 Task: Buy 1 Ring & Pinion Gears from Transmission & Drive Train section under best seller category for shipping address: Andrew Lee, 3630 Station Street, Austin, Texas 78702, Cell Number 5122113583. Pay from credit card ending with 5759, CVV 953
Action: Key pressed amazon.com<Key.enter>
Screenshot: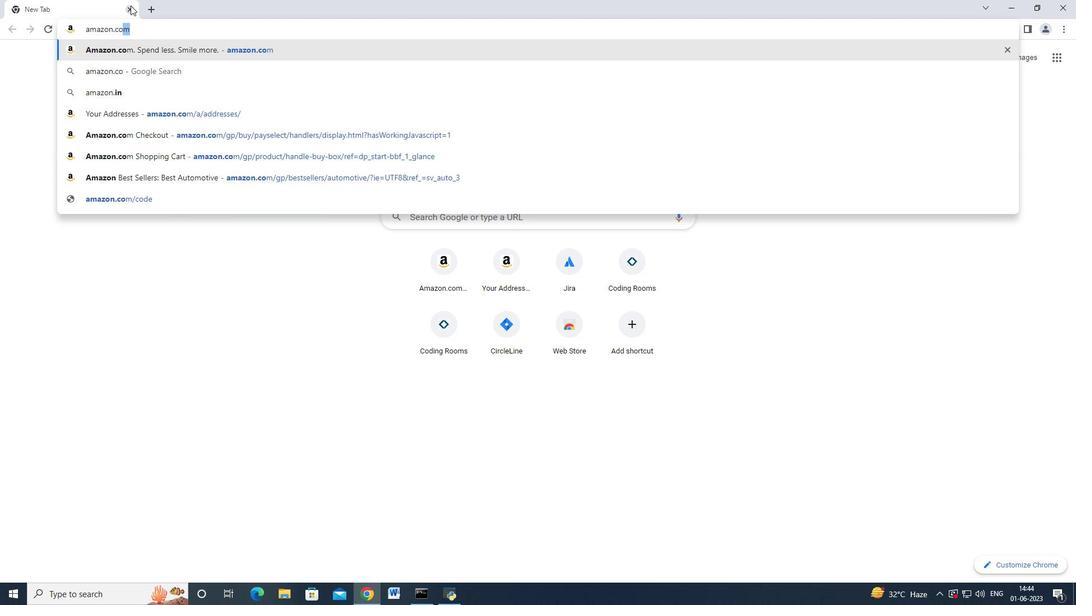 
Action: Mouse moved to (17, 84)
Screenshot: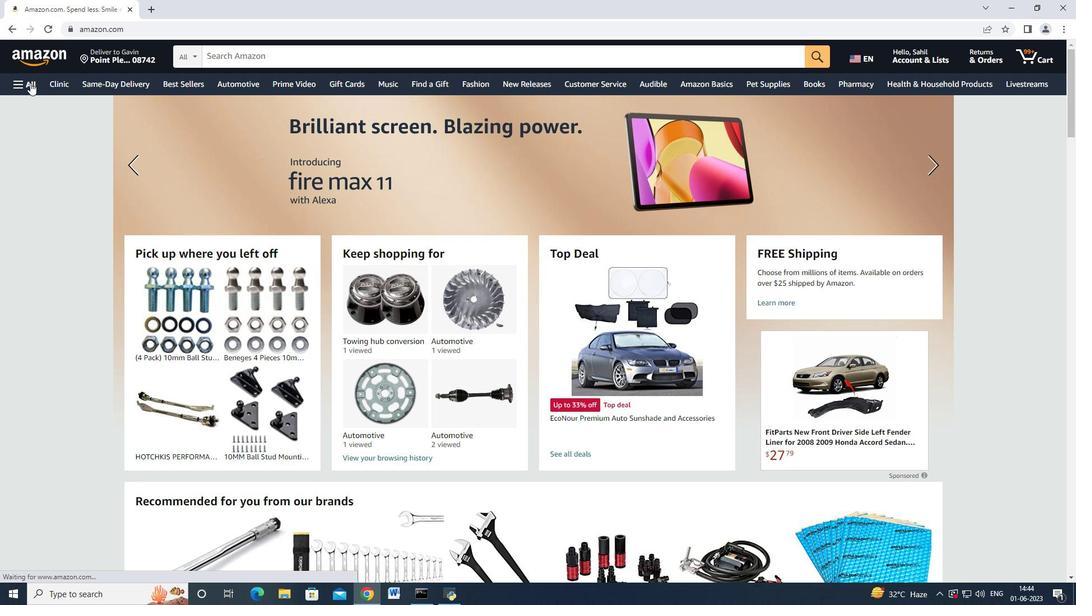 
Action: Mouse pressed left at (17, 84)
Screenshot: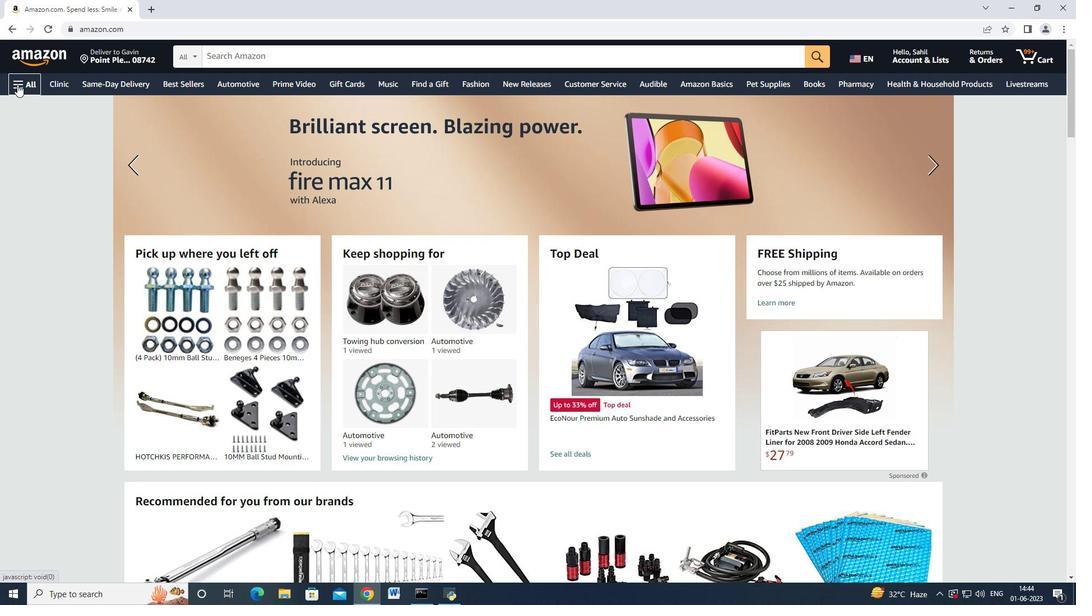 
Action: Mouse moved to (33, 255)
Screenshot: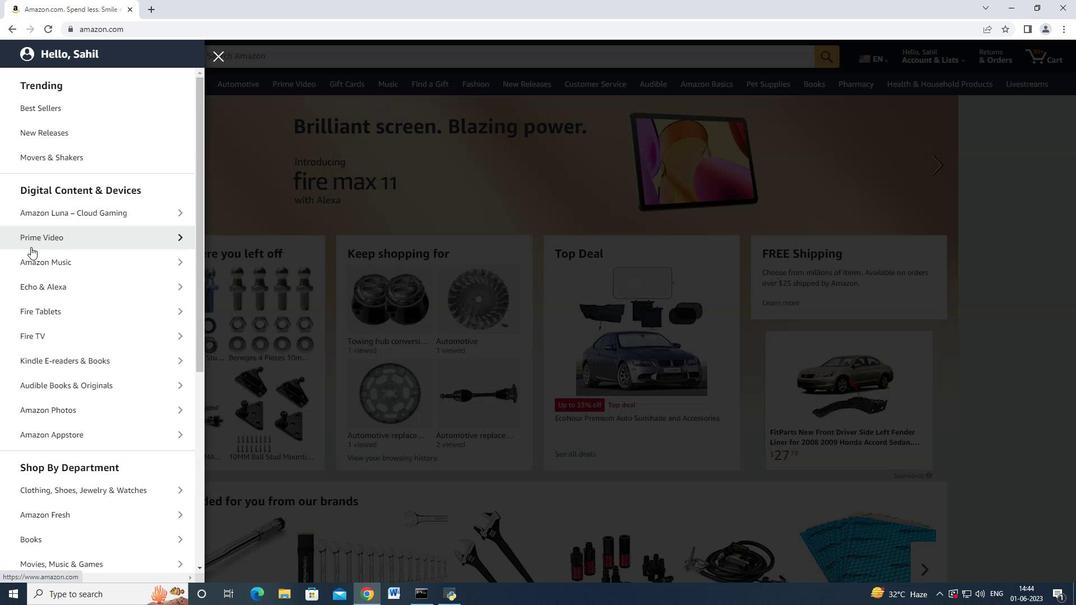 
Action: Mouse scrolled (33, 254) with delta (0, 0)
Screenshot: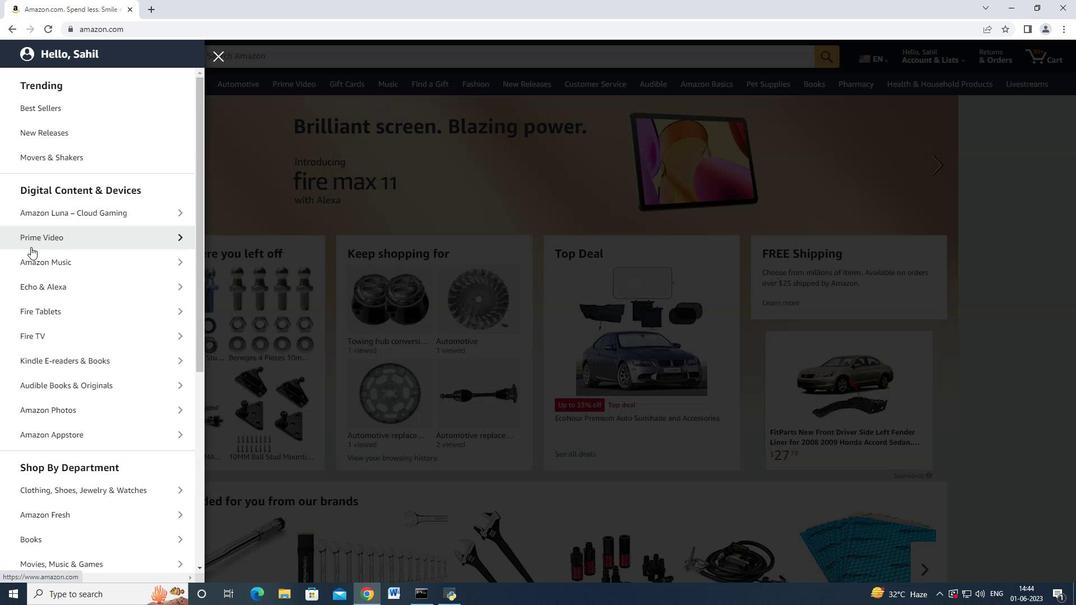 
Action: Mouse moved to (34, 255)
Screenshot: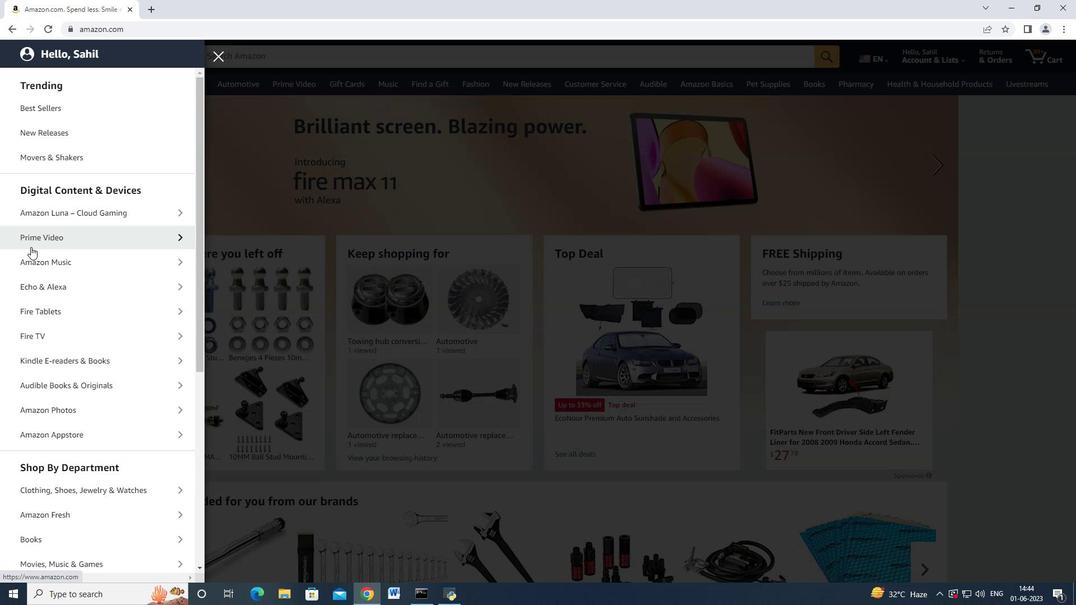 
Action: Mouse scrolled (34, 254) with delta (0, 0)
Screenshot: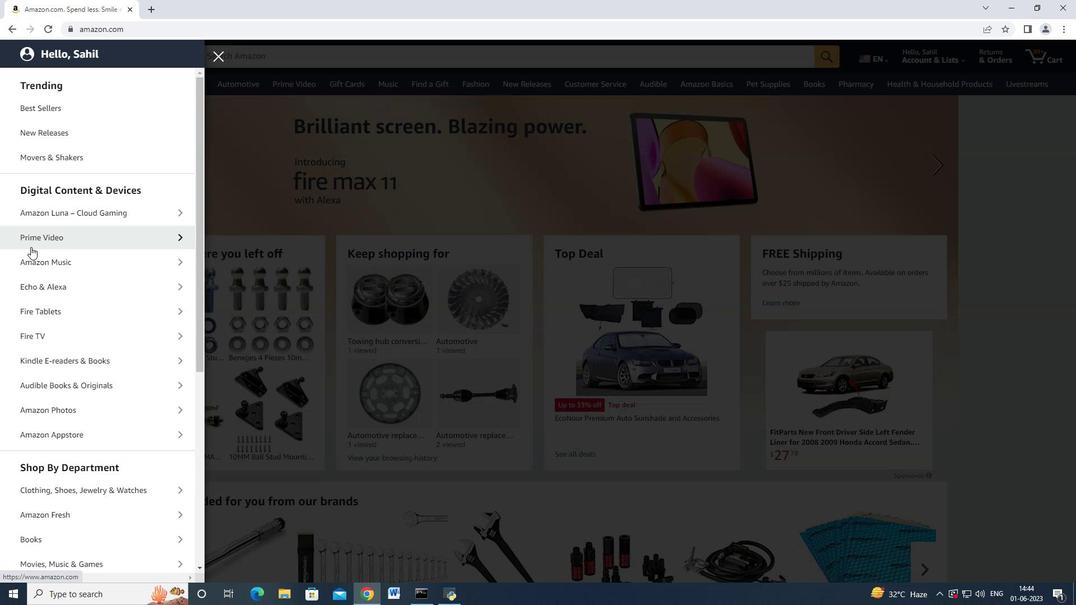 
Action: Mouse moved to (34, 257)
Screenshot: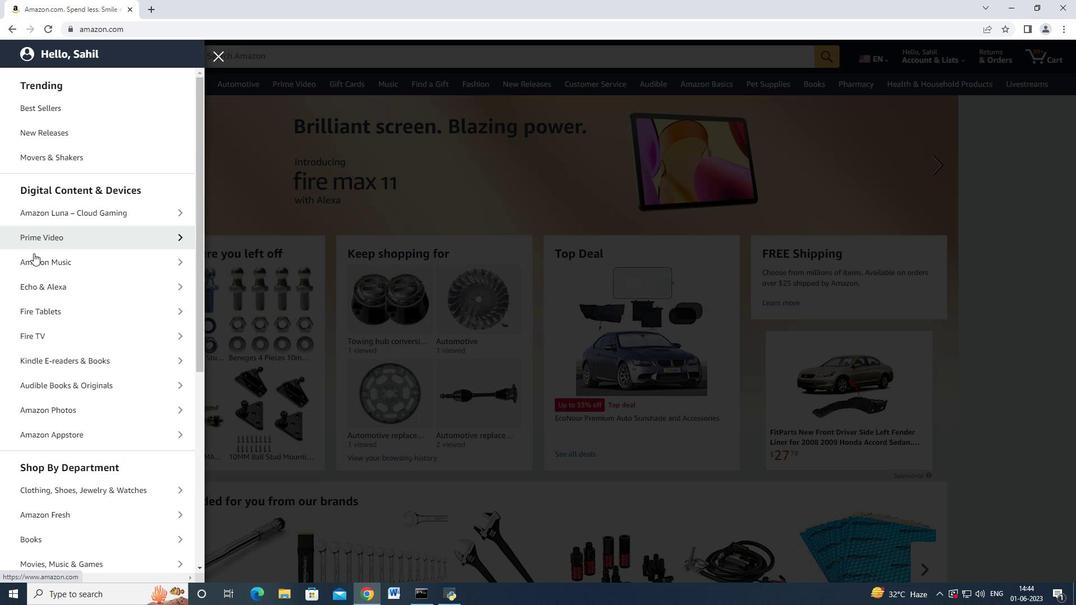 
Action: Mouse scrolled (34, 256) with delta (0, 0)
Screenshot: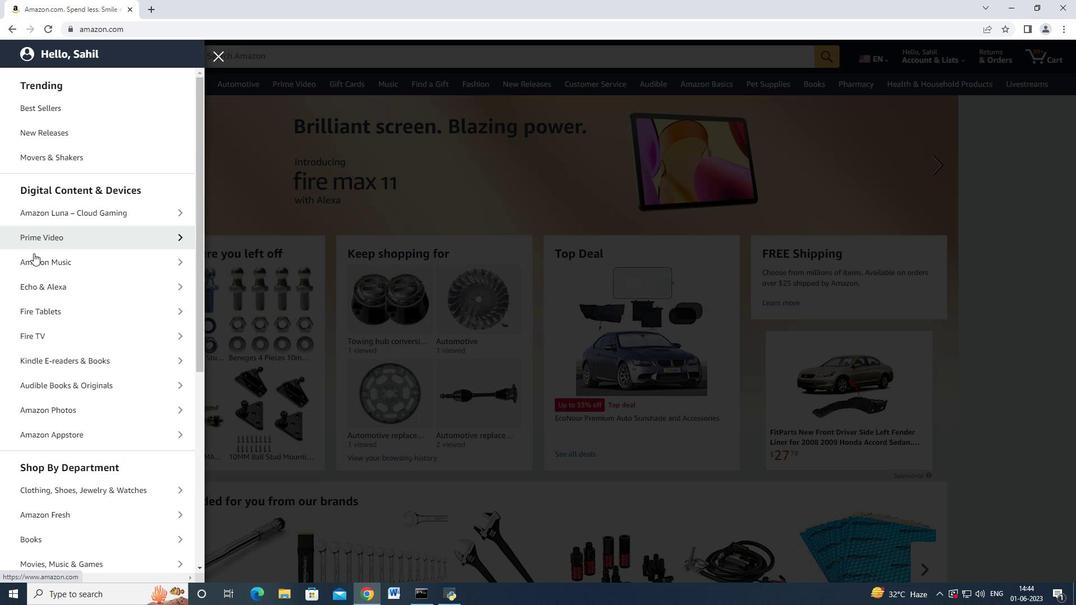 
Action: Mouse moved to (34, 258)
Screenshot: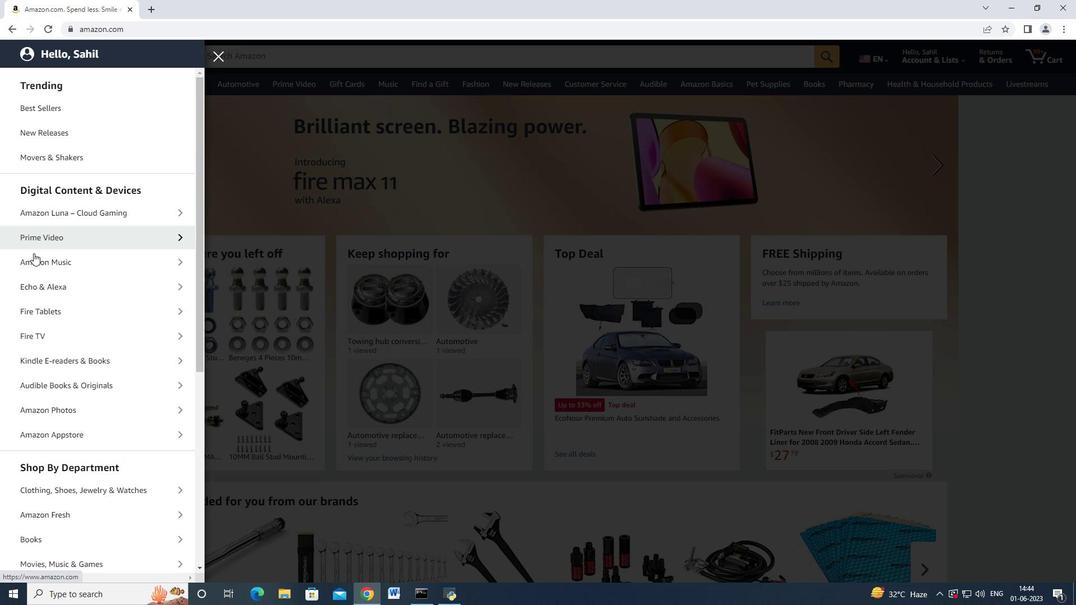 
Action: Mouse scrolled (34, 257) with delta (0, 0)
Screenshot: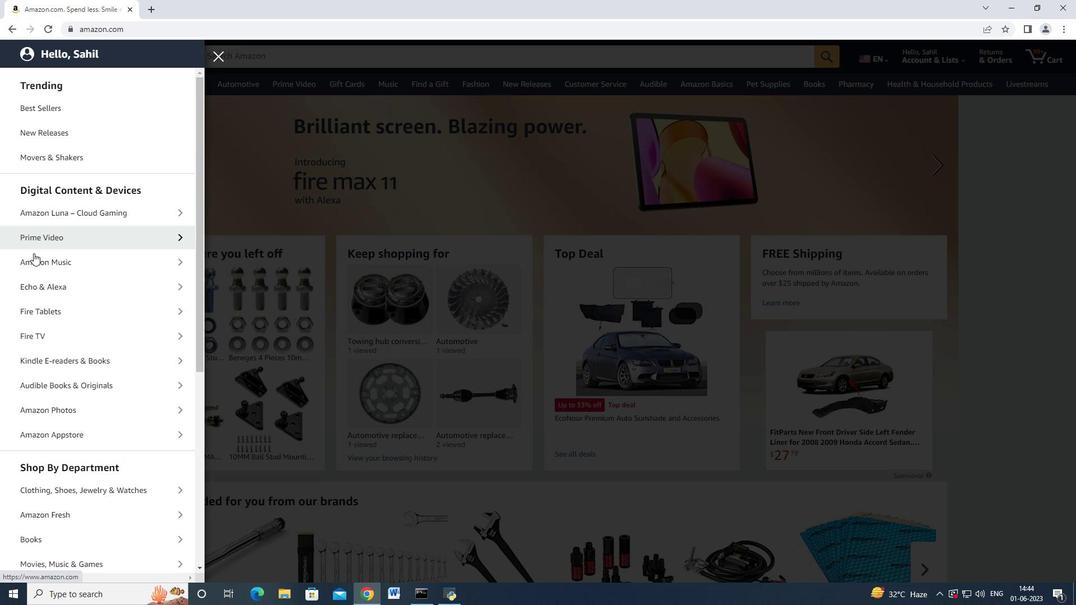 
Action: Mouse moved to (60, 362)
Screenshot: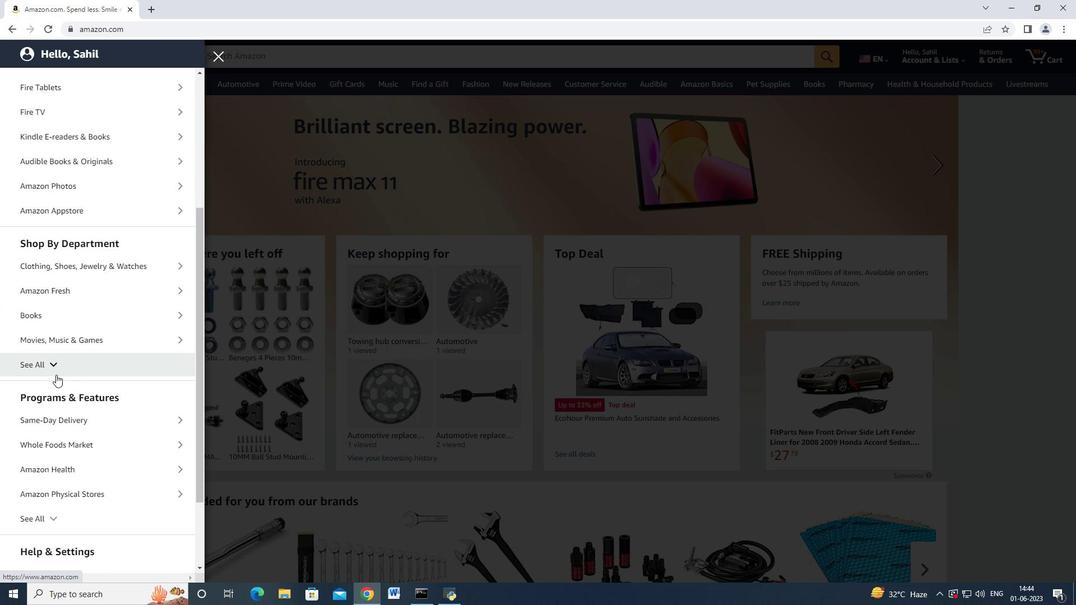 
Action: Mouse pressed left at (60, 362)
Screenshot: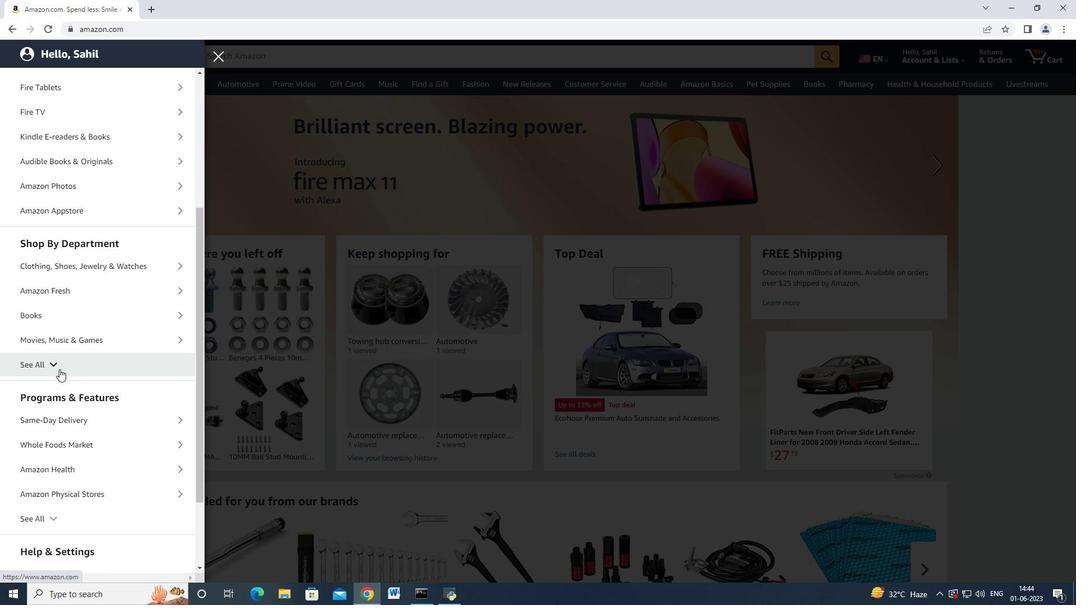 
Action: Mouse scrolled (60, 362) with delta (0, 0)
Screenshot: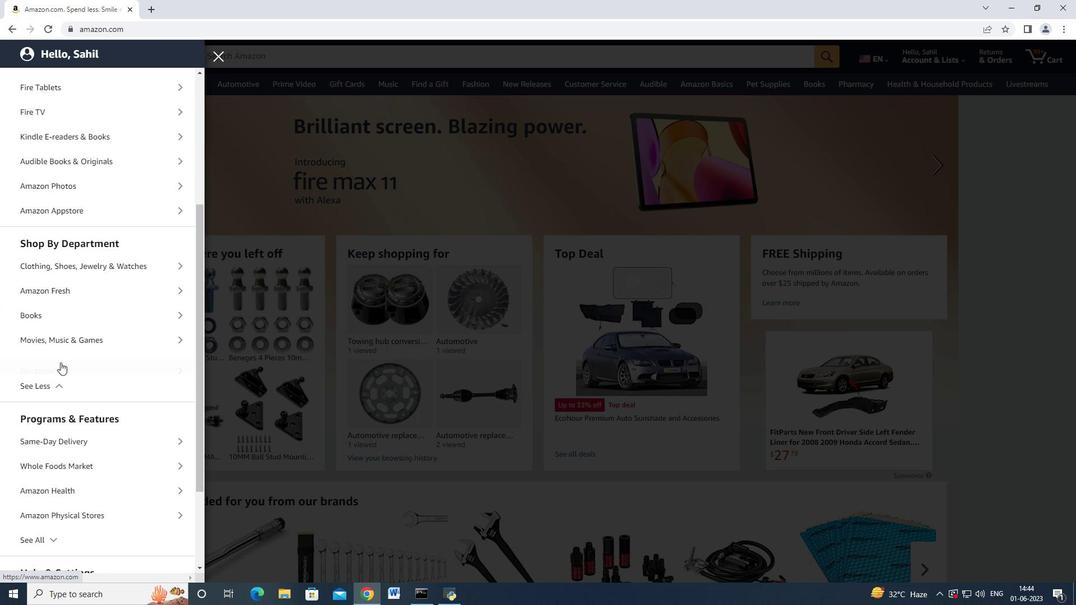 
Action: Mouse scrolled (60, 362) with delta (0, 0)
Screenshot: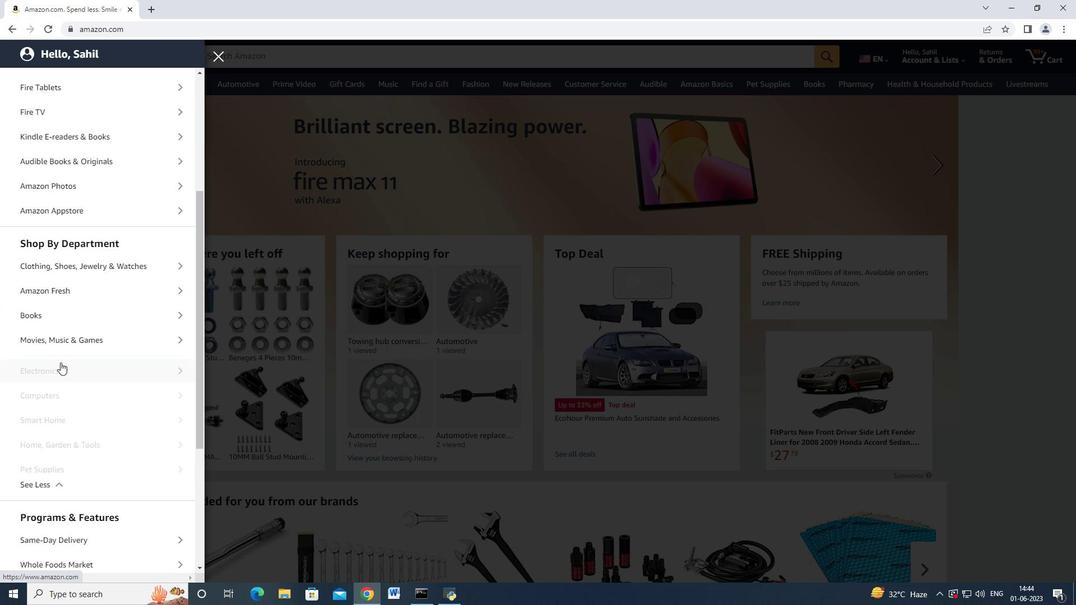
Action: Mouse scrolled (60, 362) with delta (0, 0)
Screenshot: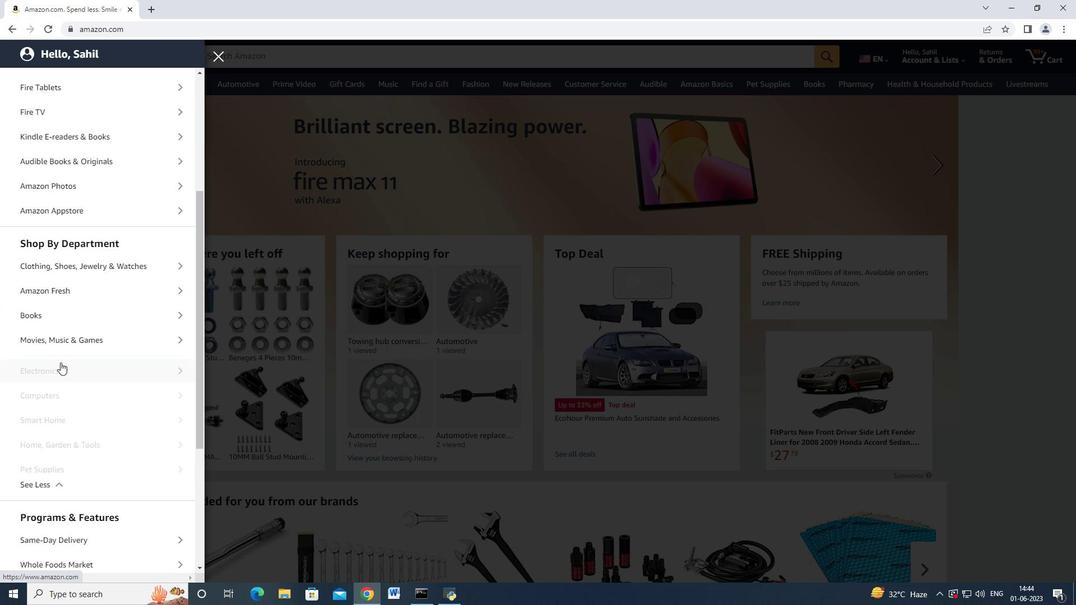 
Action: Mouse scrolled (60, 362) with delta (0, 0)
Screenshot: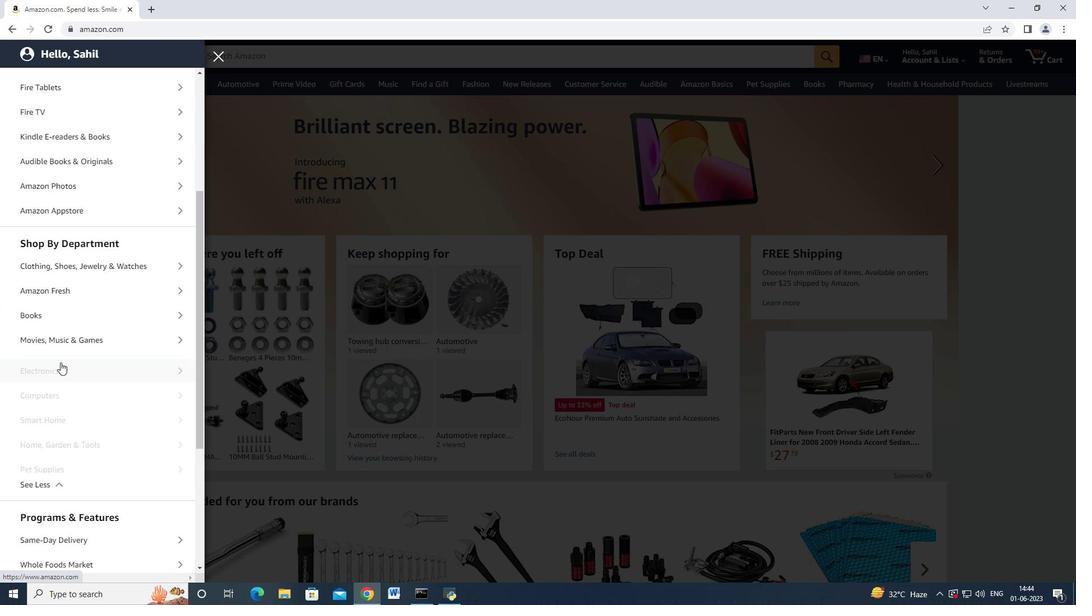 
Action: Mouse scrolled (60, 362) with delta (0, 0)
Screenshot: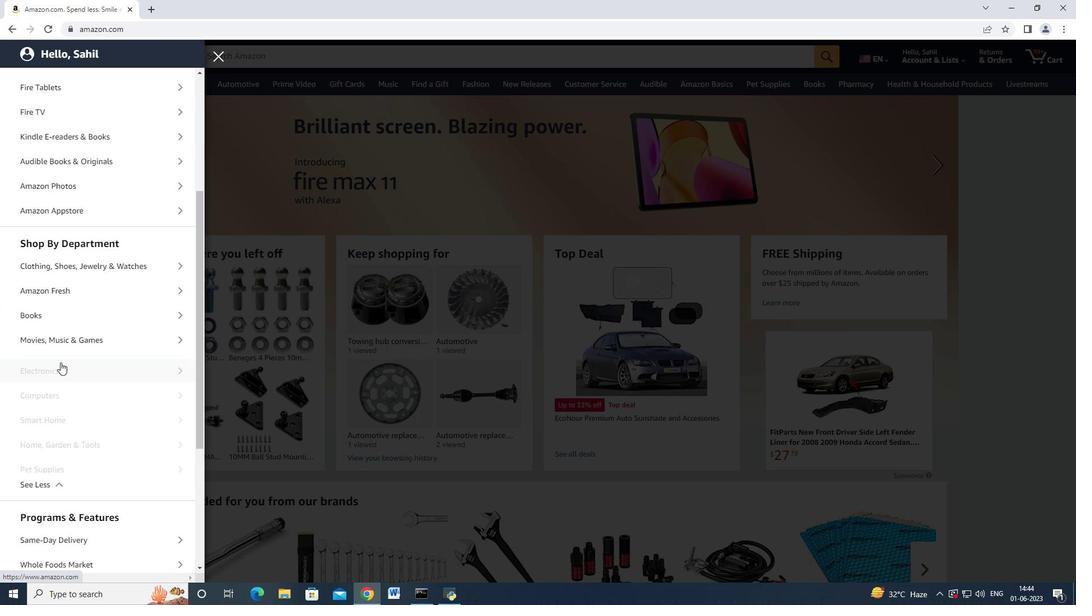 
Action: Mouse scrolled (60, 362) with delta (0, 0)
Screenshot: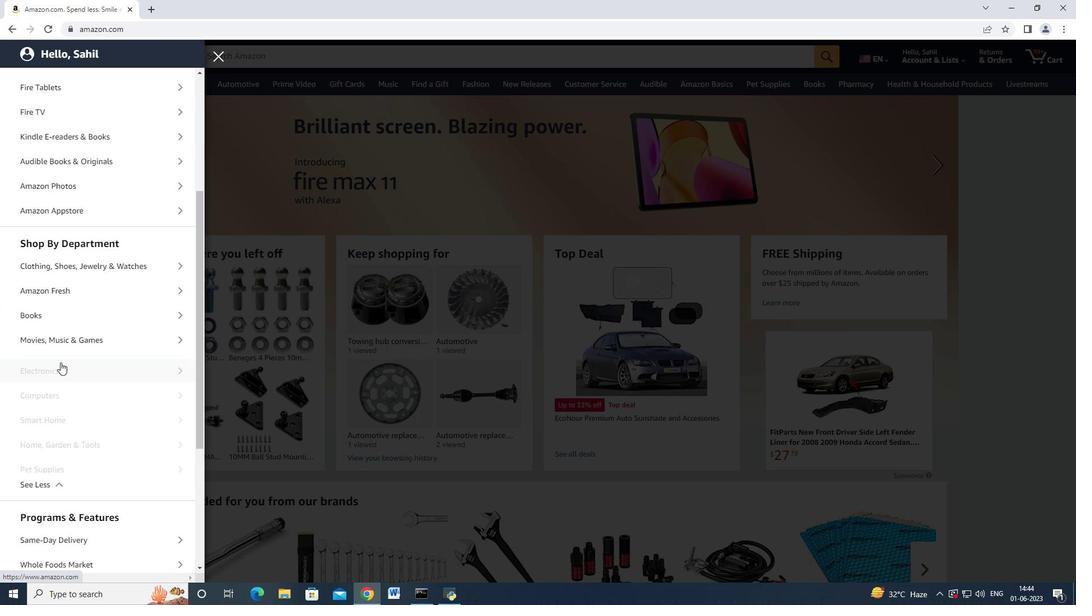 
Action: Mouse moved to (91, 468)
Screenshot: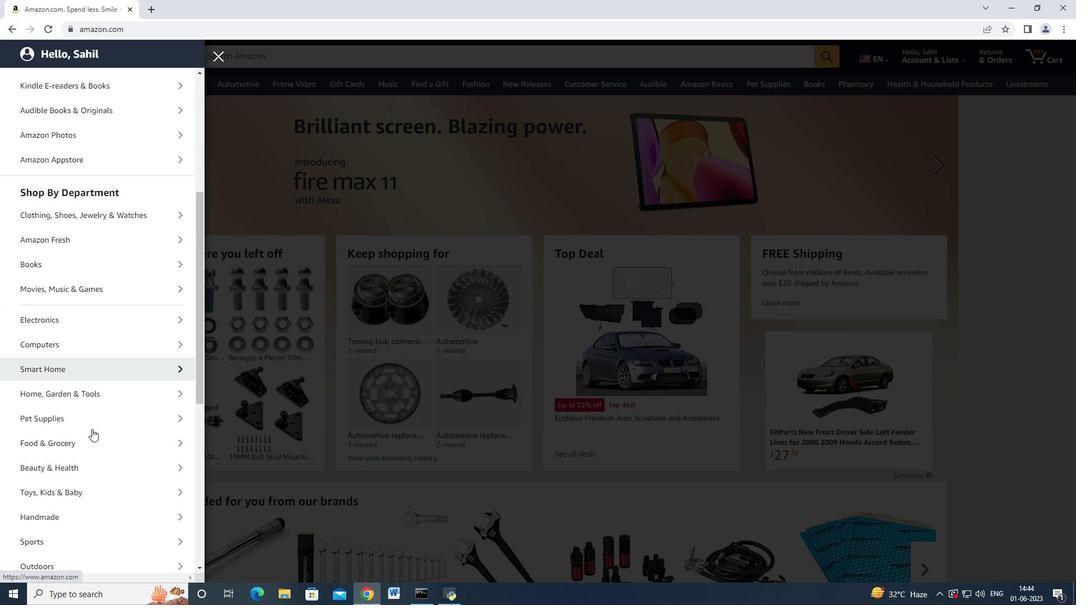 
Action: Mouse scrolled (91, 467) with delta (0, 0)
Screenshot: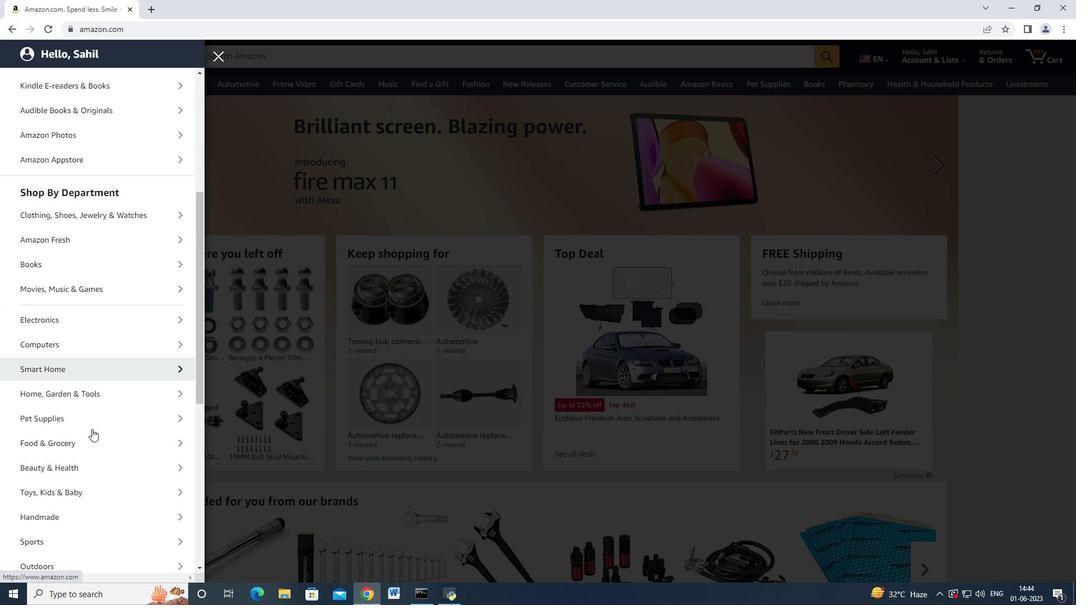 
Action: Mouse scrolled (91, 467) with delta (0, 0)
Screenshot: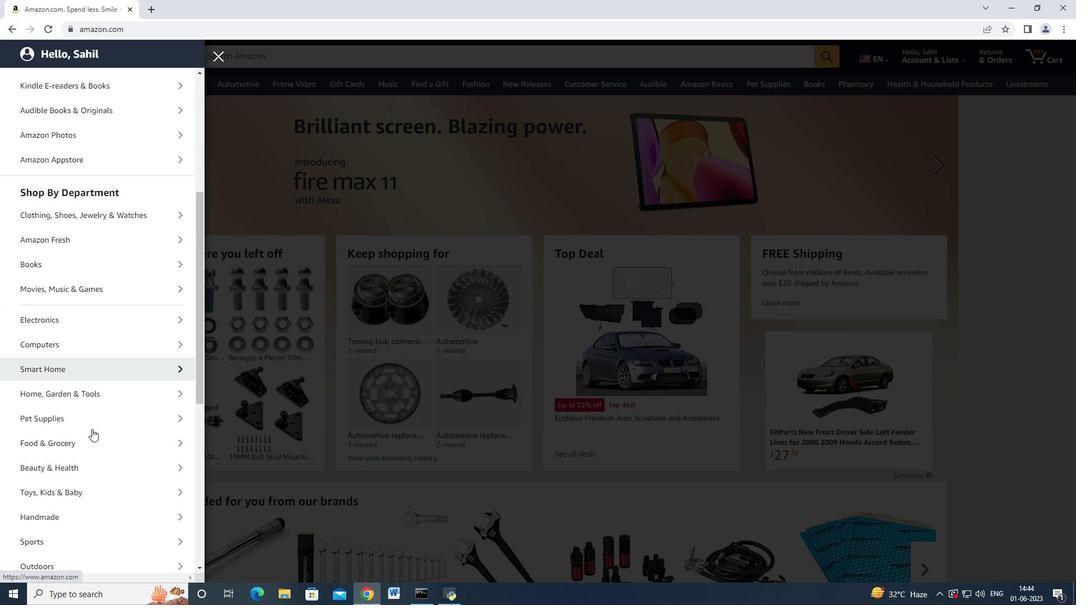 
Action: Mouse scrolled (91, 467) with delta (0, 0)
Screenshot: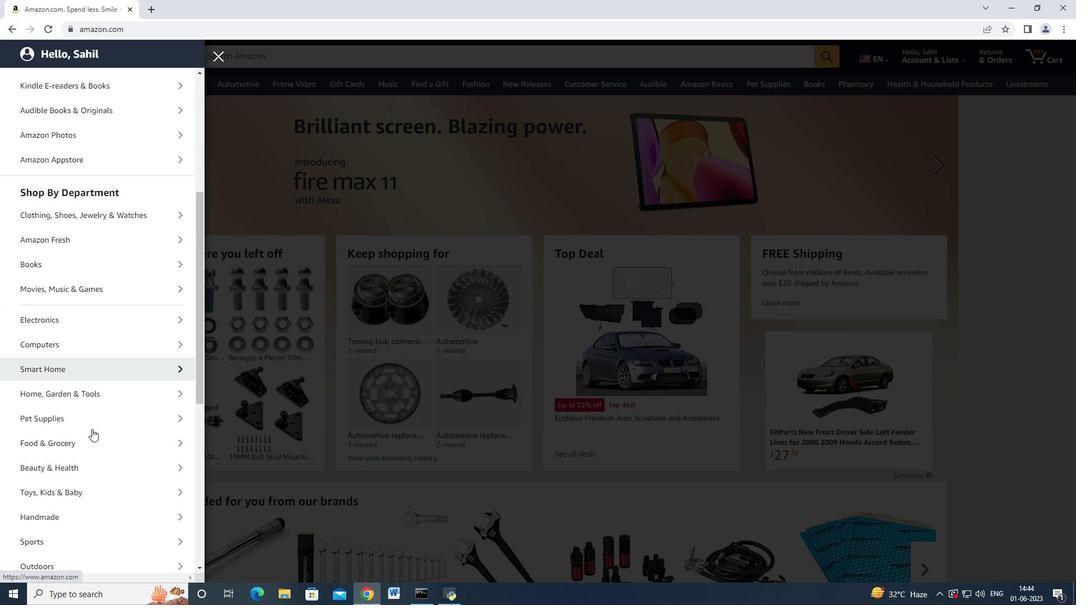 
Action: Mouse scrolled (91, 467) with delta (0, 0)
Screenshot: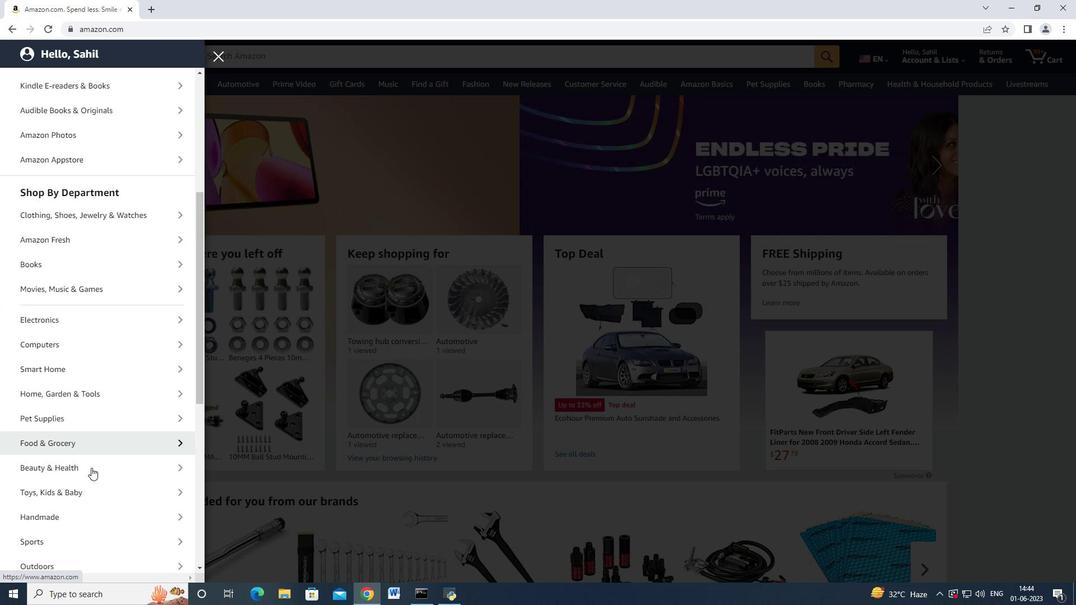 
Action: Mouse moved to (91, 468)
Screenshot: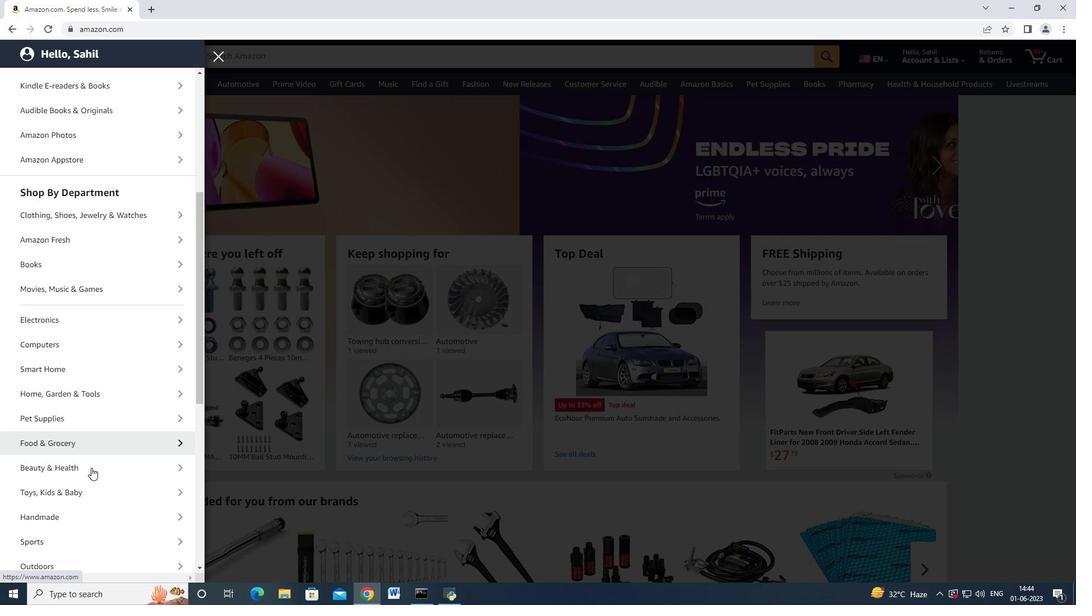 
Action: Mouse scrolled (91, 467) with delta (0, 0)
Screenshot: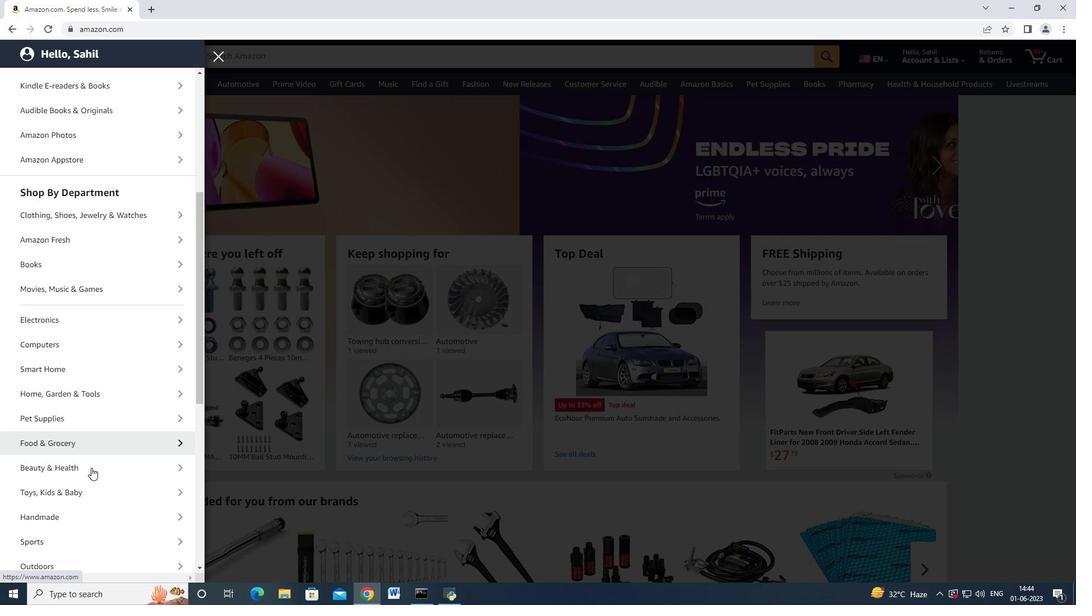 
Action: Mouse moved to (96, 456)
Screenshot: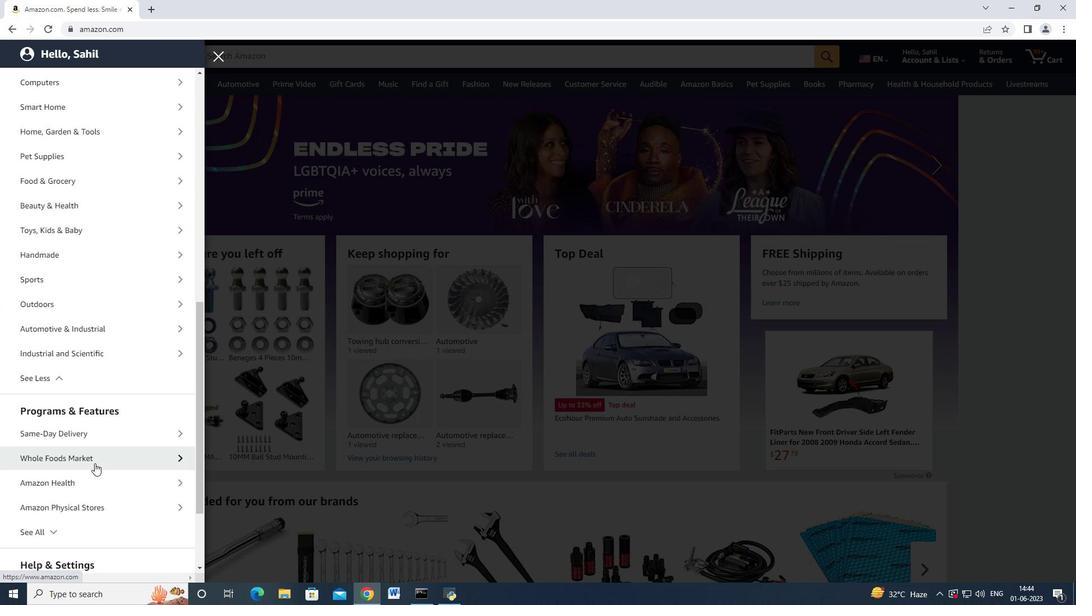 
Action: Mouse scrolled (96, 457) with delta (0, 0)
Screenshot: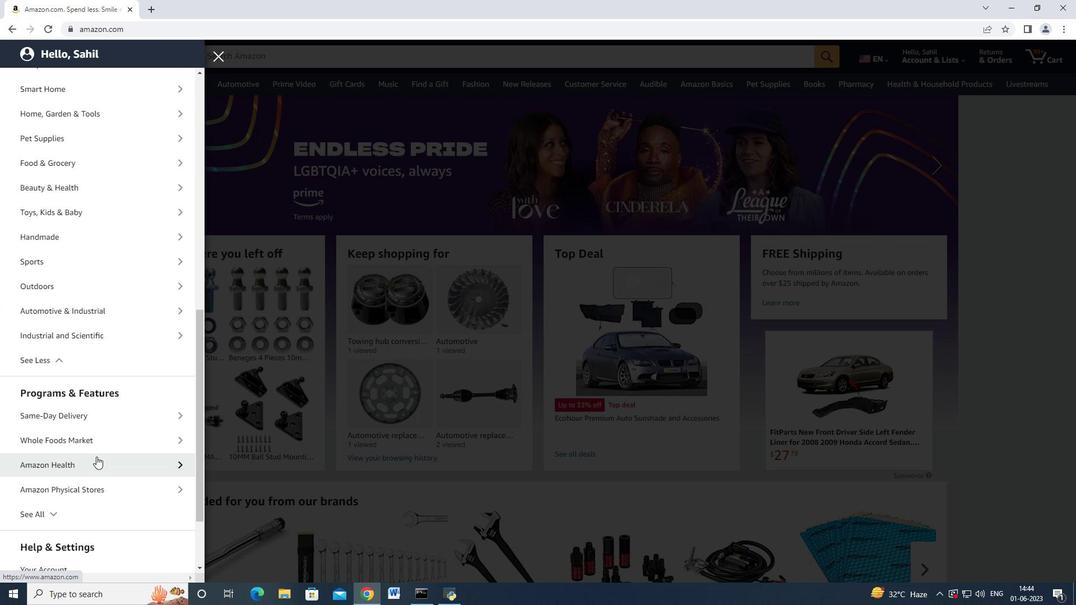 
Action: Mouse scrolled (96, 457) with delta (0, 0)
Screenshot: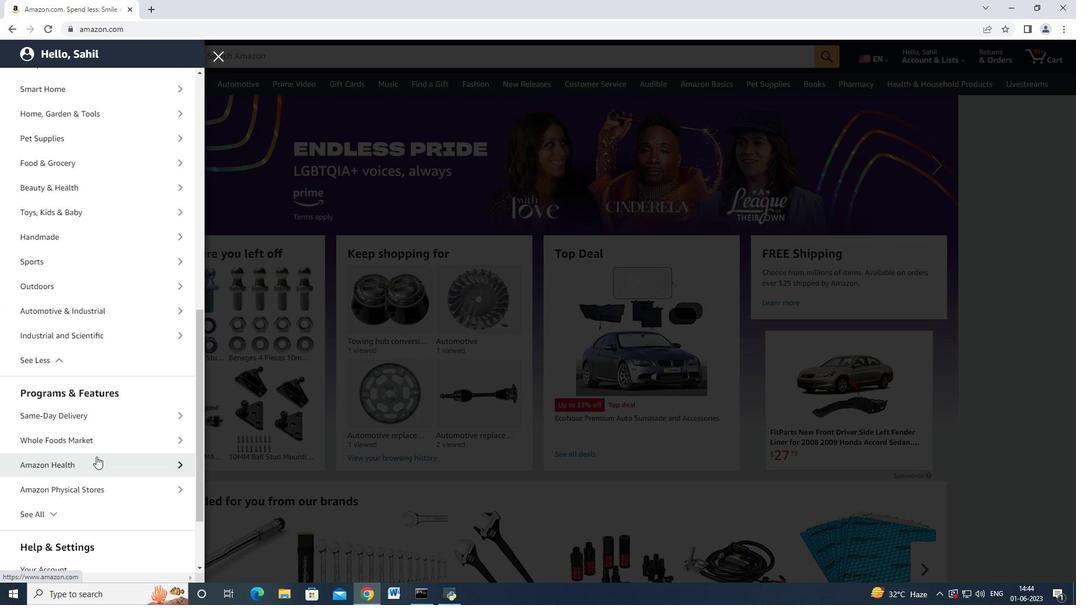 
Action: Mouse moved to (101, 430)
Screenshot: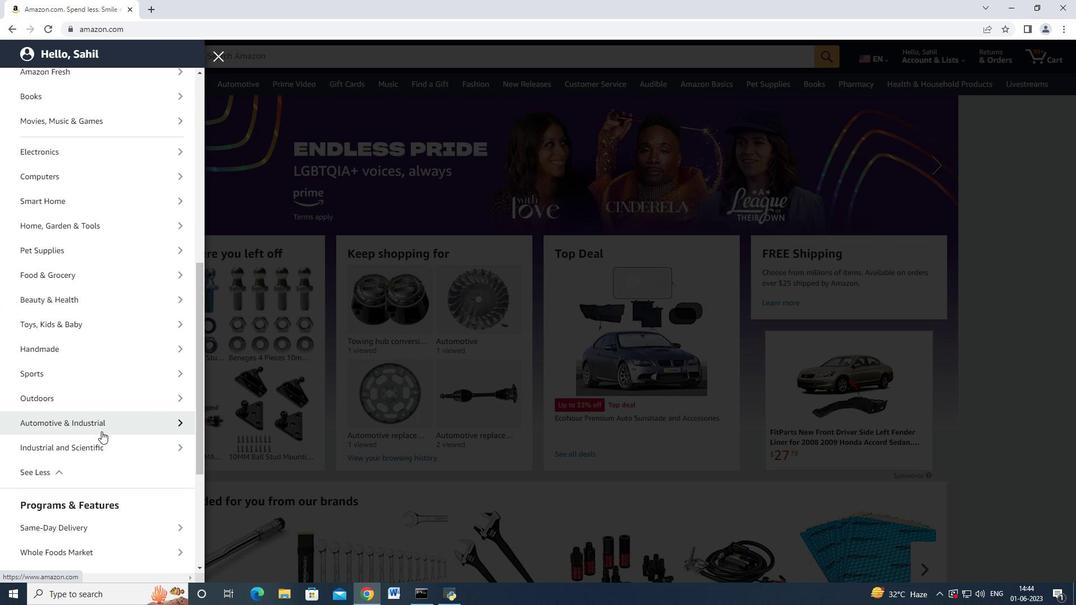 
Action: Mouse pressed left at (101, 430)
Screenshot: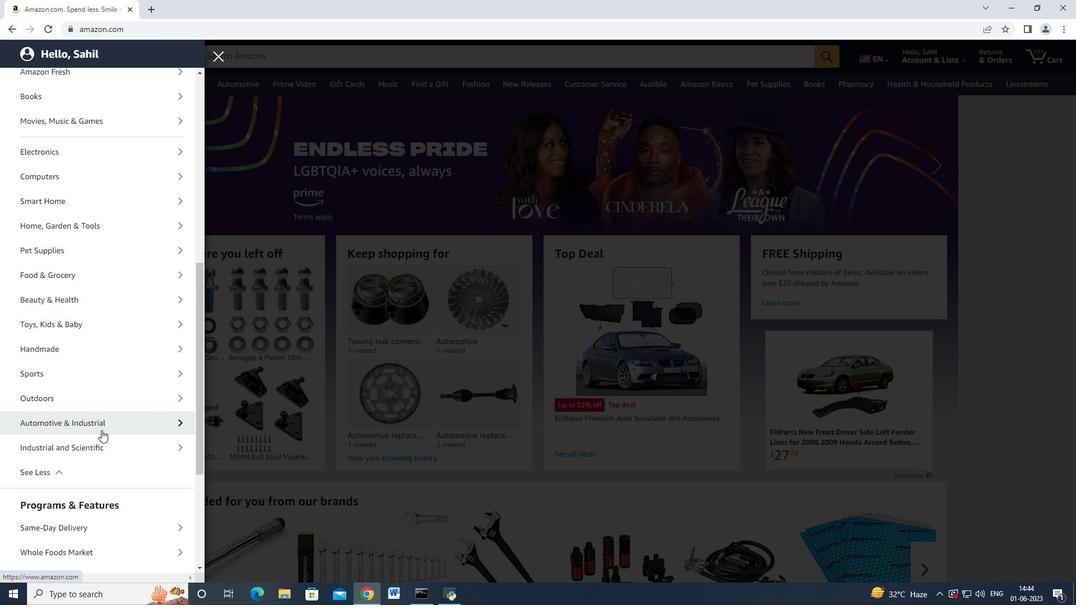 
Action: Mouse moved to (103, 137)
Screenshot: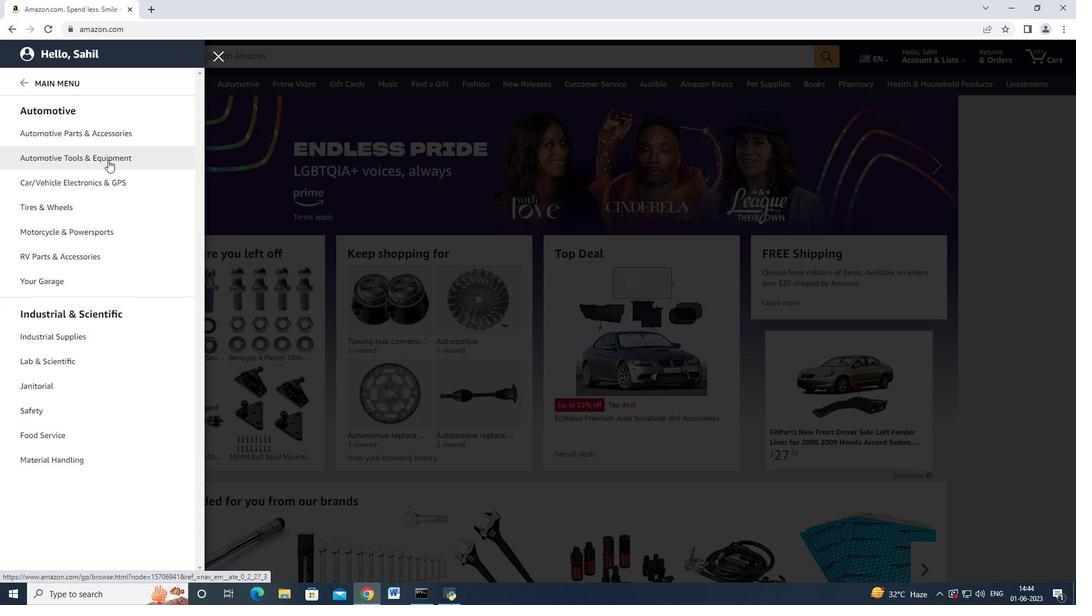 
Action: Mouse pressed left at (103, 137)
Screenshot: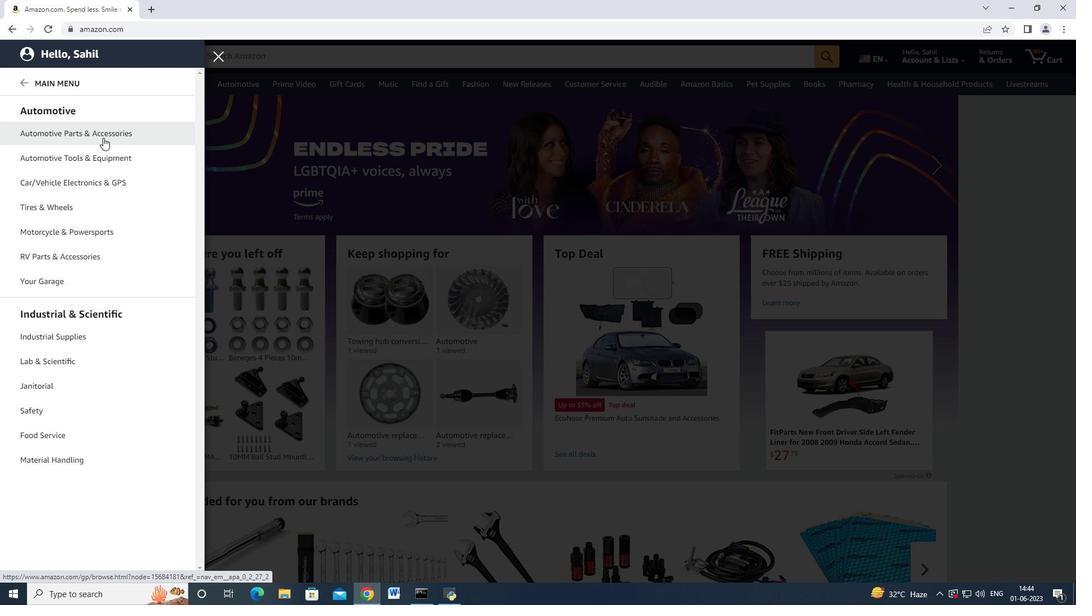 
Action: Mouse moved to (198, 106)
Screenshot: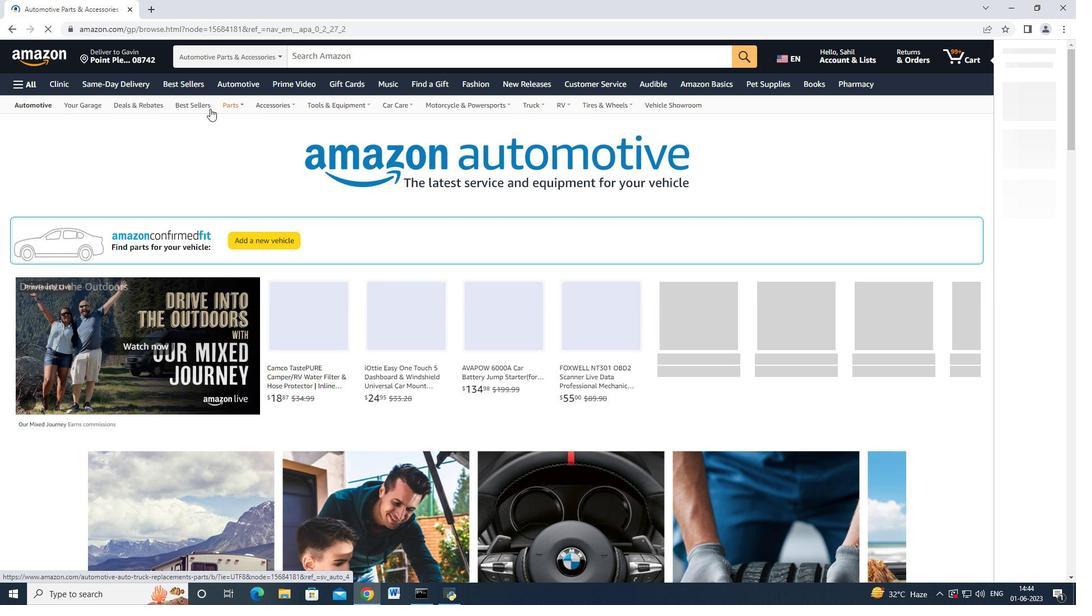 
Action: Mouse pressed left at (198, 106)
Screenshot: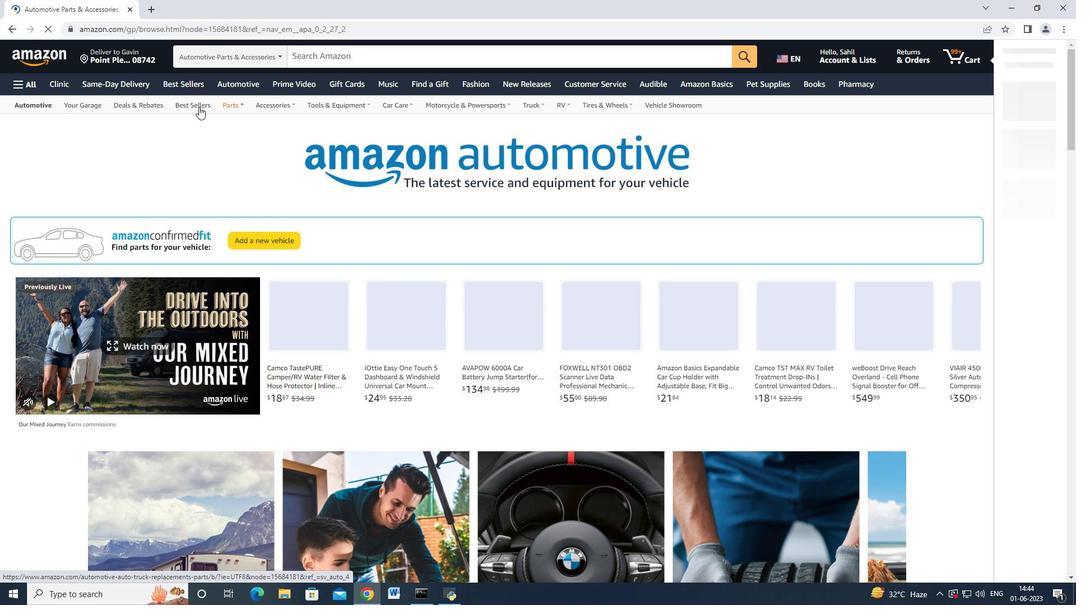 
Action: Mouse moved to (59, 360)
Screenshot: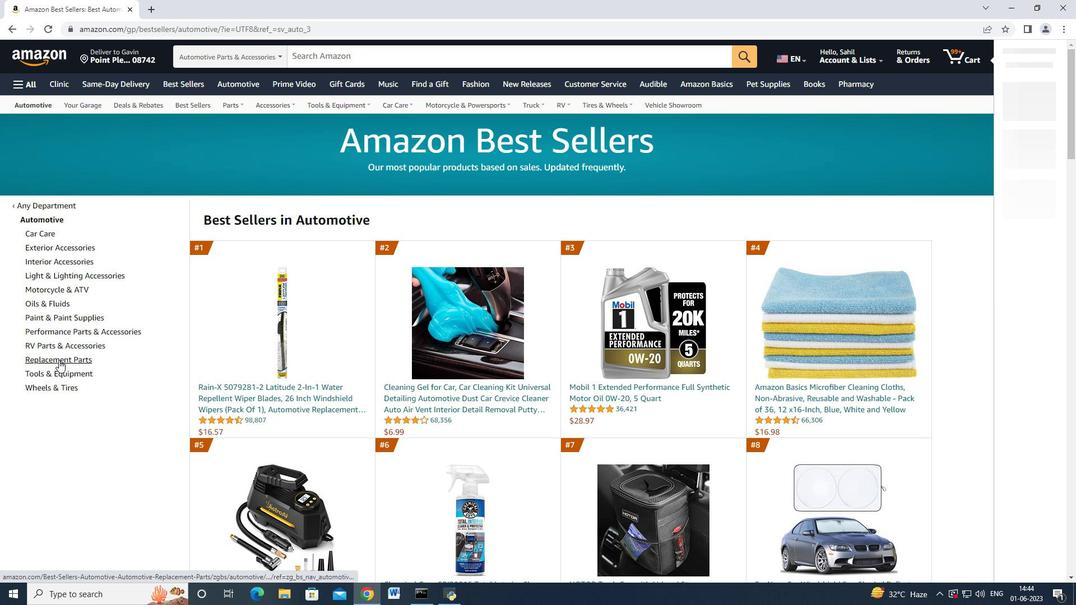 
Action: Mouse pressed left at (59, 360)
Screenshot: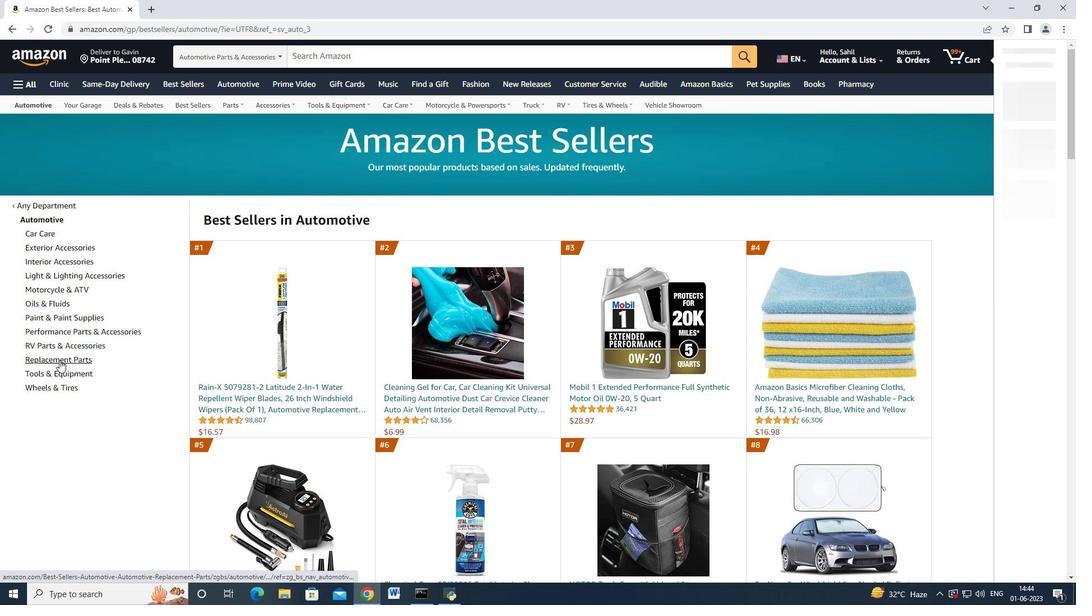 
Action: Mouse moved to (136, 221)
Screenshot: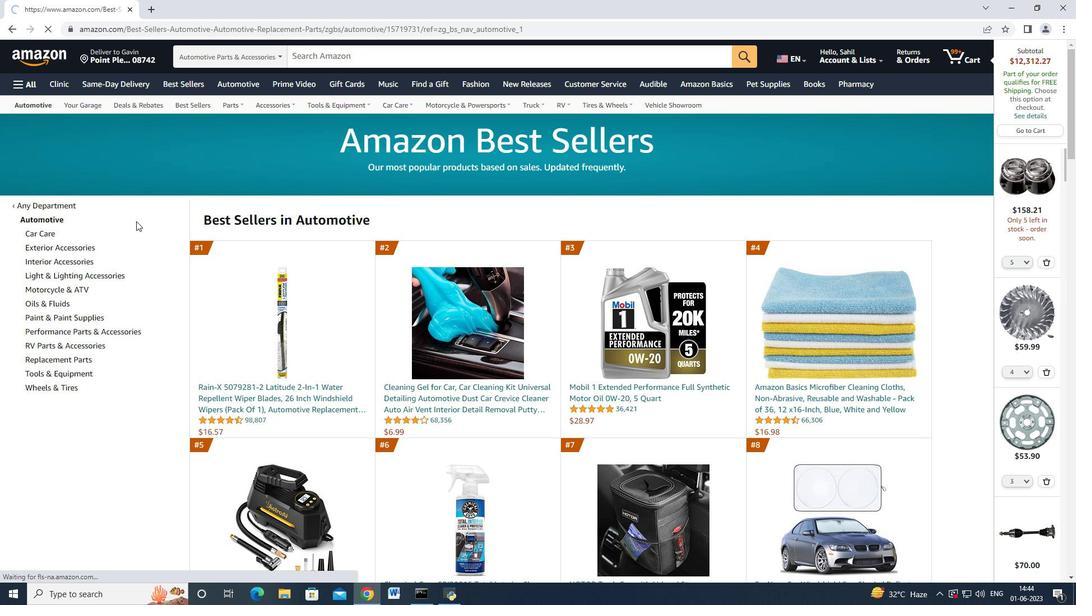 
Action: Mouse scrolled (136, 220) with delta (0, 0)
Screenshot: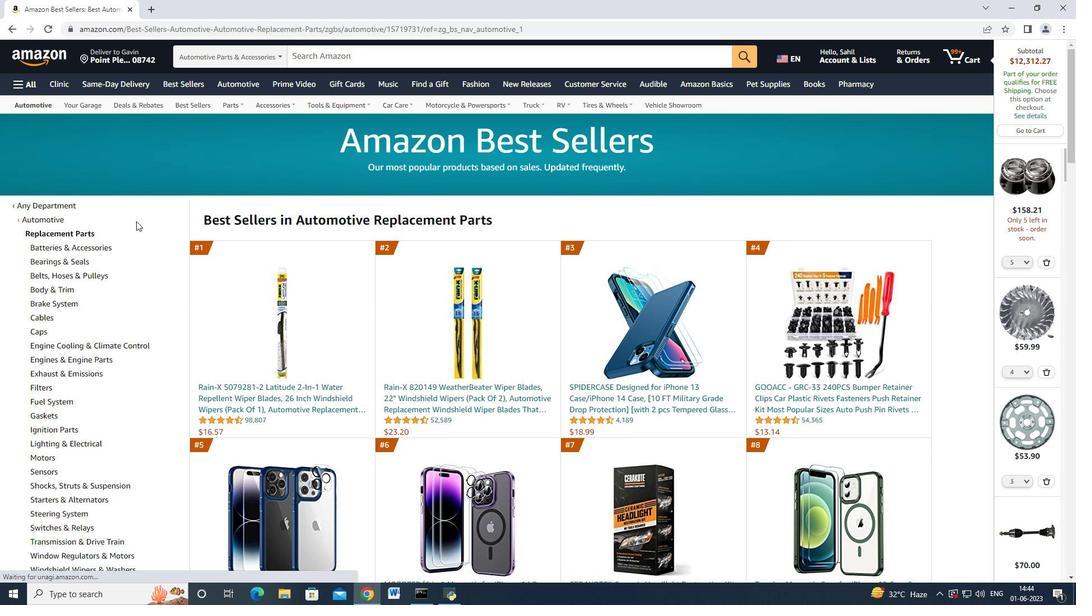 
Action: Mouse scrolled (136, 220) with delta (0, 0)
Screenshot: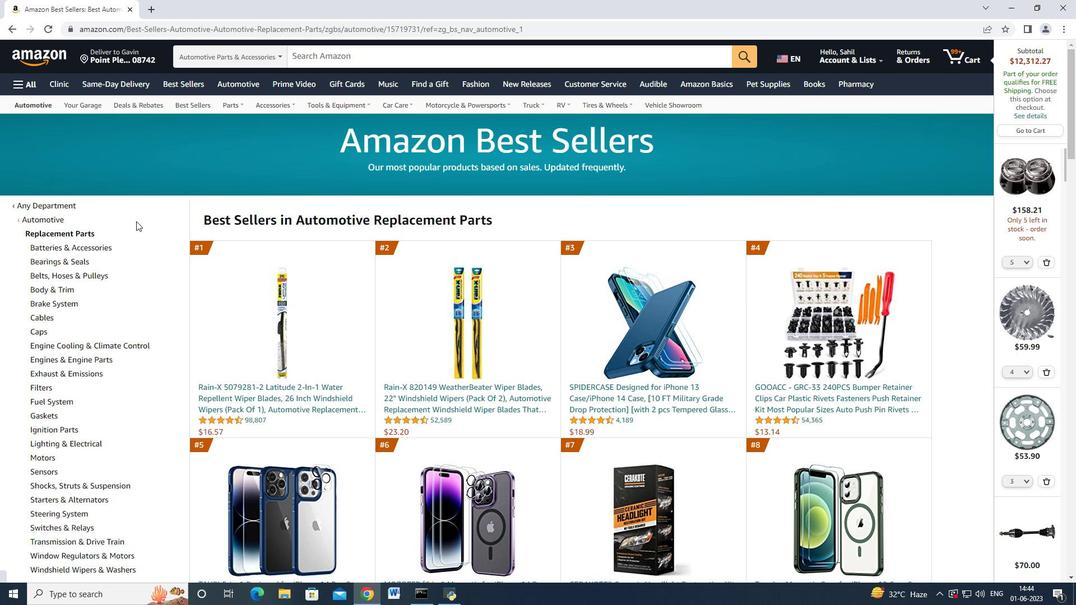 
Action: Mouse scrolled (136, 221) with delta (0, 0)
Screenshot: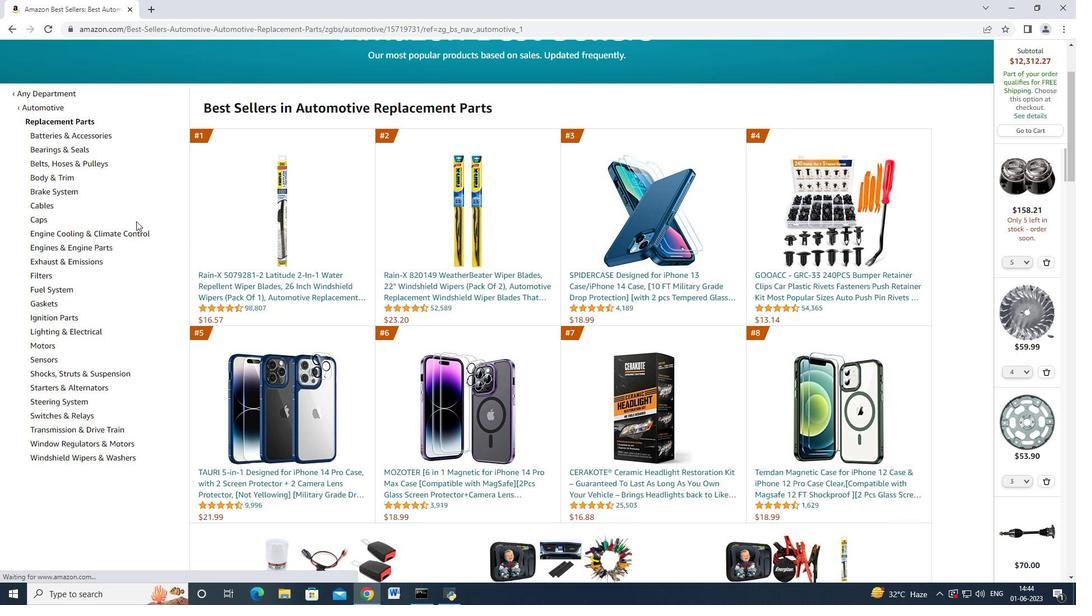 
Action: Mouse moved to (139, 218)
Screenshot: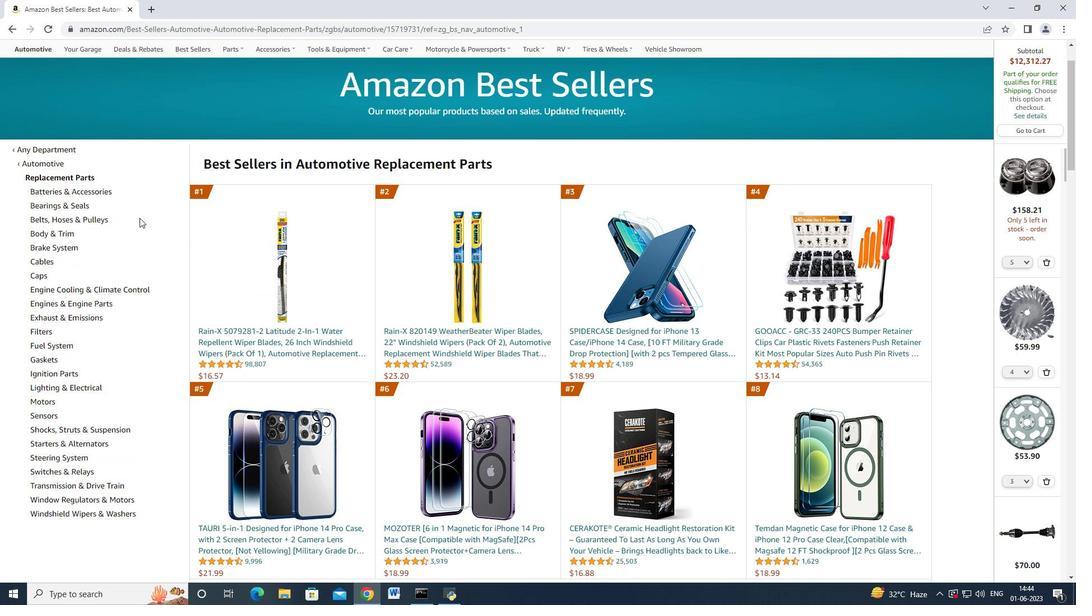 
Action: Mouse scrolled (139, 218) with delta (0, 0)
Screenshot: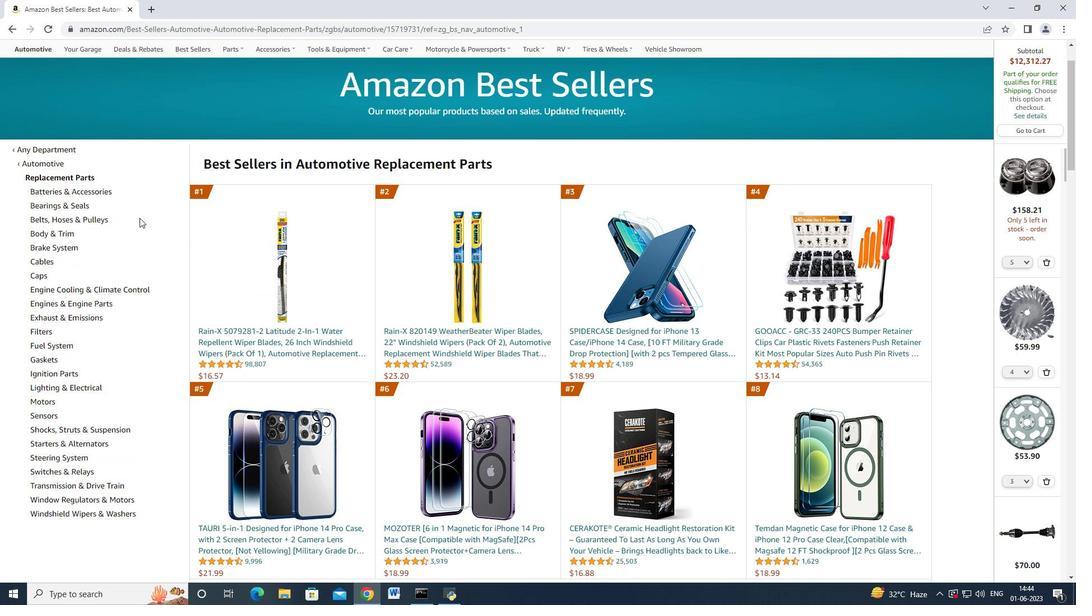 
Action: Mouse moved to (183, 103)
Screenshot: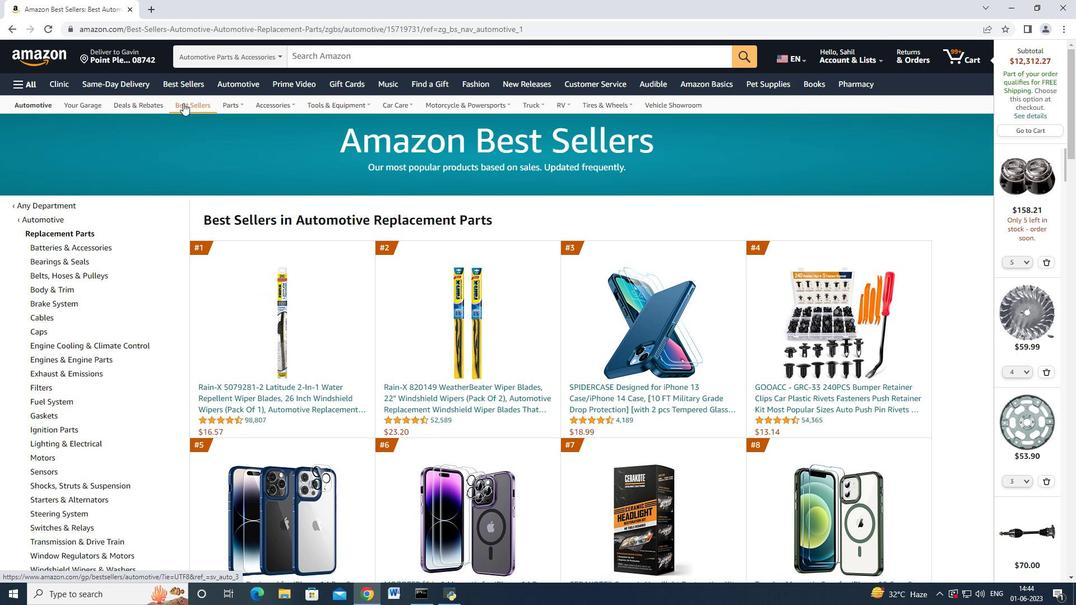 
Action: Mouse pressed left at (183, 103)
Screenshot: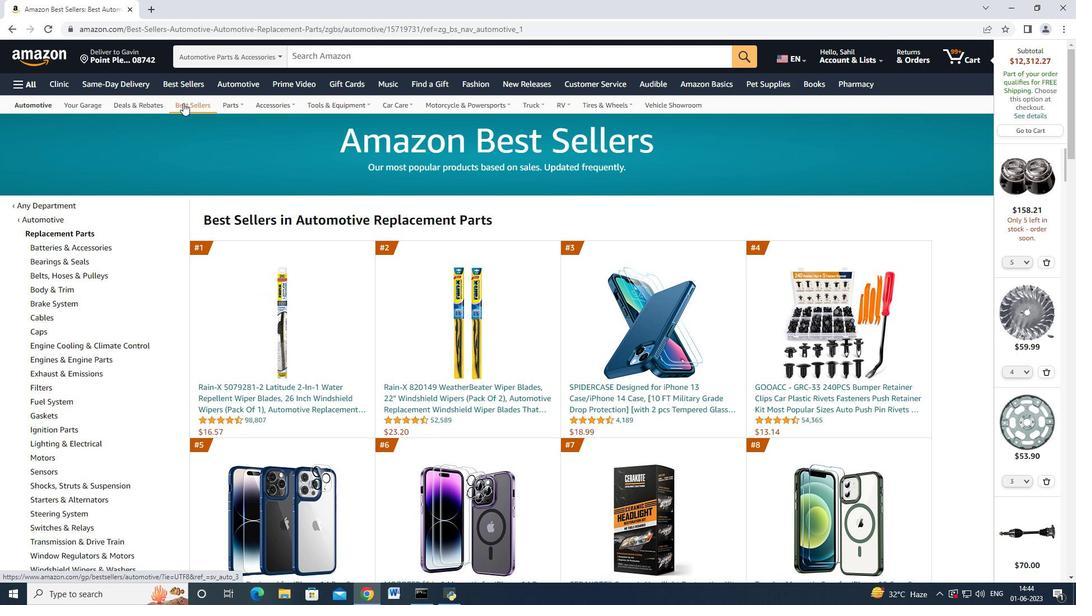 
Action: Mouse moved to (136, 210)
Screenshot: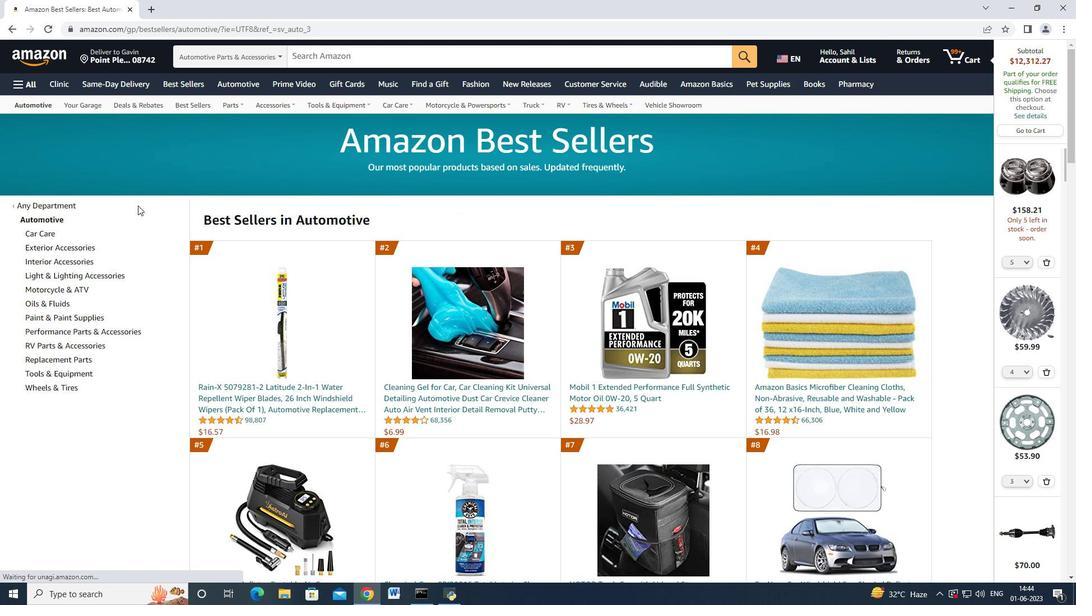 
Action: Mouse scrolled (136, 209) with delta (0, 0)
Screenshot: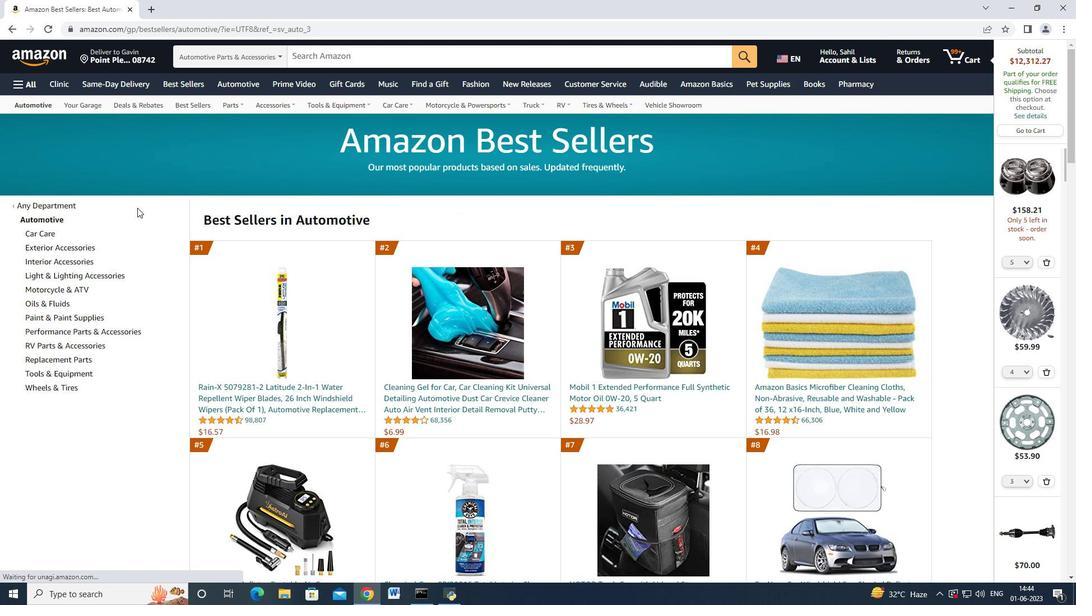 
Action: Mouse moved to (79, 303)
Screenshot: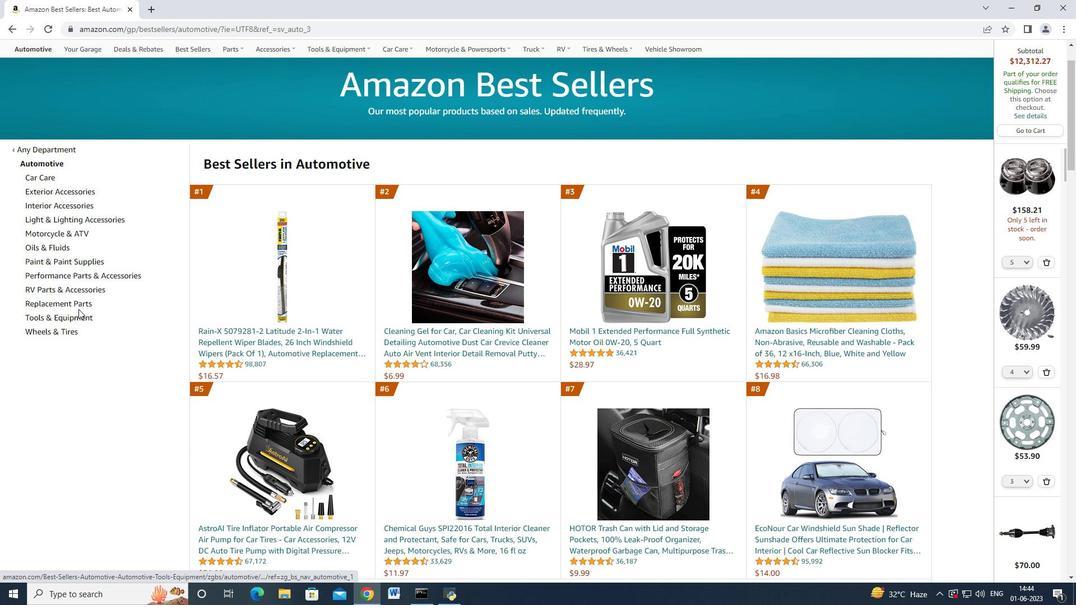 
Action: Mouse pressed left at (79, 303)
Screenshot: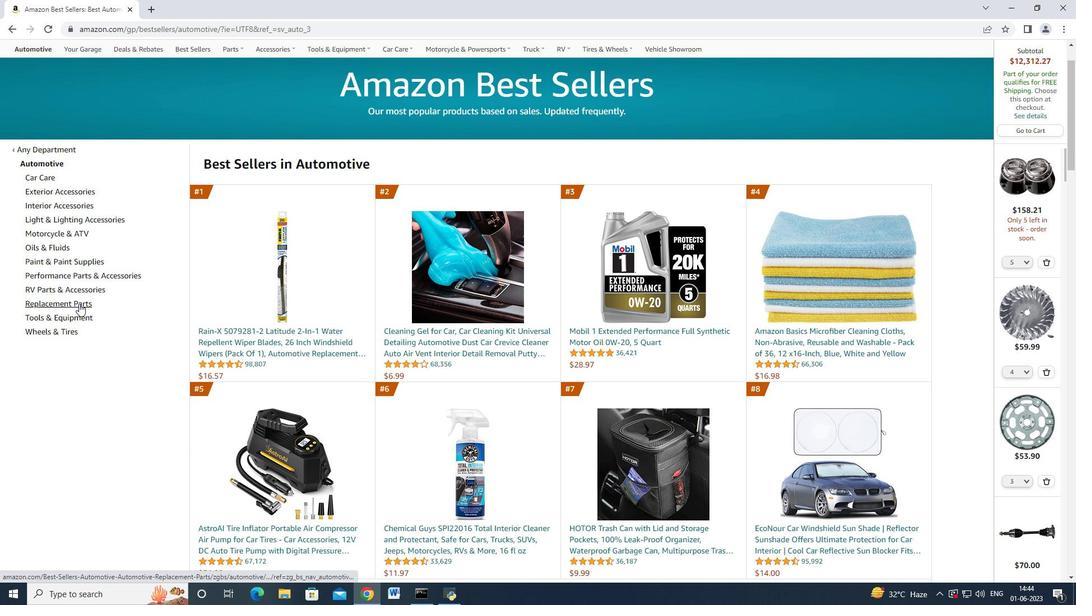 
Action: Mouse moved to (118, 284)
Screenshot: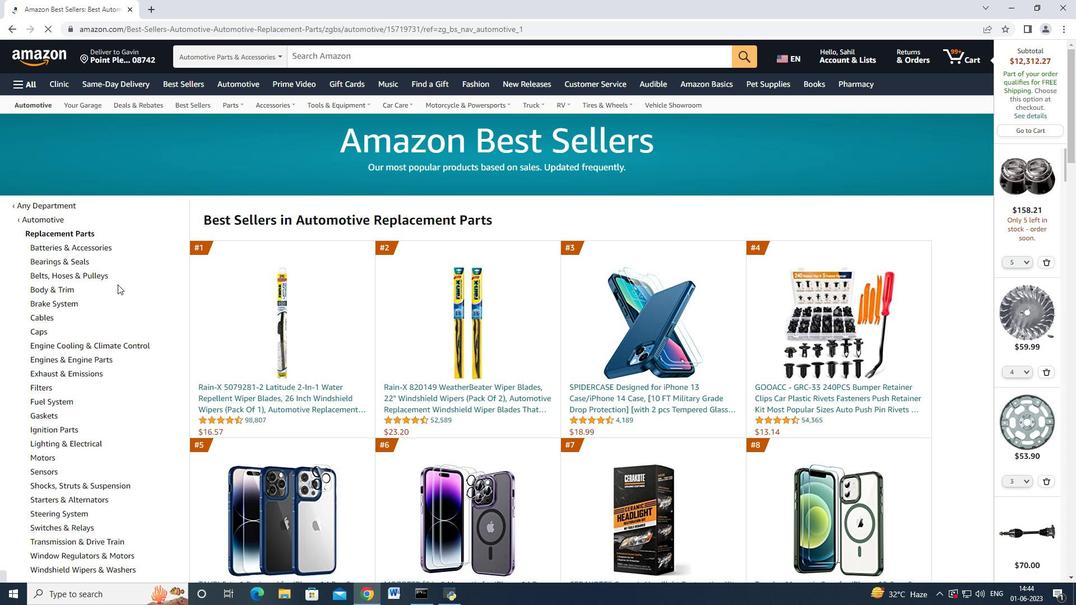 
Action: Mouse scrolled (118, 283) with delta (0, 0)
Screenshot: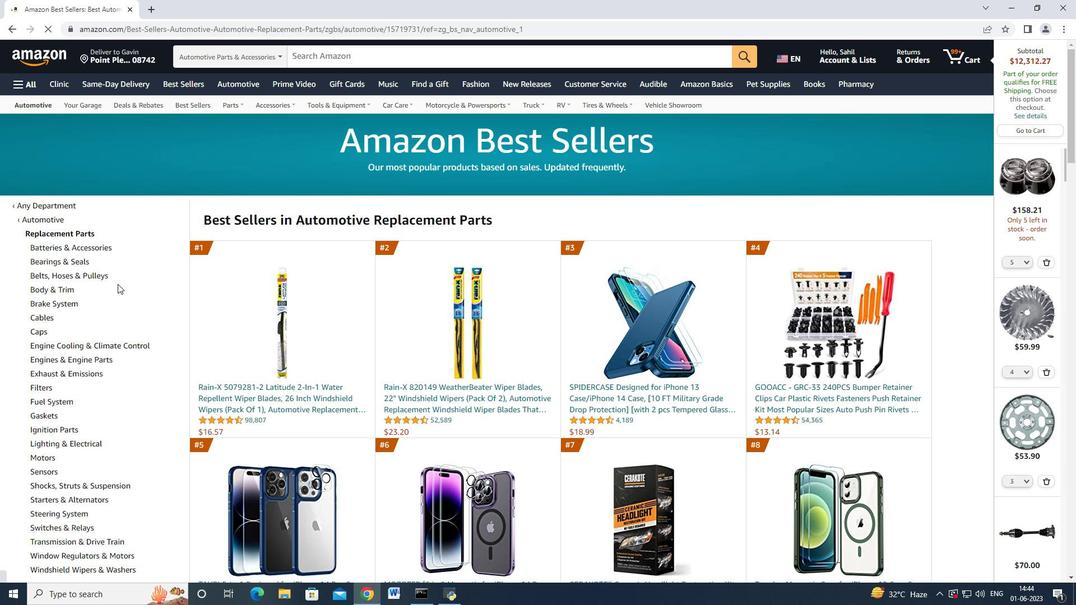 
Action: Mouse scrolled (118, 283) with delta (0, 0)
Screenshot: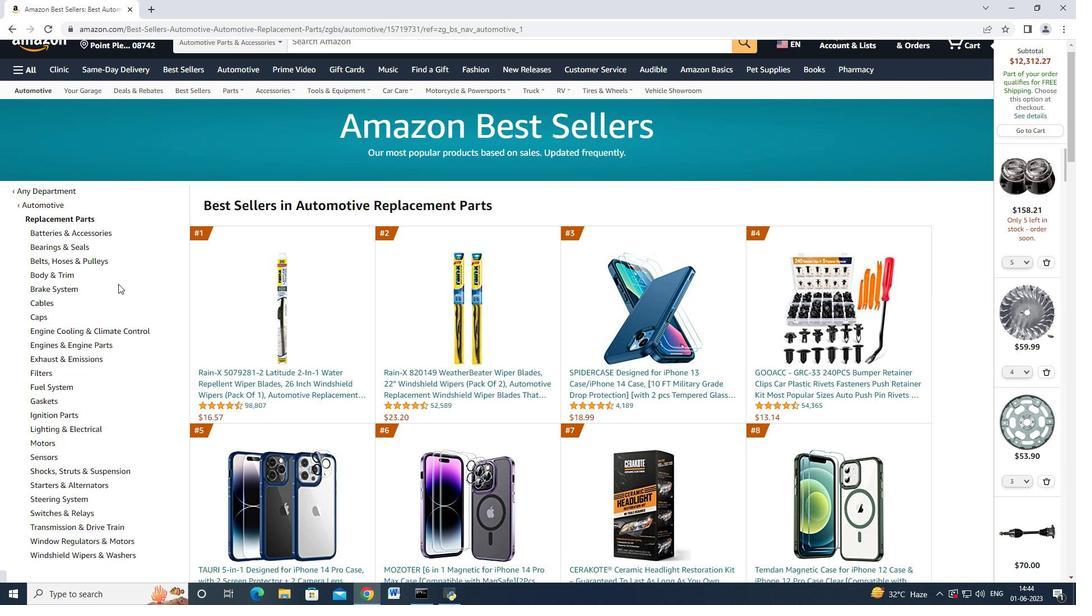 
Action: Mouse scrolled (118, 283) with delta (0, 0)
Screenshot: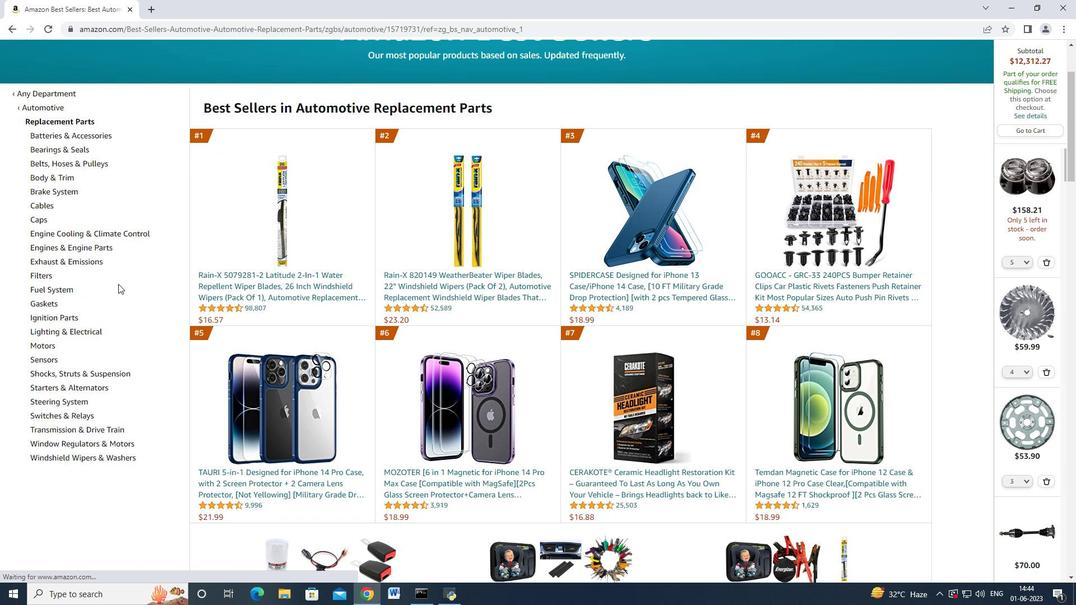 
Action: Mouse moved to (104, 371)
Screenshot: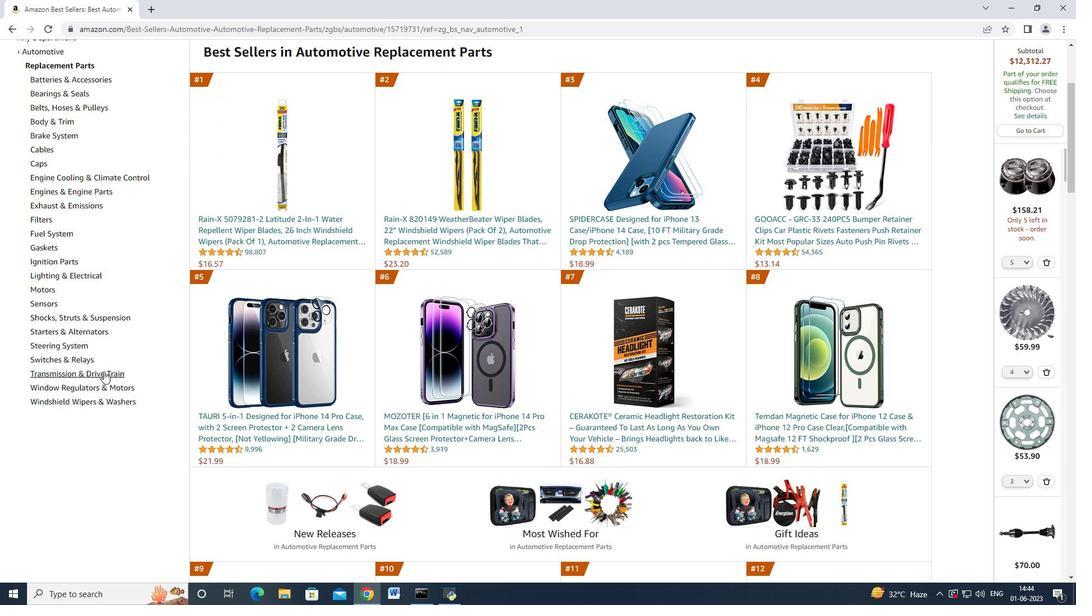 
Action: Mouse pressed left at (104, 371)
Screenshot: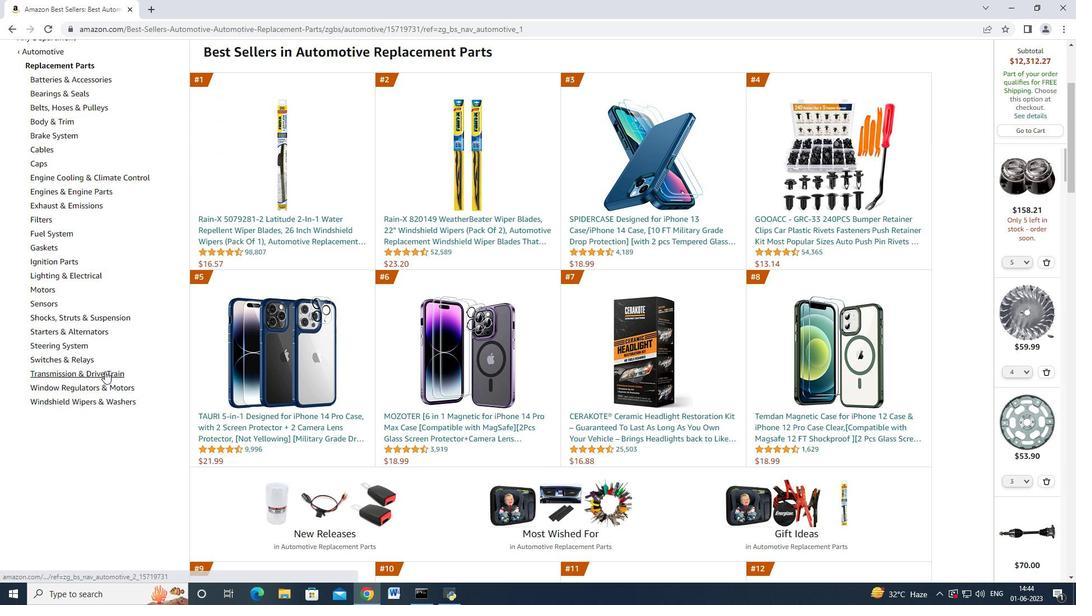 
Action: Mouse moved to (96, 314)
Screenshot: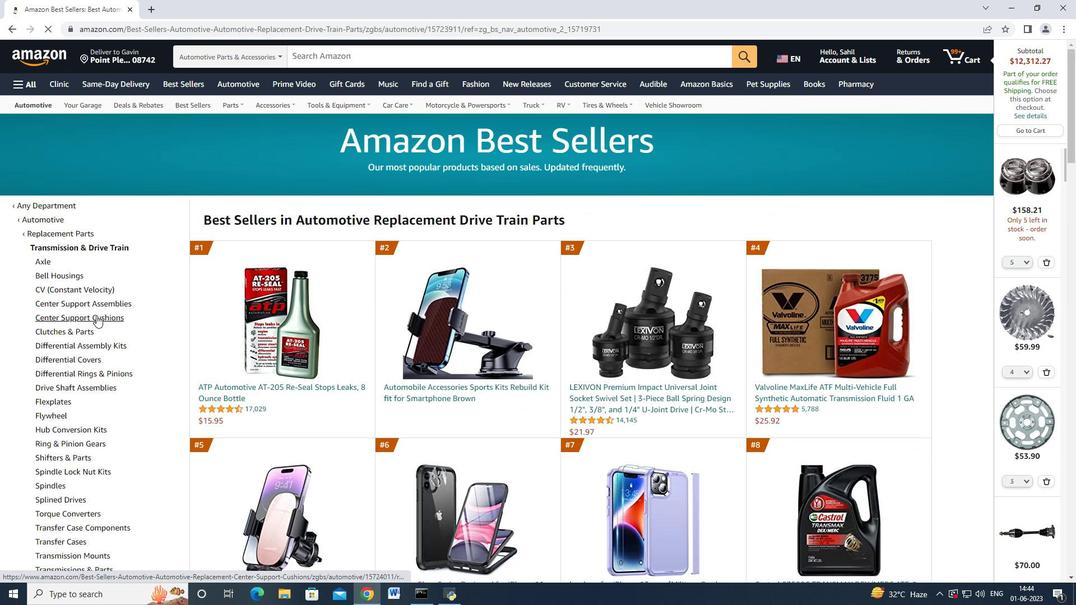 
Action: Mouse scrolled (96, 313) with delta (0, 0)
Screenshot: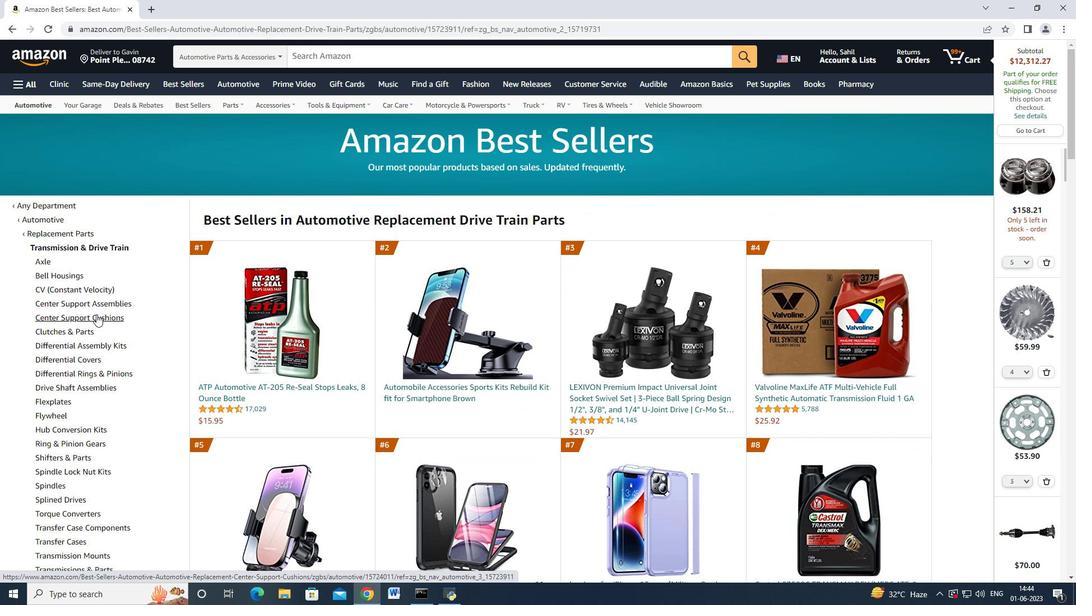 
Action: Mouse scrolled (96, 313) with delta (0, 0)
Screenshot: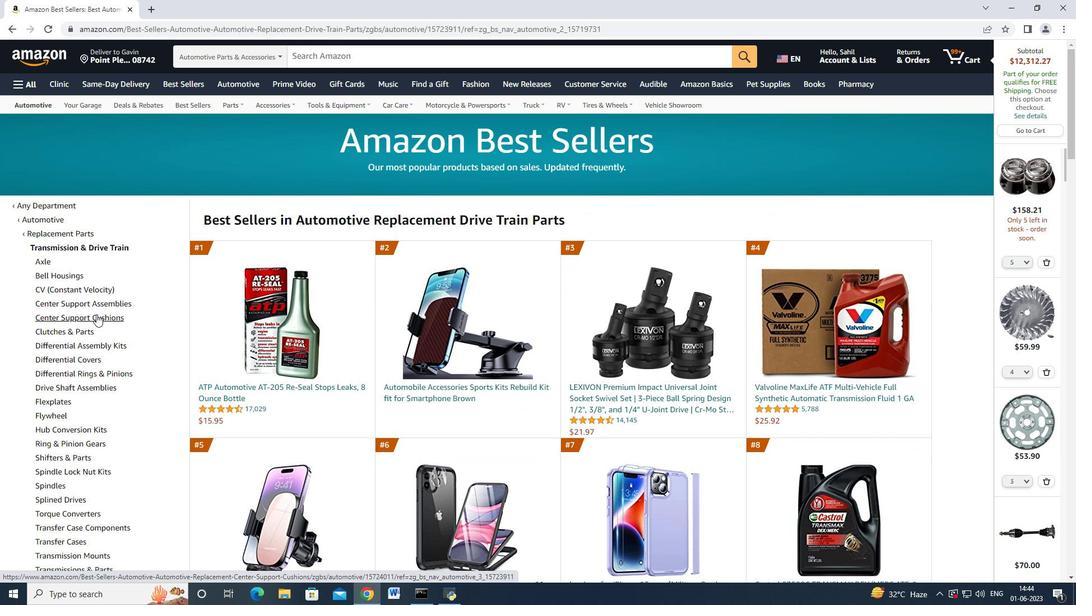 
Action: Mouse scrolled (96, 313) with delta (0, 0)
Screenshot: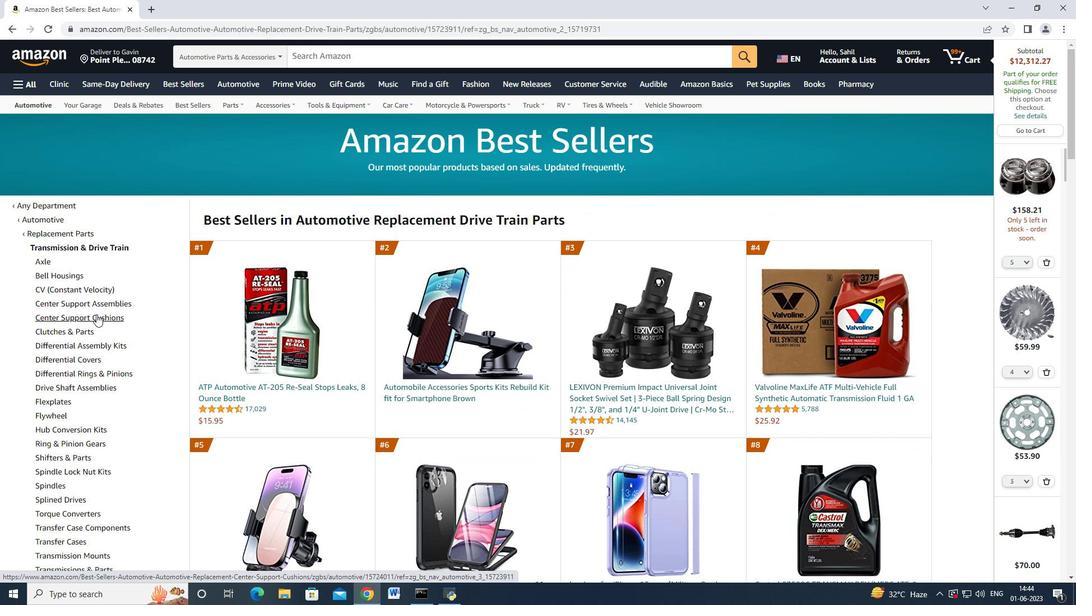 
Action: Mouse scrolled (96, 313) with delta (0, 0)
Screenshot: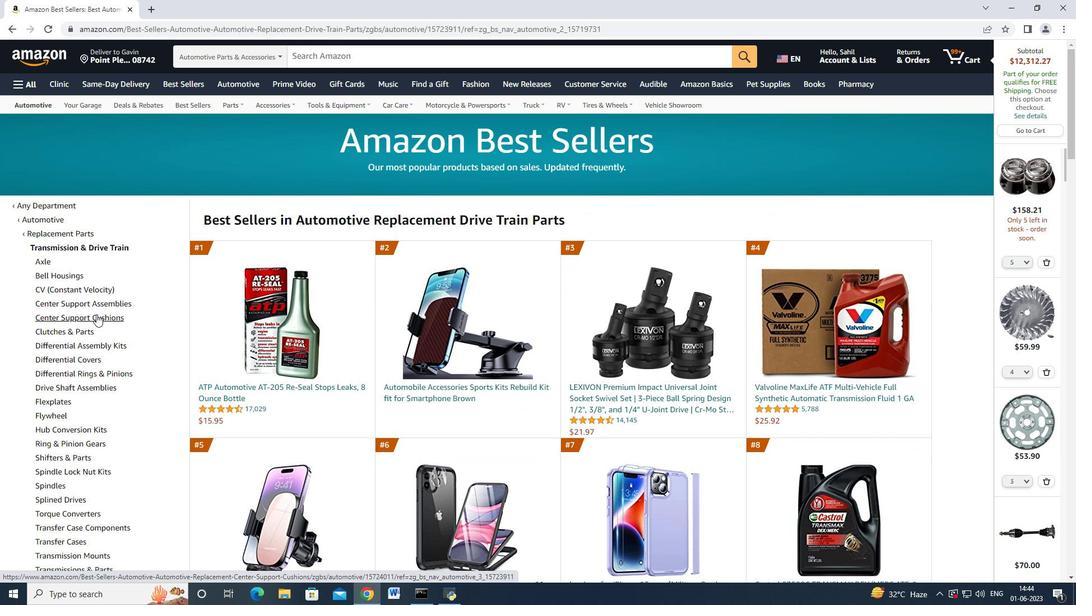 
Action: Mouse scrolled (96, 313) with delta (0, 0)
Screenshot: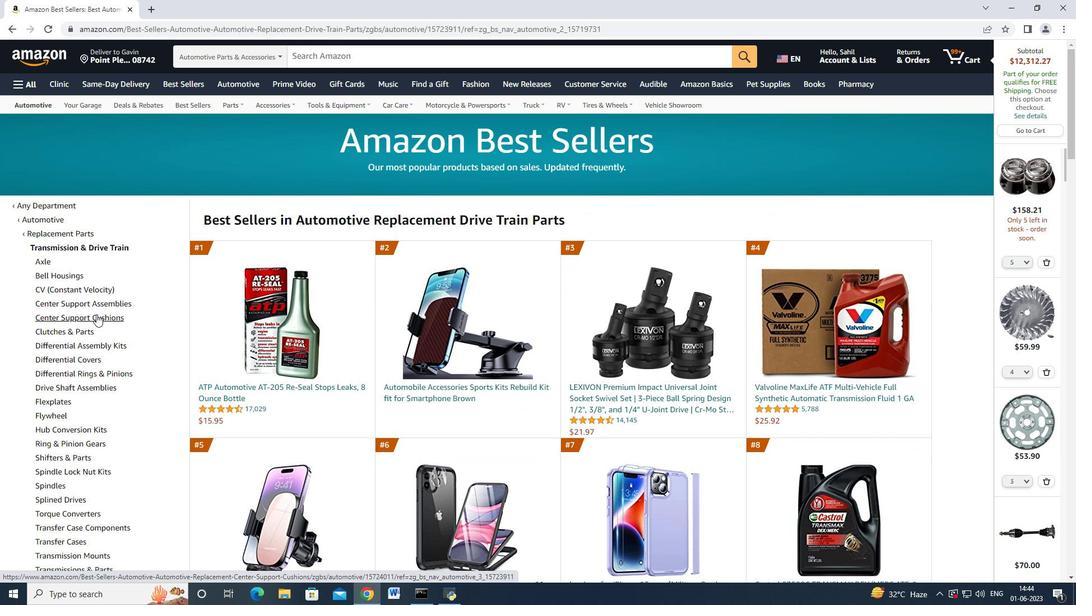
Action: Mouse scrolled (96, 314) with delta (0, 0)
Screenshot: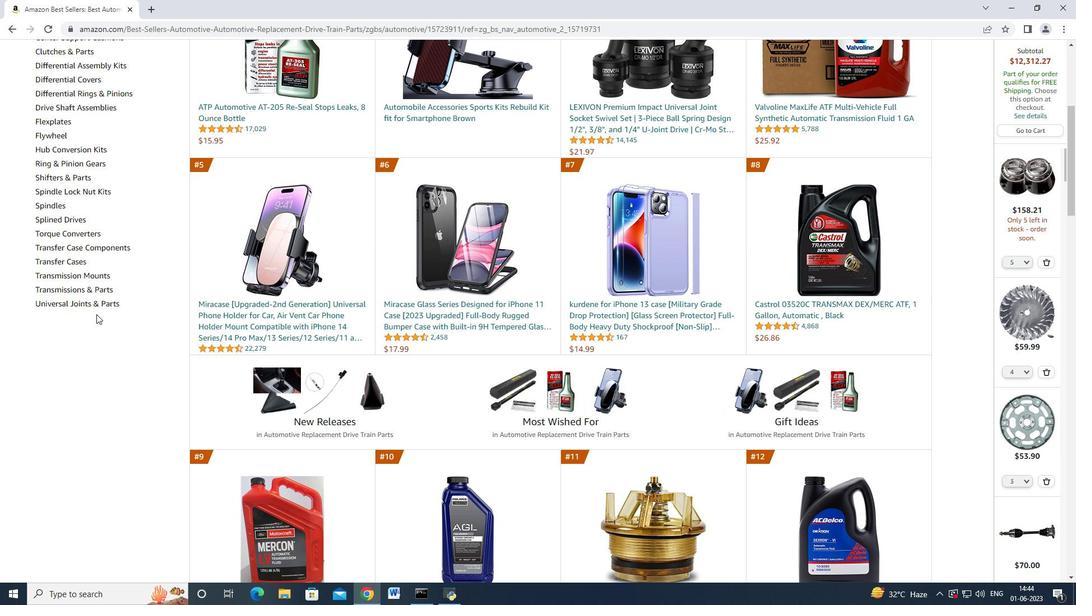 
Action: Mouse scrolled (96, 314) with delta (0, 0)
Screenshot: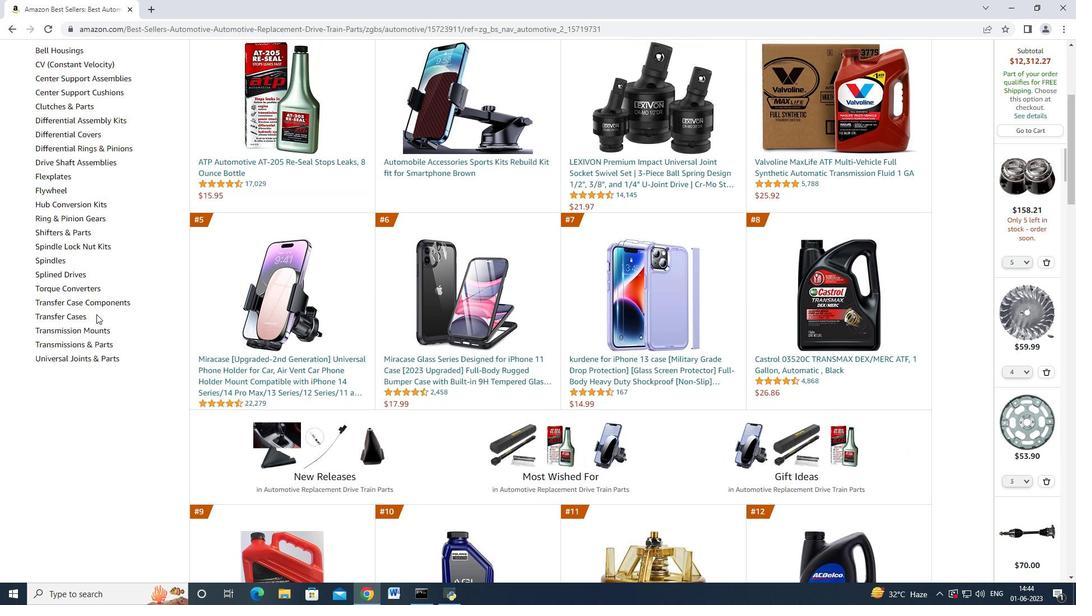 
Action: Mouse moved to (70, 277)
Screenshot: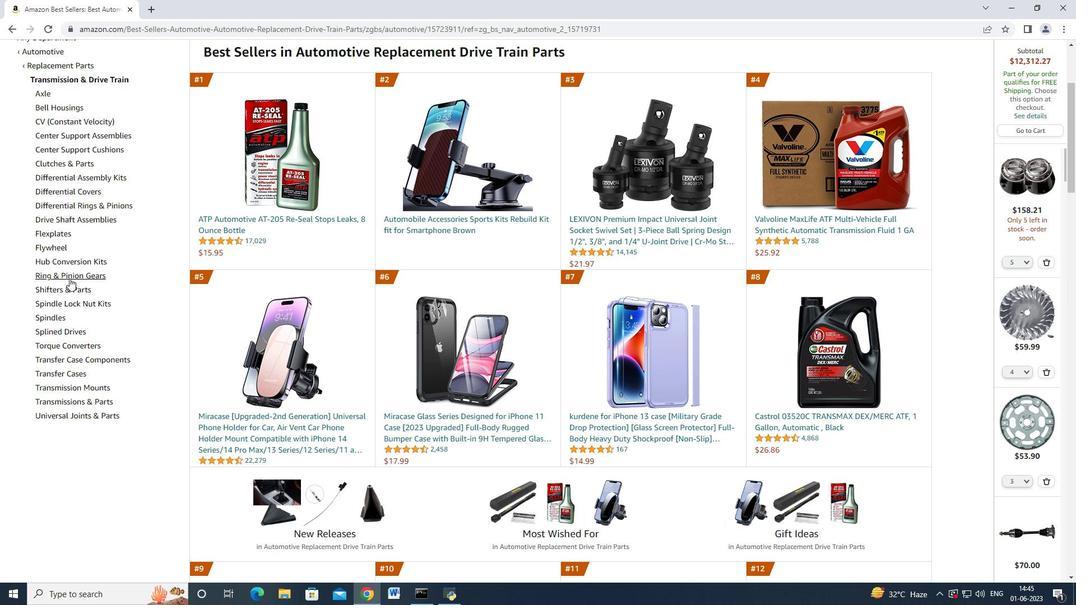 
Action: Mouse pressed left at (70, 277)
Screenshot: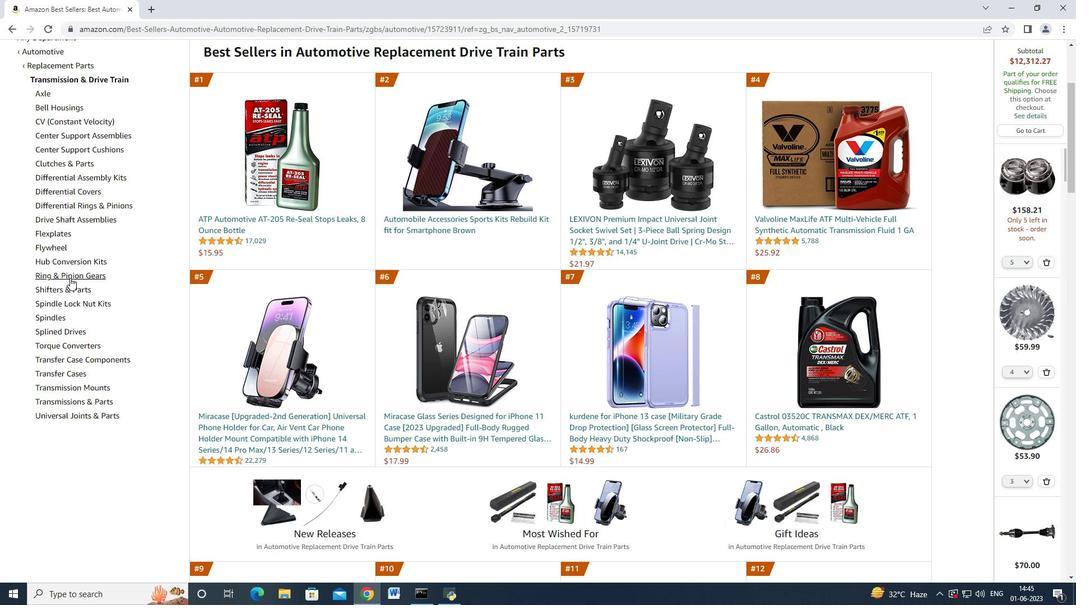 
Action: Mouse moved to (74, 285)
Screenshot: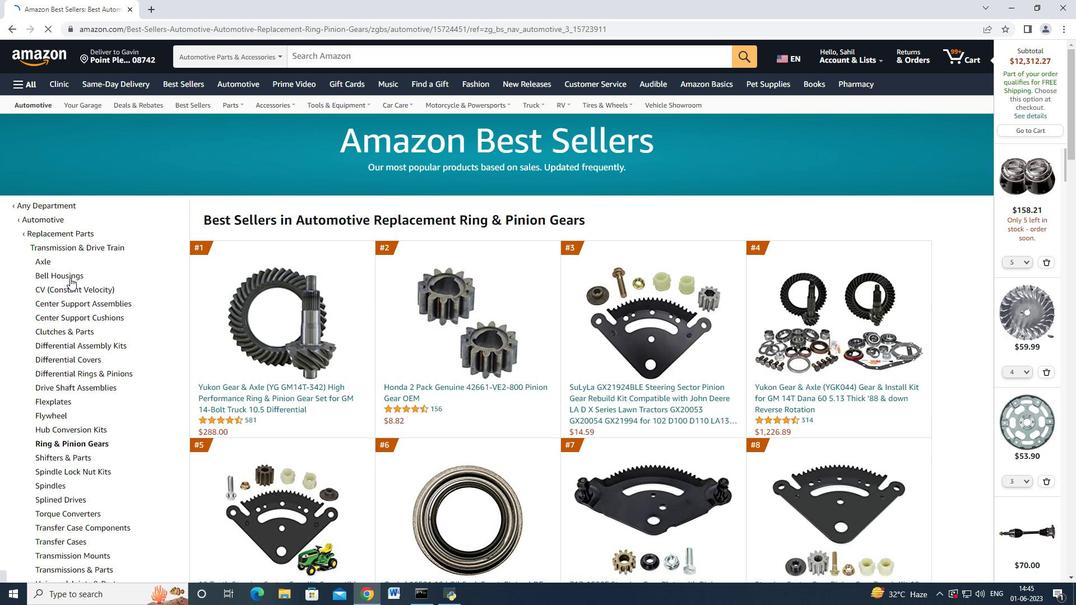 
Action: Mouse scrolled (74, 284) with delta (0, 0)
Screenshot: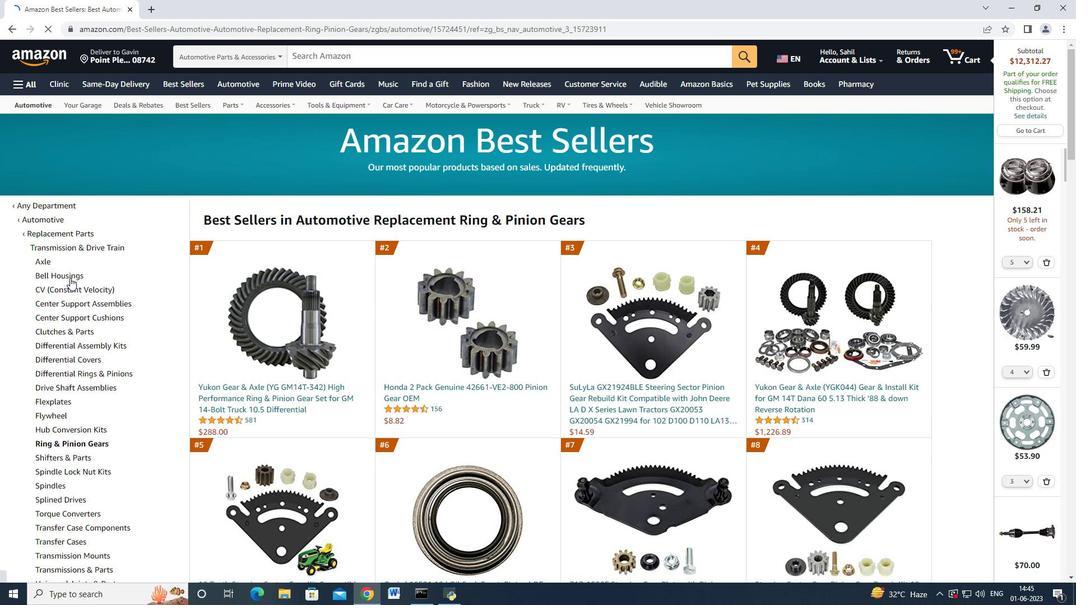 
Action: Mouse moved to (280, 346)
Screenshot: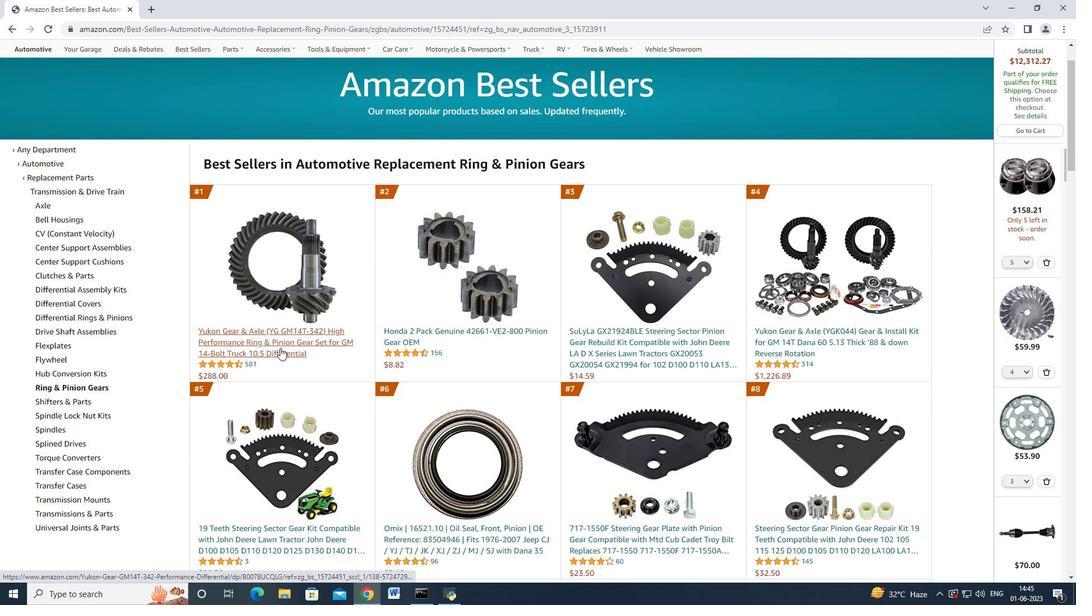 
Action: Mouse pressed left at (280, 346)
Screenshot: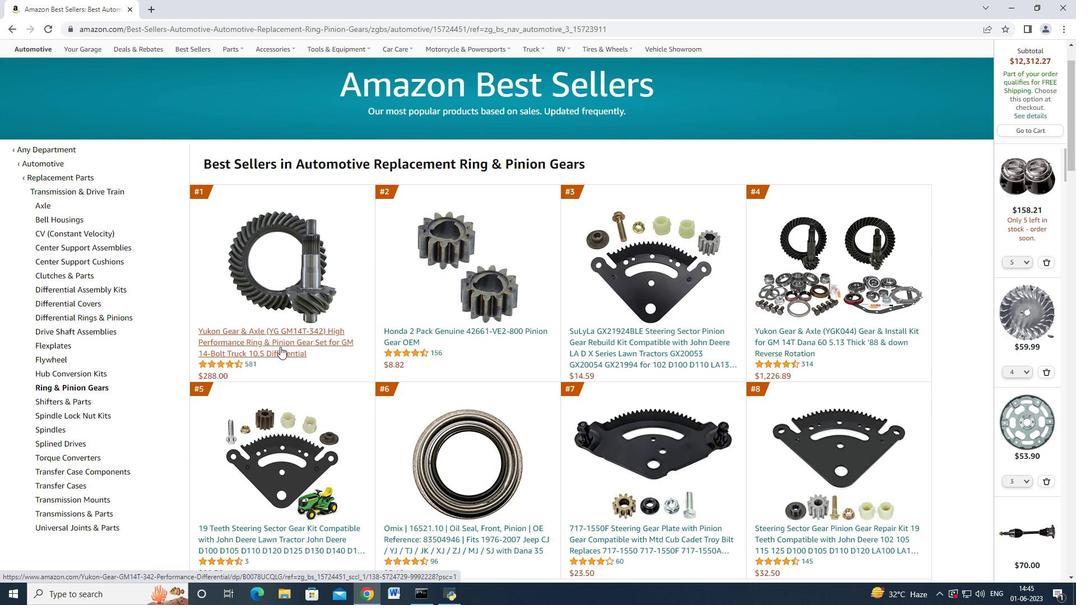 
Action: Mouse moved to (819, 480)
Screenshot: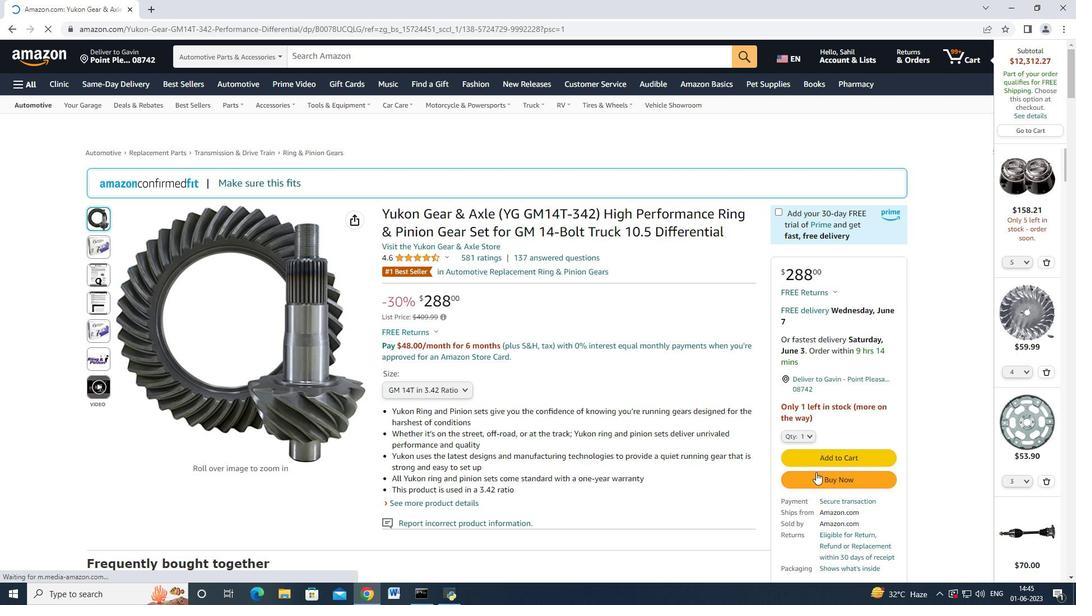 
Action: Mouse pressed left at (819, 480)
Screenshot: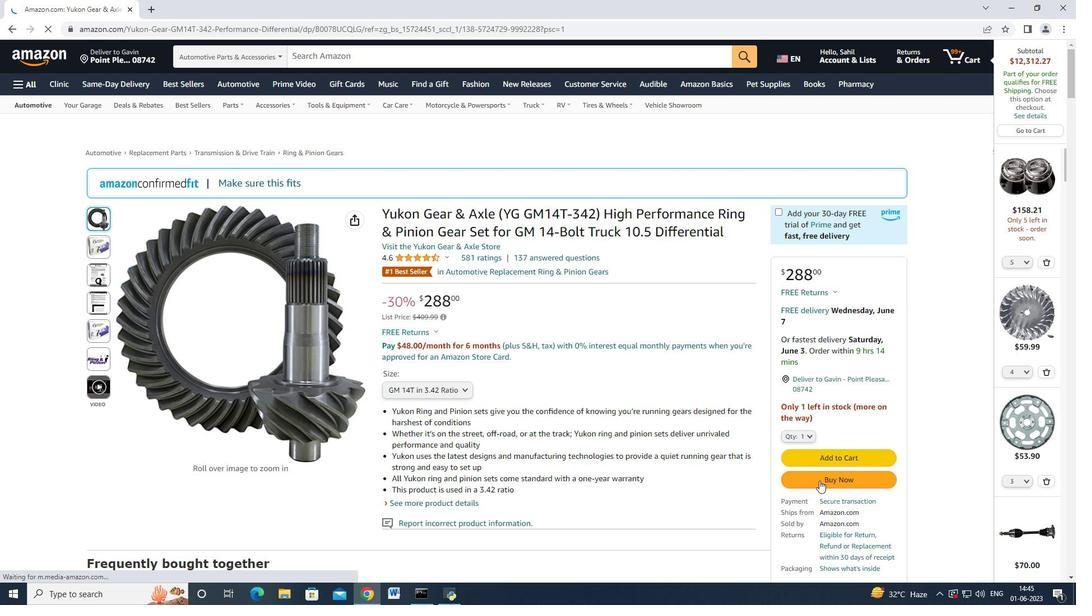 
Action: Mouse moved to (645, 96)
Screenshot: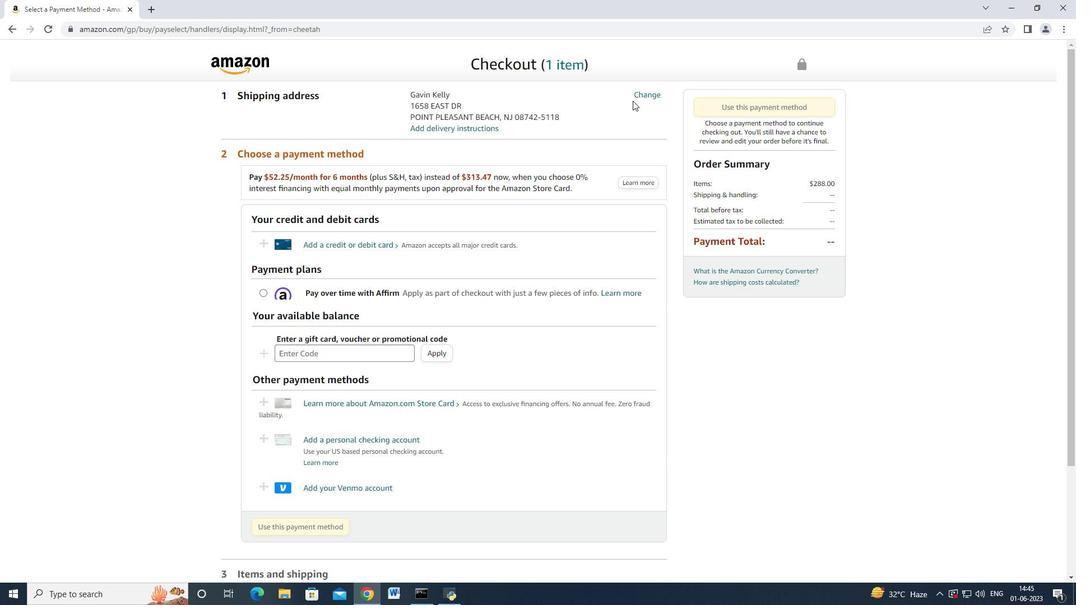 
Action: Mouse pressed left at (645, 96)
Screenshot: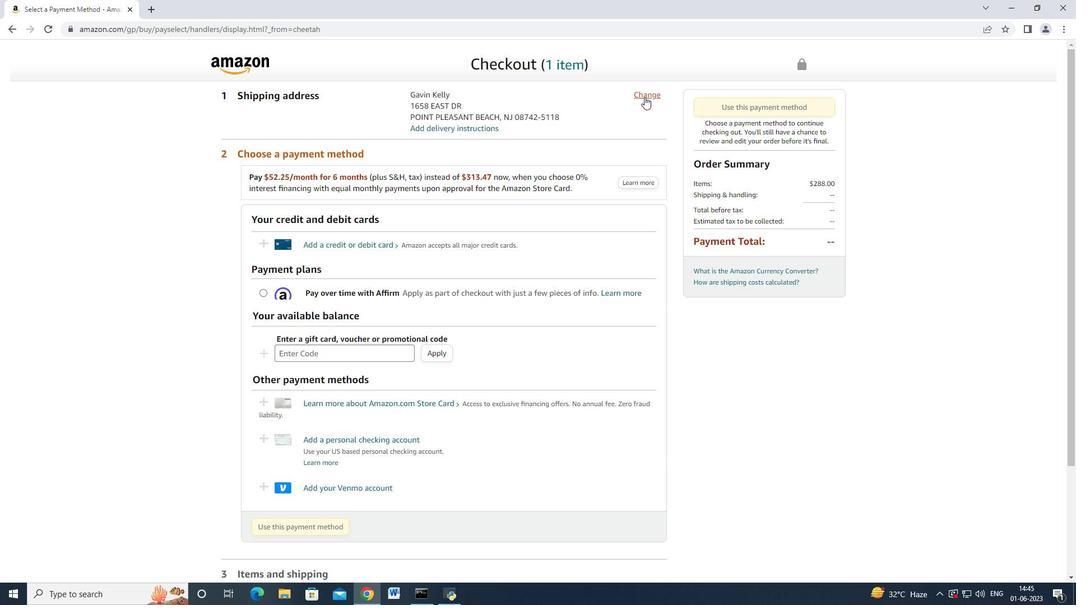 
Action: Mouse moved to (465, 186)
Screenshot: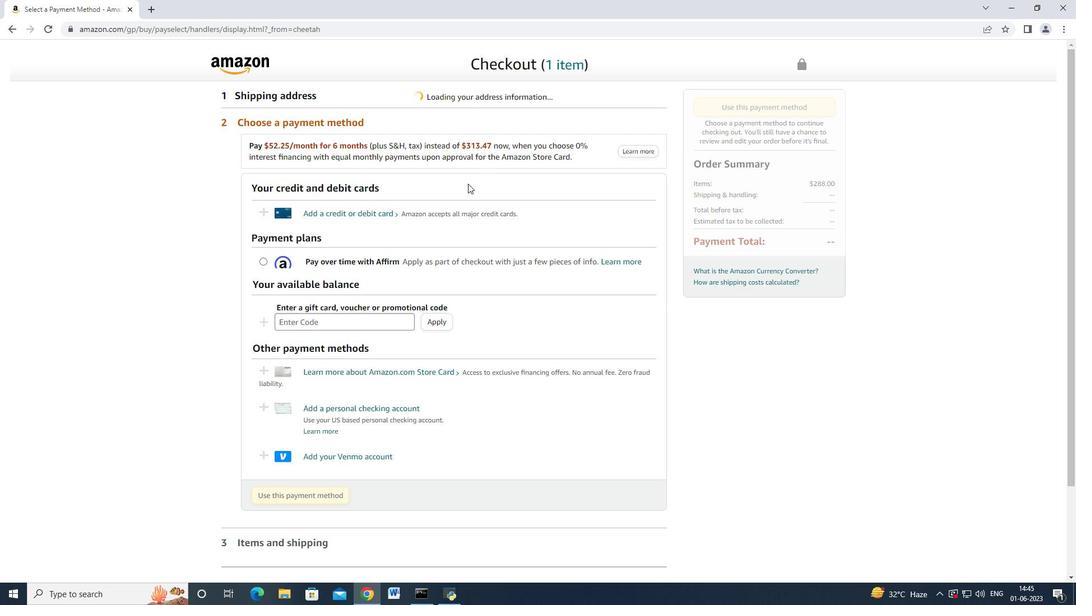 
Action: Mouse scrolled (465, 187) with delta (0, 0)
Screenshot: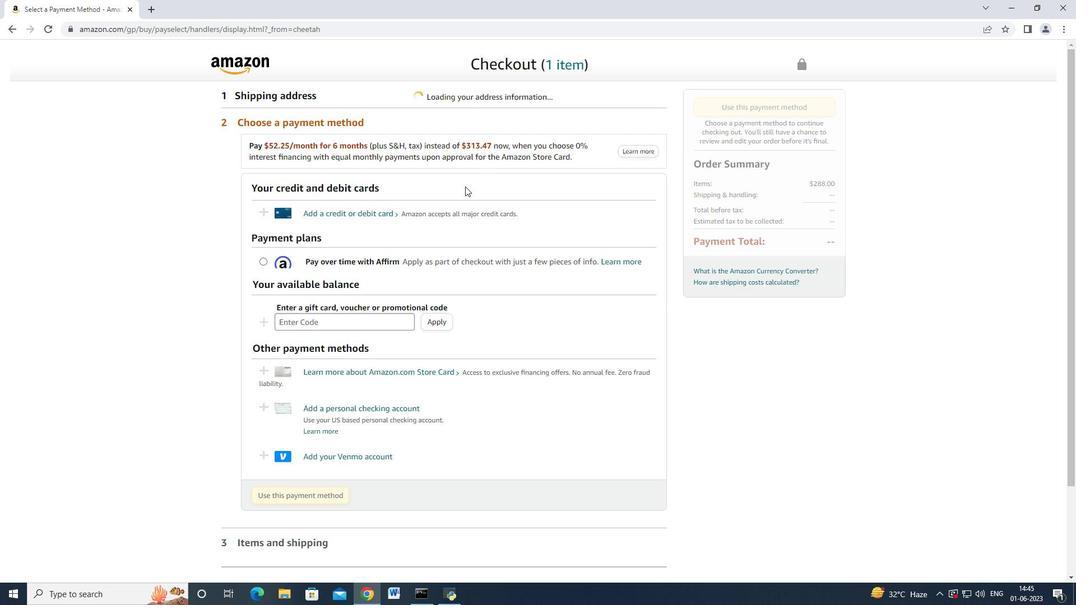 
Action: Mouse scrolled (465, 186) with delta (0, 0)
Screenshot: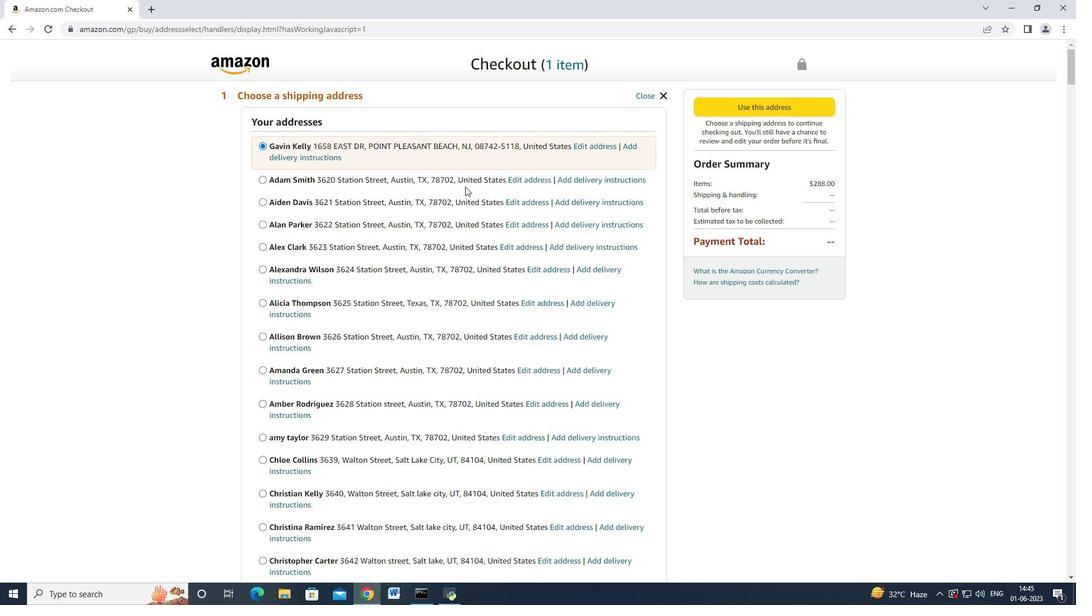 
Action: Mouse scrolled (465, 186) with delta (0, 0)
Screenshot: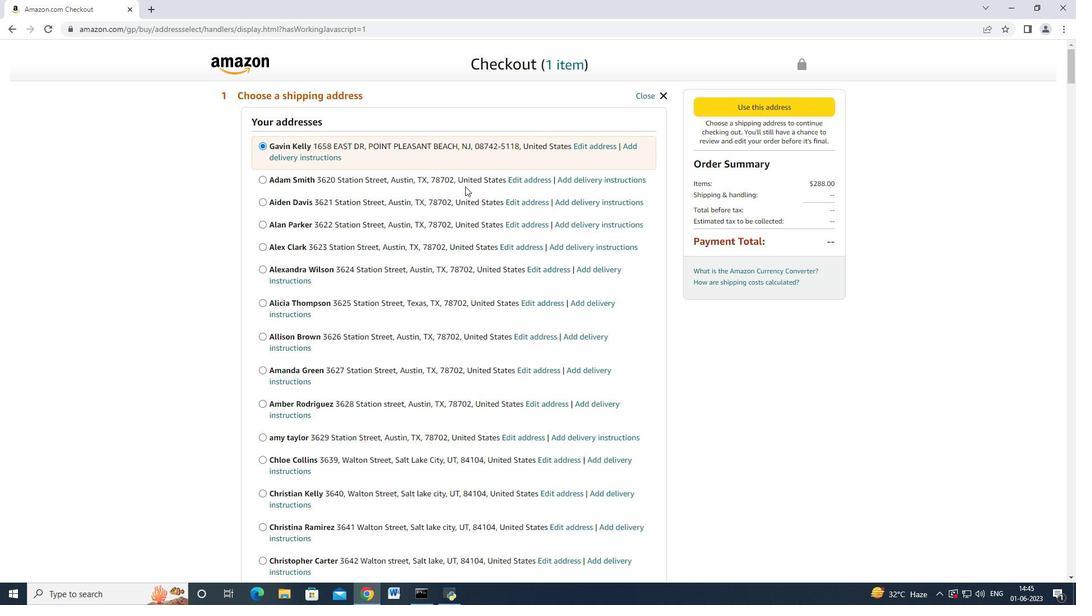 
Action: Mouse scrolled (465, 186) with delta (0, 0)
Screenshot: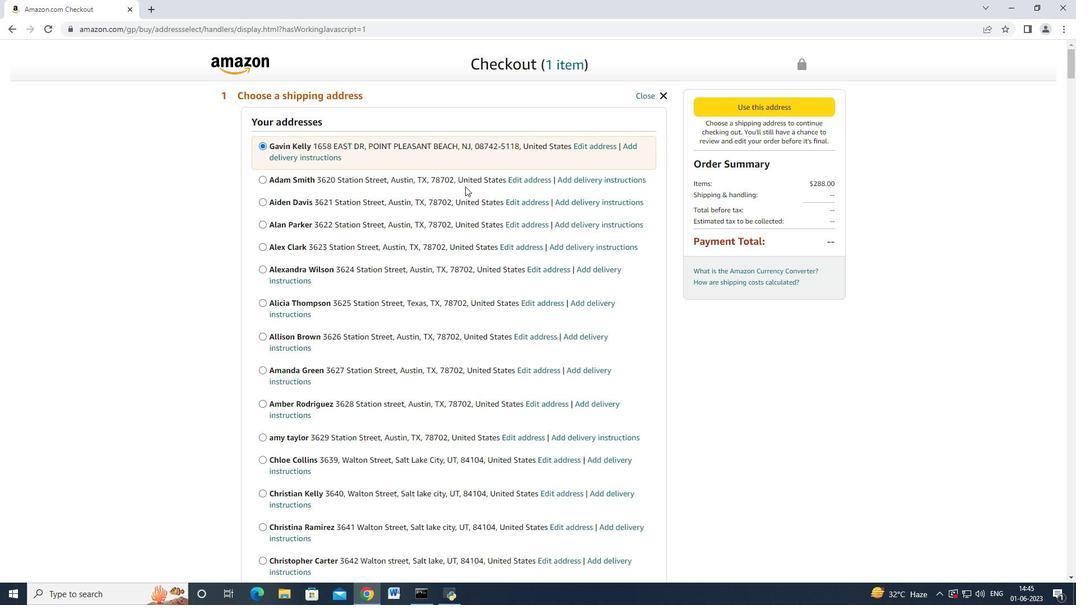 
Action: Mouse scrolled (465, 186) with delta (0, 0)
Screenshot: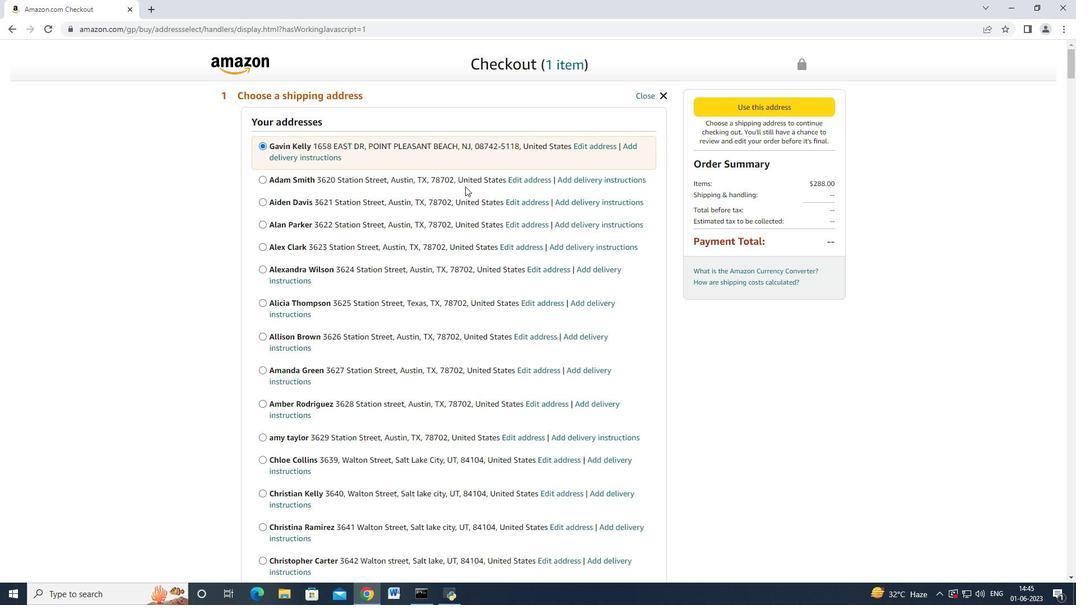 
Action: Mouse scrolled (465, 186) with delta (0, 0)
Screenshot: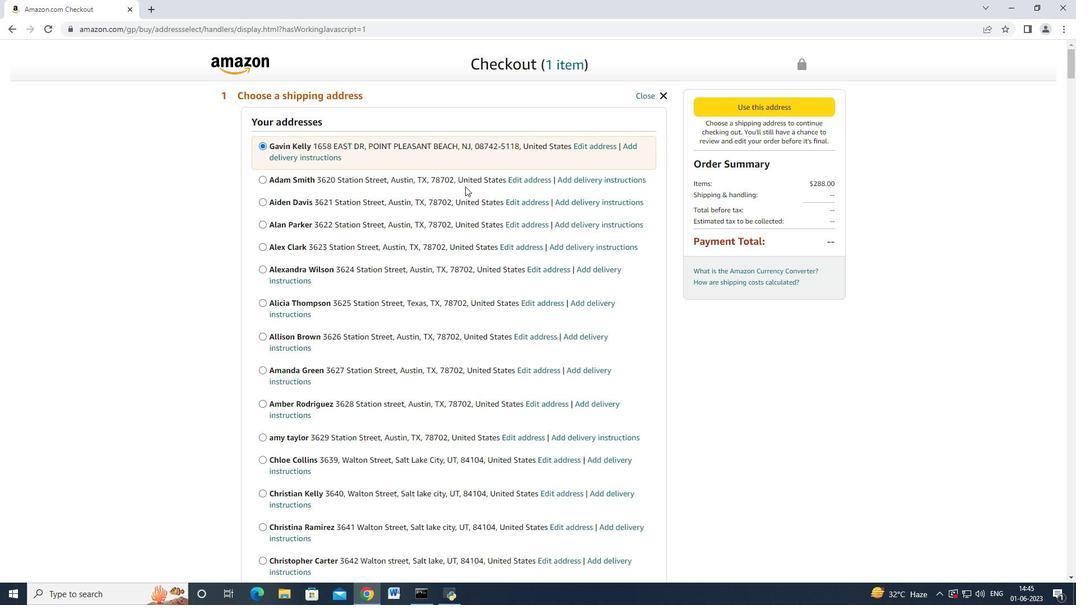 
Action: Mouse scrolled (465, 186) with delta (0, 0)
Screenshot: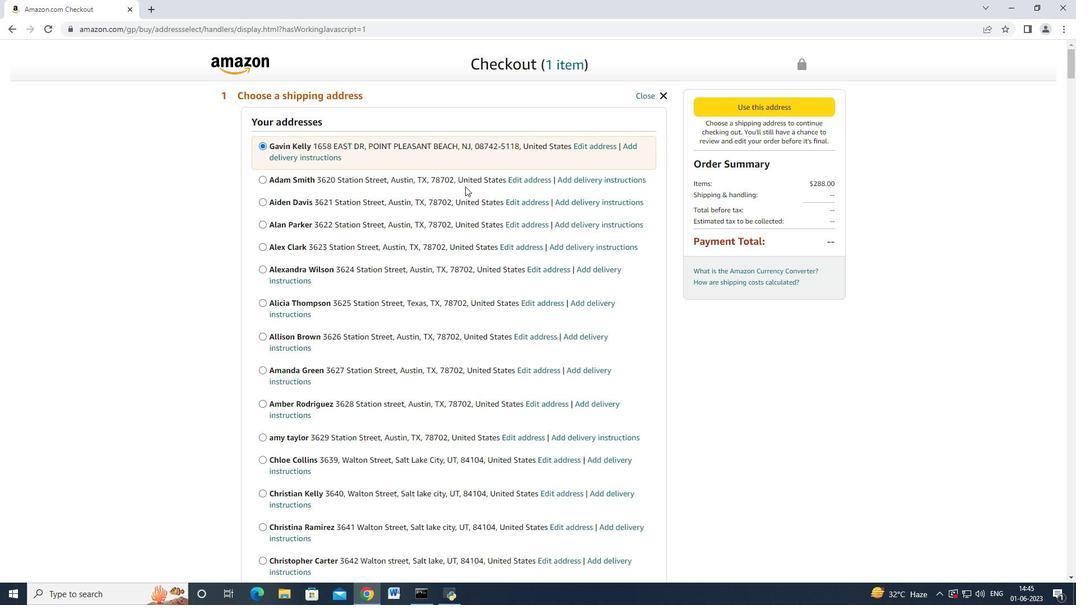 
Action: Mouse scrolled (465, 186) with delta (0, 0)
Screenshot: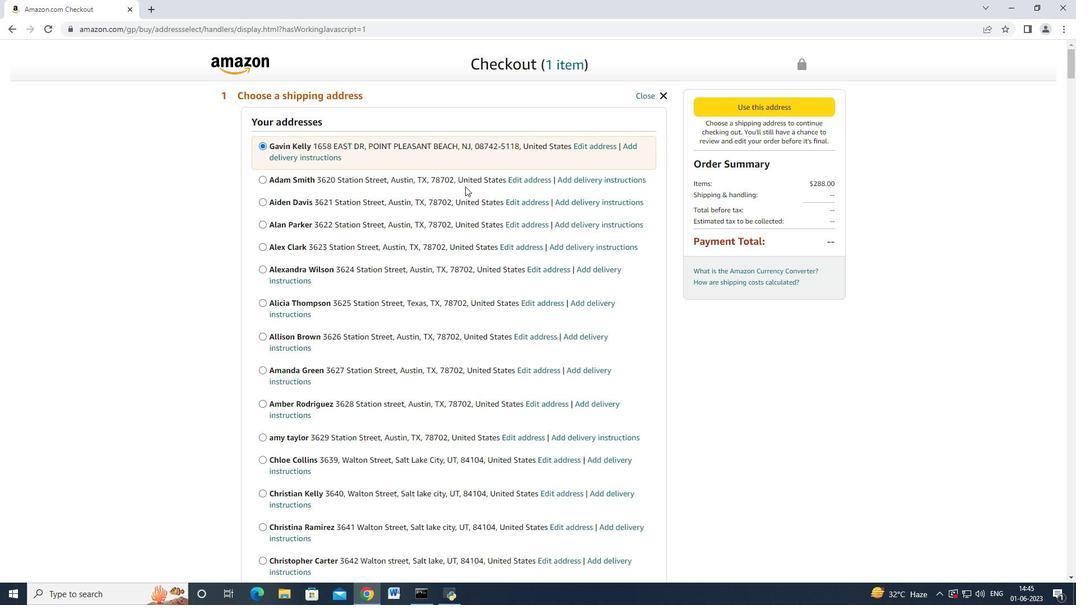 
Action: Mouse scrolled (465, 186) with delta (0, 0)
Screenshot: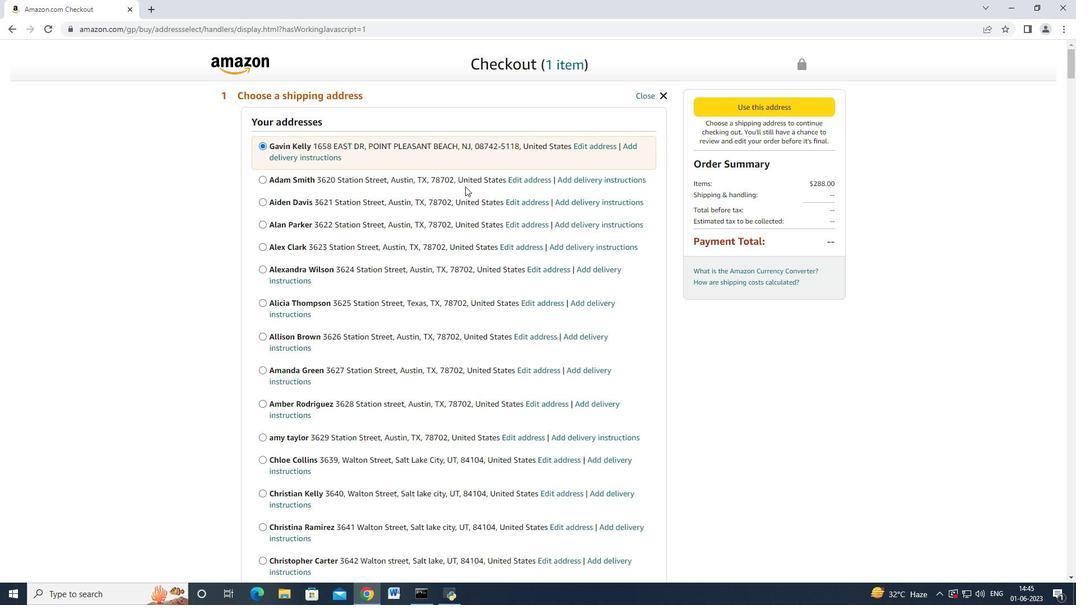
Action: Mouse scrolled (465, 186) with delta (0, 0)
Screenshot: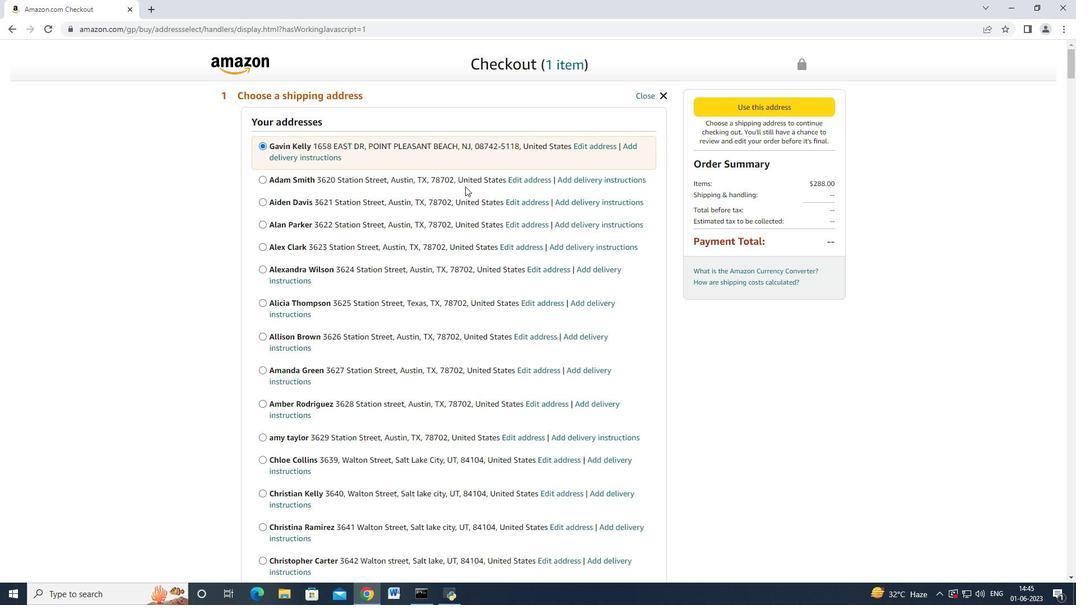
Action: Mouse moved to (436, 209)
Screenshot: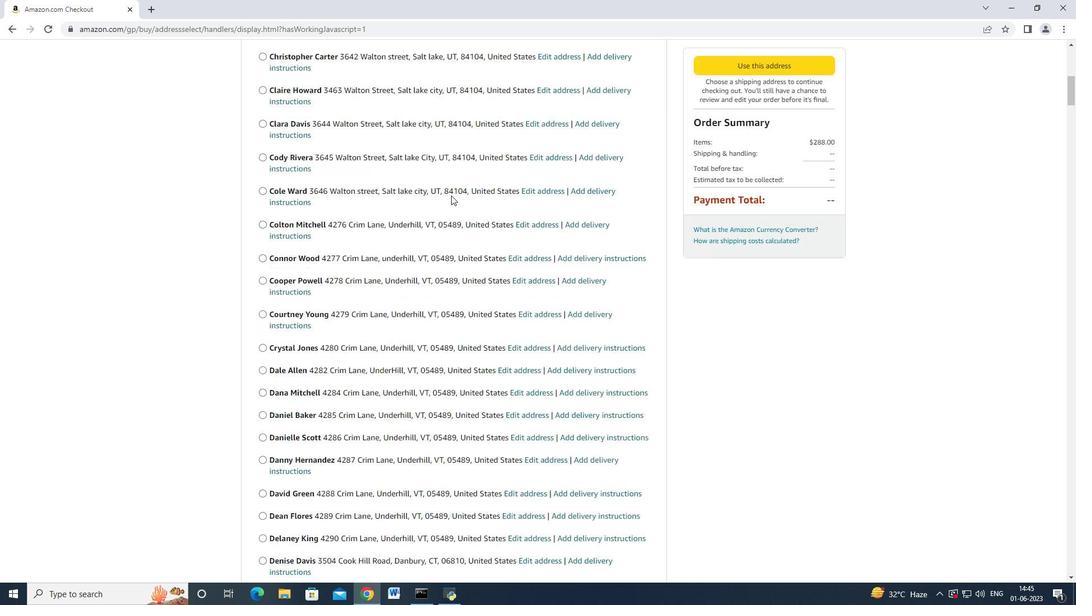 
Action: Mouse scrolled (436, 208) with delta (0, 0)
Screenshot: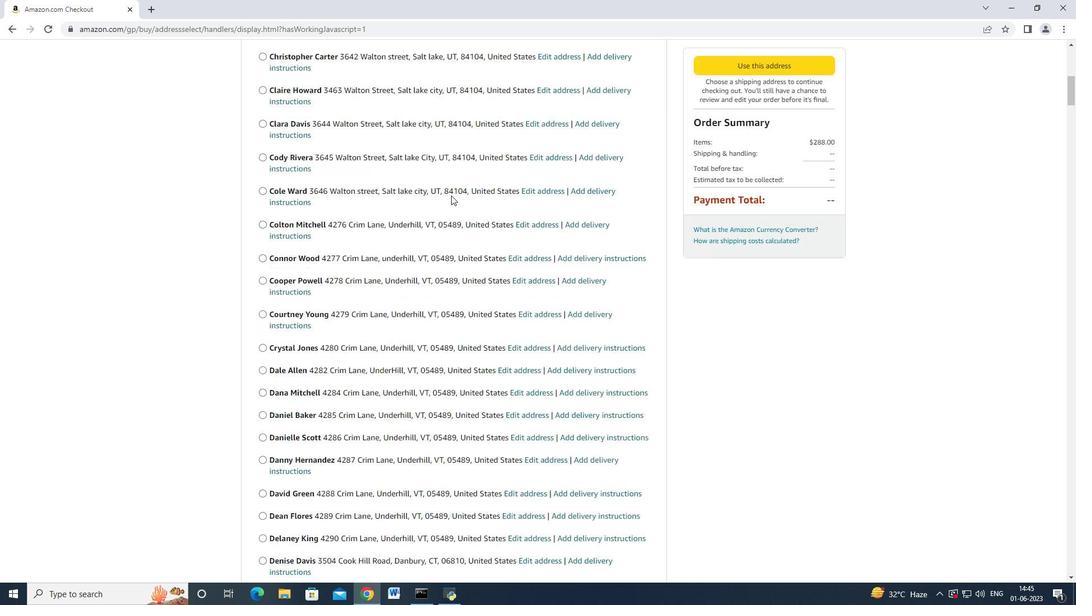 
Action: Mouse moved to (433, 212)
Screenshot: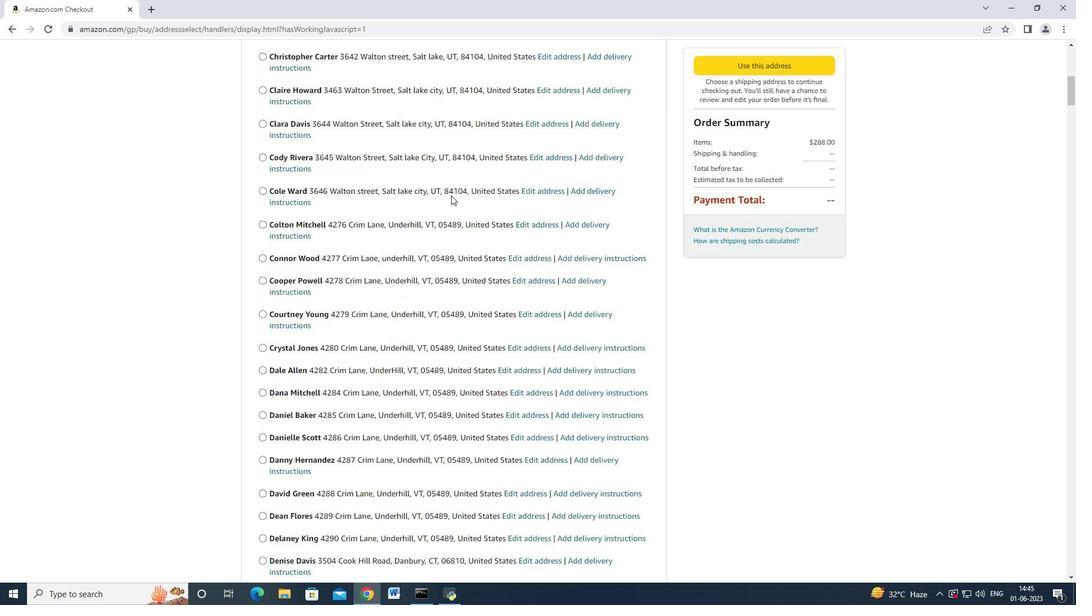
Action: Mouse scrolled (433, 212) with delta (0, 0)
Screenshot: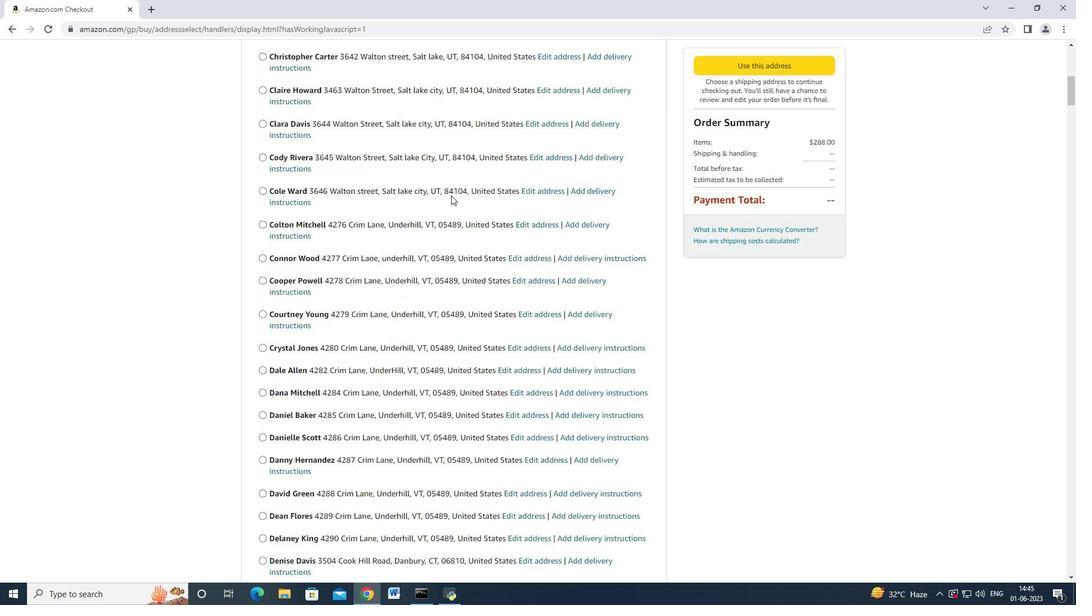 
Action: Mouse moved to (431, 215)
Screenshot: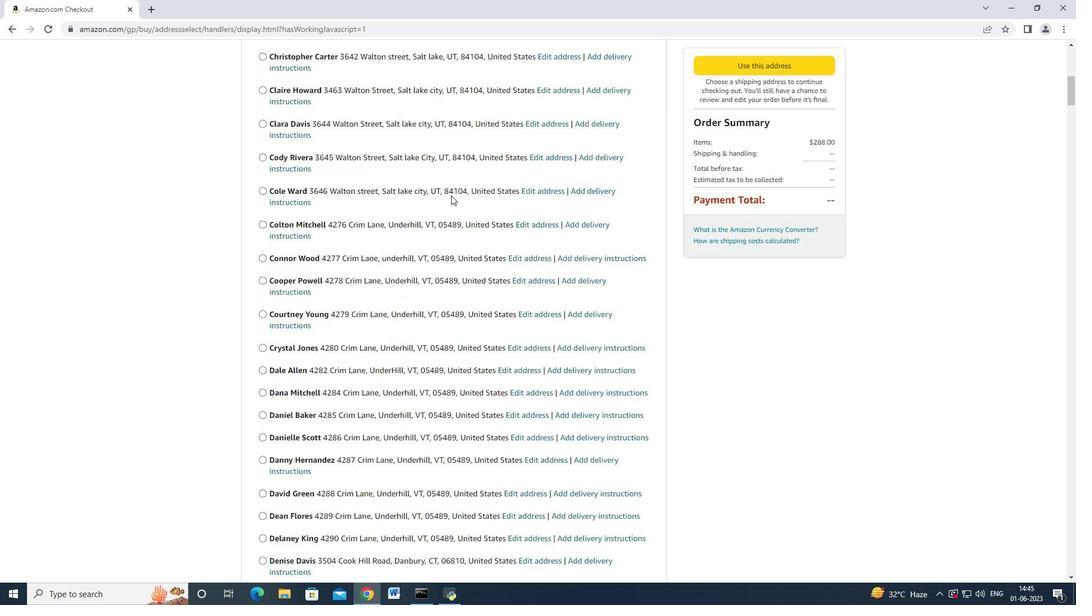 
Action: Mouse scrolled (431, 215) with delta (0, 0)
Screenshot: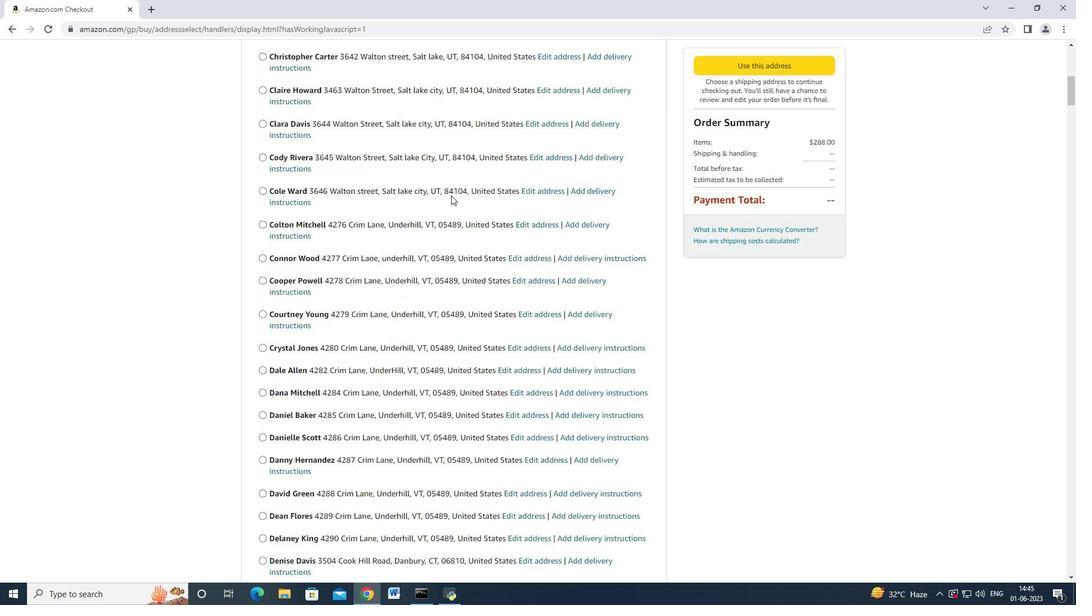 
Action: Mouse moved to (429, 218)
Screenshot: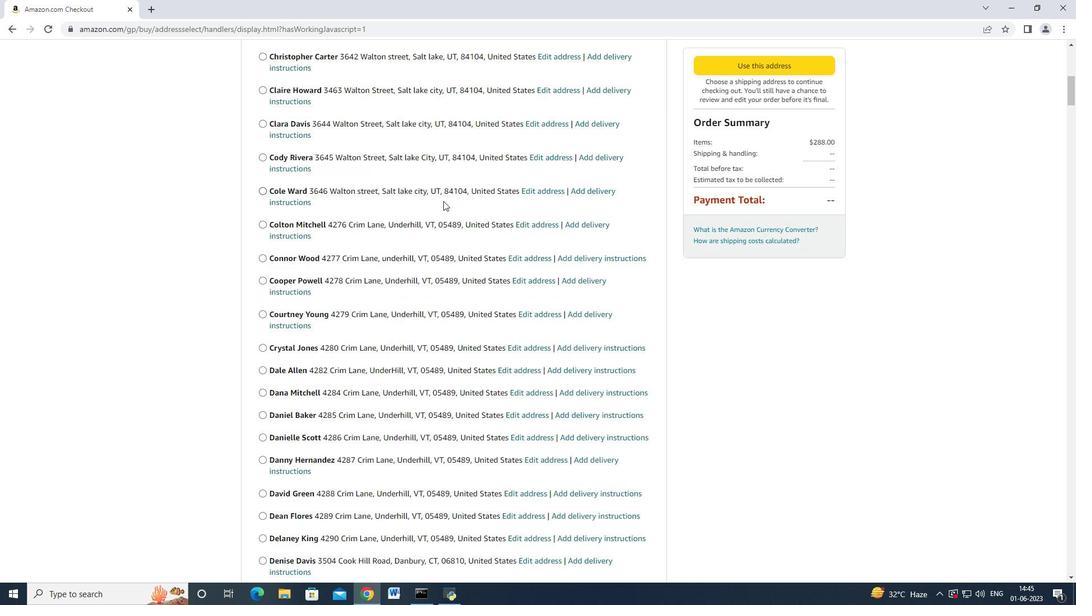 
Action: Mouse scrolled (429, 216) with delta (0, 0)
Screenshot: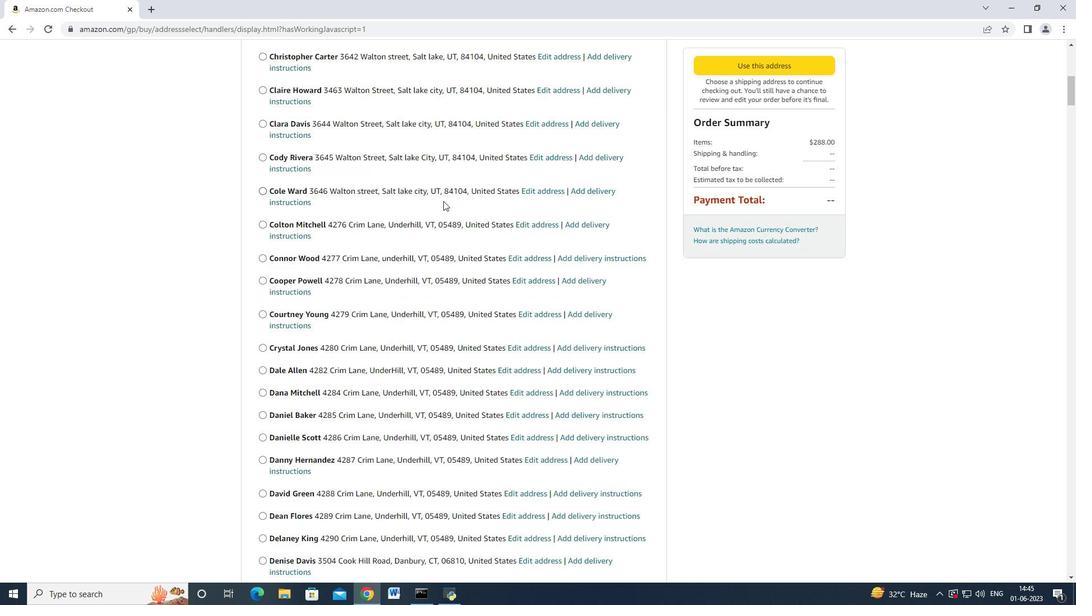 
Action: Mouse moved to (428, 218)
Screenshot: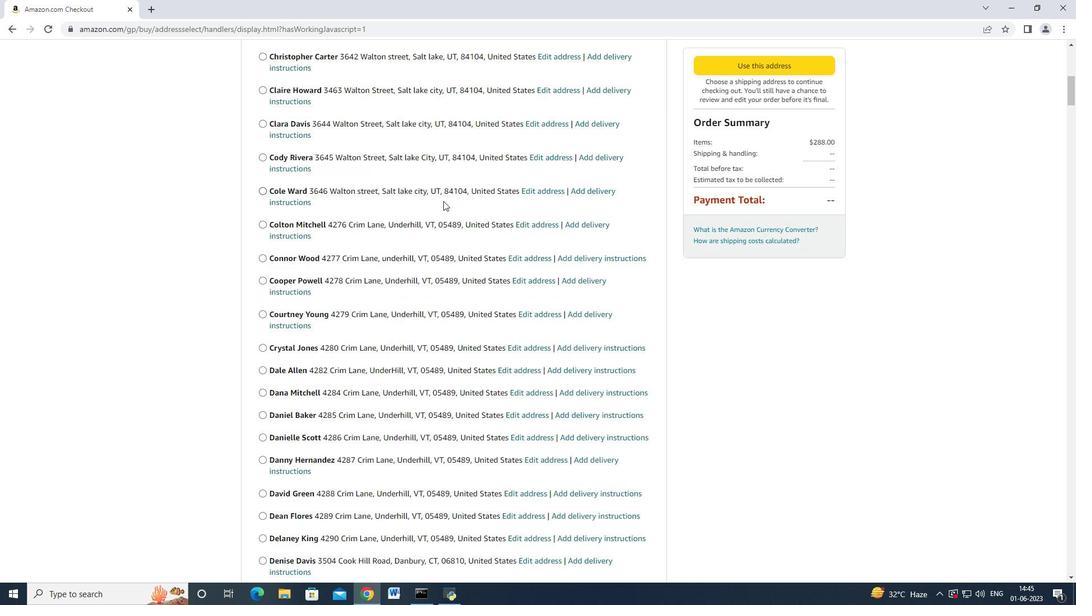 
Action: Mouse scrolled (429, 218) with delta (0, 0)
Screenshot: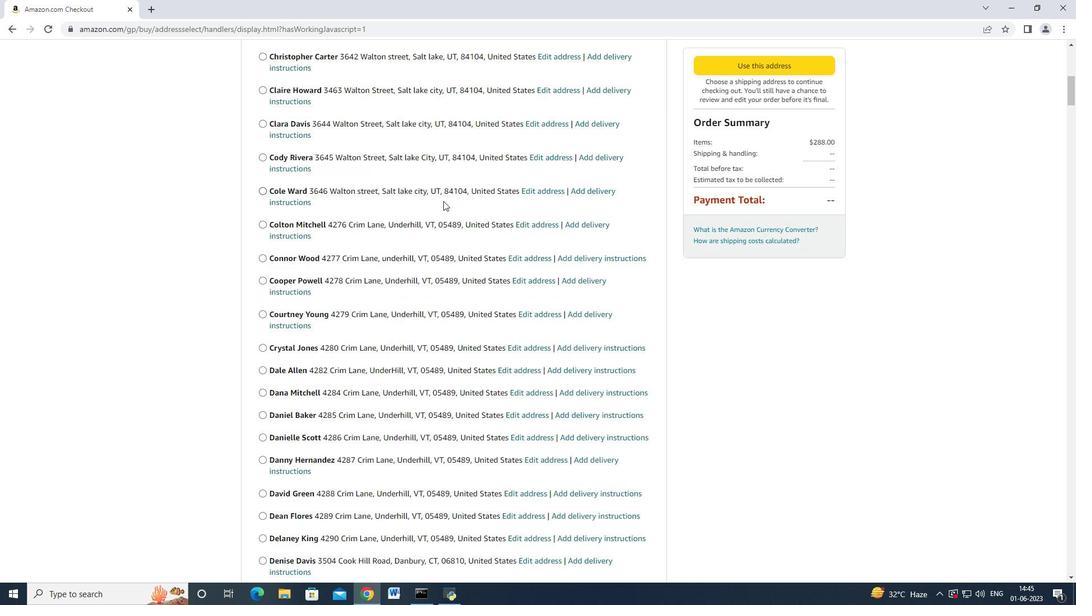 
Action: Mouse moved to (428, 218)
Screenshot: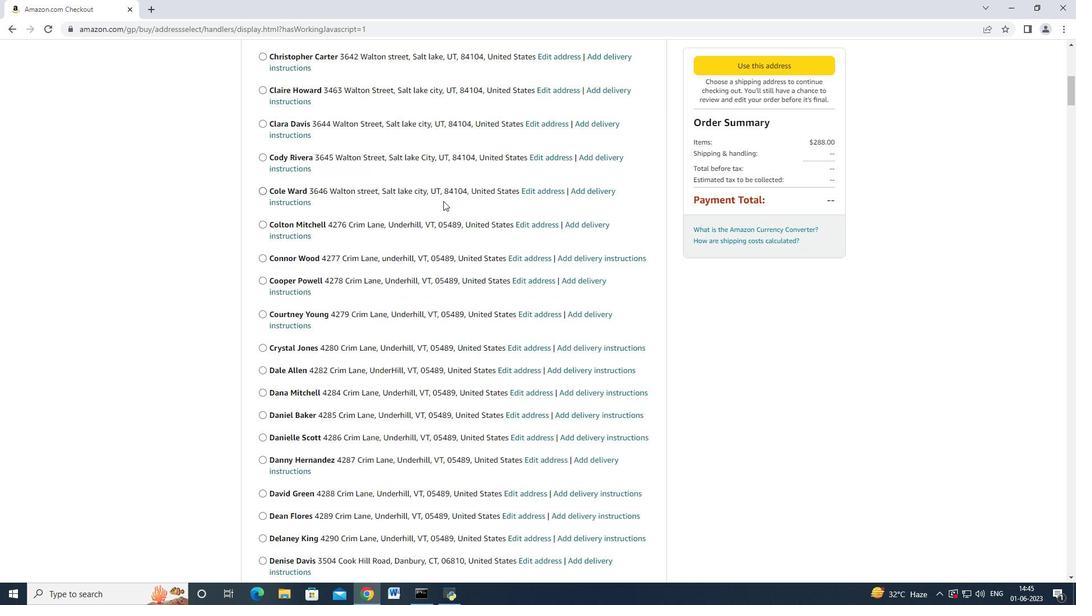 
Action: Mouse scrolled (428, 218) with delta (0, 0)
Screenshot: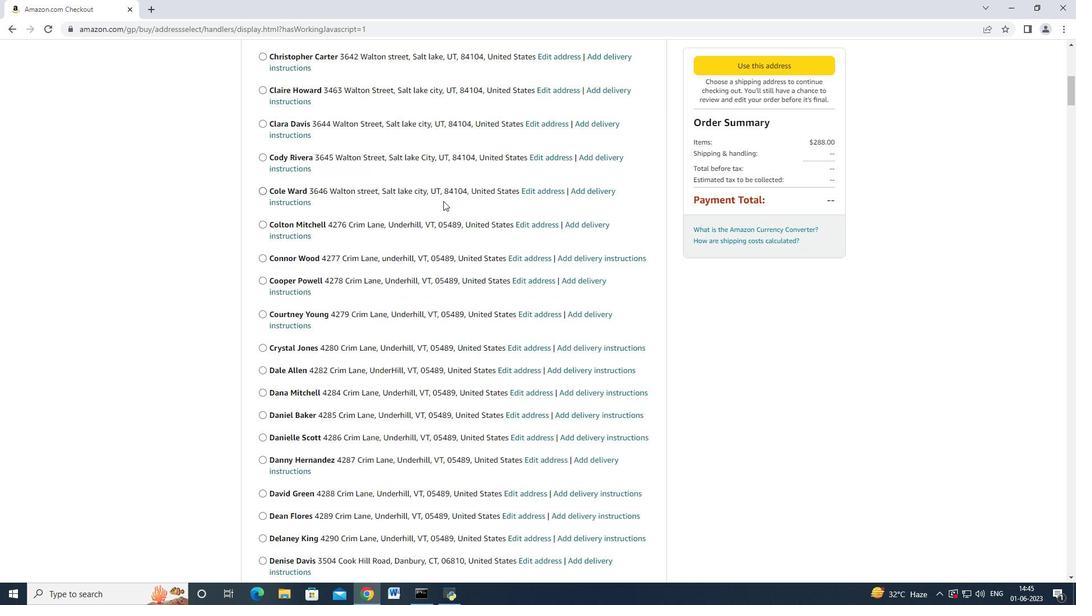 
Action: Mouse scrolled (428, 218) with delta (0, 0)
Screenshot: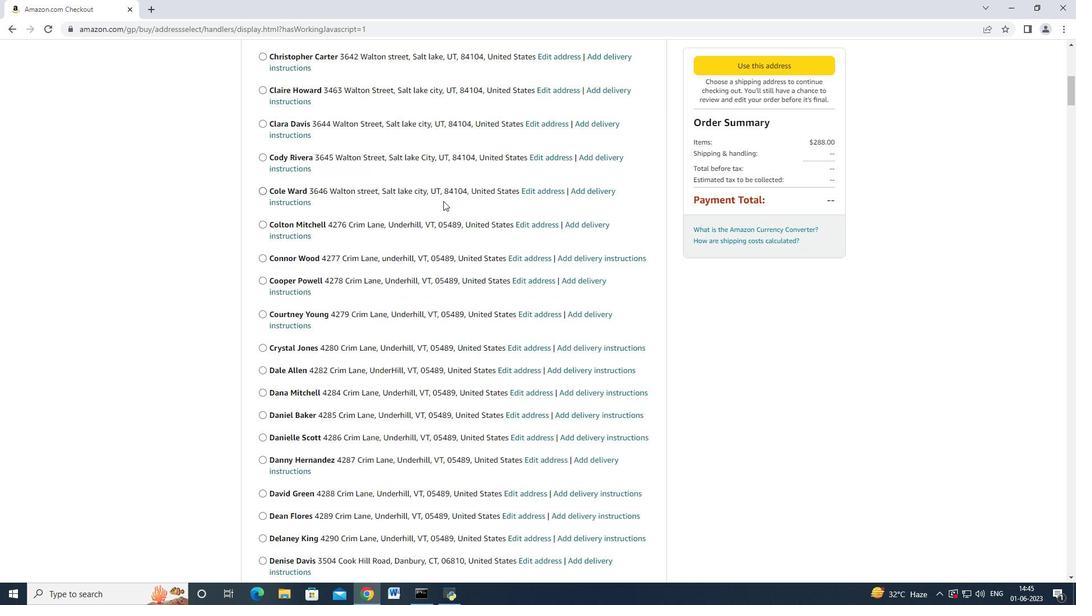 
Action: Mouse moved to (428, 218)
Screenshot: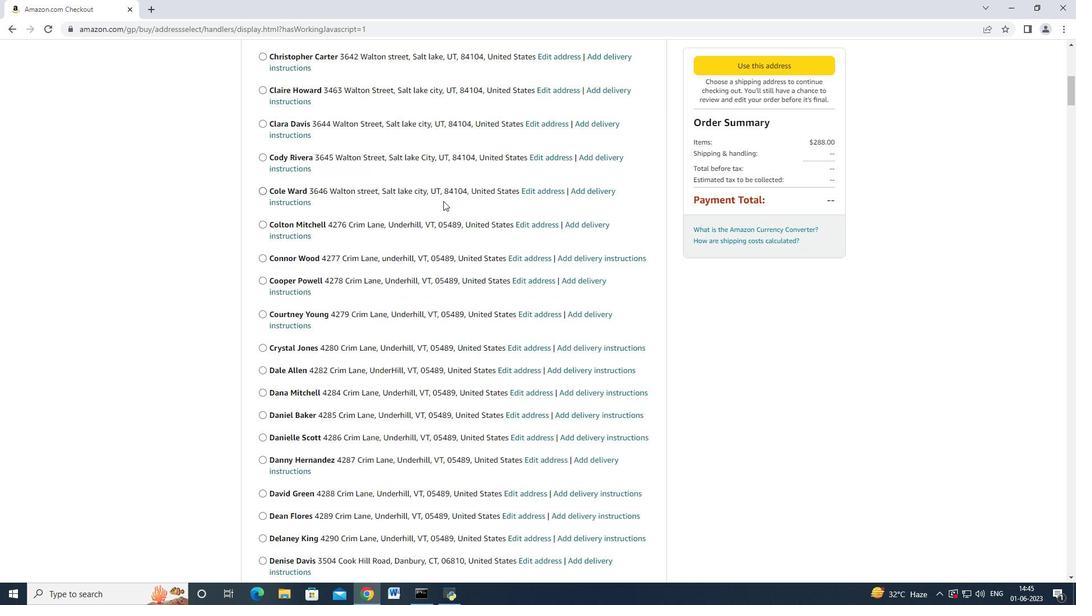 
Action: Mouse scrolled (428, 218) with delta (0, 0)
Screenshot: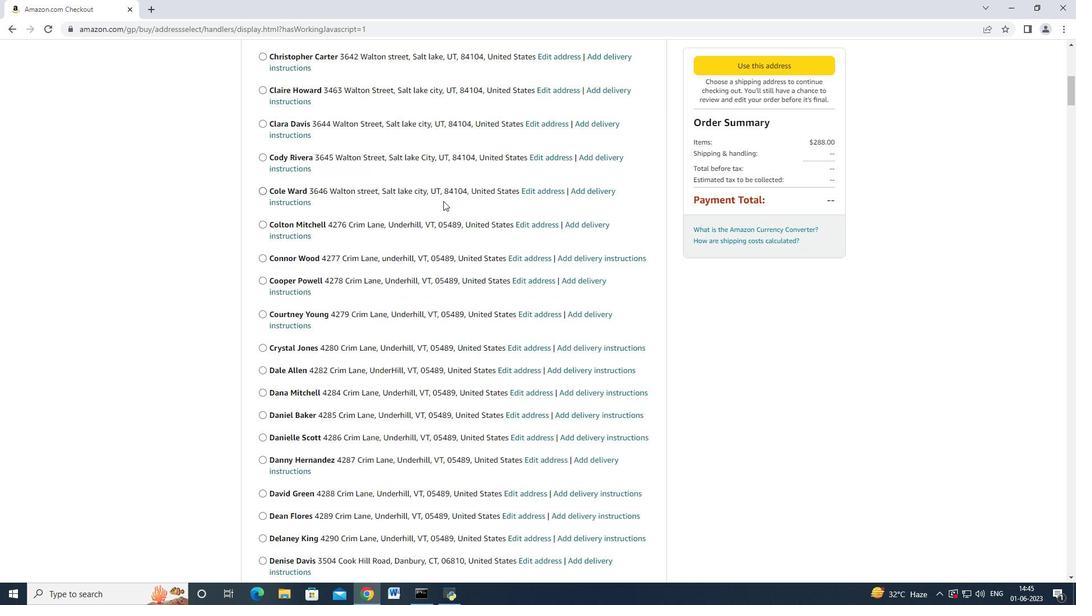 
Action: Mouse moved to (427, 218)
Screenshot: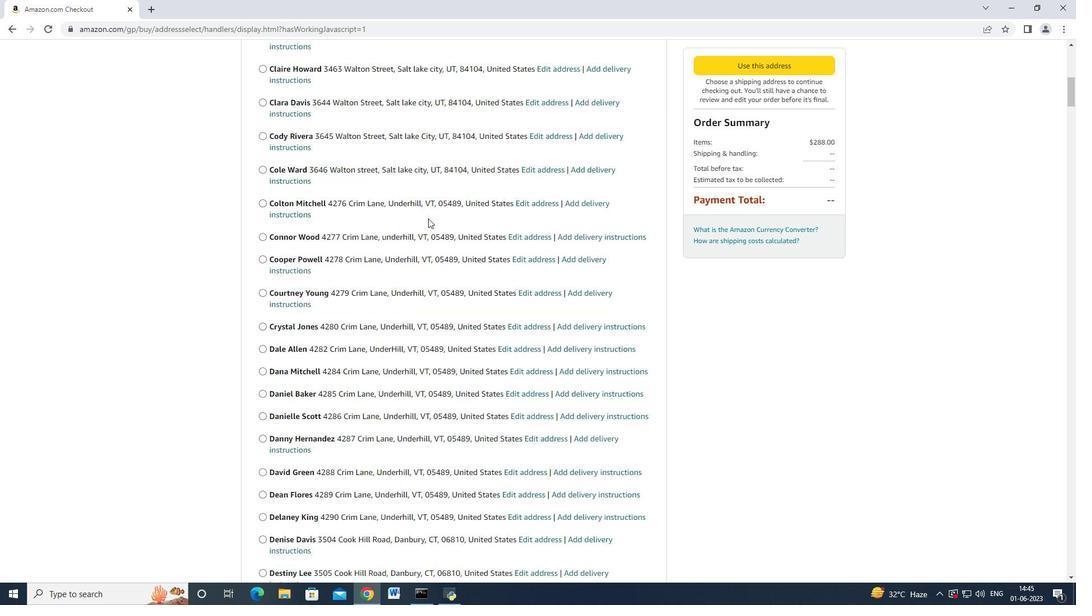 
Action: Mouse scrolled (427, 218) with delta (0, 0)
Screenshot: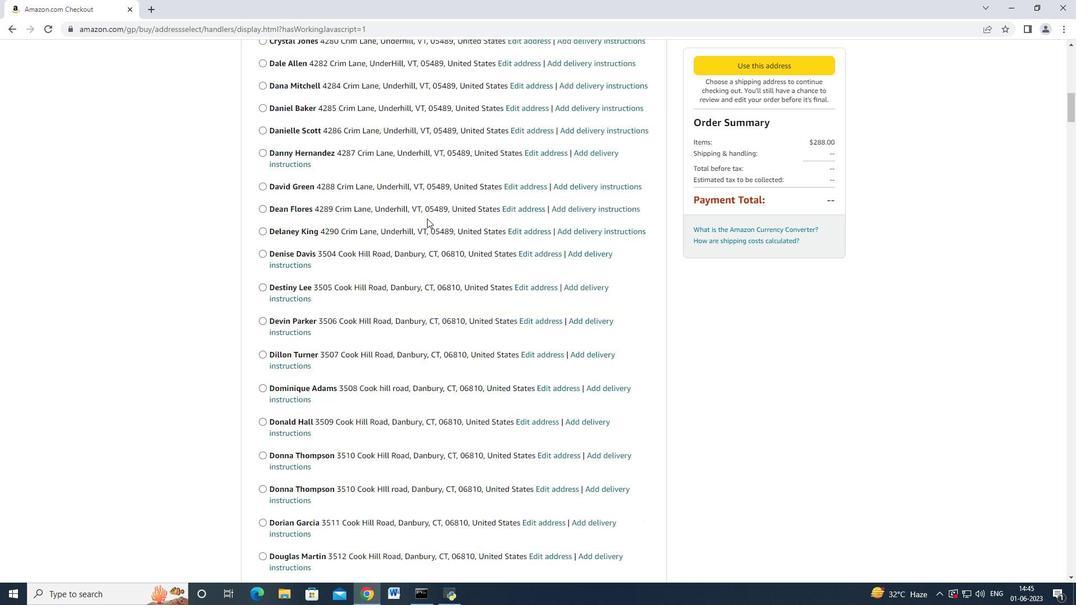
Action: Mouse scrolled (427, 218) with delta (0, 0)
Screenshot: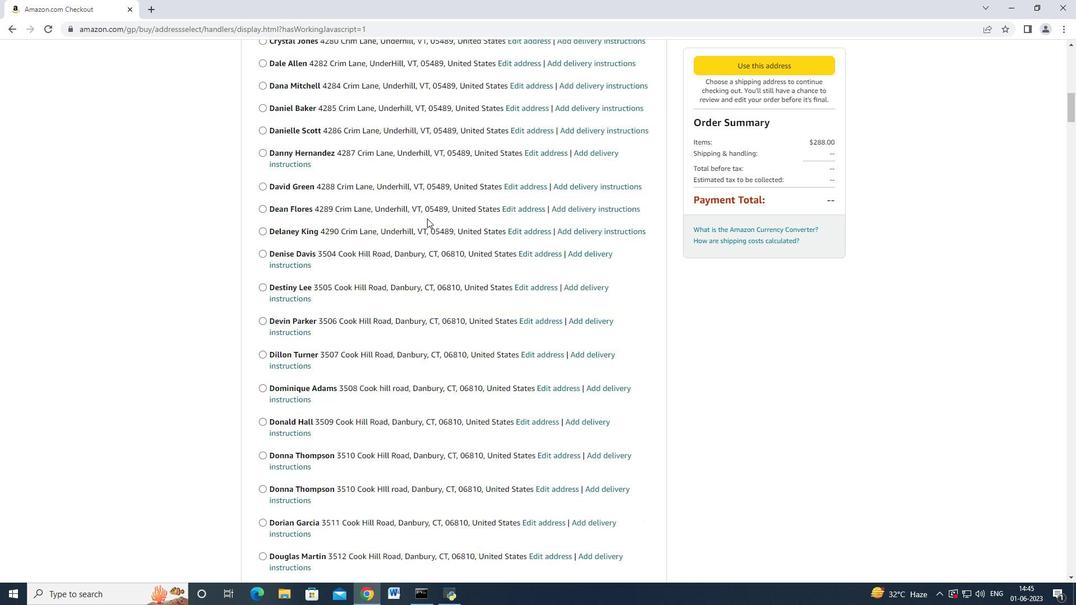 
Action: Mouse moved to (427, 219)
Screenshot: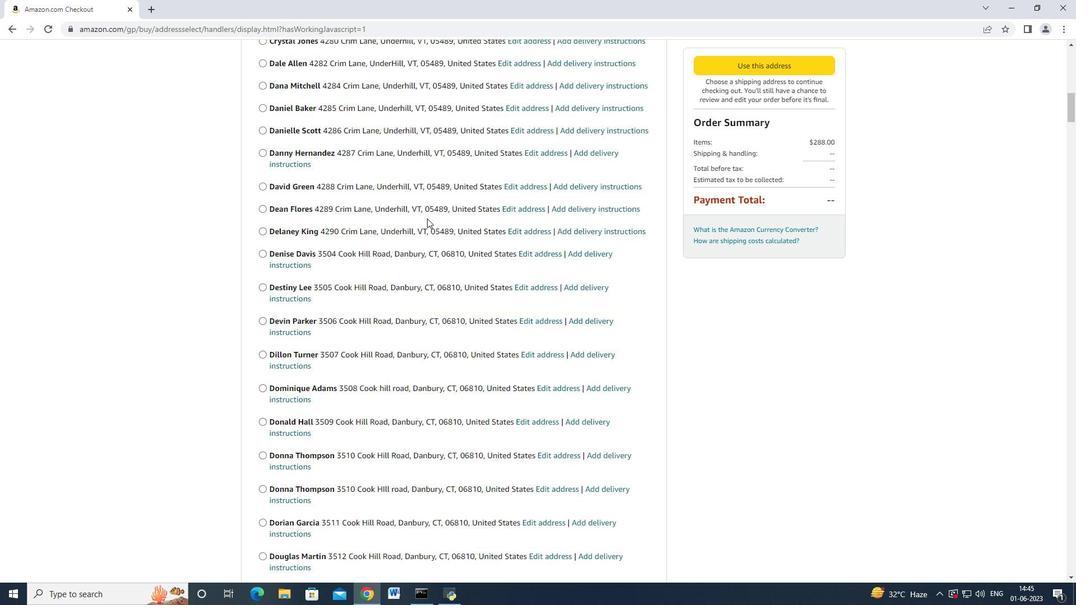 
Action: Mouse scrolled (427, 218) with delta (0, 0)
Screenshot: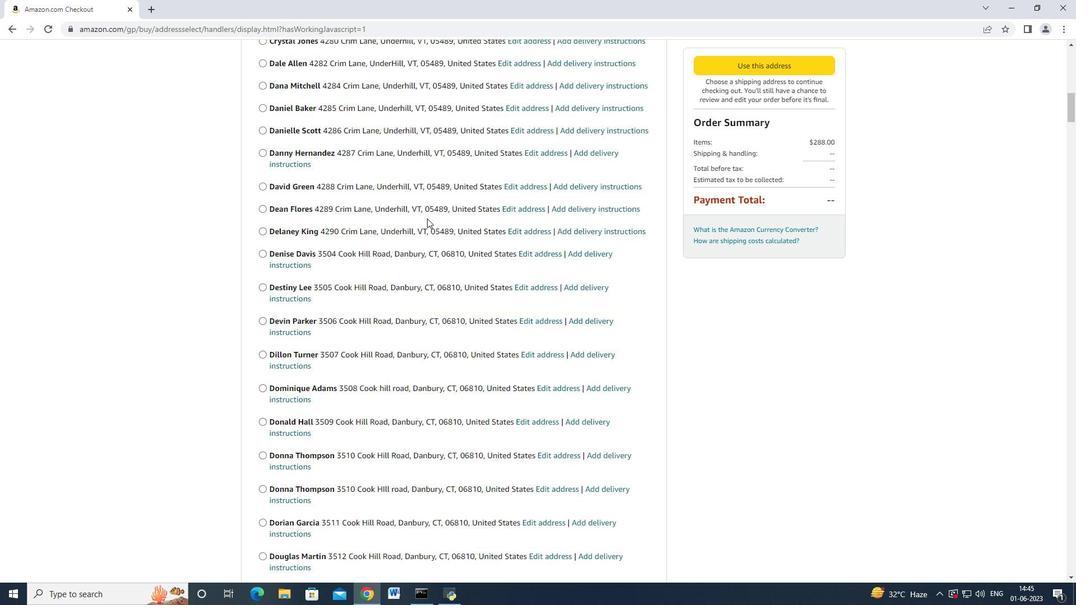 
Action: Mouse moved to (426, 219)
Screenshot: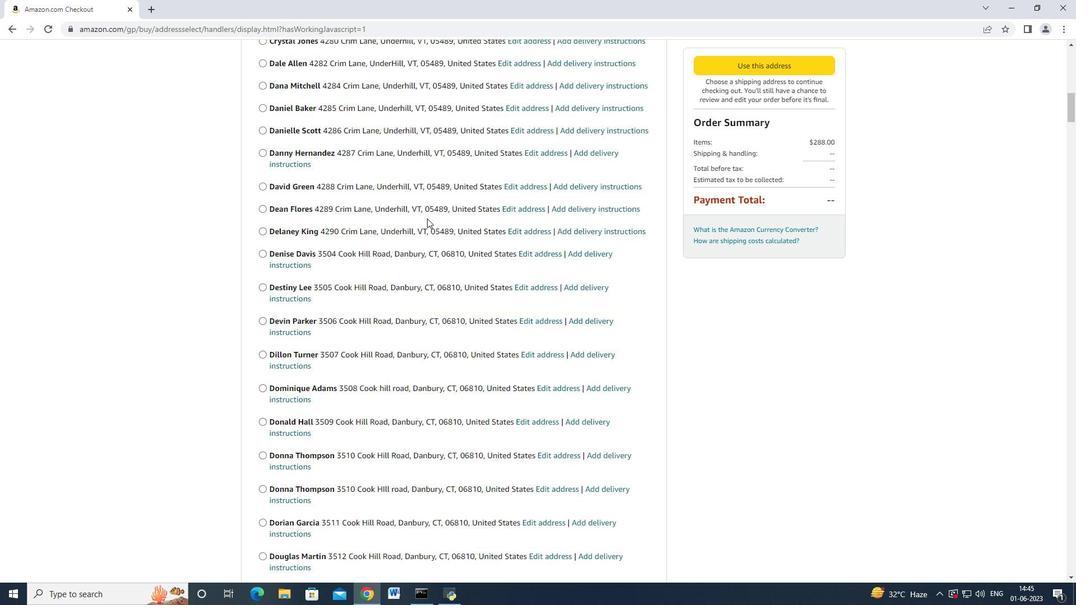 
Action: Mouse scrolled (426, 218) with delta (0, 0)
Screenshot: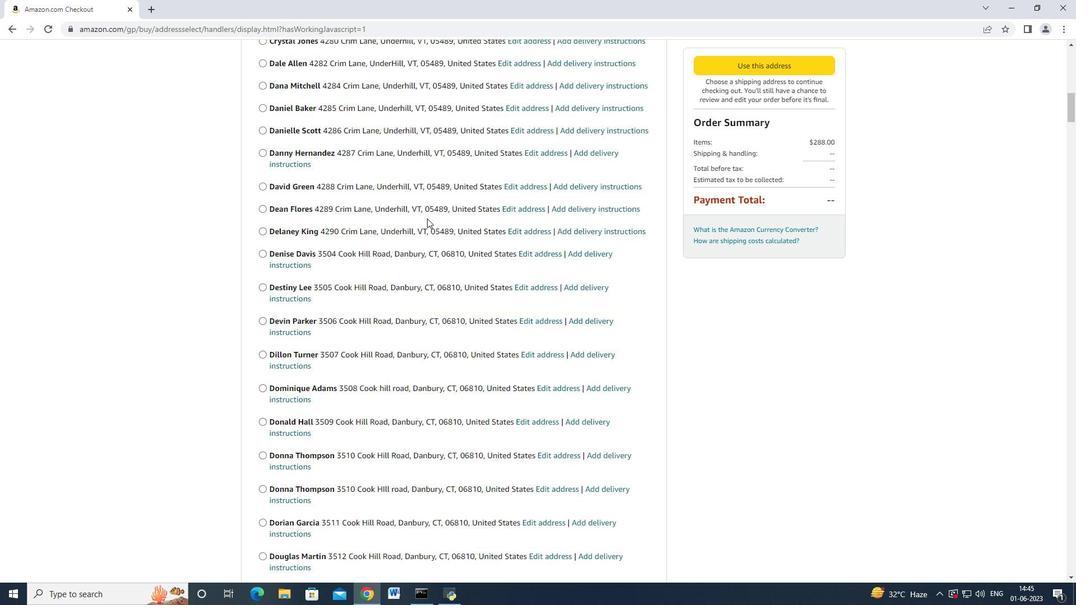 
Action: Mouse scrolled (426, 218) with delta (0, -1)
Screenshot: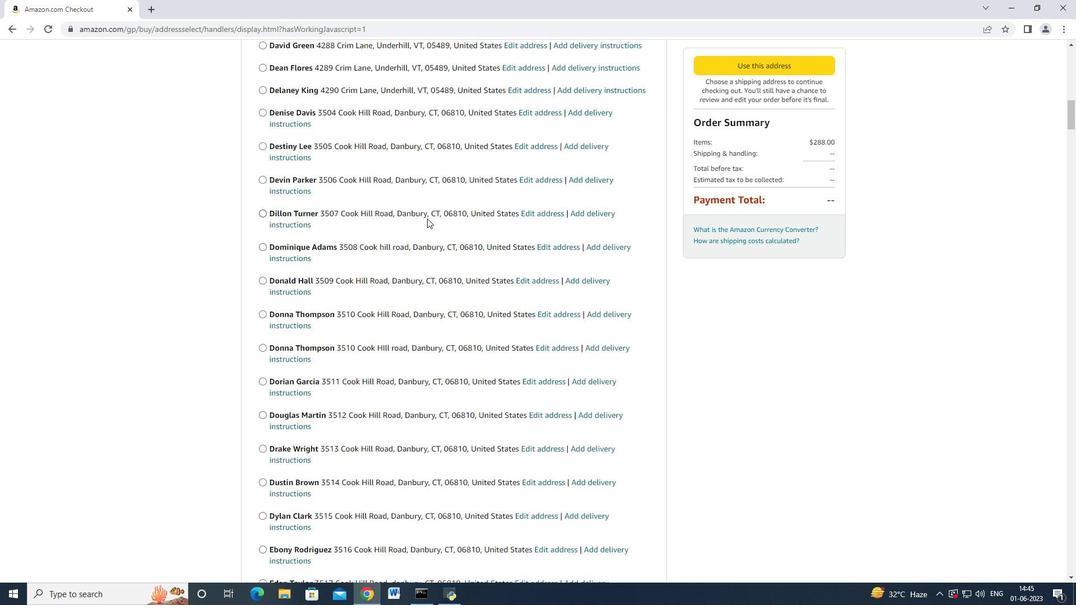 
Action: Mouse scrolled (426, 219) with delta (0, 0)
Screenshot: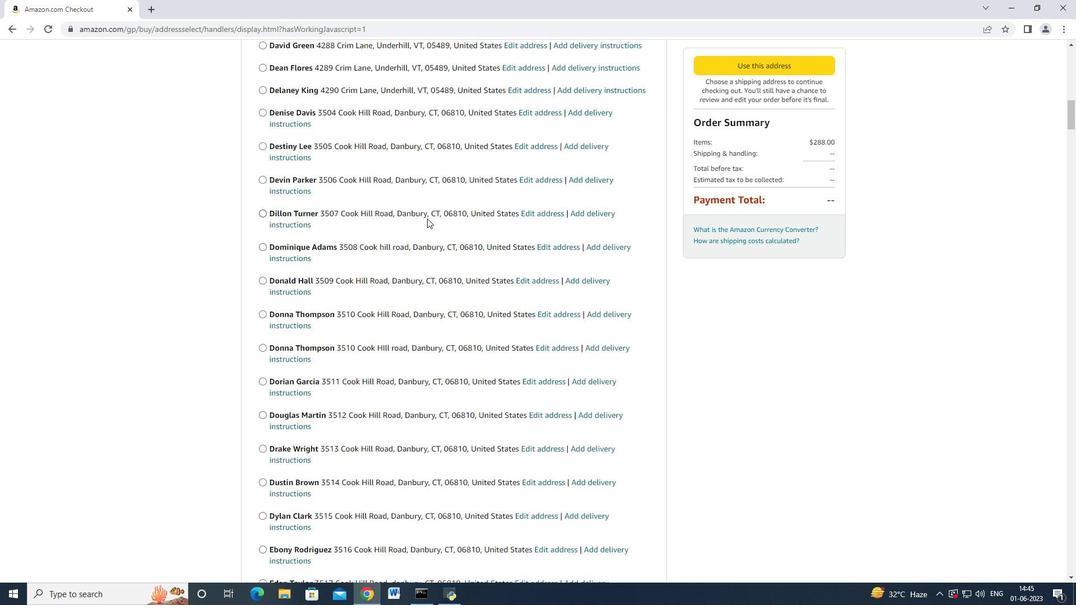 
Action: Mouse scrolled (426, 219) with delta (0, 0)
Screenshot: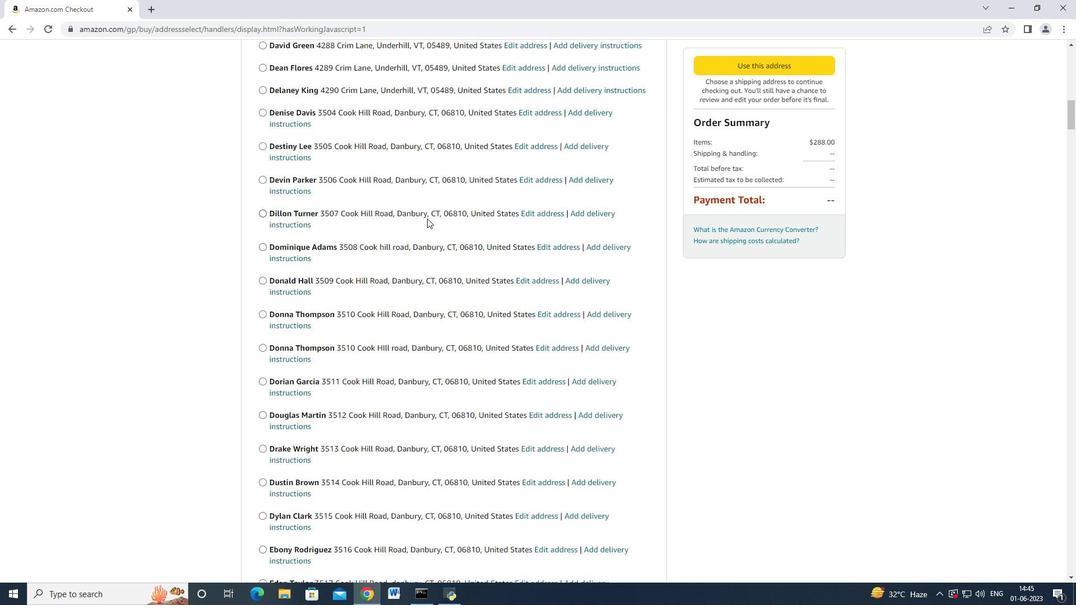 
Action: Mouse scrolled (426, 219) with delta (0, 0)
Screenshot: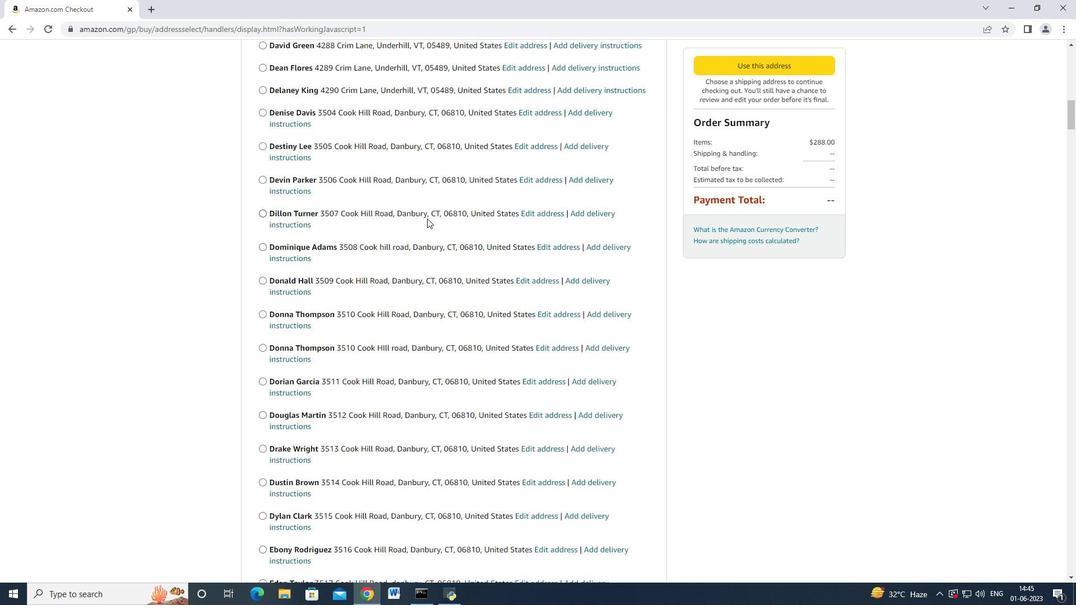 
Action: Mouse moved to (424, 219)
Screenshot: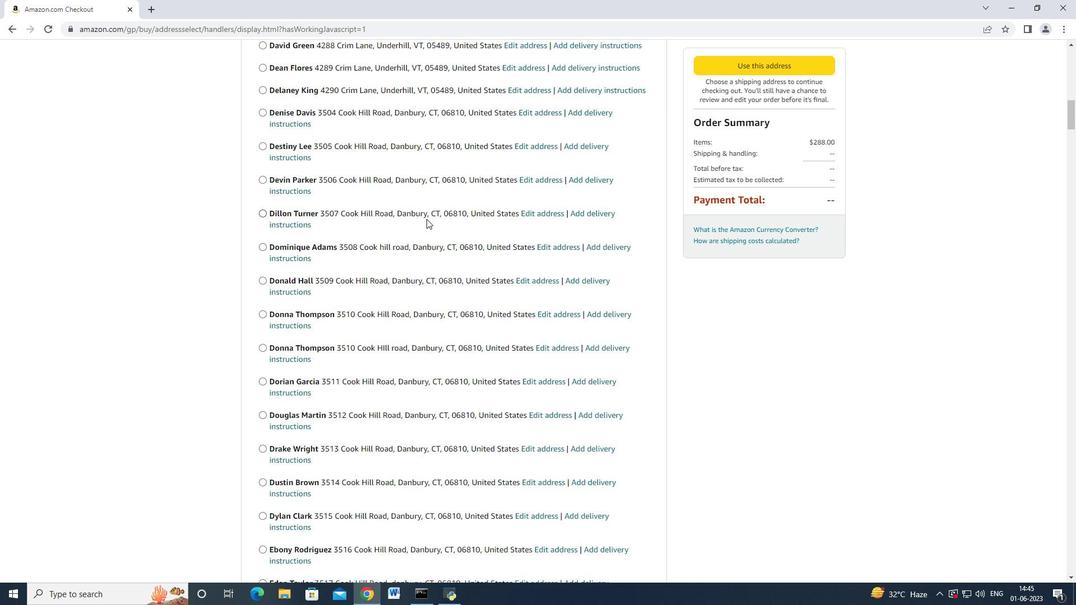 
Action: Mouse scrolled (424, 218) with delta (0, 0)
Screenshot: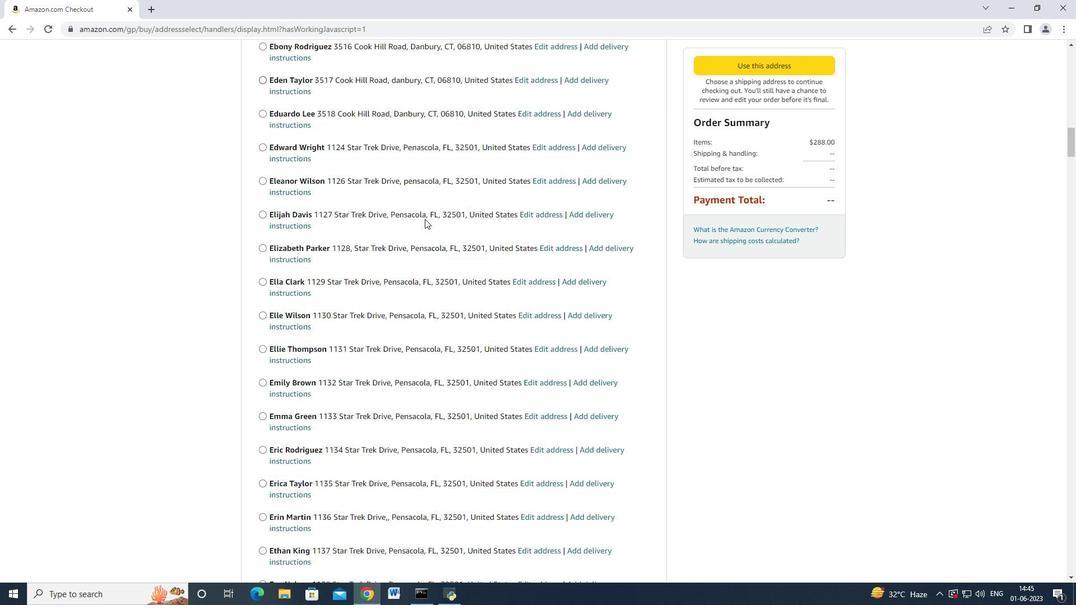 
Action: Mouse scrolled (424, 218) with delta (0, -1)
Screenshot: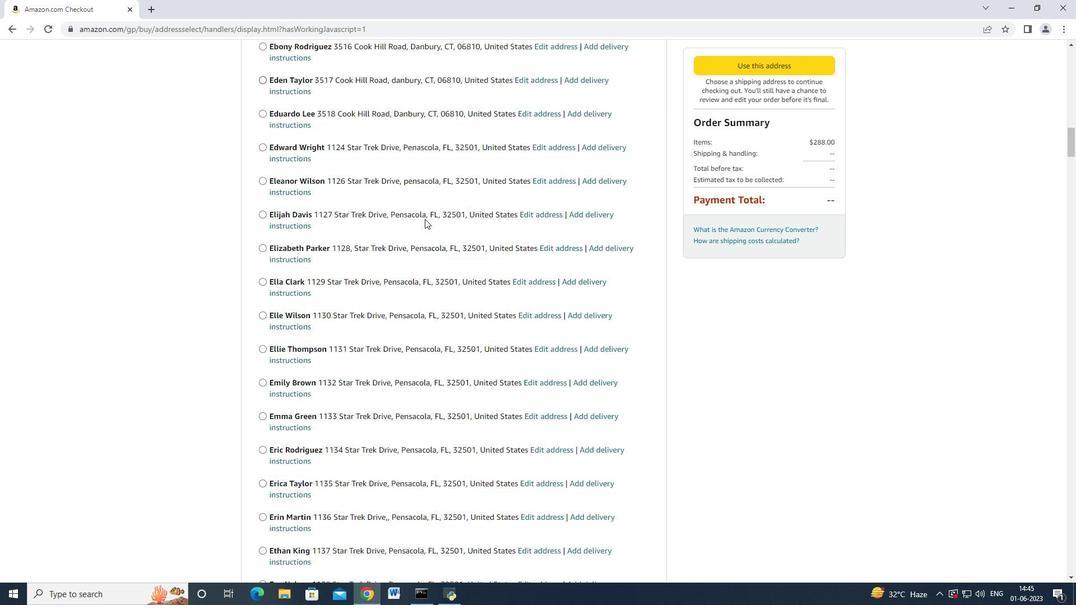 
Action: Mouse scrolled (424, 218) with delta (0, 0)
Screenshot: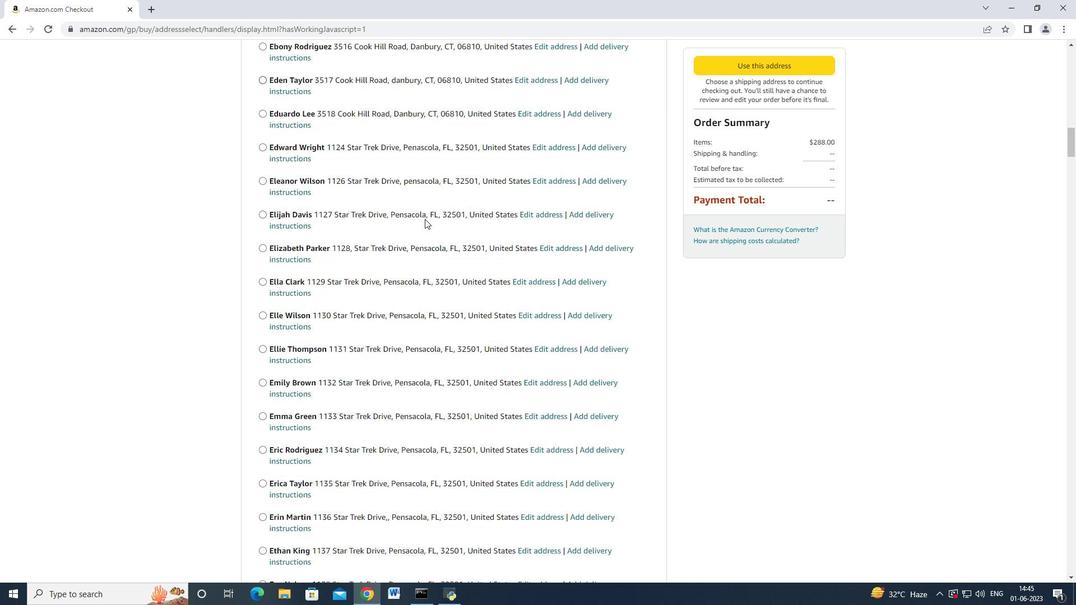 
Action: Mouse scrolled (424, 218) with delta (0, 0)
Screenshot: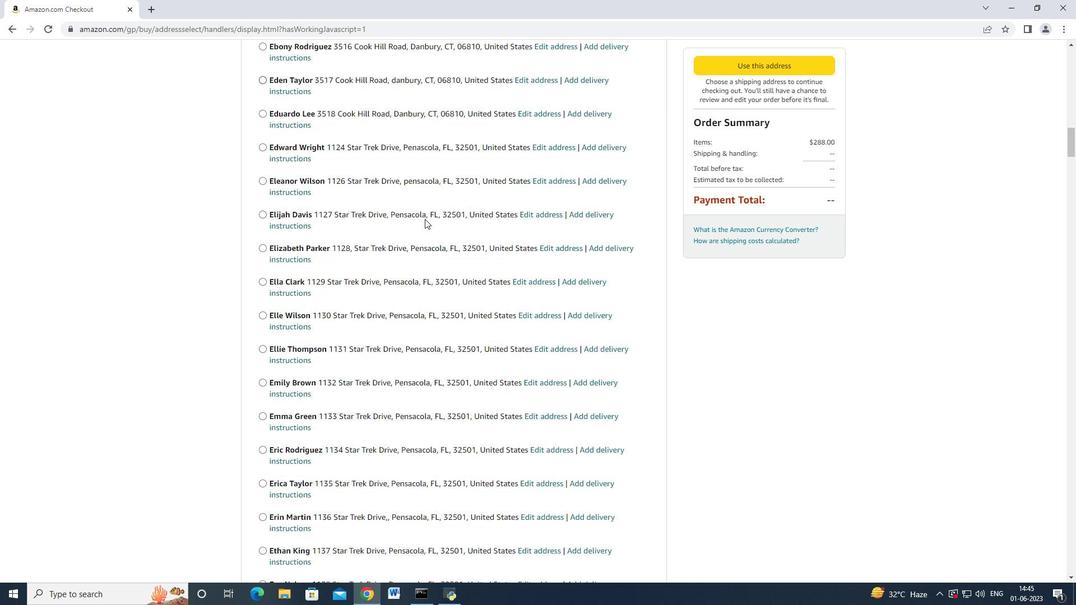 
Action: Mouse scrolled (424, 218) with delta (0, -1)
Screenshot: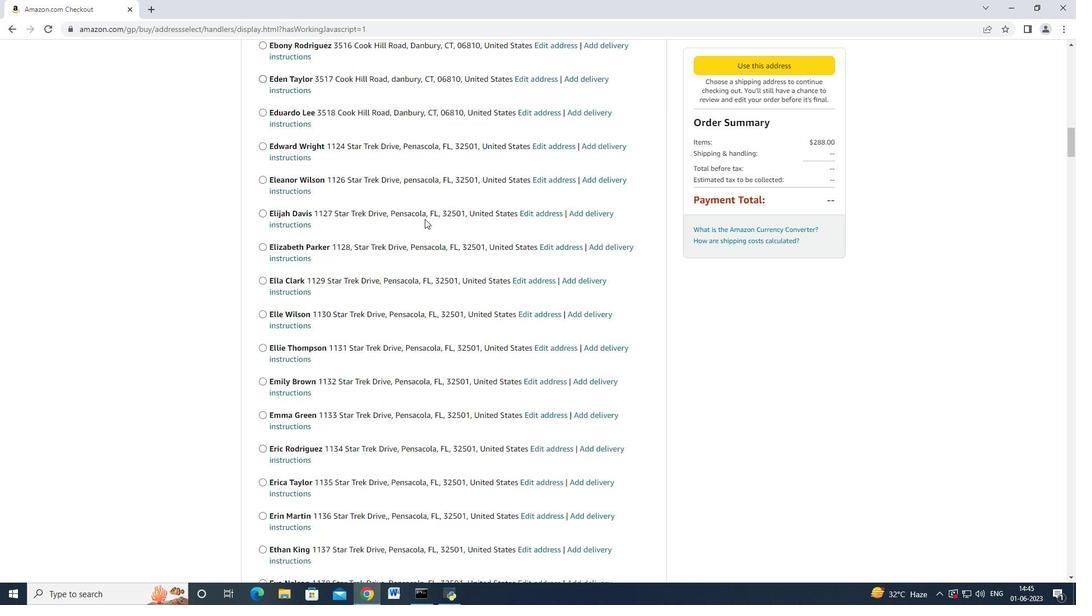 
Action: Mouse scrolled (424, 218) with delta (0, 0)
Screenshot: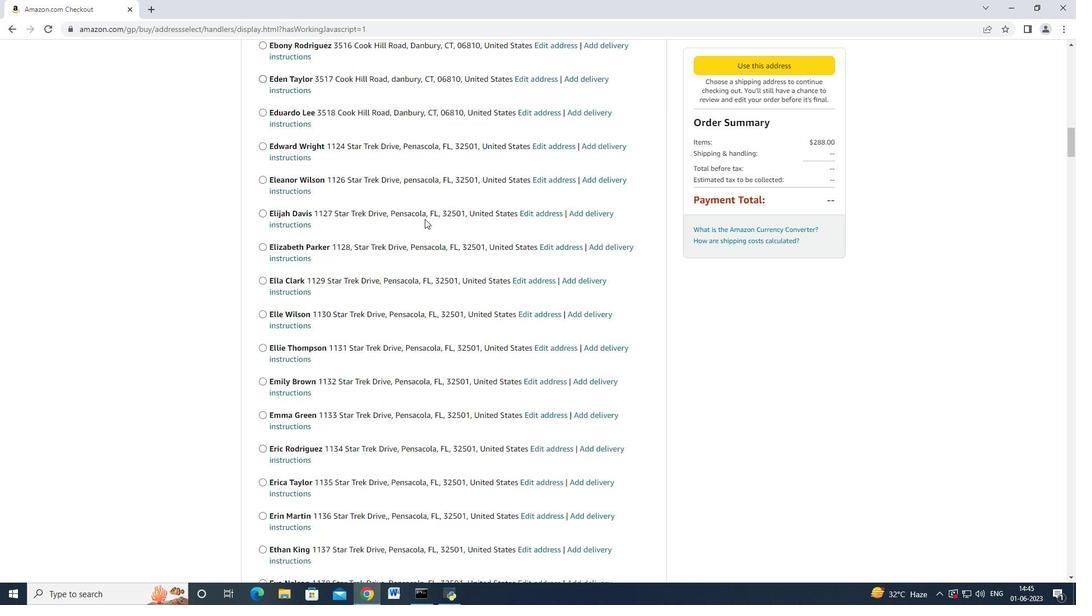 
Action: Mouse scrolled (424, 218) with delta (0, 0)
Screenshot: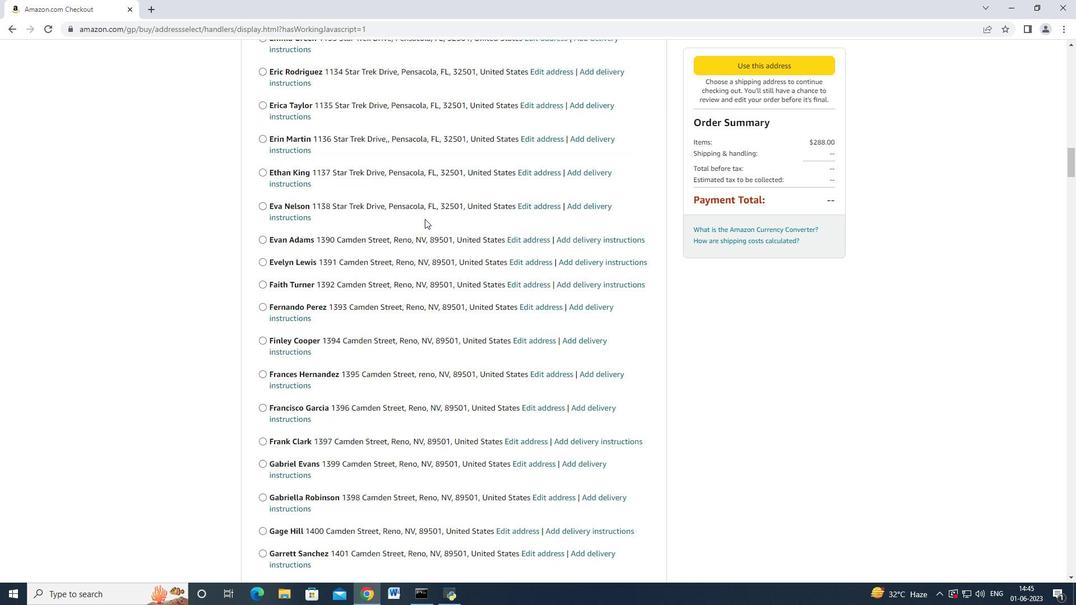 
Action: Mouse scrolled (424, 218) with delta (0, 0)
Screenshot: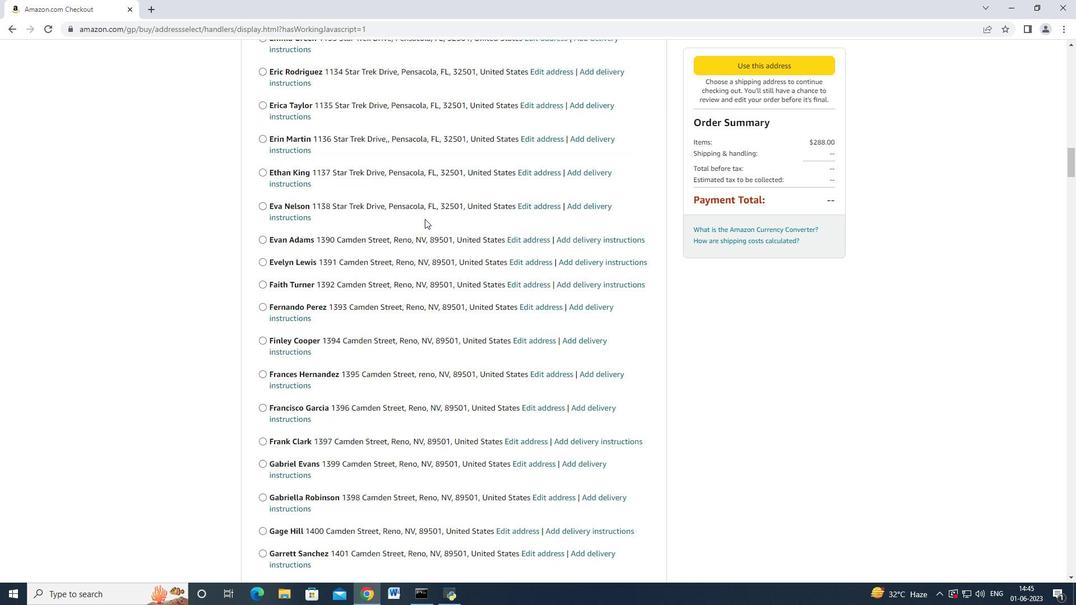 
Action: Mouse scrolled (424, 218) with delta (0, 0)
Screenshot: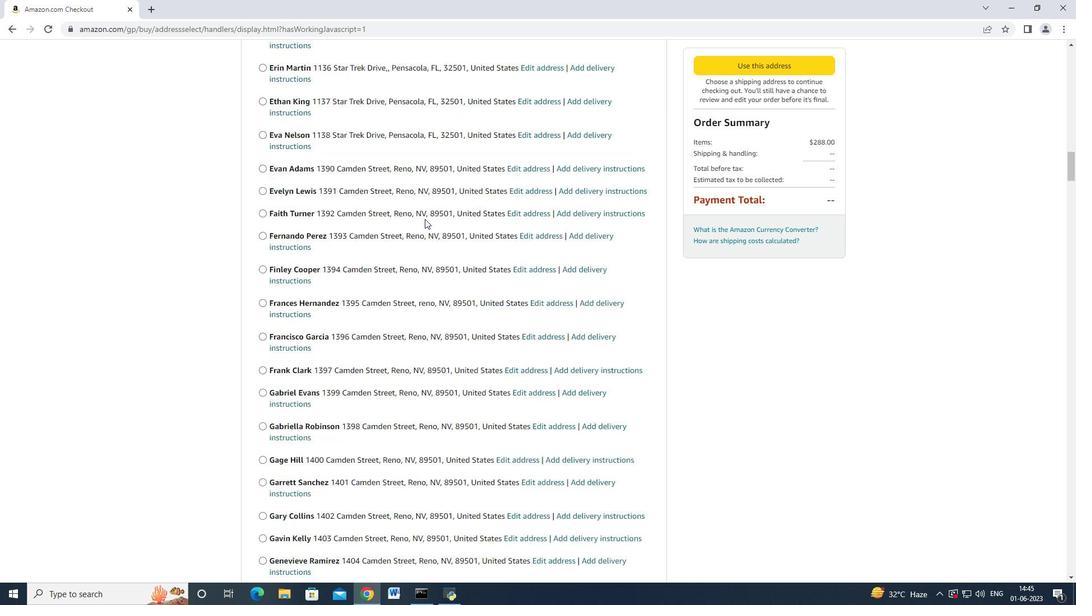 
Action: Mouse scrolled (424, 218) with delta (0, 0)
Screenshot: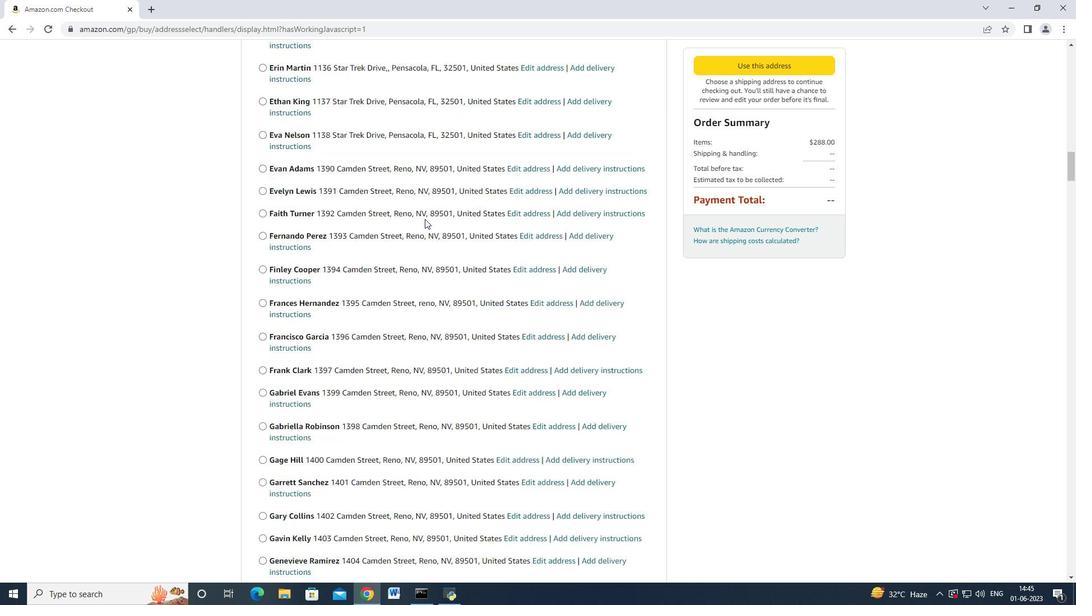 
Action: Mouse scrolled (424, 218) with delta (0, 0)
Screenshot: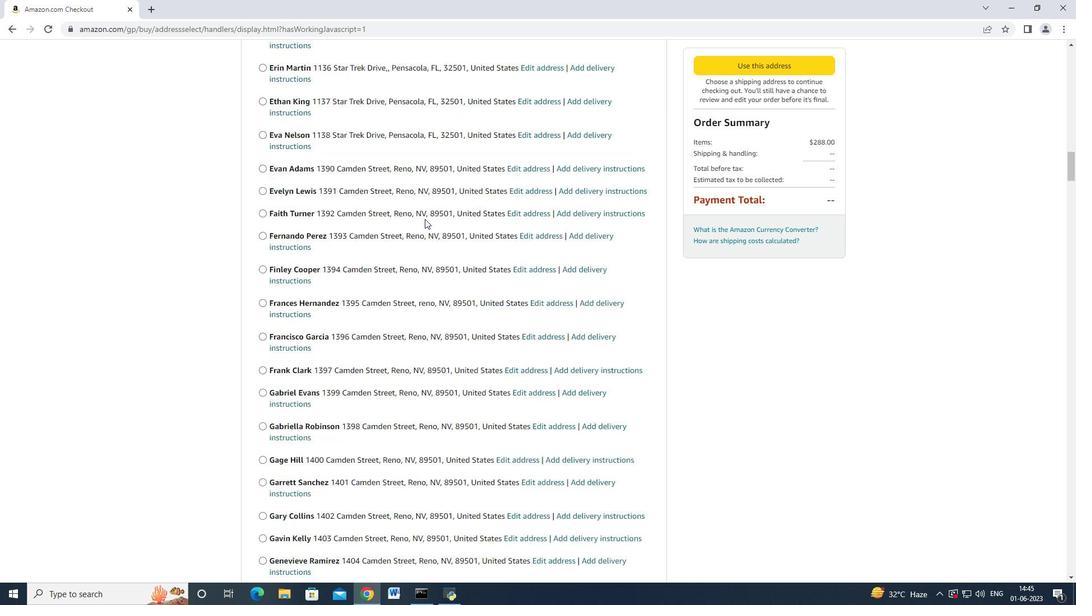 
Action: Mouse scrolled (424, 218) with delta (0, -1)
Screenshot: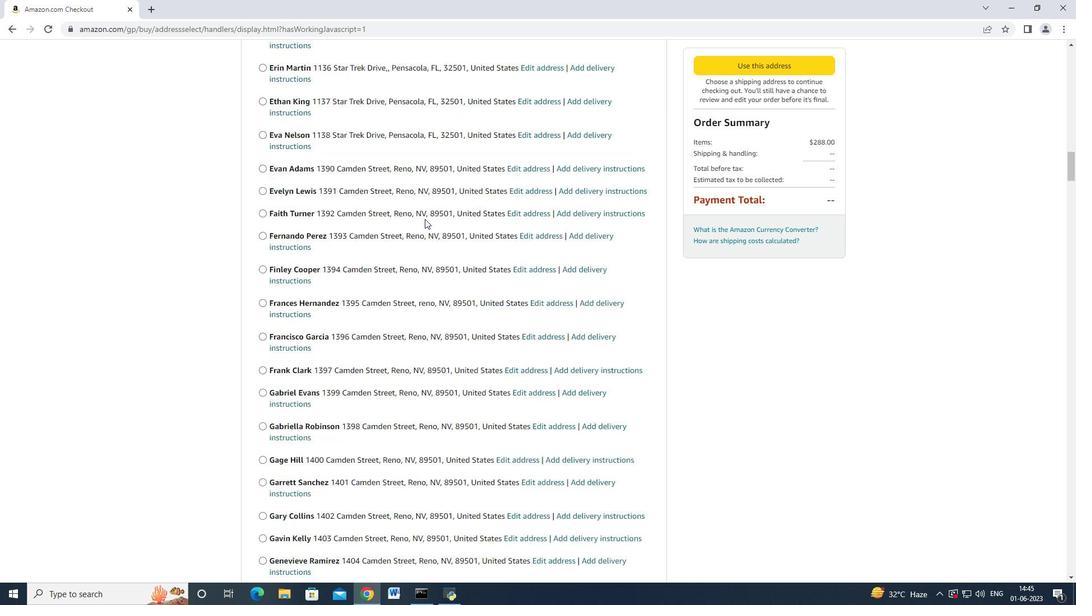 
Action: Mouse scrolled (424, 218) with delta (0, 0)
Screenshot: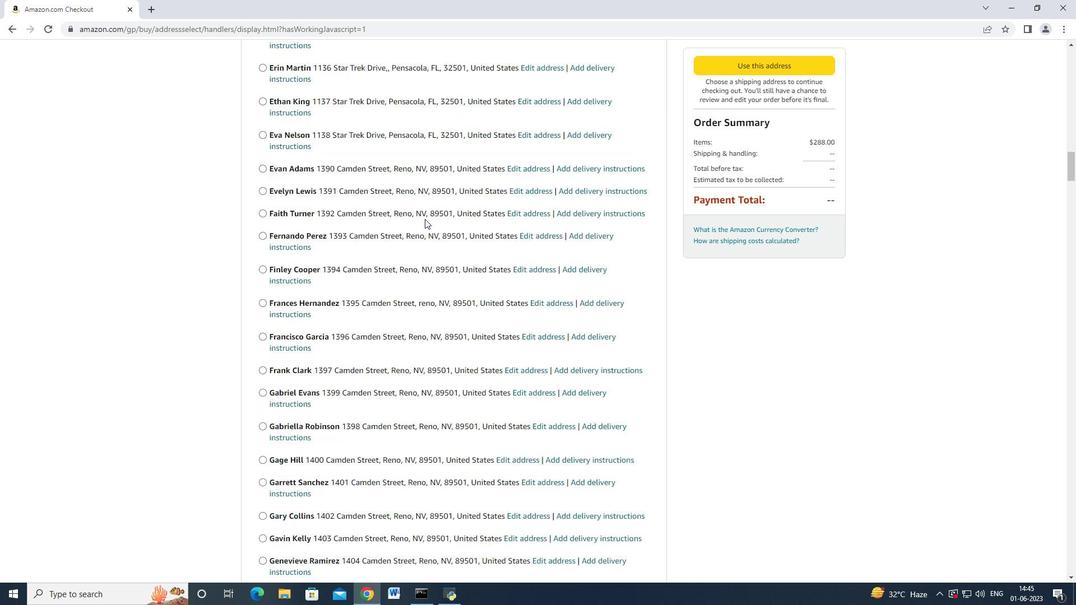 
Action: Mouse scrolled (424, 218) with delta (0, 0)
Screenshot: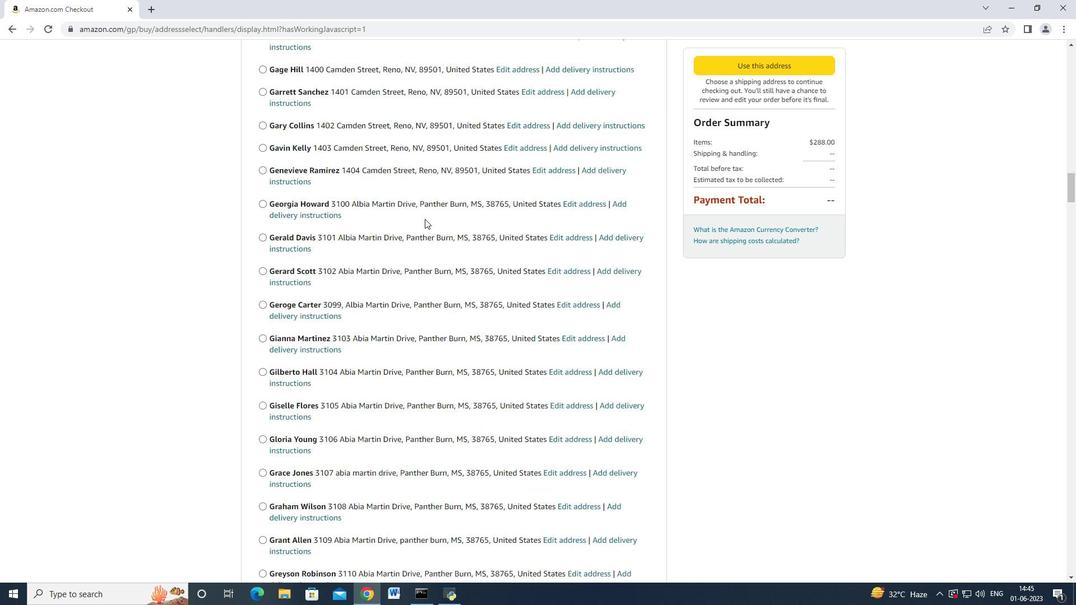 
Action: Mouse scrolled (424, 218) with delta (0, 0)
Screenshot: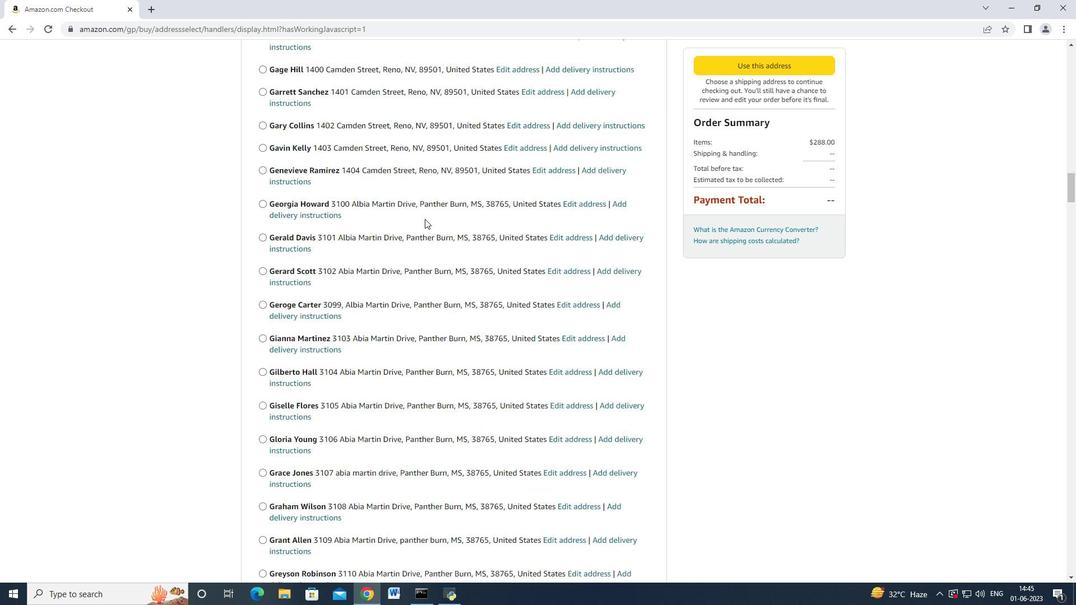 
Action: Mouse scrolled (424, 218) with delta (0, -1)
Screenshot: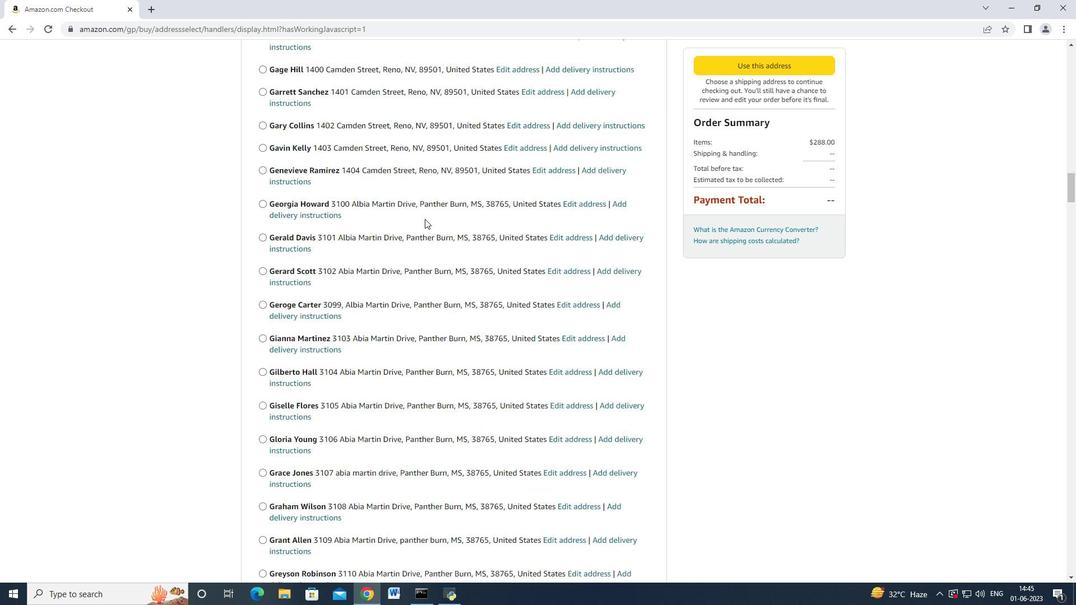 
Action: Mouse scrolled (424, 218) with delta (0, 0)
Screenshot: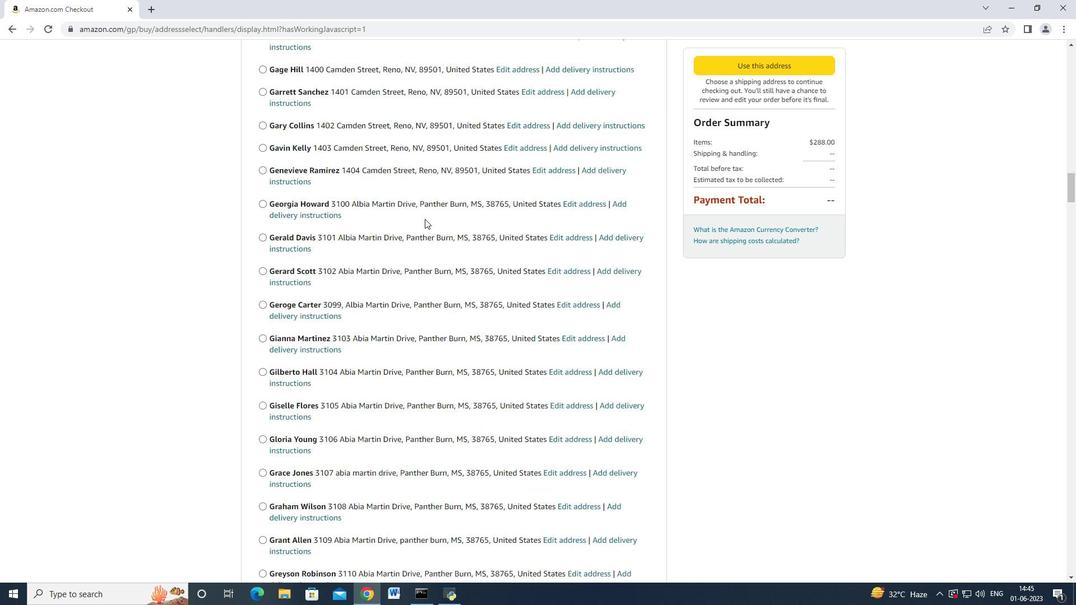 
Action: Mouse scrolled (424, 218) with delta (0, -1)
Screenshot: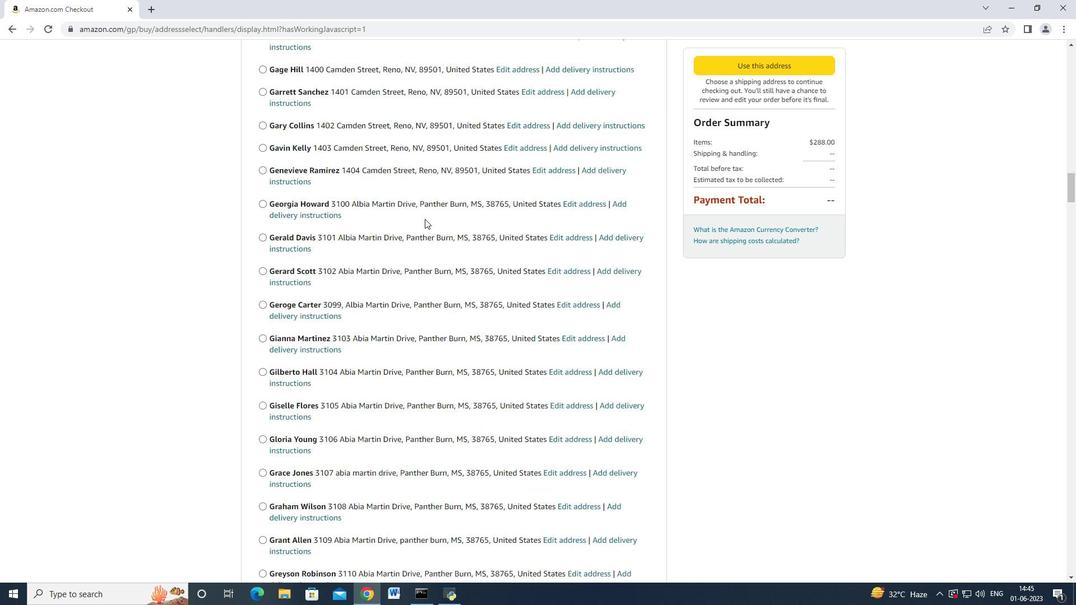
Action: Mouse scrolled (424, 218) with delta (0, 0)
Screenshot: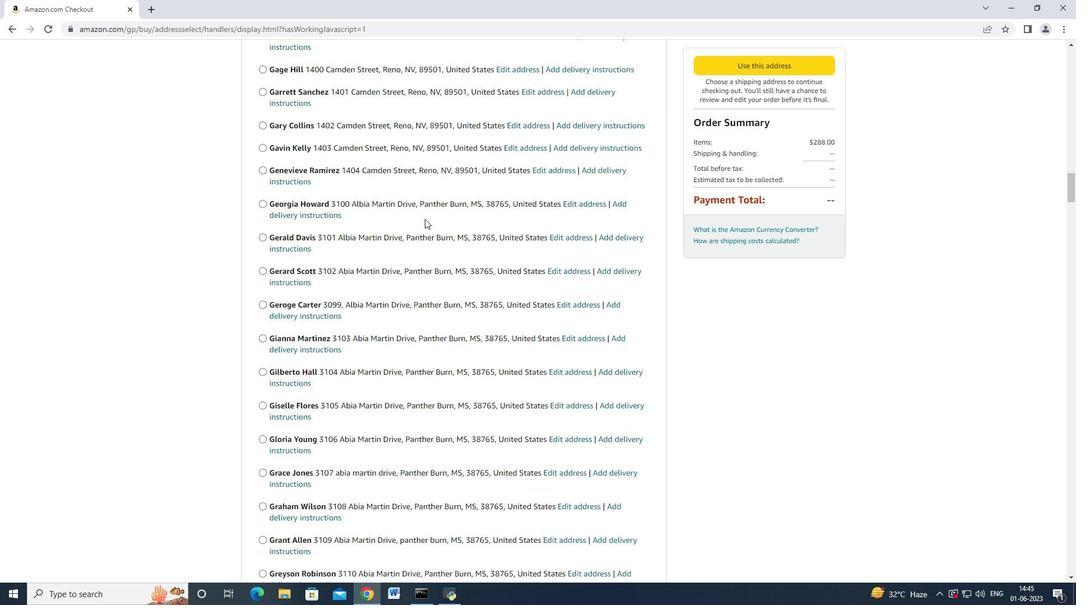 
Action: Mouse scrolled (424, 218) with delta (0, 0)
Screenshot: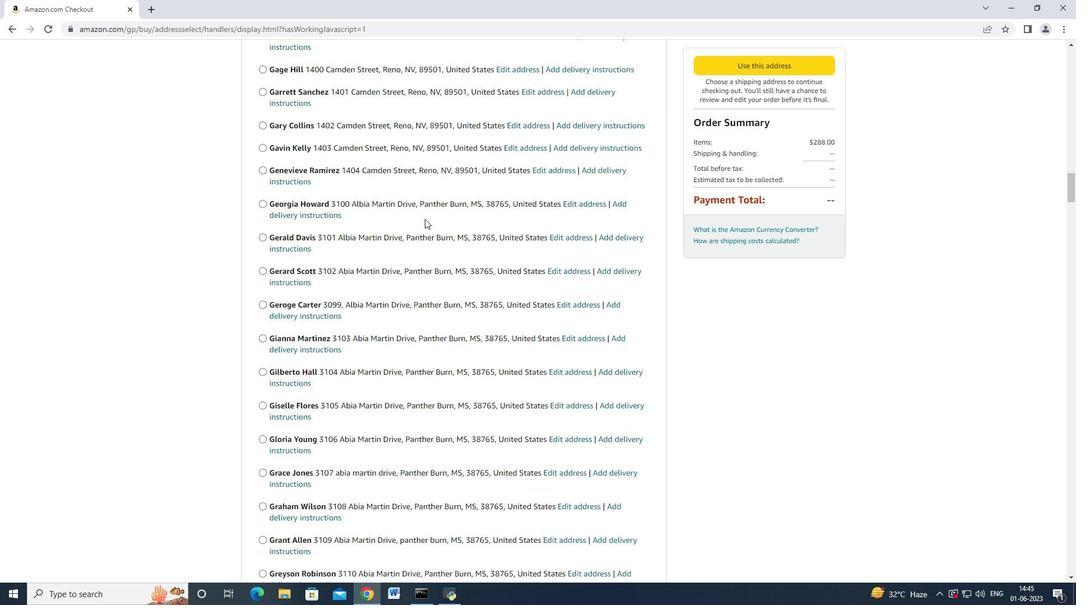 
Action: Mouse scrolled (424, 218) with delta (0, 0)
Screenshot: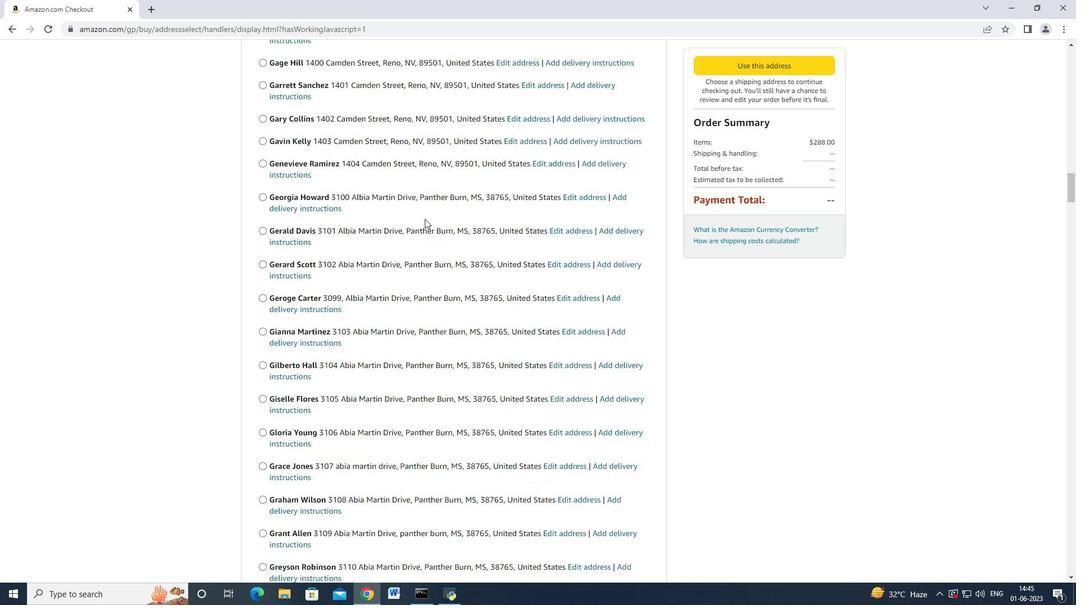 
Action: Mouse scrolled (424, 218) with delta (0, 0)
Screenshot: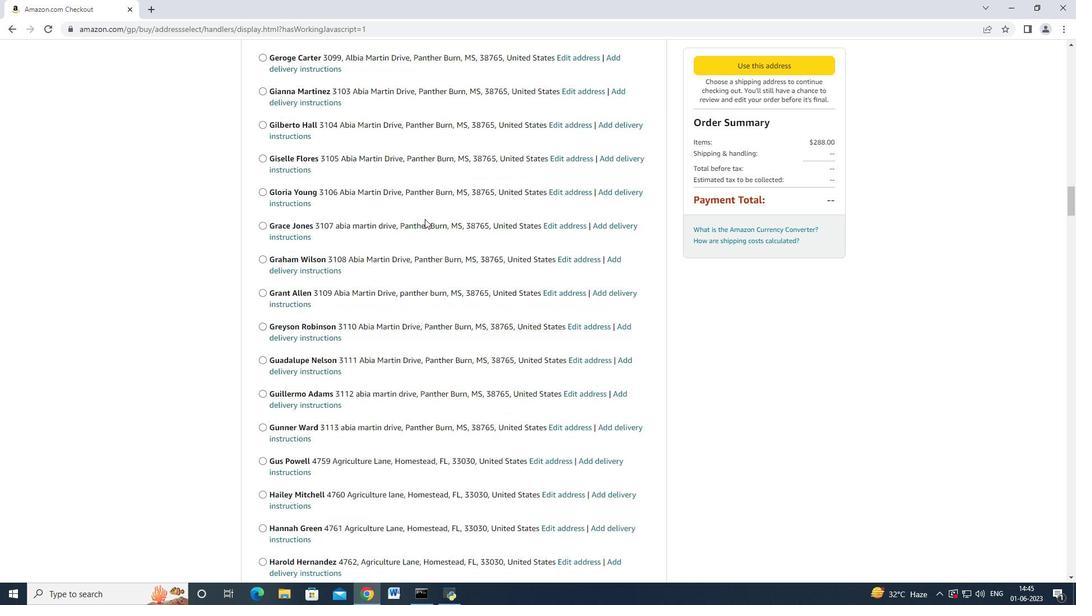 
Action: Mouse scrolled (424, 218) with delta (0, 0)
Screenshot: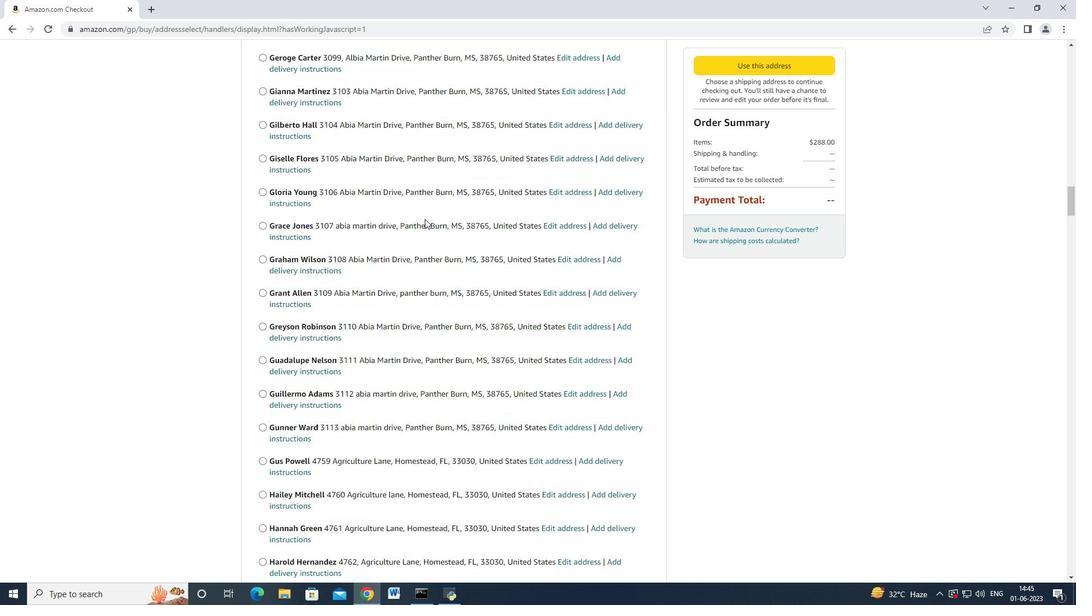 
Action: Mouse scrolled (424, 218) with delta (0, -1)
Screenshot: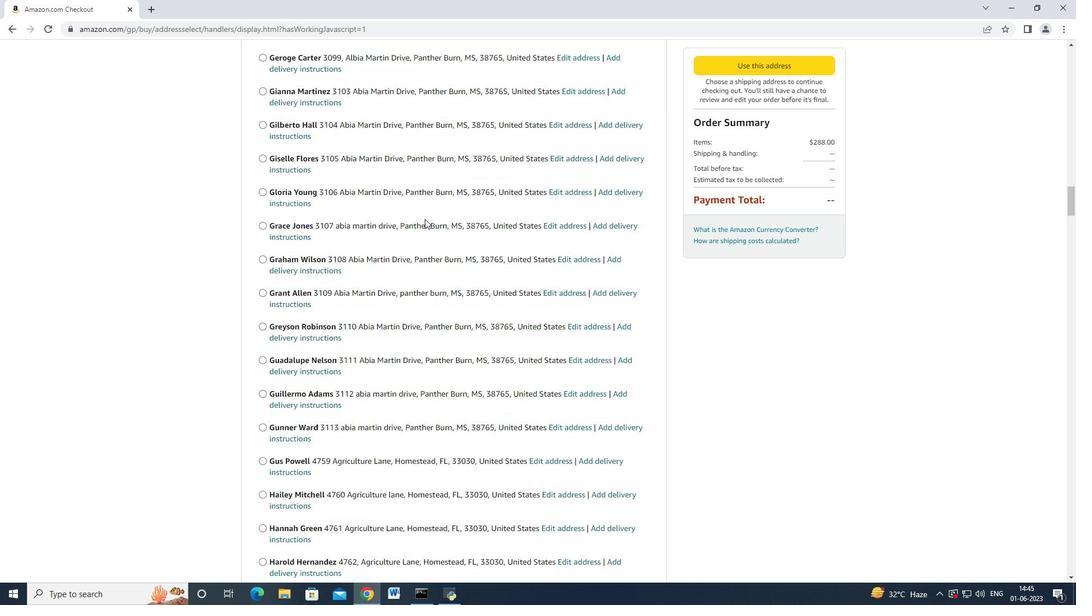 
Action: Mouse scrolled (424, 218) with delta (0, 0)
Screenshot: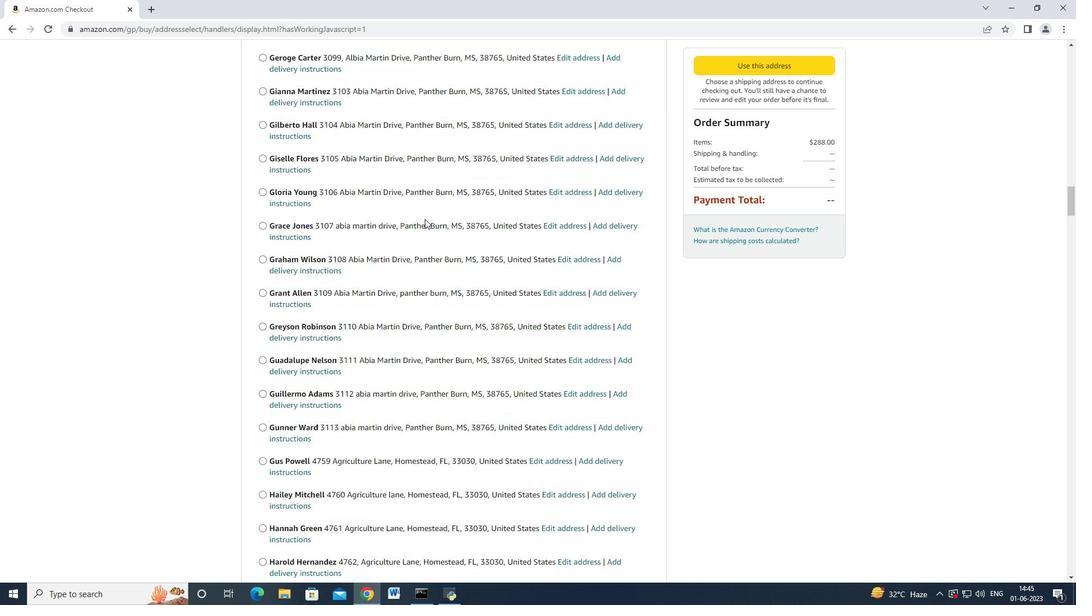 
Action: Mouse scrolled (424, 218) with delta (0, -1)
Screenshot: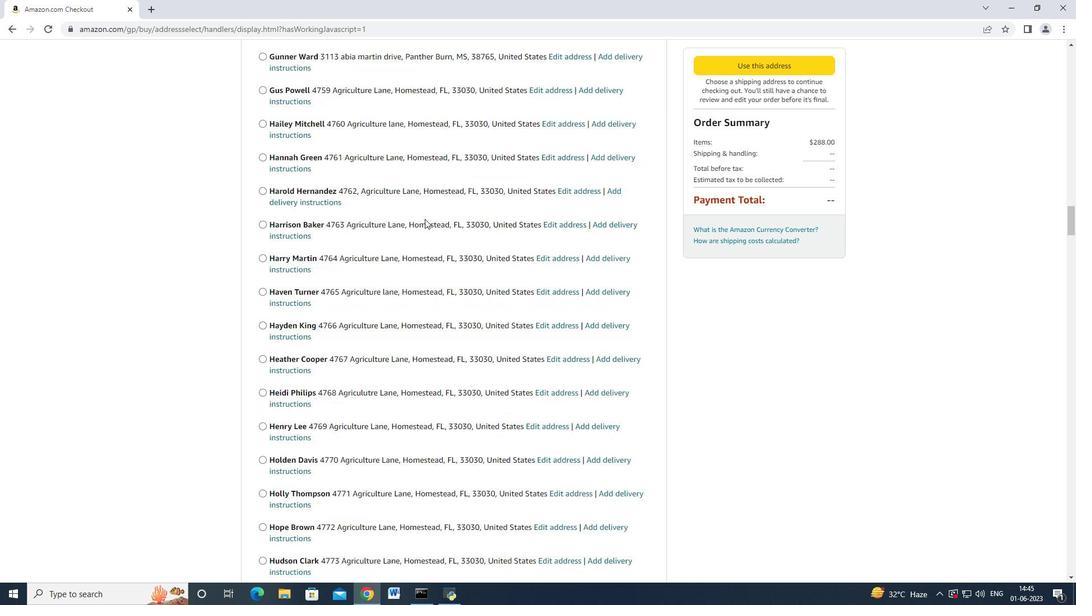 
Action: Mouse scrolled (424, 218) with delta (0, 0)
Screenshot: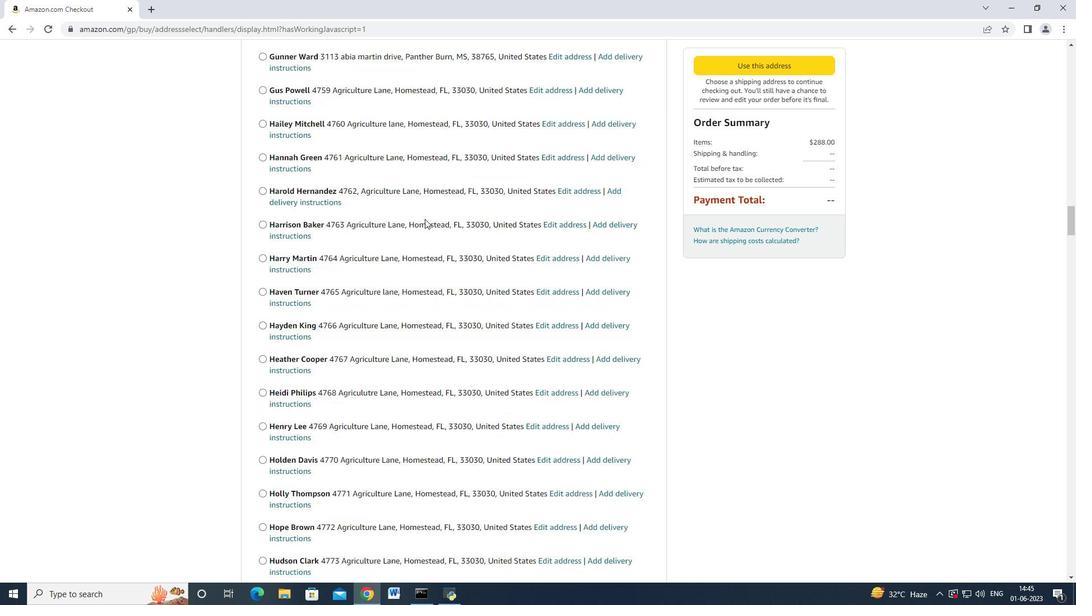 
Action: Mouse scrolled (424, 218) with delta (0, 0)
Screenshot: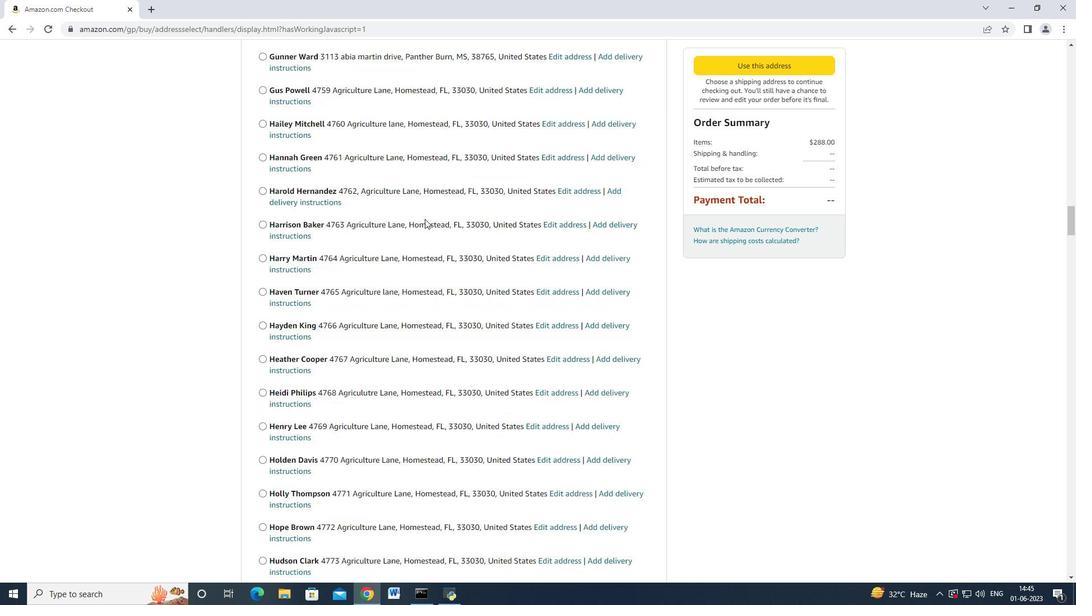 
Action: Mouse scrolled (424, 218) with delta (0, 0)
Screenshot: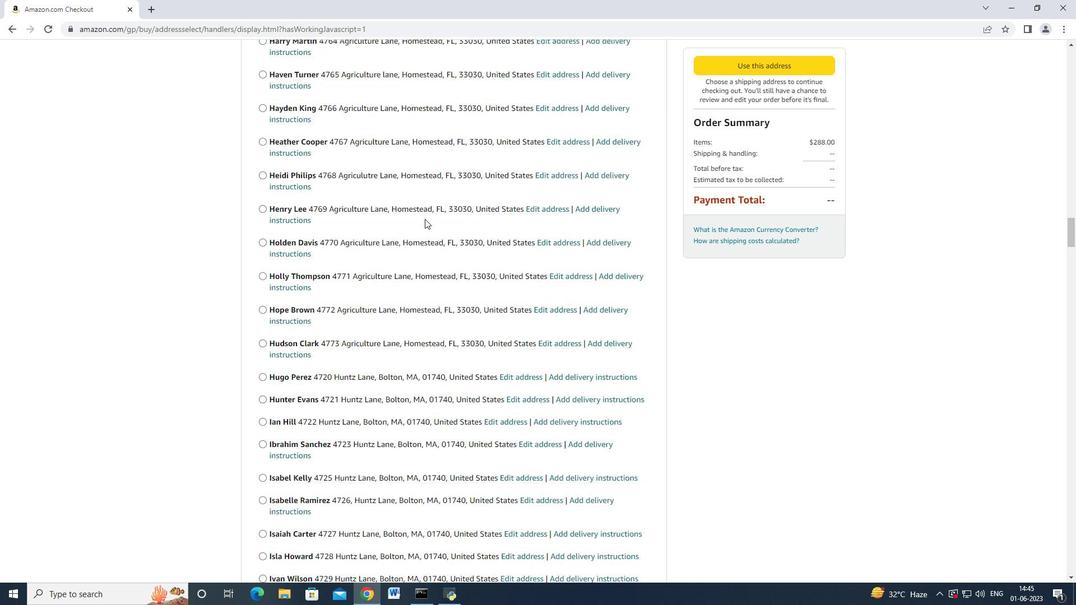 
Action: Mouse scrolled (424, 218) with delta (0, 0)
Screenshot: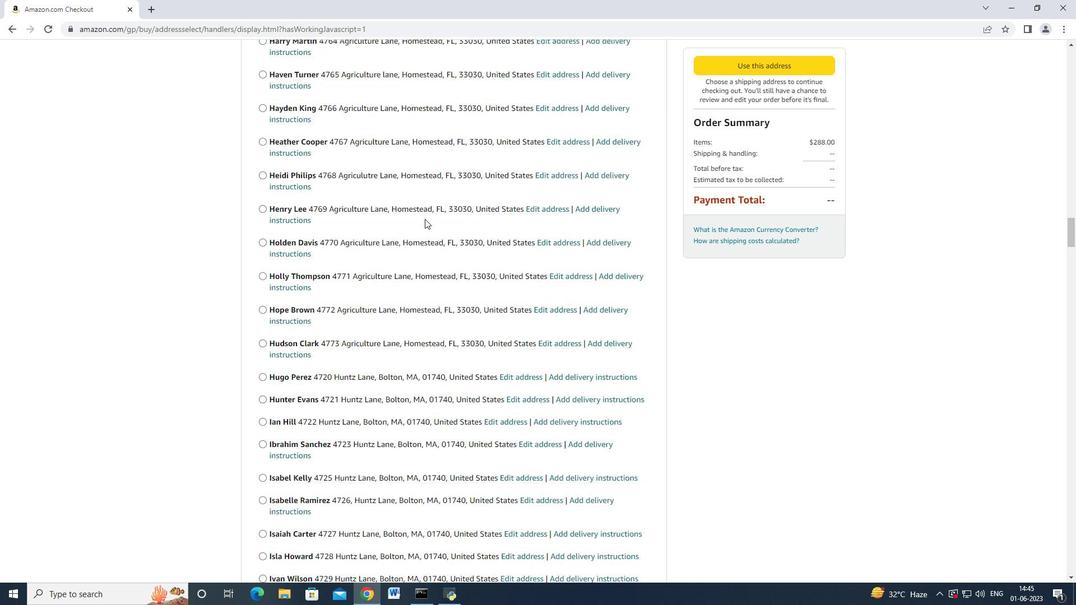 
Action: Mouse scrolled (424, 218) with delta (0, -1)
Screenshot: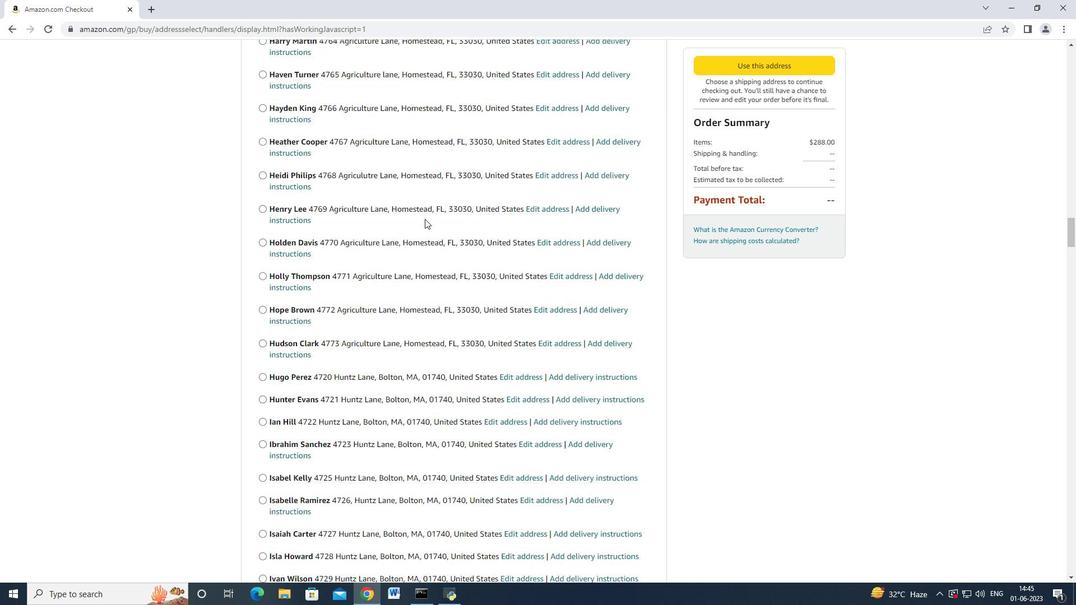 
Action: Mouse scrolled (424, 218) with delta (0, 0)
Screenshot: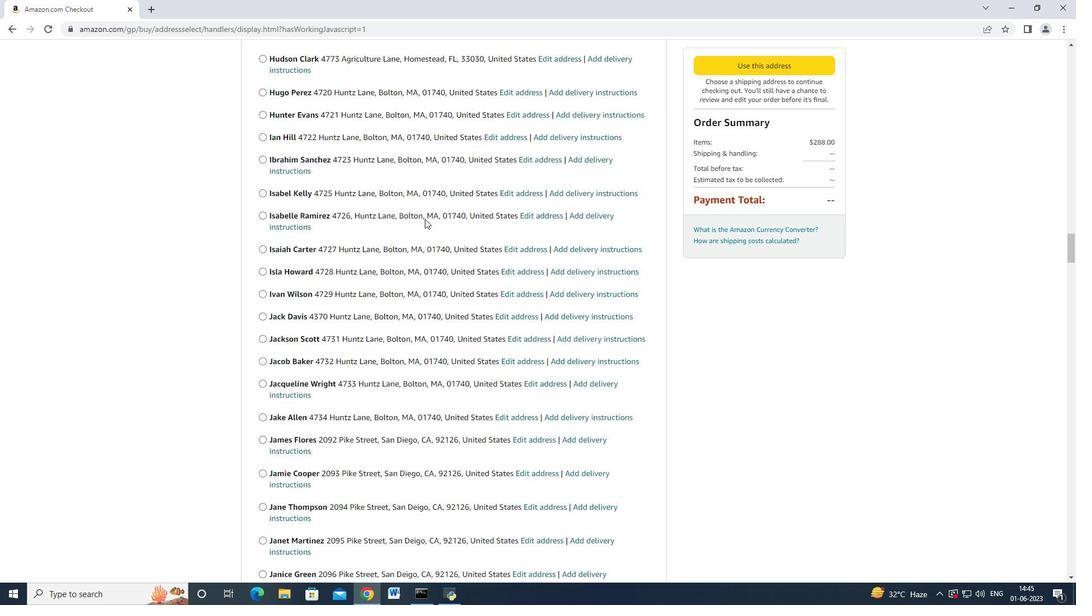 
Action: Mouse scrolled (424, 218) with delta (0, -1)
Screenshot: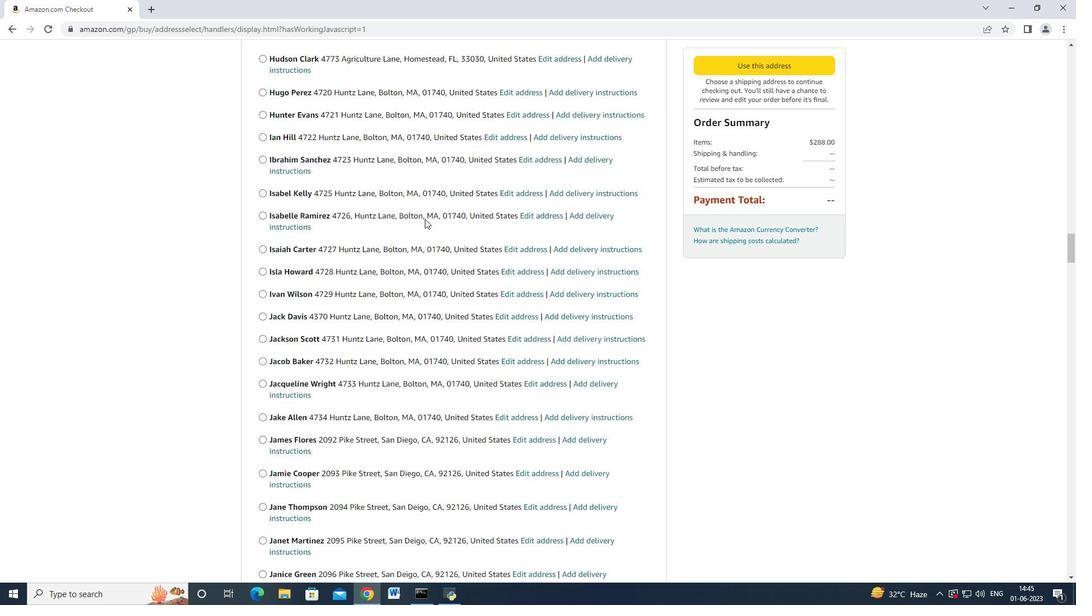 
Action: Mouse scrolled (424, 218) with delta (0, 0)
Screenshot: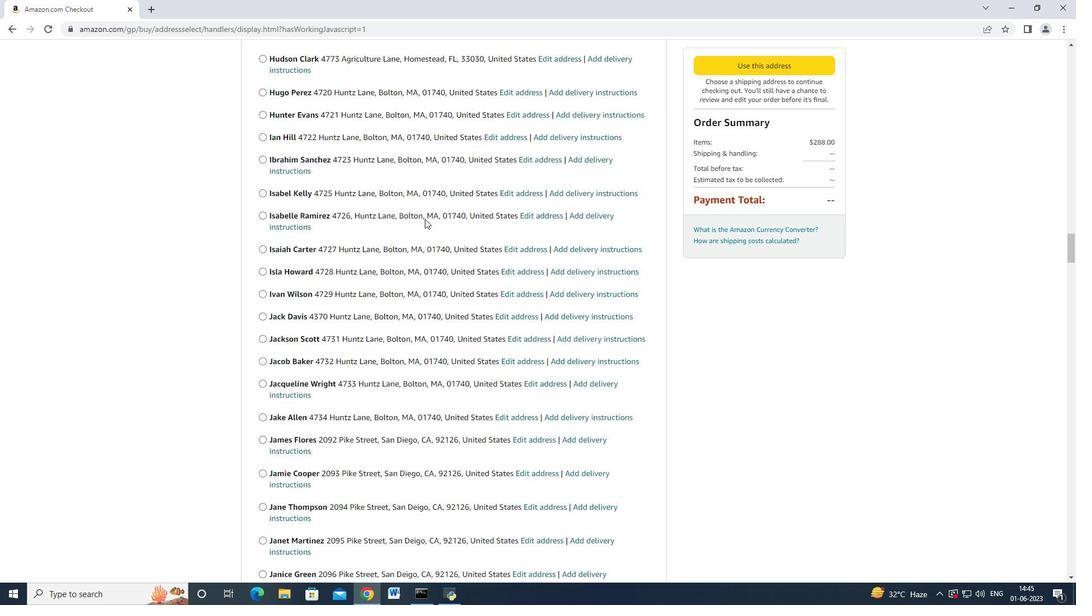 
Action: Mouse scrolled (424, 218) with delta (0, 0)
Screenshot: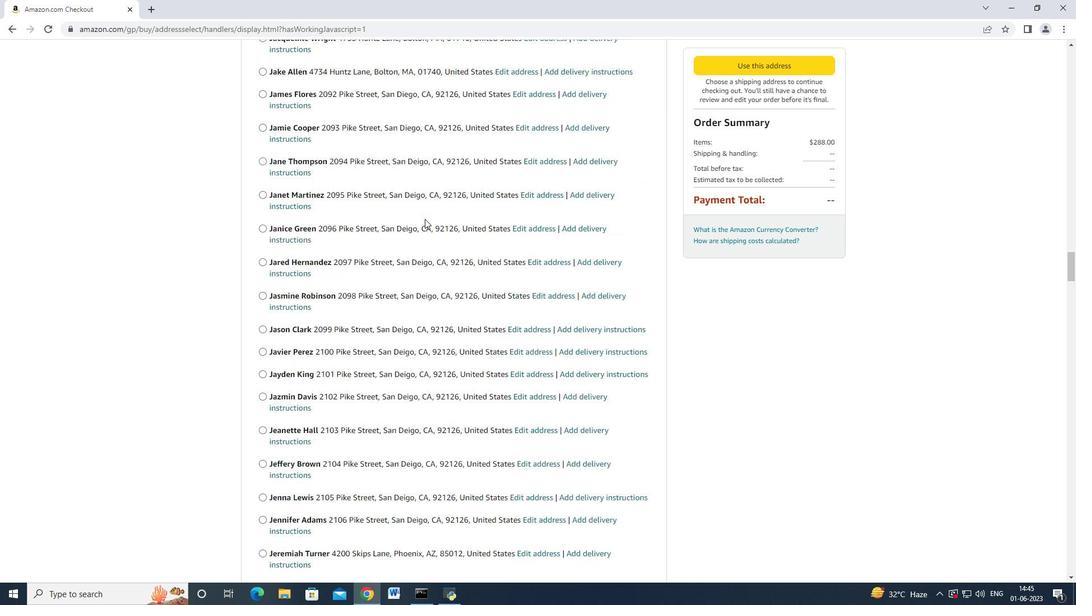 
Action: Mouse scrolled (424, 218) with delta (0, 0)
Screenshot: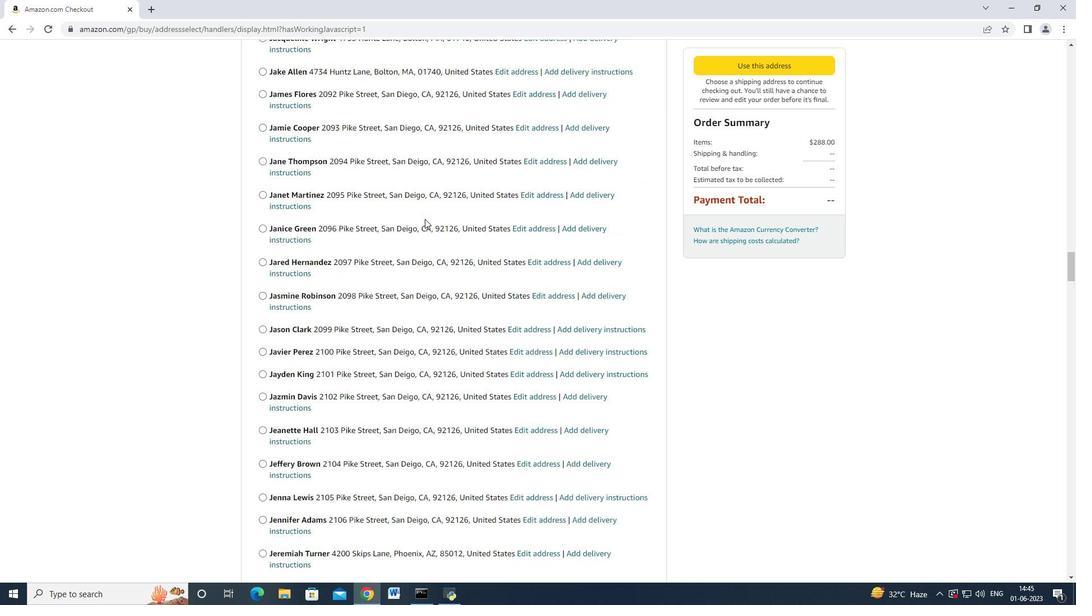 
Action: Mouse scrolled (424, 218) with delta (0, 0)
Screenshot: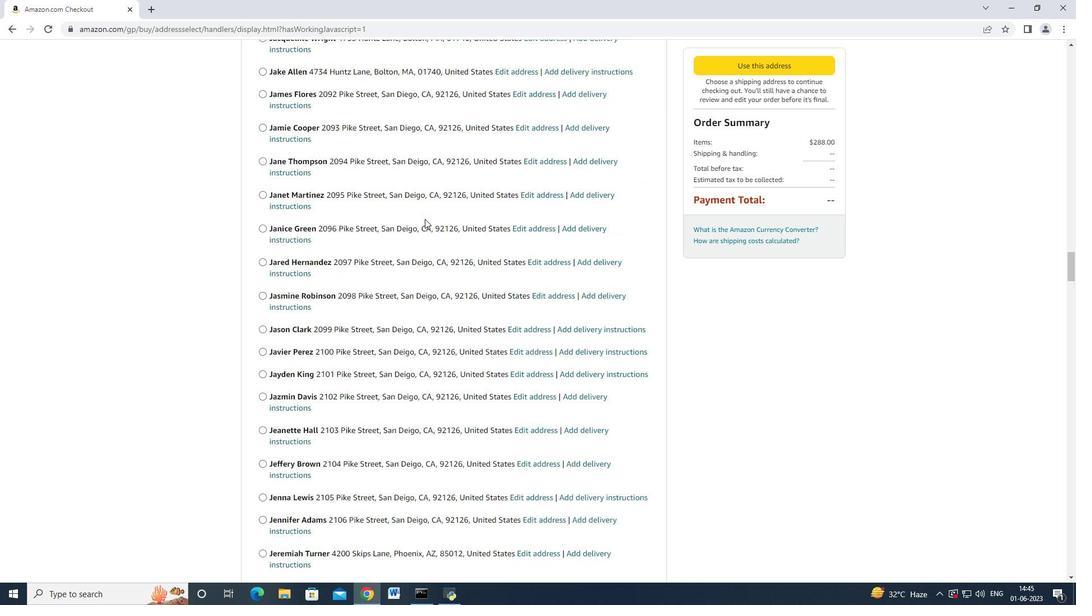 
Action: Mouse scrolled (424, 218) with delta (0, -1)
Screenshot: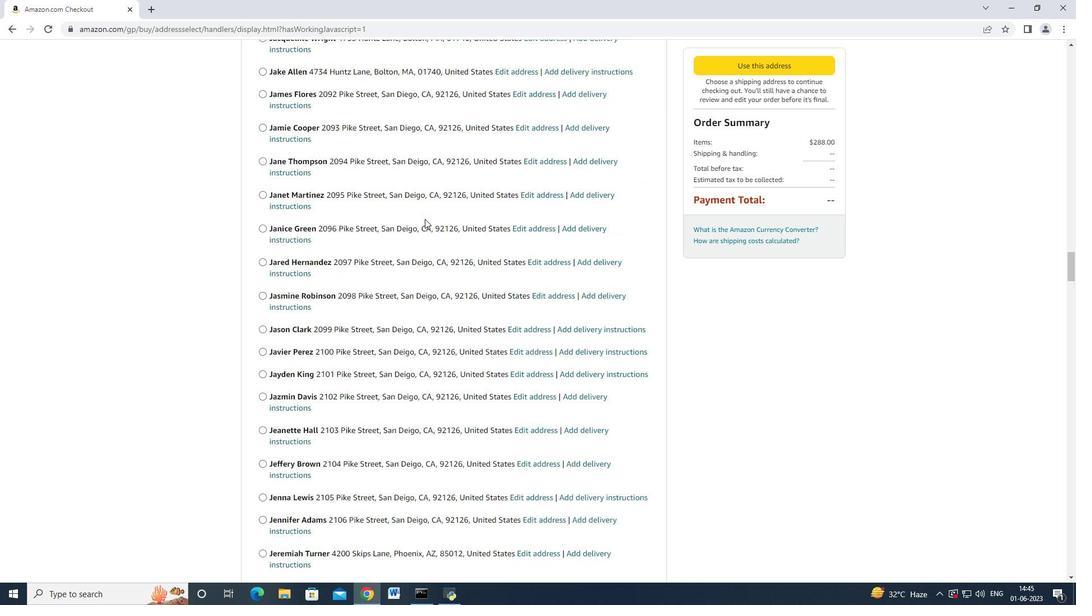 
Action: Mouse scrolled (424, 218) with delta (0, 0)
Screenshot: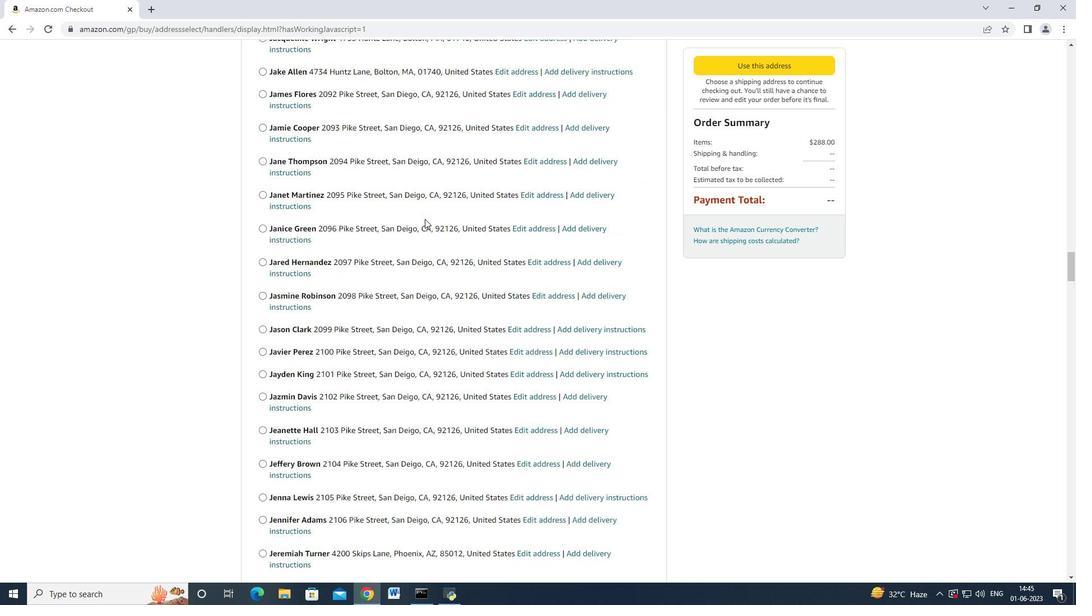 
Action: Mouse scrolled (424, 218) with delta (0, 0)
Screenshot: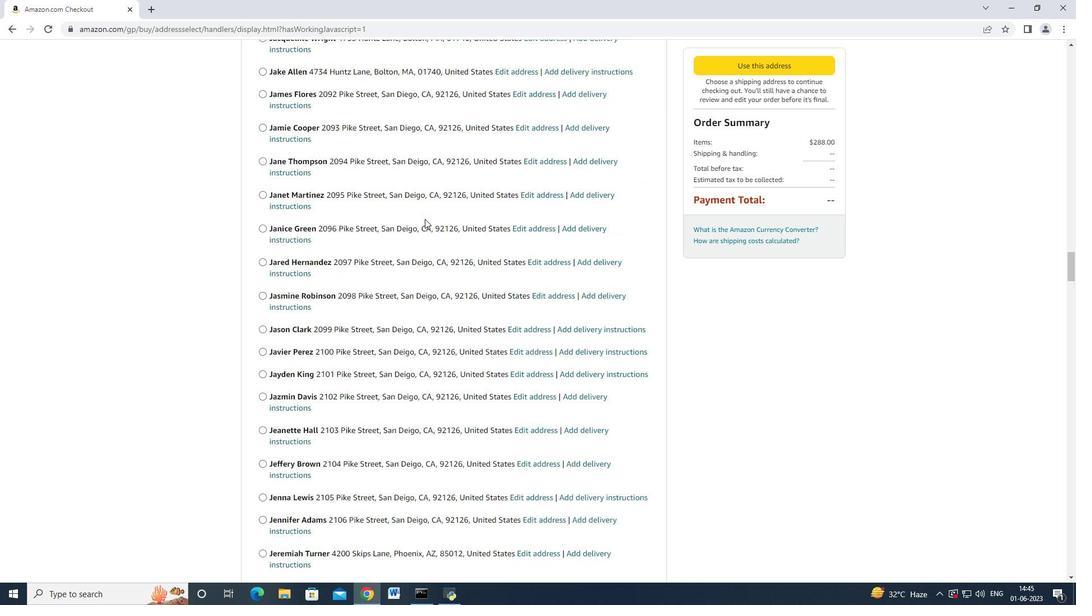 
Action: Mouse scrolled (424, 218) with delta (0, 0)
Screenshot: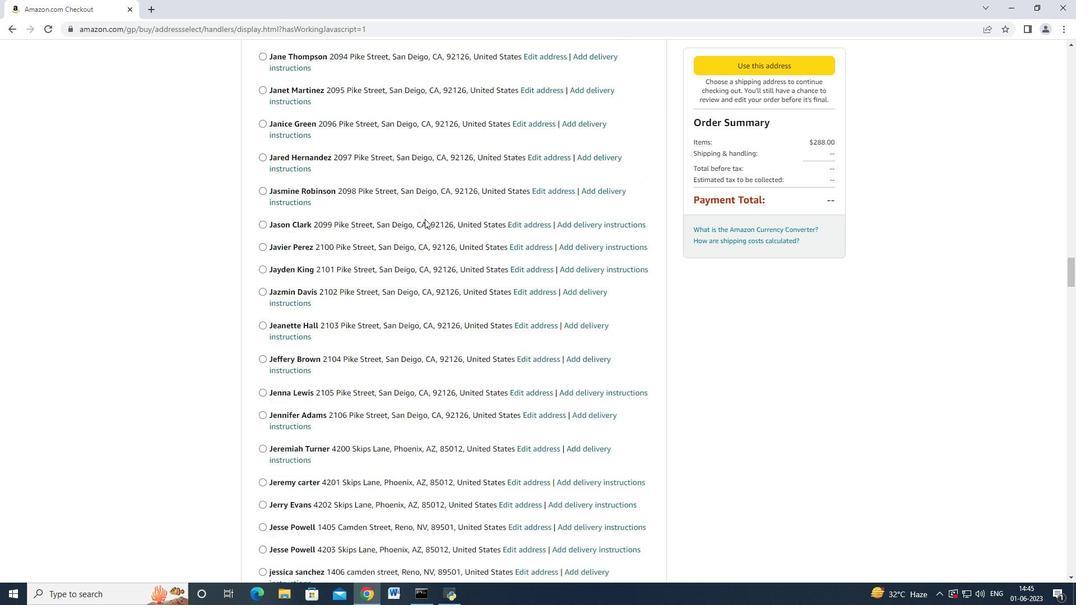 
Action: Mouse scrolled (424, 218) with delta (0, 0)
Screenshot: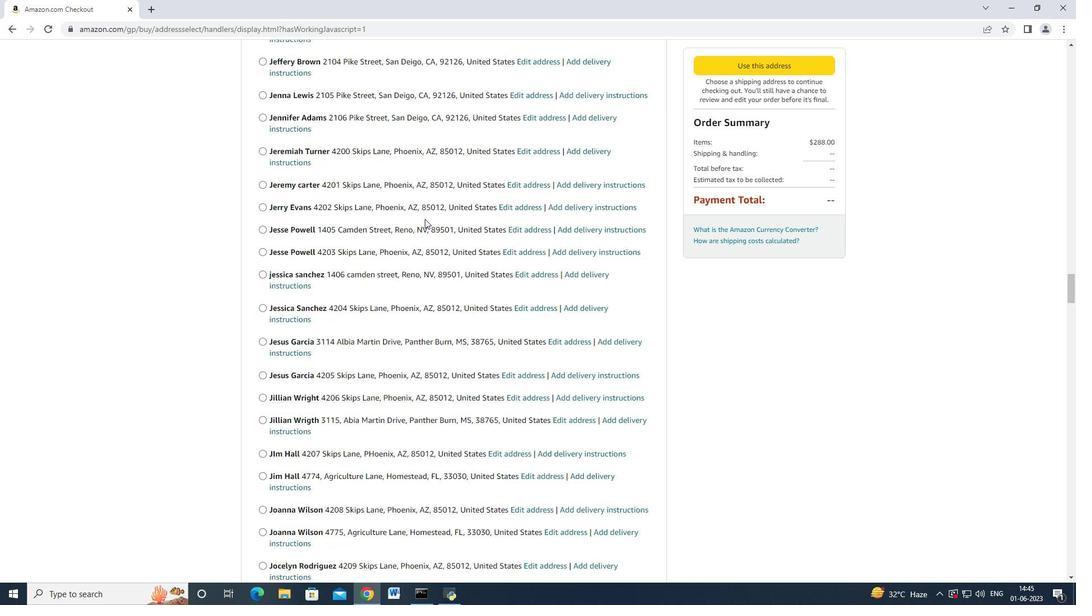 
Action: Mouse scrolled (424, 218) with delta (0, 0)
Screenshot: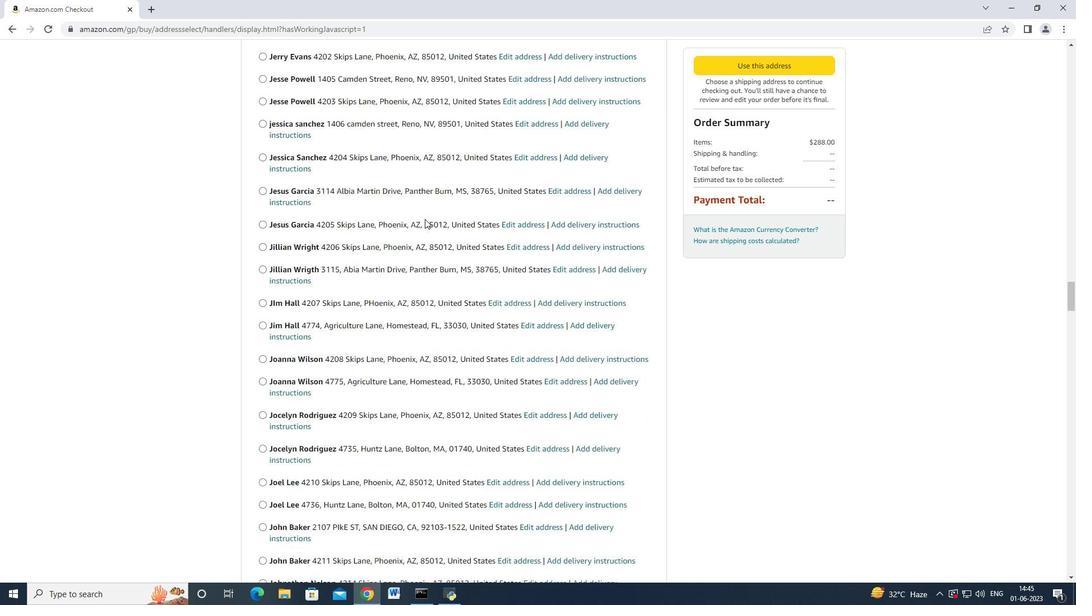 
Action: Mouse scrolled (424, 218) with delta (0, 0)
Screenshot: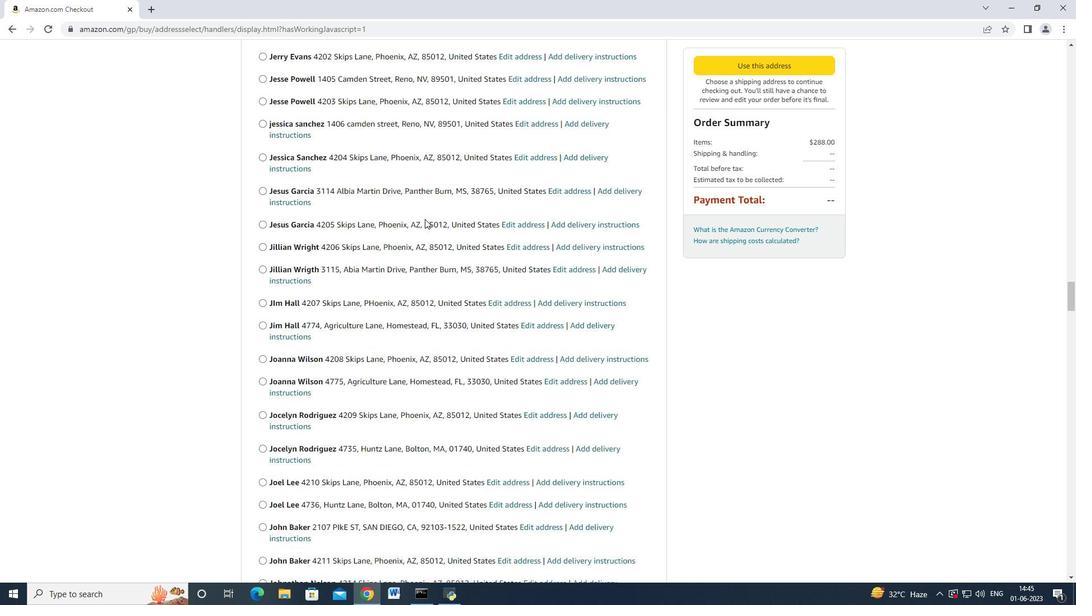 
Action: Mouse scrolled (424, 218) with delta (0, 0)
Screenshot: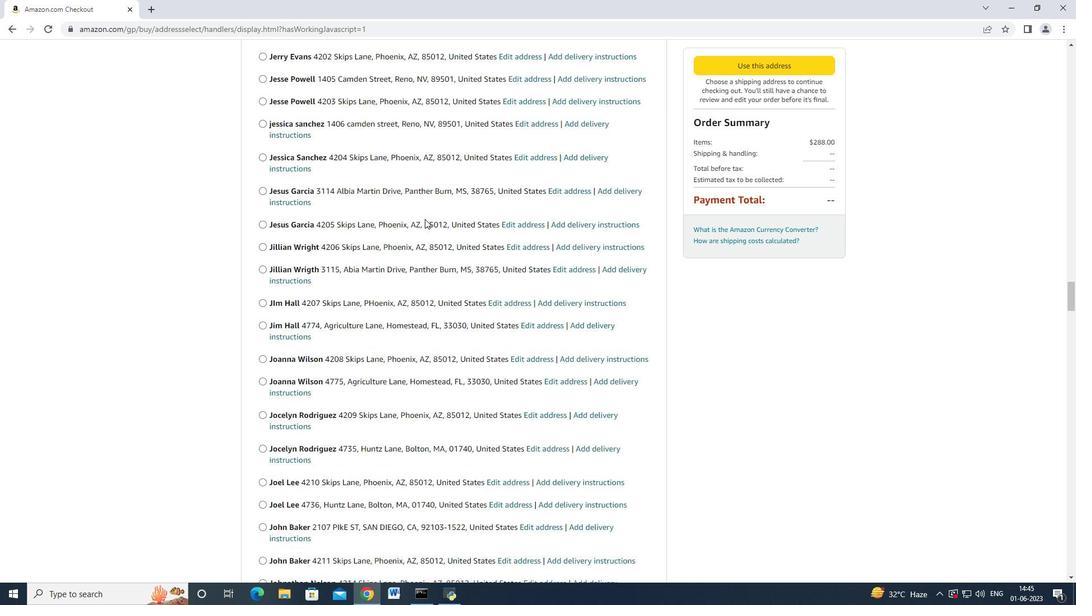 
Action: Mouse scrolled (424, 218) with delta (0, -1)
Screenshot: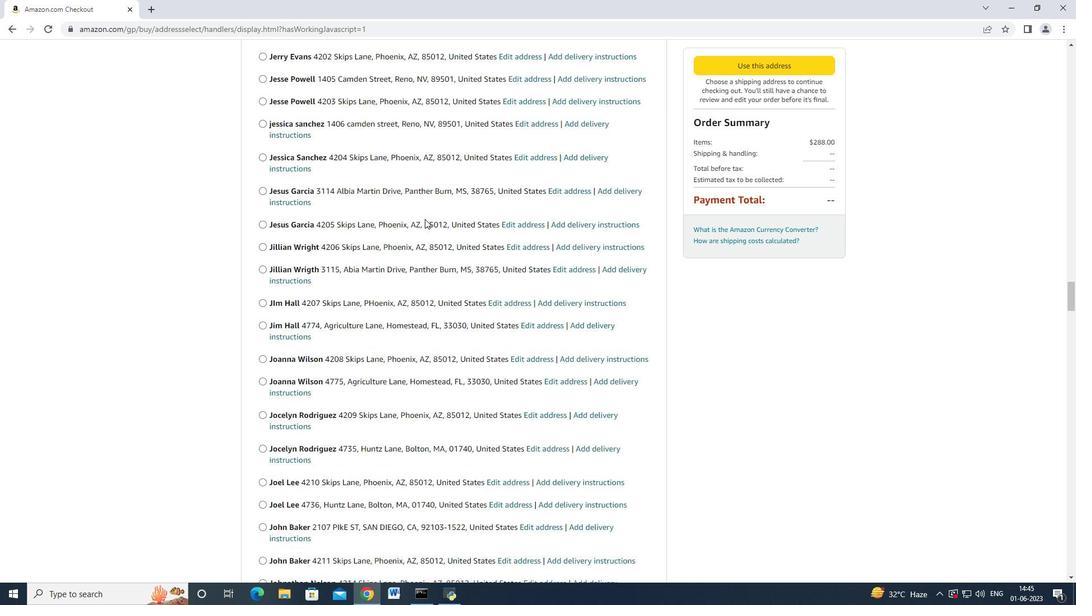 
Action: Mouse scrolled (424, 218) with delta (0, 0)
Screenshot: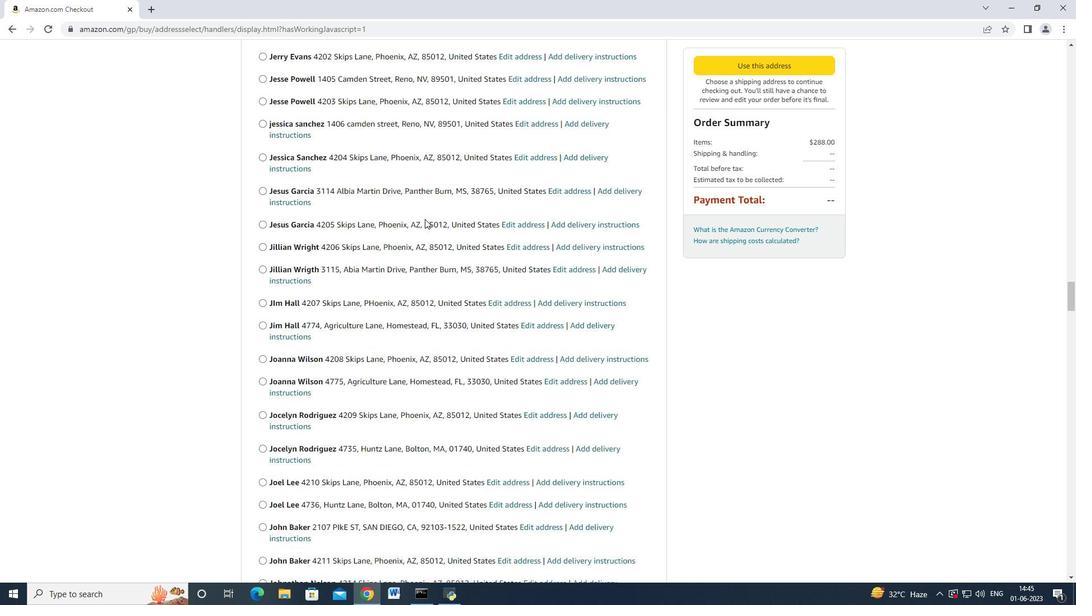 
Action: Mouse scrolled (424, 218) with delta (0, -1)
Screenshot: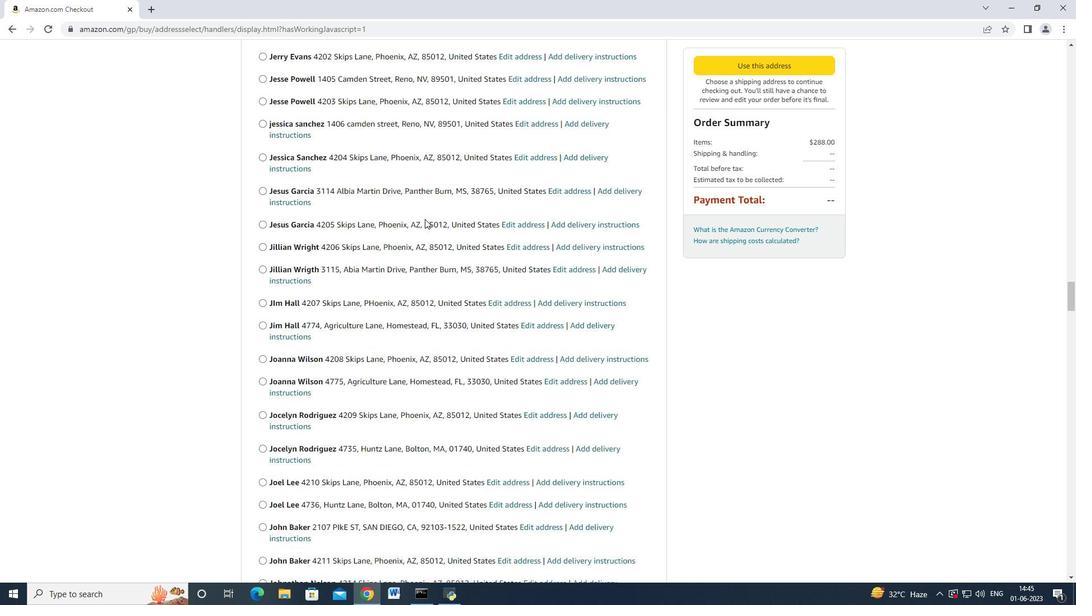 
Action: Mouse scrolled (424, 218) with delta (0, 0)
Screenshot: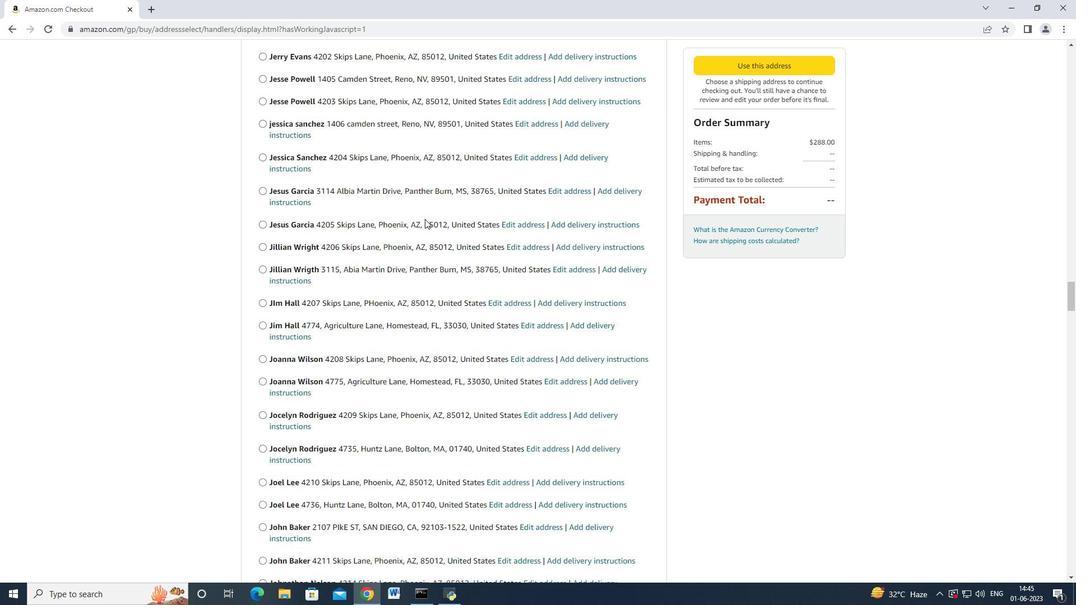 
Action: Mouse scrolled (424, 218) with delta (0, 0)
Screenshot: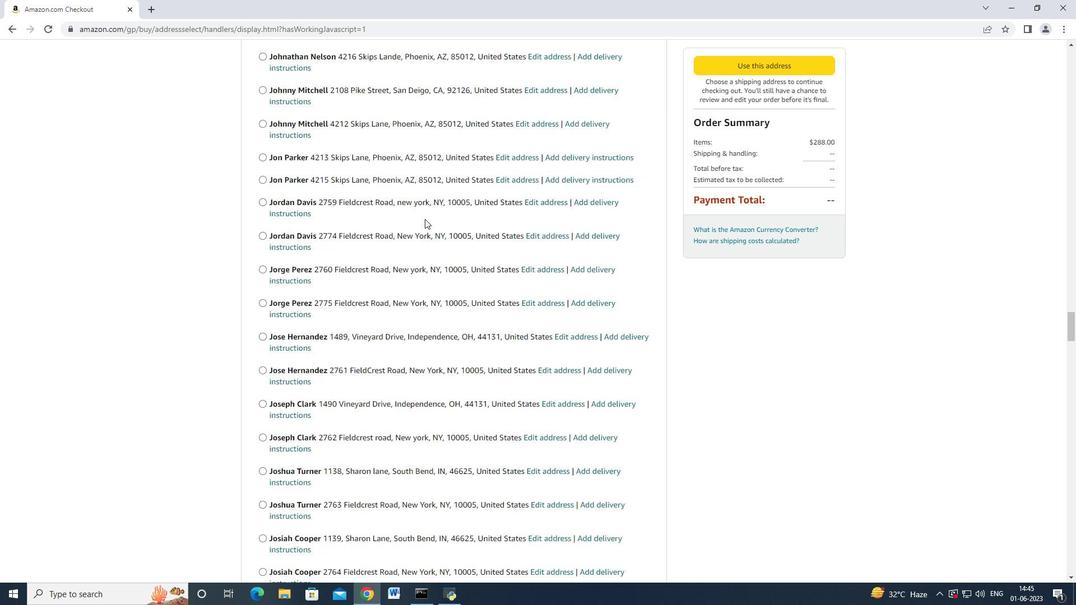 
Action: Mouse scrolled (424, 218) with delta (0, 0)
Screenshot: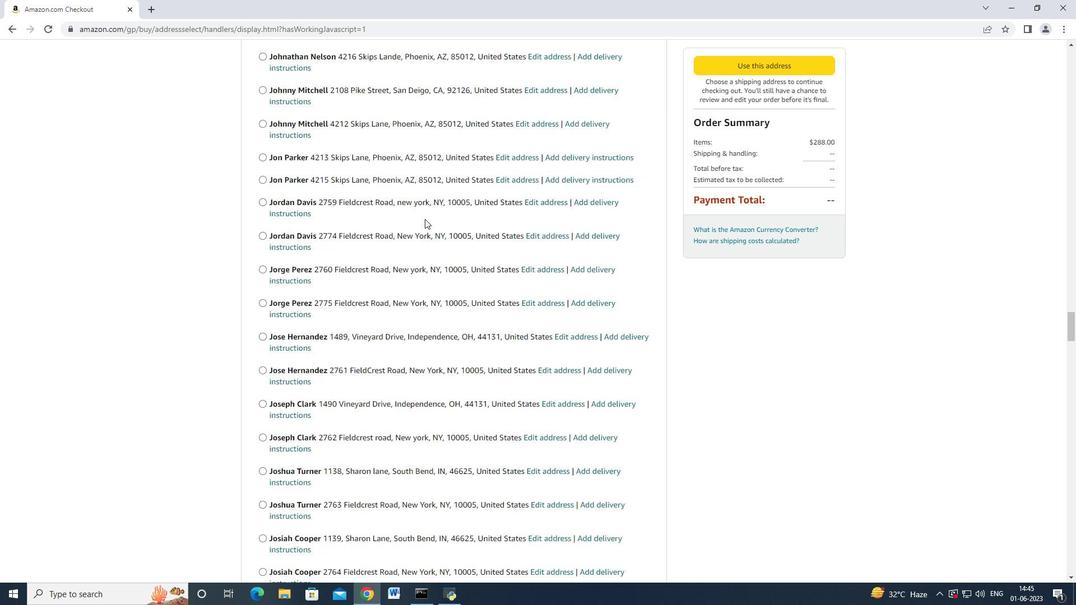 
Action: Mouse scrolled (424, 218) with delta (0, 0)
Screenshot: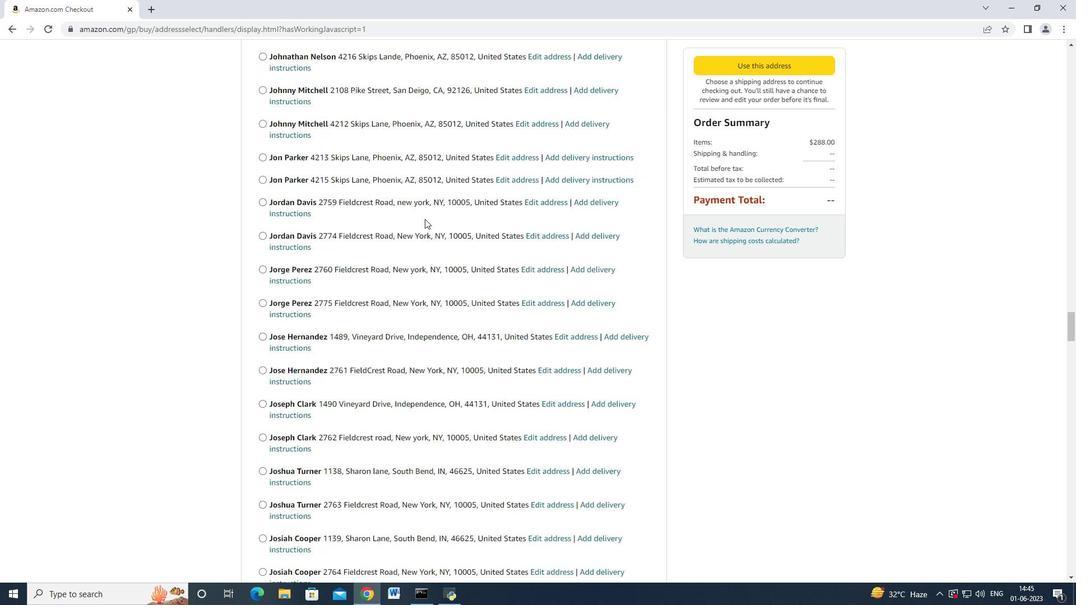 
Action: Mouse scrolled (424, 218) with delta (0, 0)
Screenshot: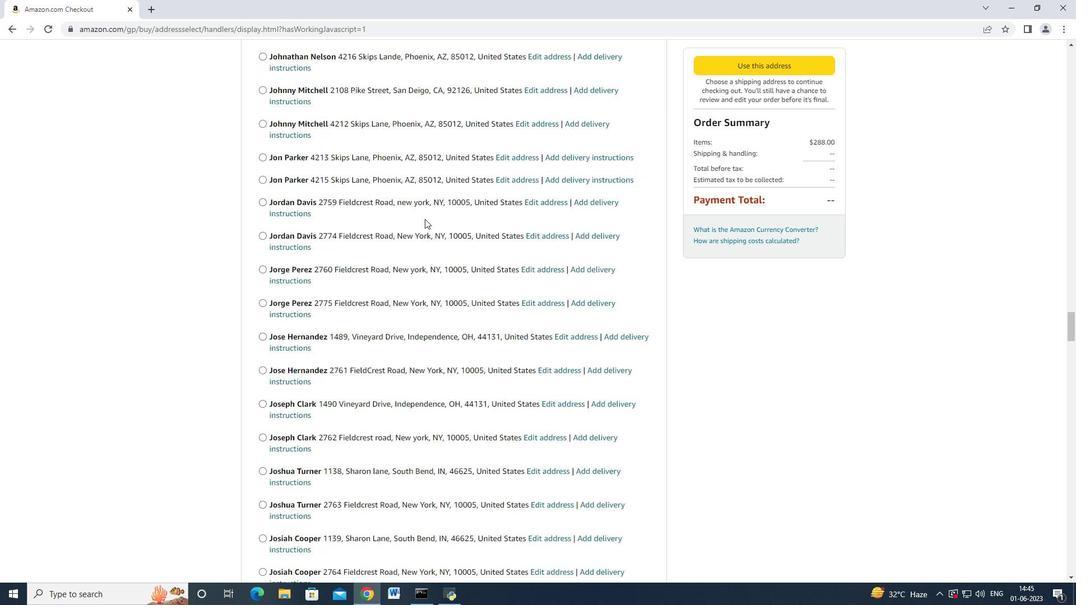 
Action: Mouse scrolled (424, 218) with delta (0, -1)
Screenshot: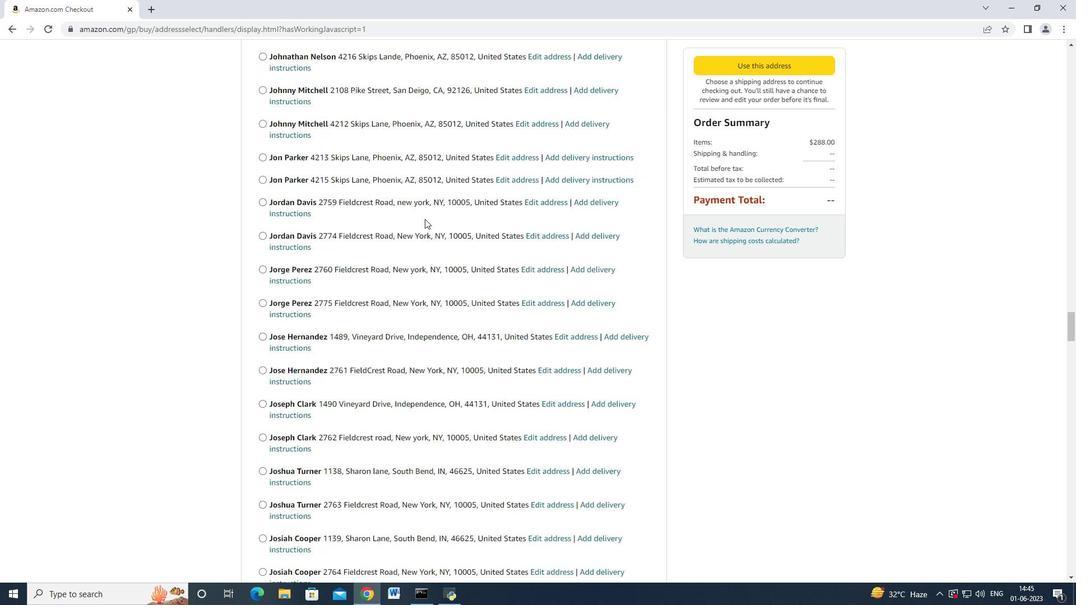 
Action: Mouse scrolled (424, 218) with delta (0, 0)
Screenshot: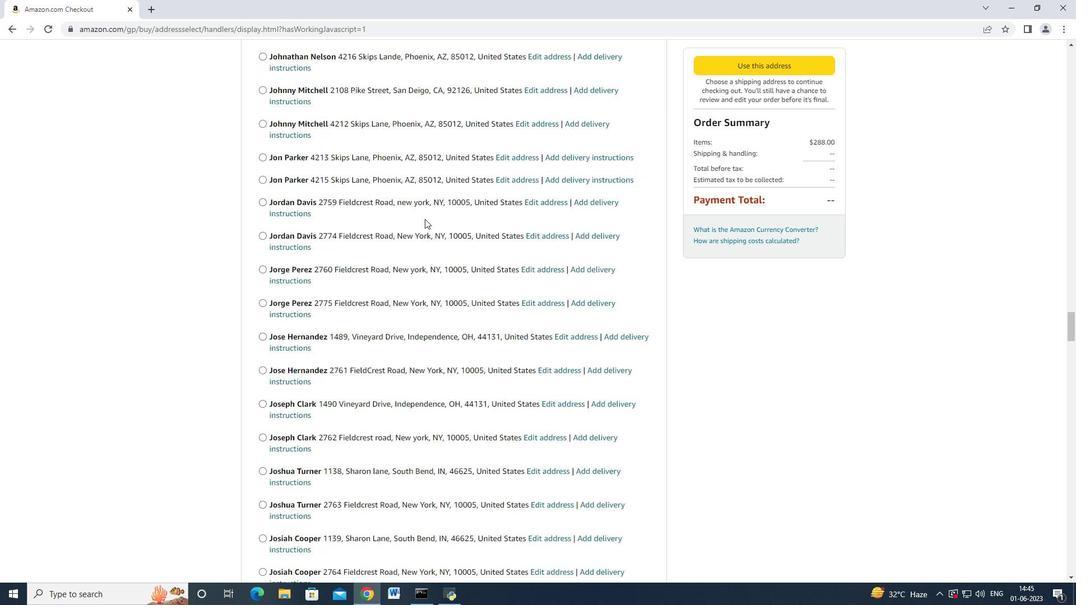 
Action: Mouse scrolled (424, 218) with delta (0, -1)
Screenshot: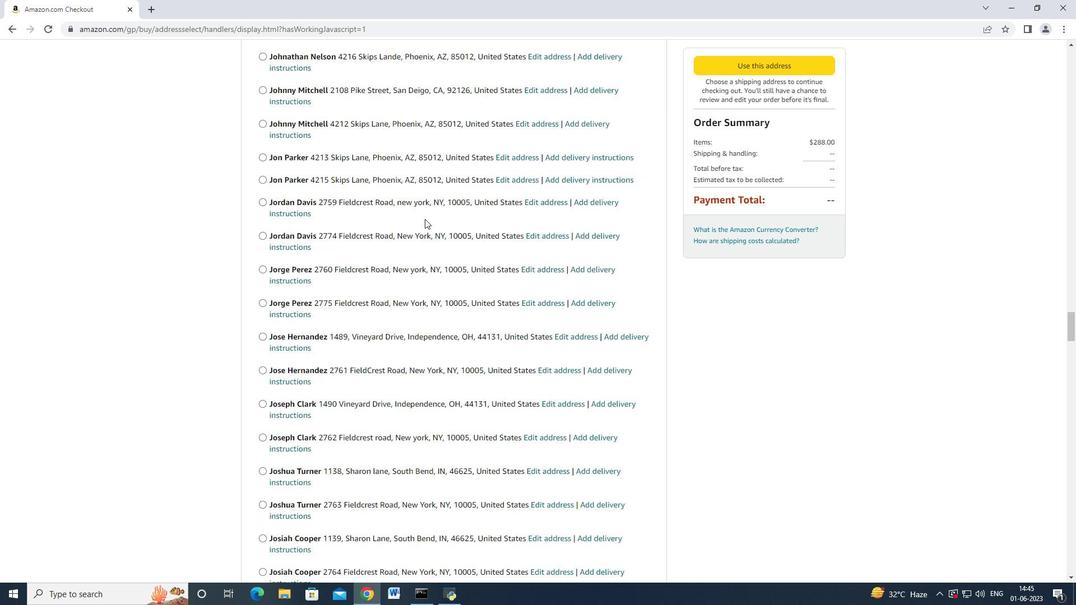 
Action: Mouse scrolled (424, 218) with delta (0, 0)
Screenshot: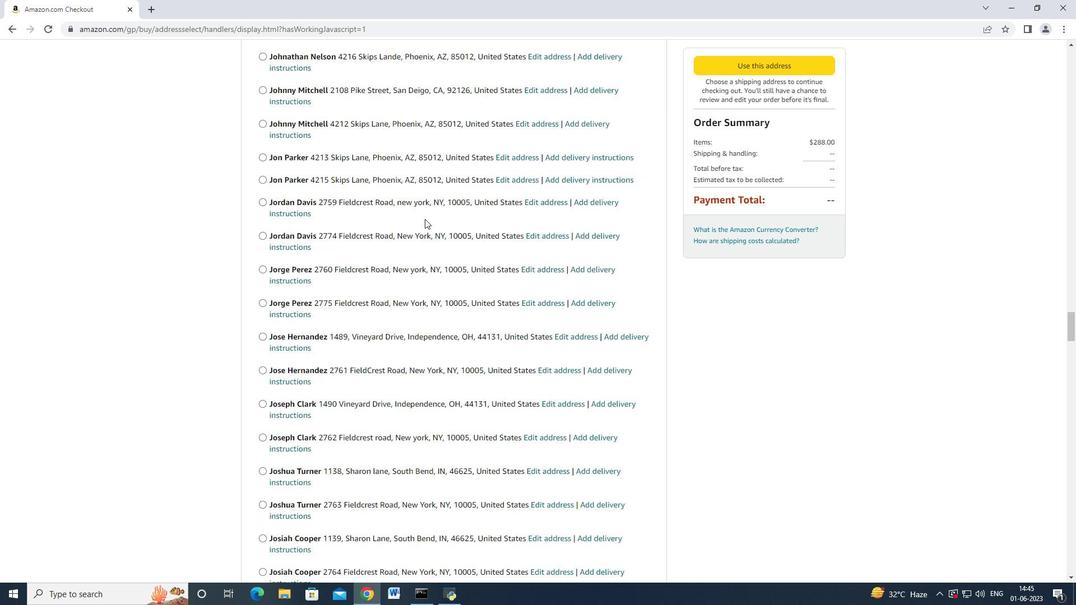 
Action: Mouse scrolled (424, 218) with delta (0, 0)
Screenshot: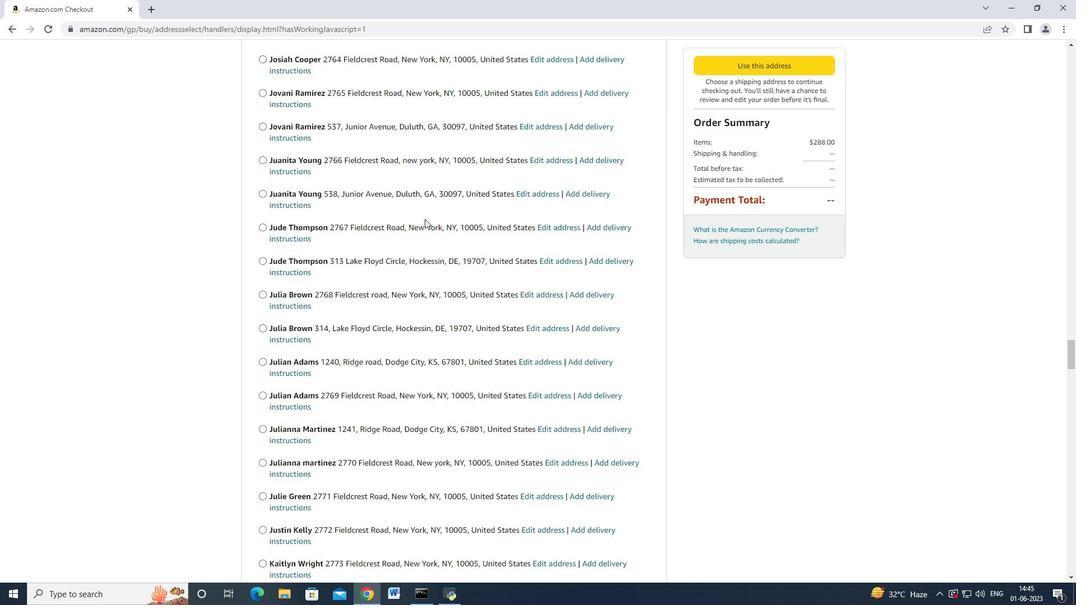 
Action: Mouse scrolled (424, 218) with delta (0, 0)
Screenshot: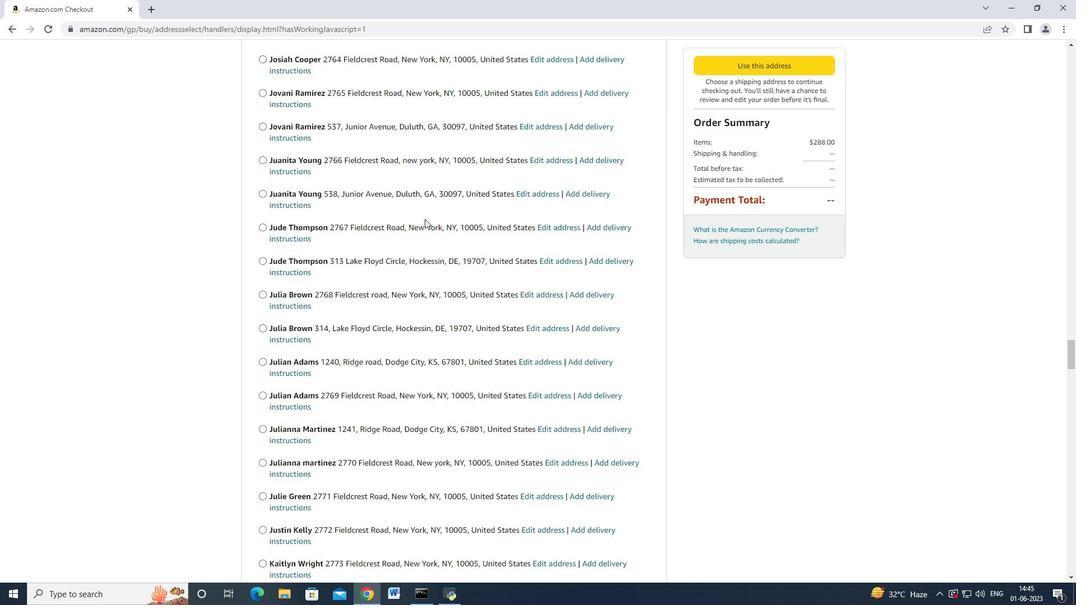 
Action: Mouse scrolled (424, 218) with delta (0, 0)
Screenshot: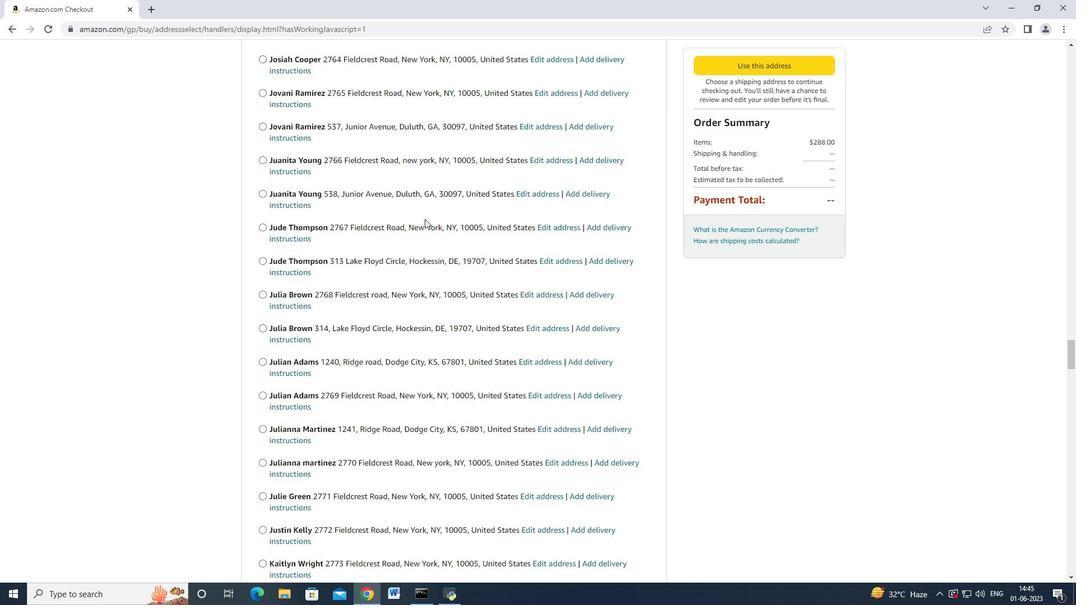 
Action: Mouse scrolled (424, 218) with delta (0, 0)
Screenshot: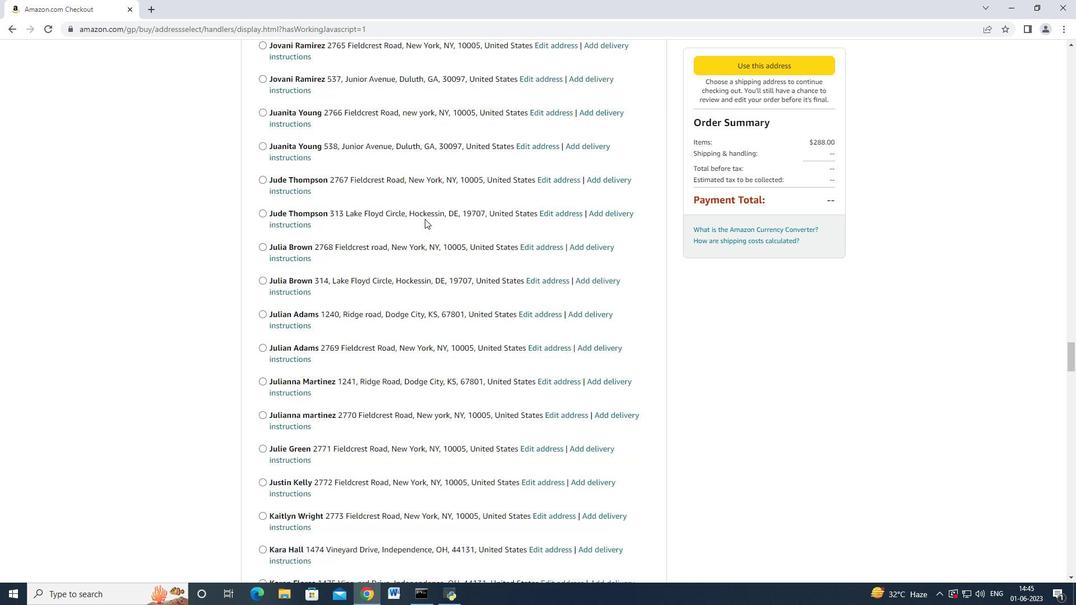 
Action: Mouse scrolled (424, 218) with delta (0, 0)
Screenshot: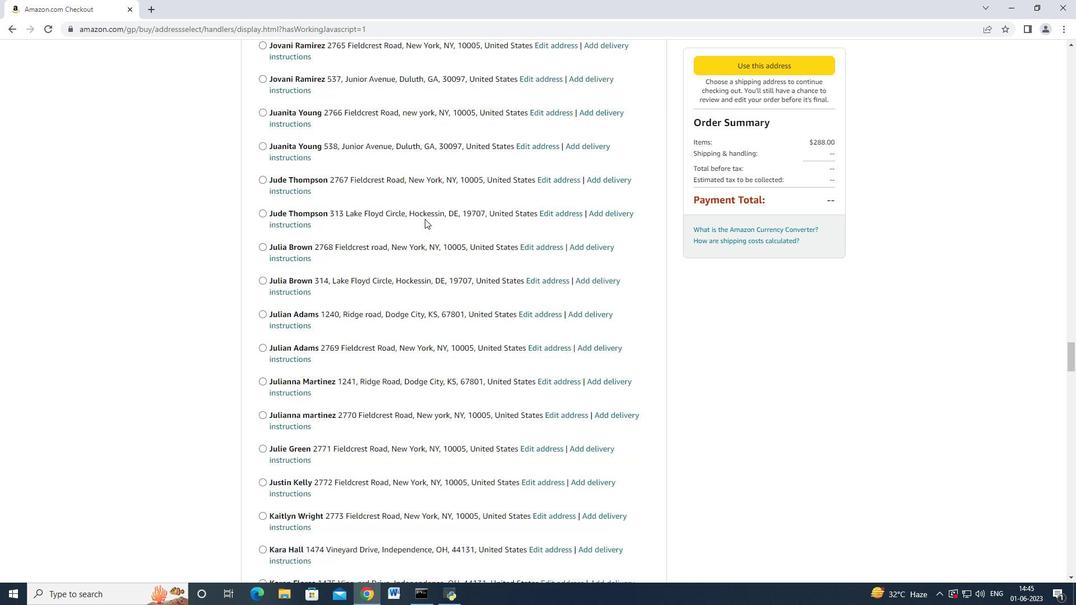 
Action: Mouse scrolled (424, 218) with delta (0, -1)
Screenshot: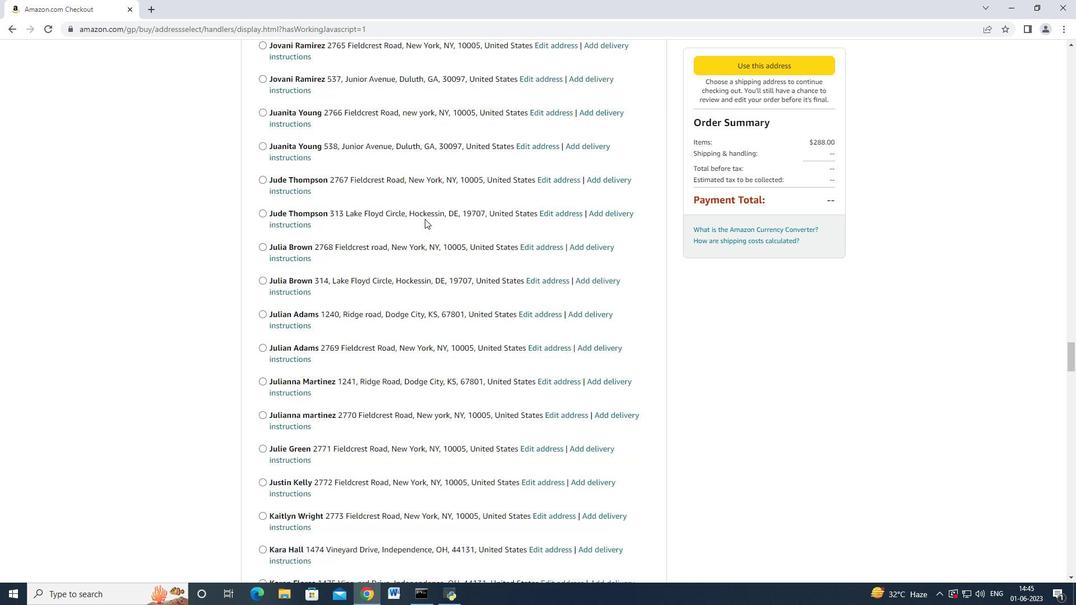 
Action: Mouse scrolled (424, 218) with delta (0, 0)
Screenshot: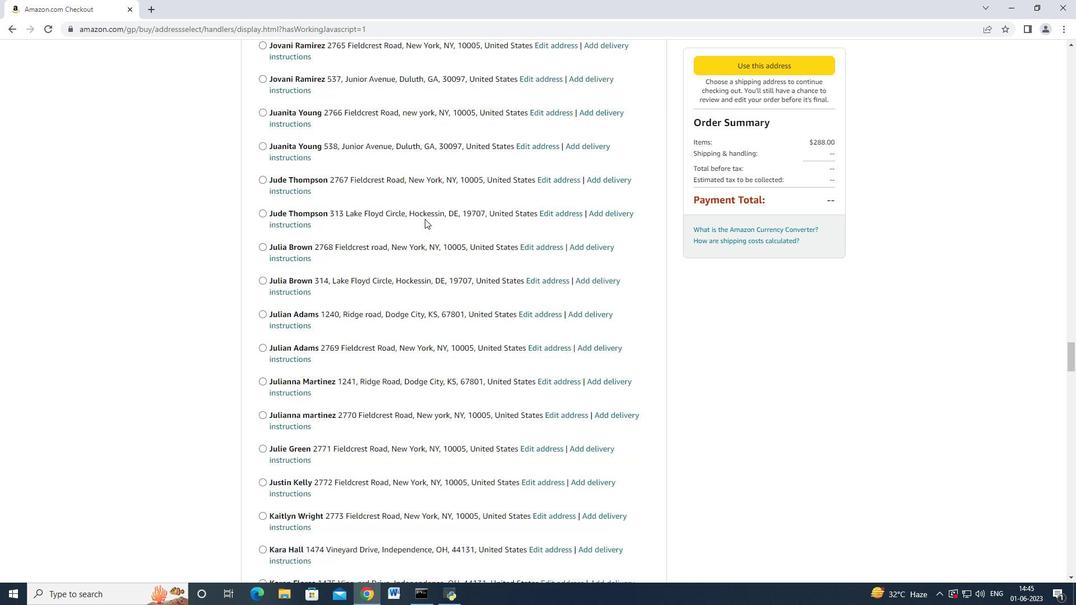 
Action: Mouse scrolled (424, 218) with delta (0, 0)
Screenshot: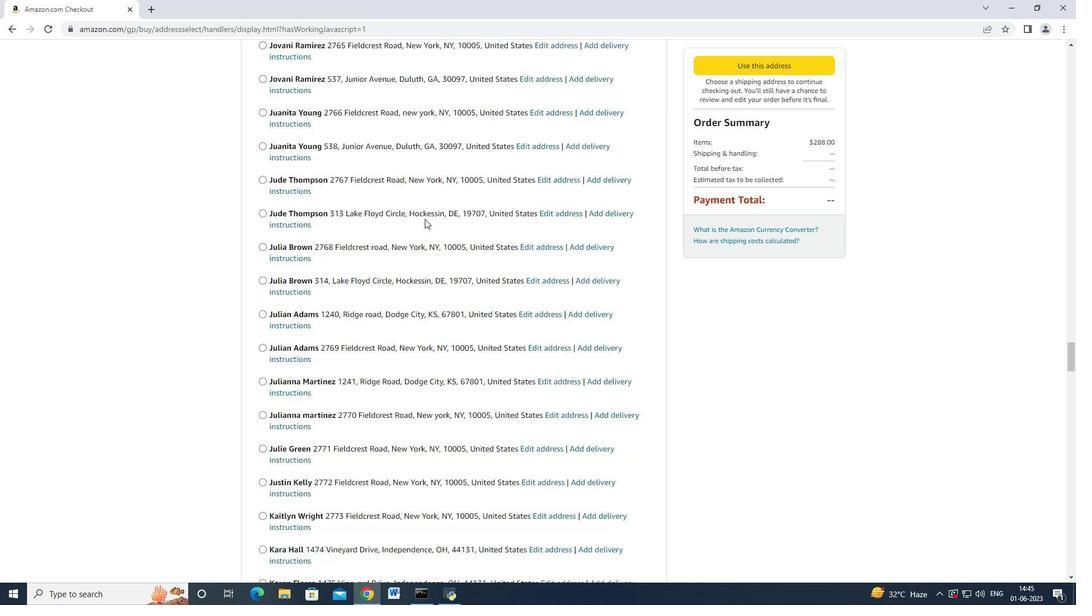 
Action: Mouse scrolled (424, 218) with delta (0, 0)
Screenshot: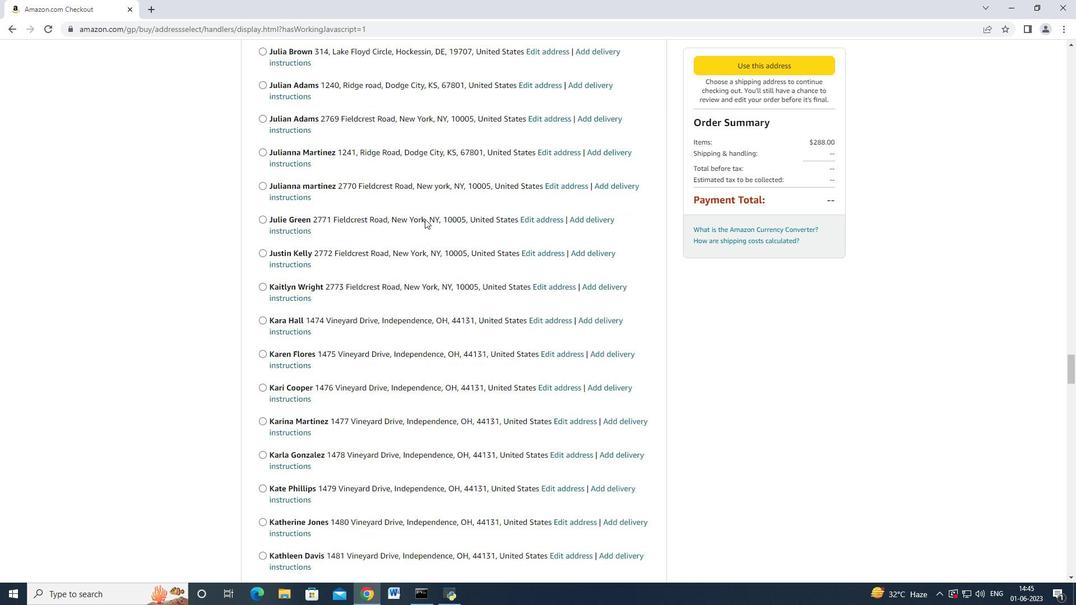 
Action: Mouse scrolled (424, 218) with delta (0, 0)
Screenshot: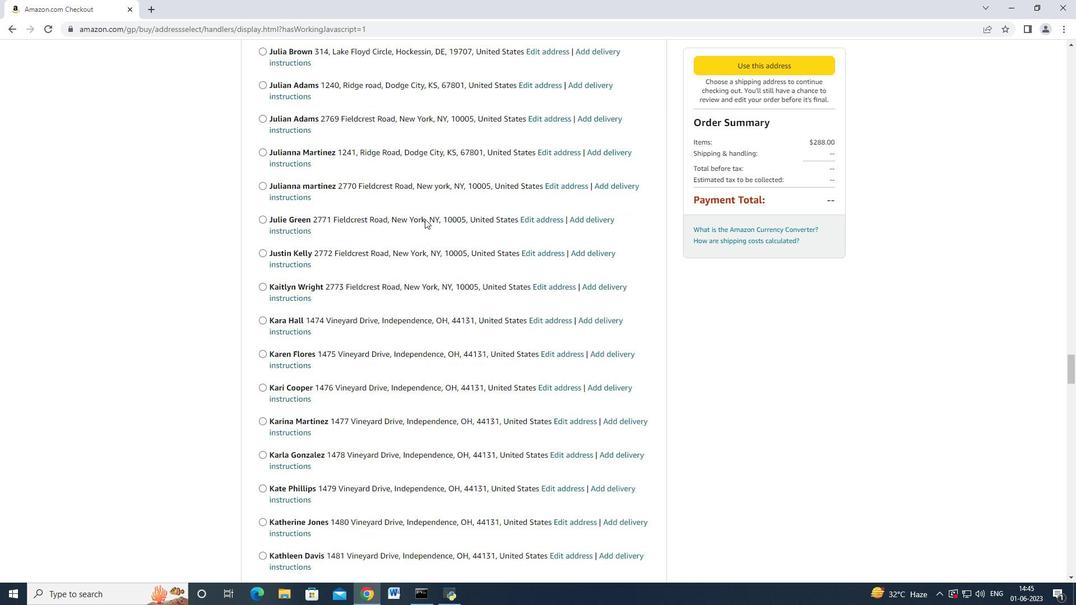 
Action: Mouse scrolled (424, 218) with delta (0, 0)
Screenshot: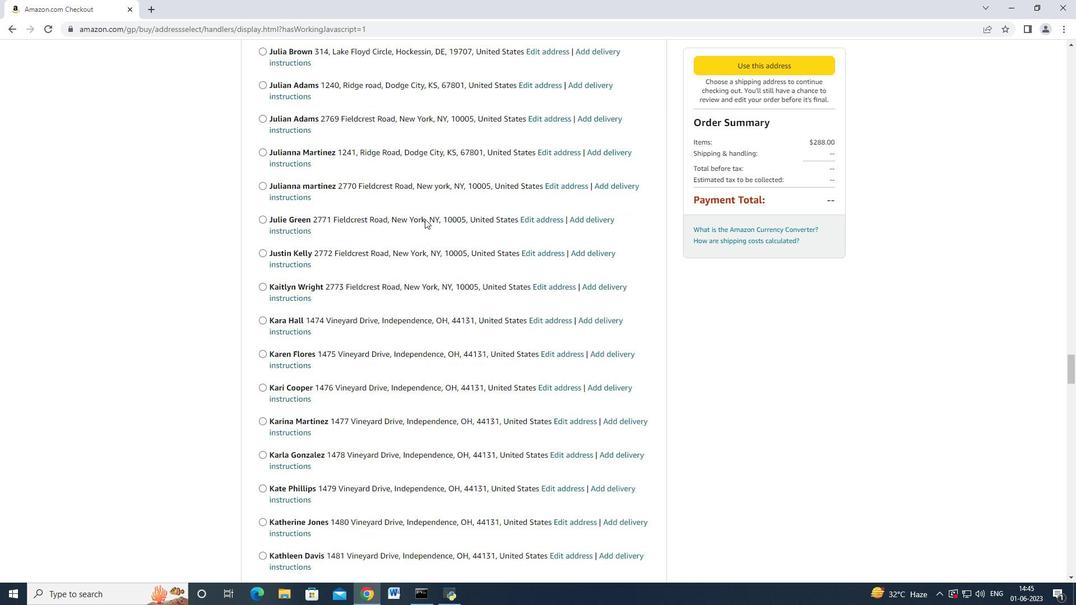 
Action: Mouse scrolled (424, 218) with delta (0, 0)
Screenshot: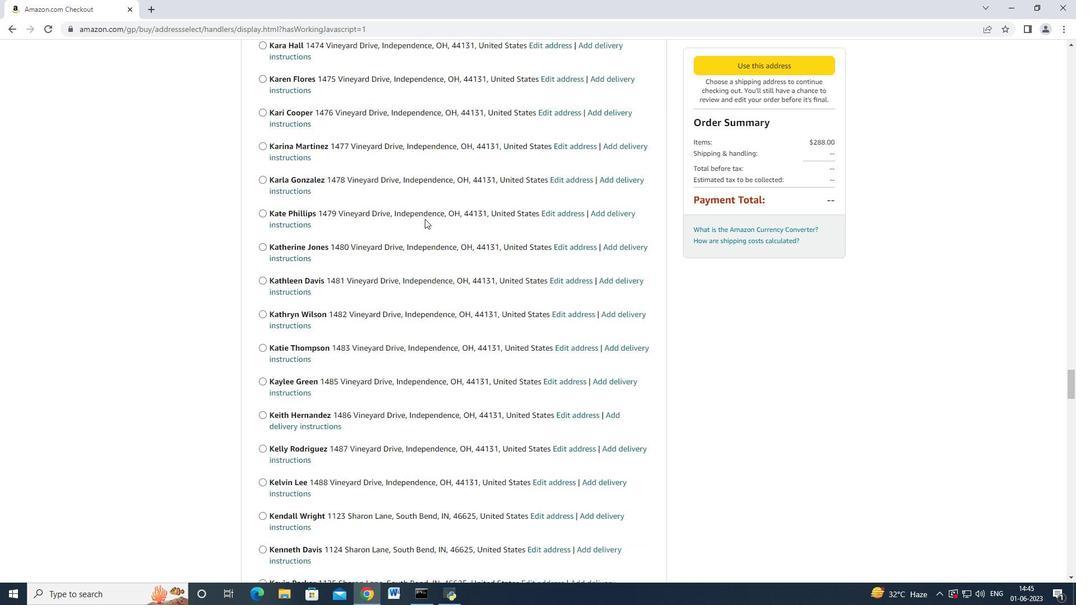 
Action: Mouse scrolled (424, 218) with delta (0, 0)
Screenshot: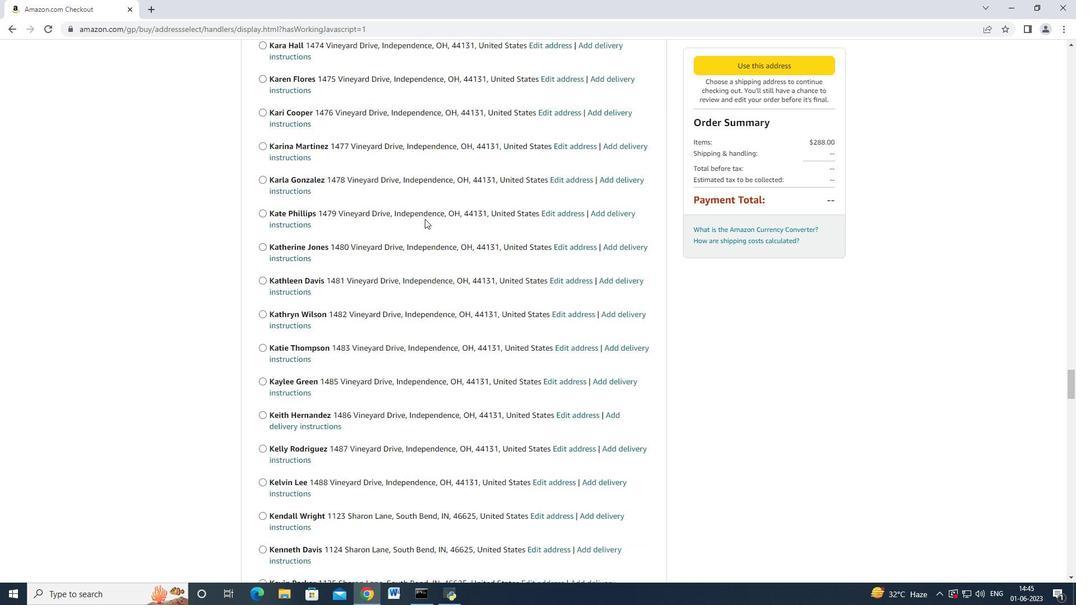 
Action: Mouse scrolled (424, 218) with delta (0, -1)
Screenshot: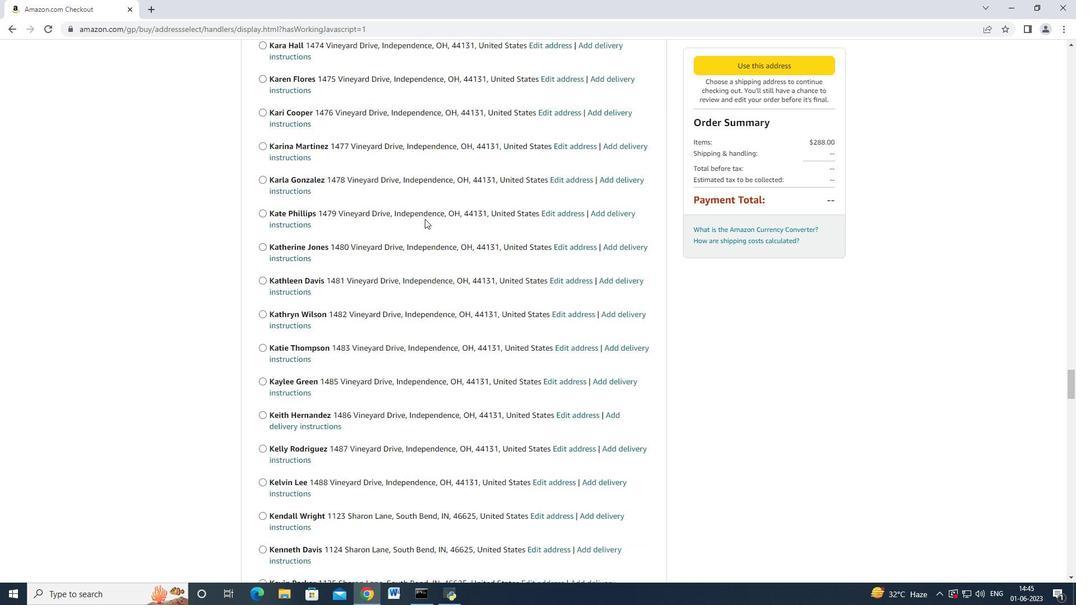 
Action: Mouse scrolled (424, 218) with delta (0, 0)
Screenshot: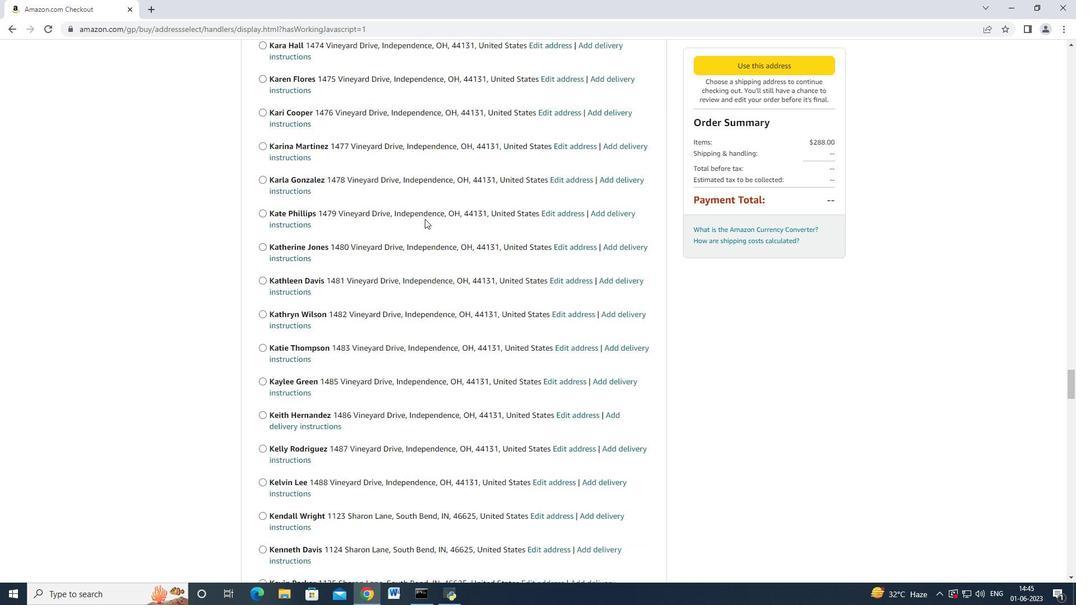 
Action: Mouse scrolled (424, 218) with delta (0, 0)
Screenshot: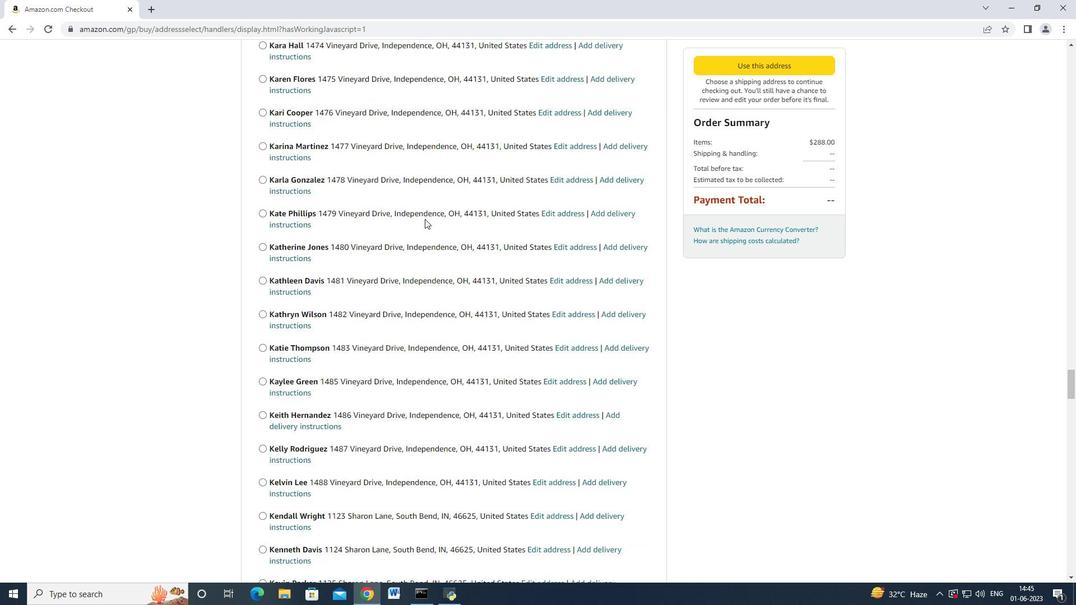 
Action: Mouse scrolled (424, 218) with delta (0, 0)
Screenshot: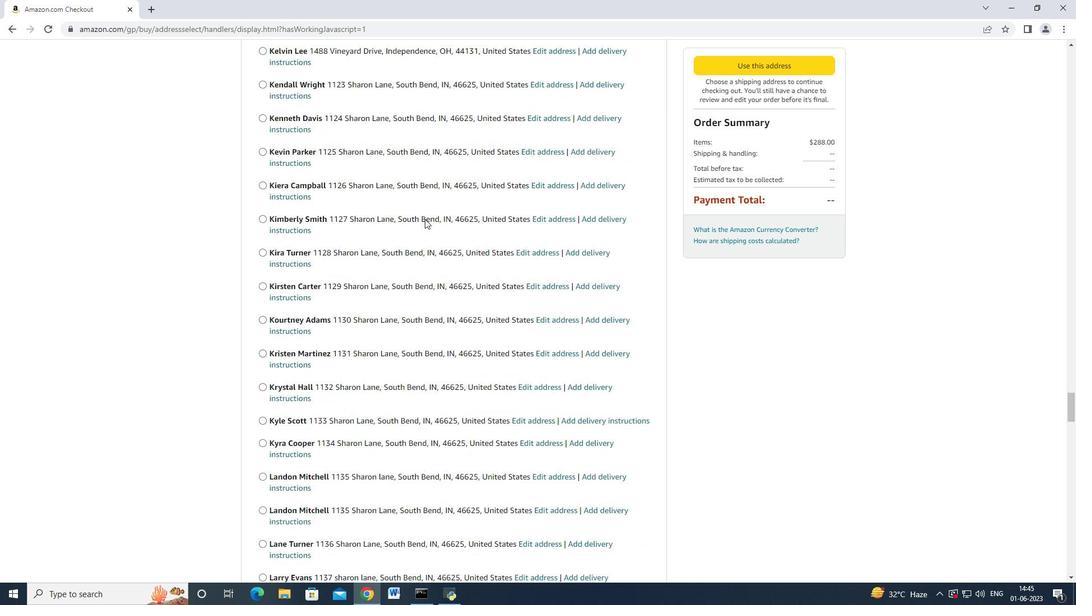 
Action: Mouse scrolled (424, 218) with delta (0, 0)
Screenshot: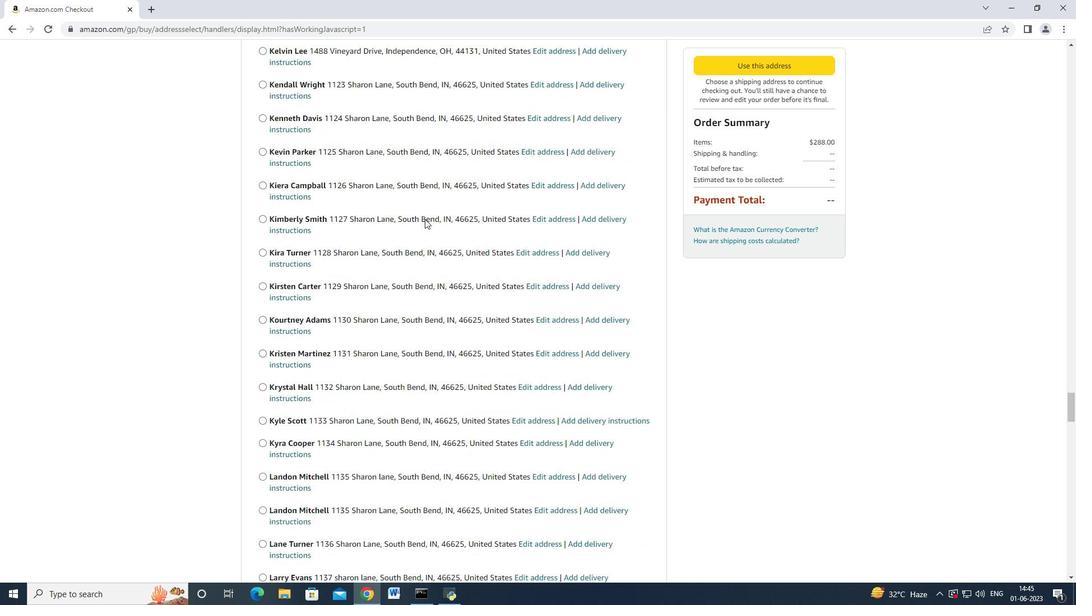
Action: Mouse scrolled (424, 218) with delta (0, 0)
Screenshot: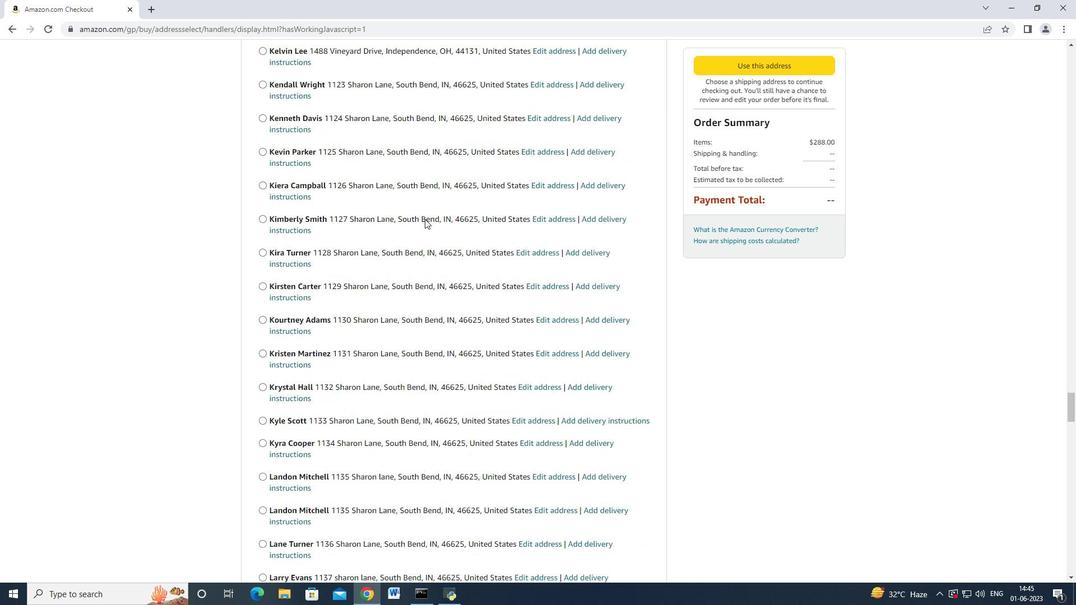 
Action: Mouse moved to (424, 219)
Screenshot: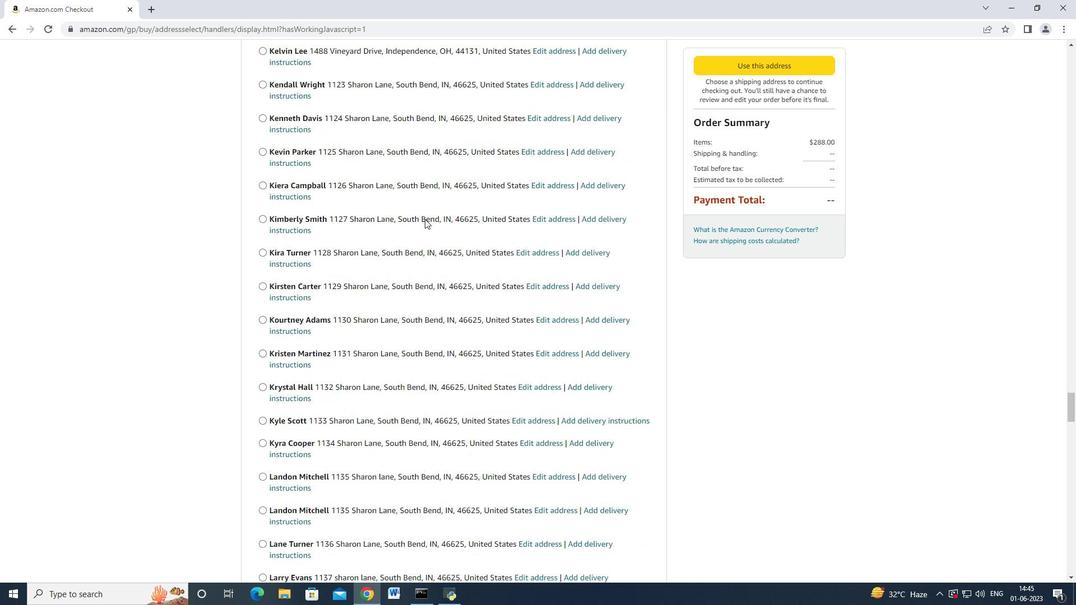 
Action: Mouse scrolled (424, 218) with delta (0, 0)
Screenshot: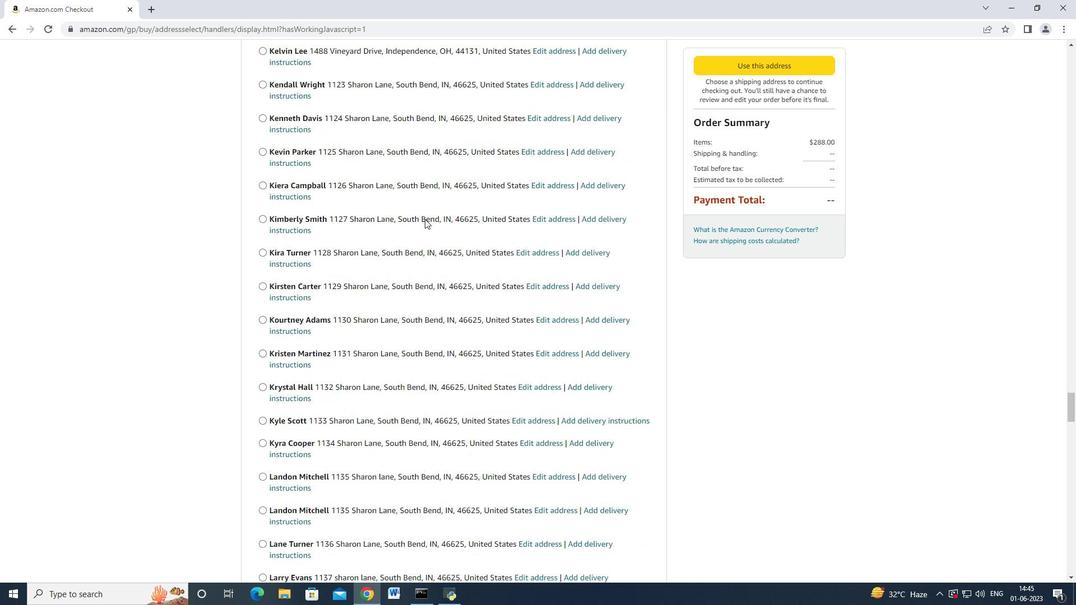 
Action: Mouse moved to (424, 219)
Screenshot: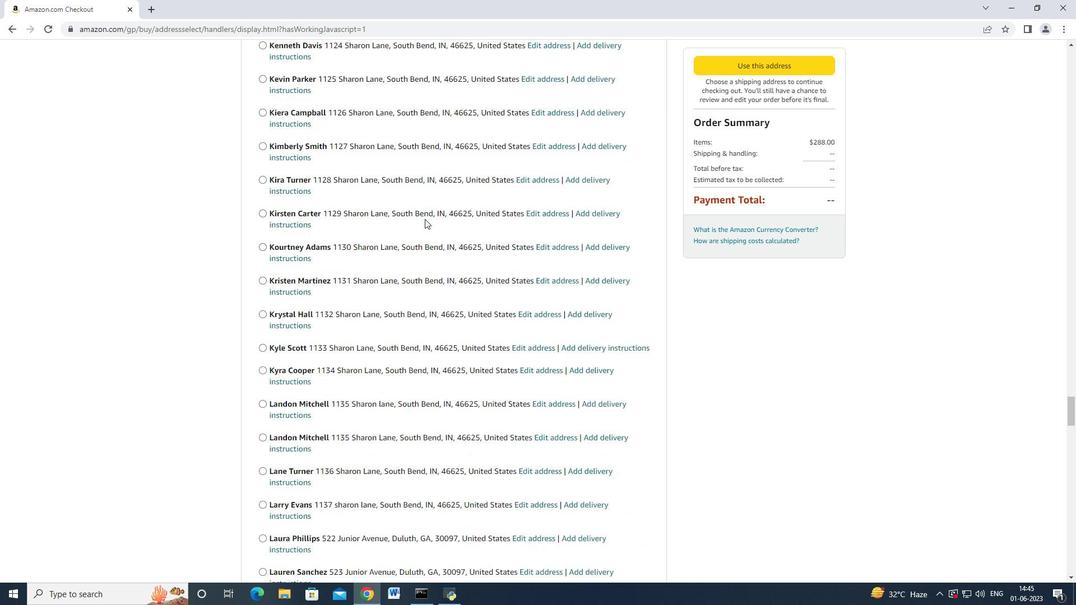 
Action: Mouse scrolled (424, 218) with delta (0, -1)
Screenshot: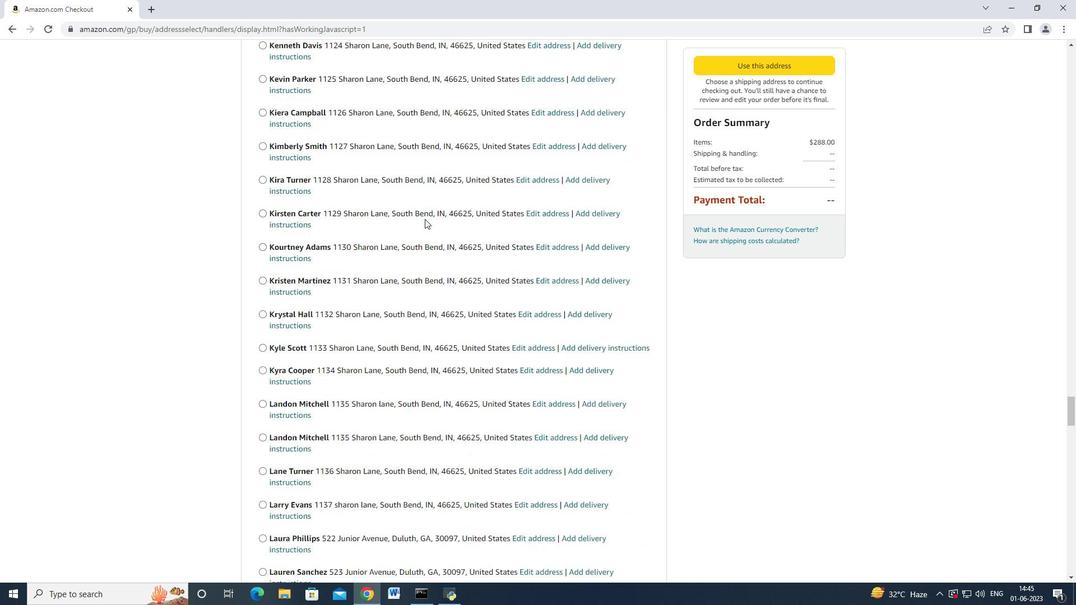 
Action: Mouse scrolled (424, 219) with delta (0, 0)
Screenshot: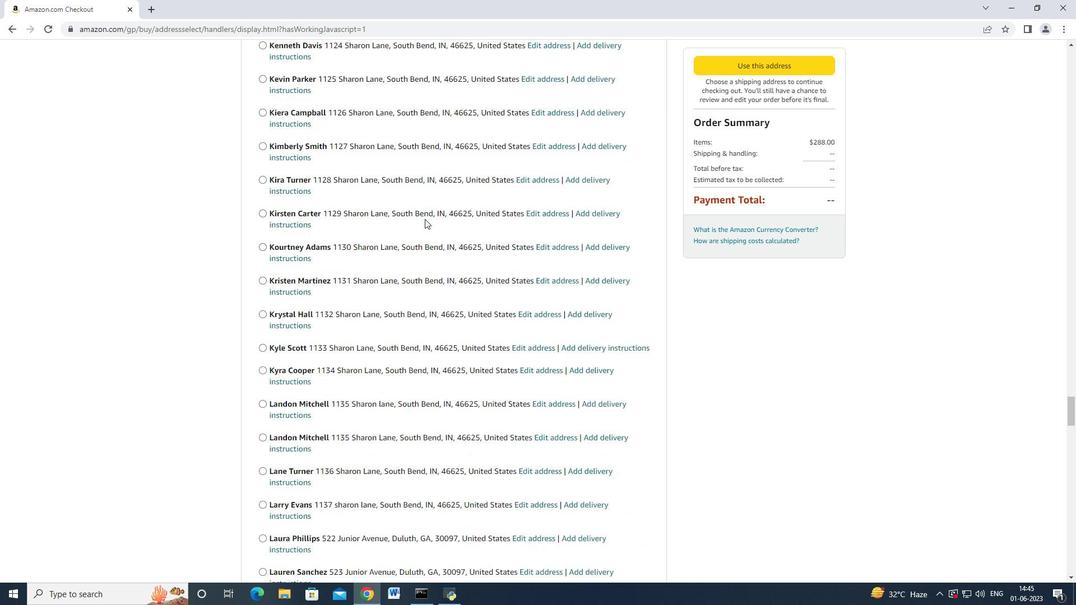 
Action: Mouse scrolled (424, 218) with delta (0, -1)
Screenshot: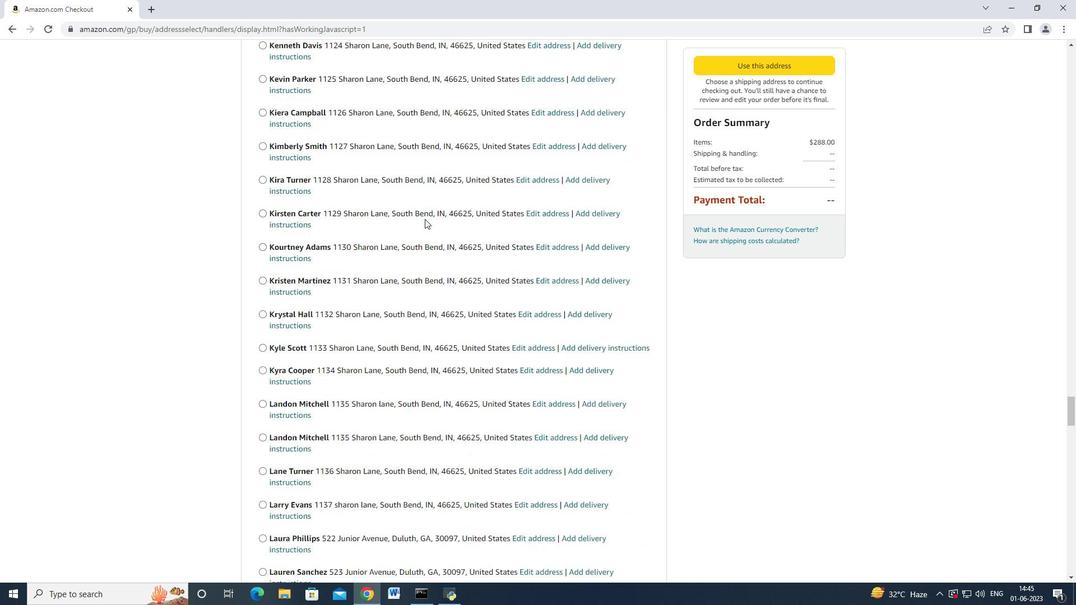 
Action: Mouse scrolled (424, 219) with delta (0, 0)
Screenshot: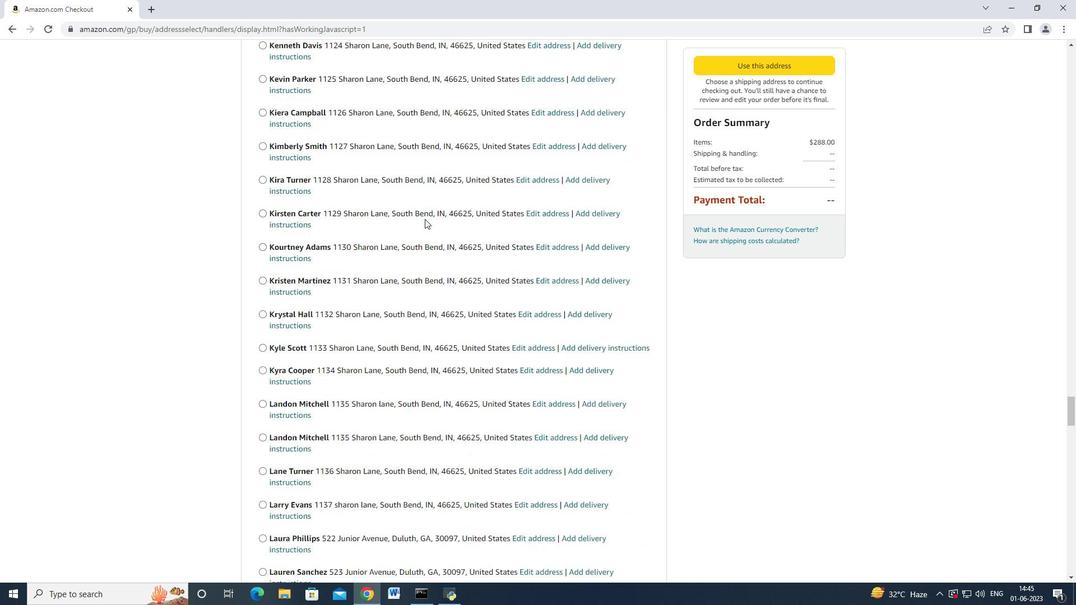 
Action: Mouse moved to (423, 219)
Screenshot: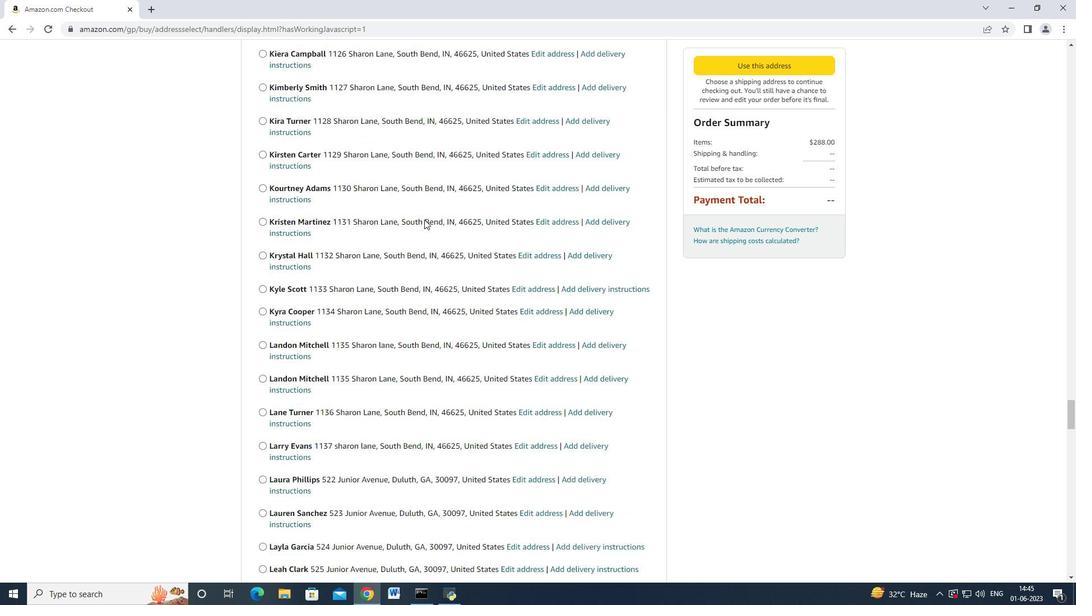 
Action: Mouse scrolled (423, 219) with delta (0, 0)
Screenshot: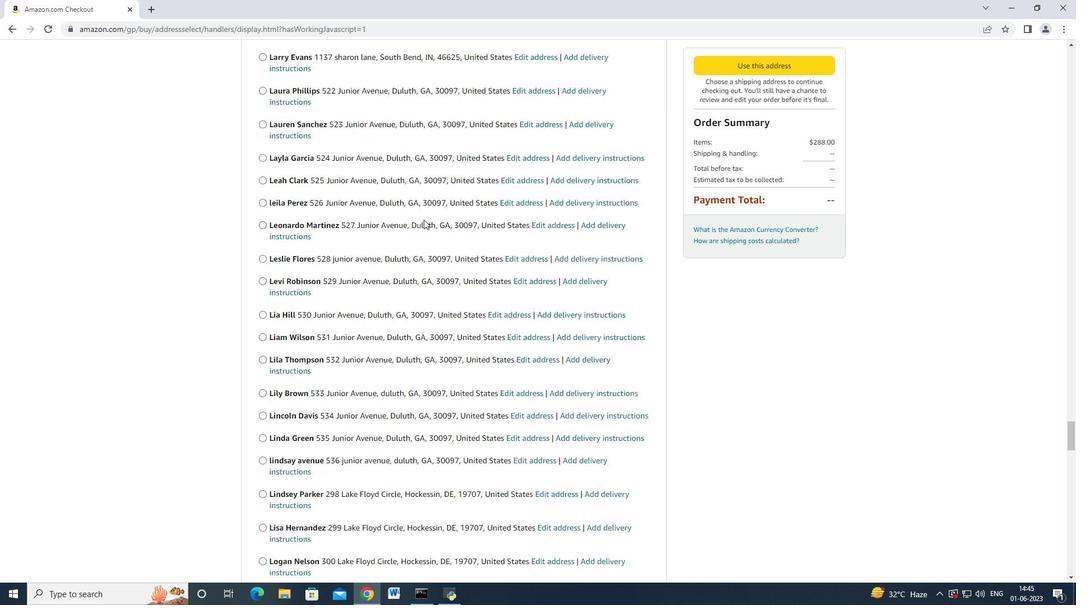 
Action: Mouse scrolled (423, 219) with delta (0, 0)
Screenshot: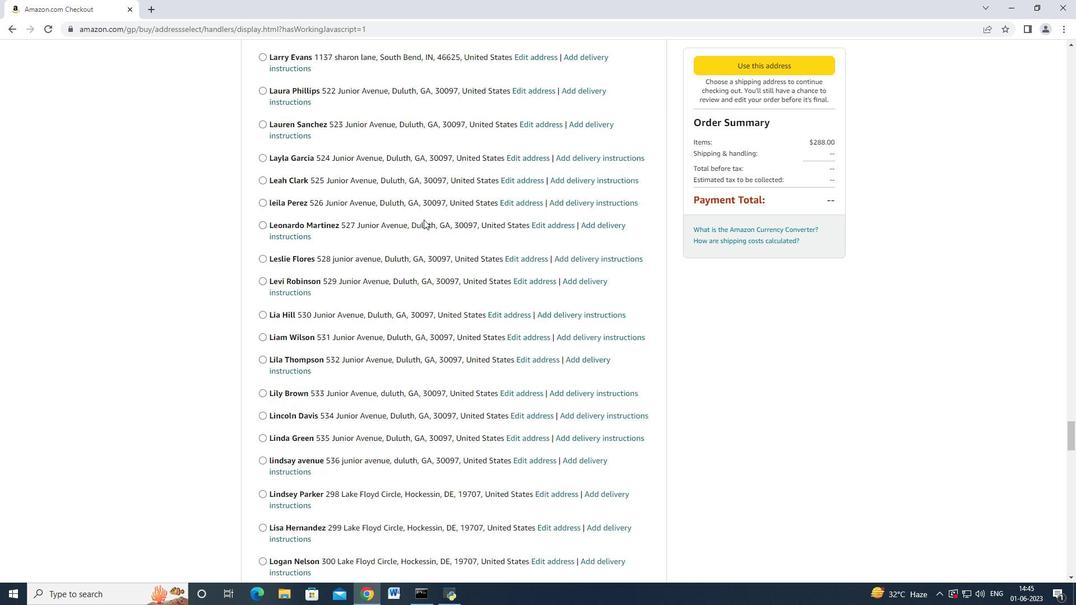 
Action: Mouse scrolled (423, 219) with delta (0, 0)
Screenshot: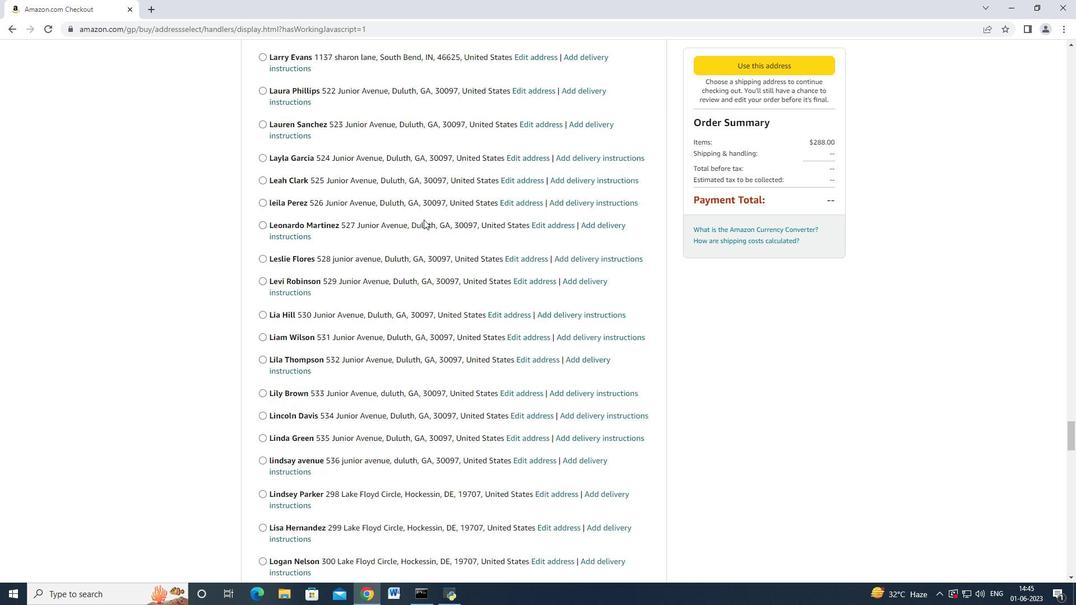 
Action: Mouse scrolled (423, 219) with delta (0, 0)
Screenshot: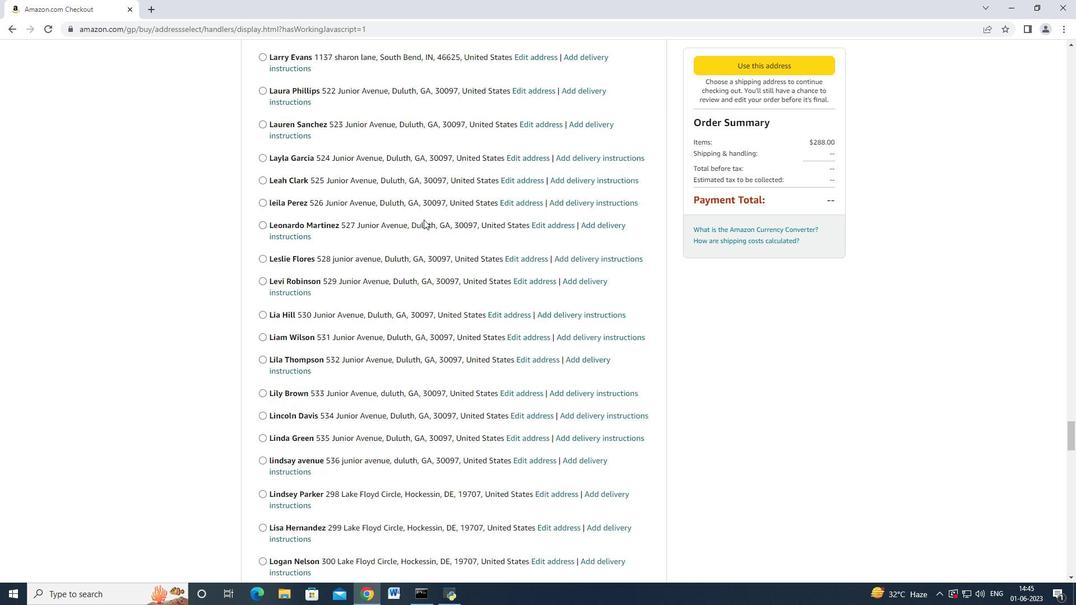 
Action: Mouse scrolled (423, 218) with delta (0, -1)
Screenshot: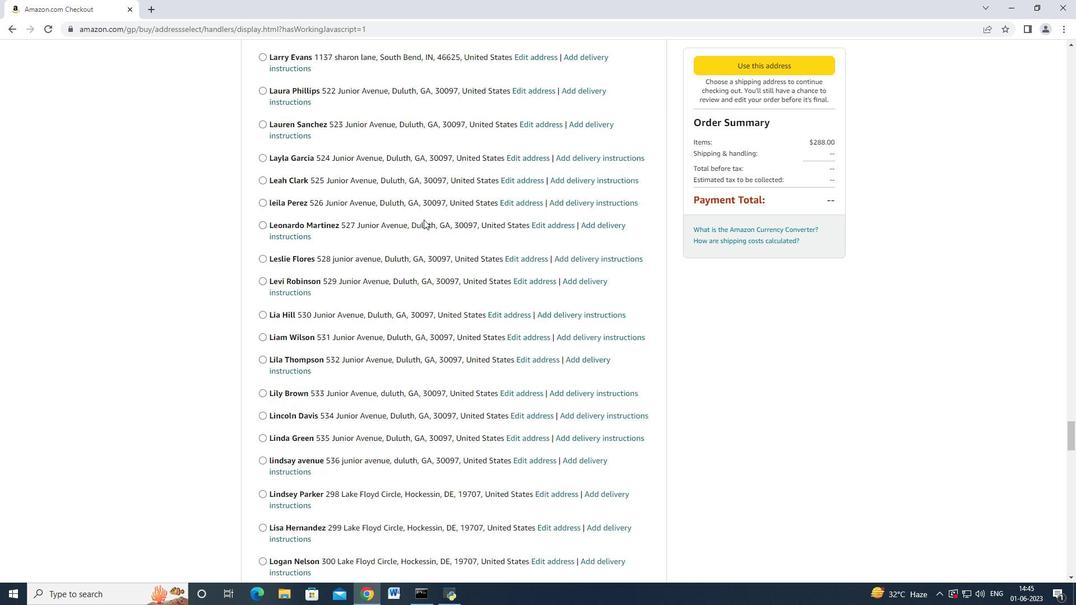 
Action: Mouse scrolled (423, 219) with delta (0, 0)
Screenshot: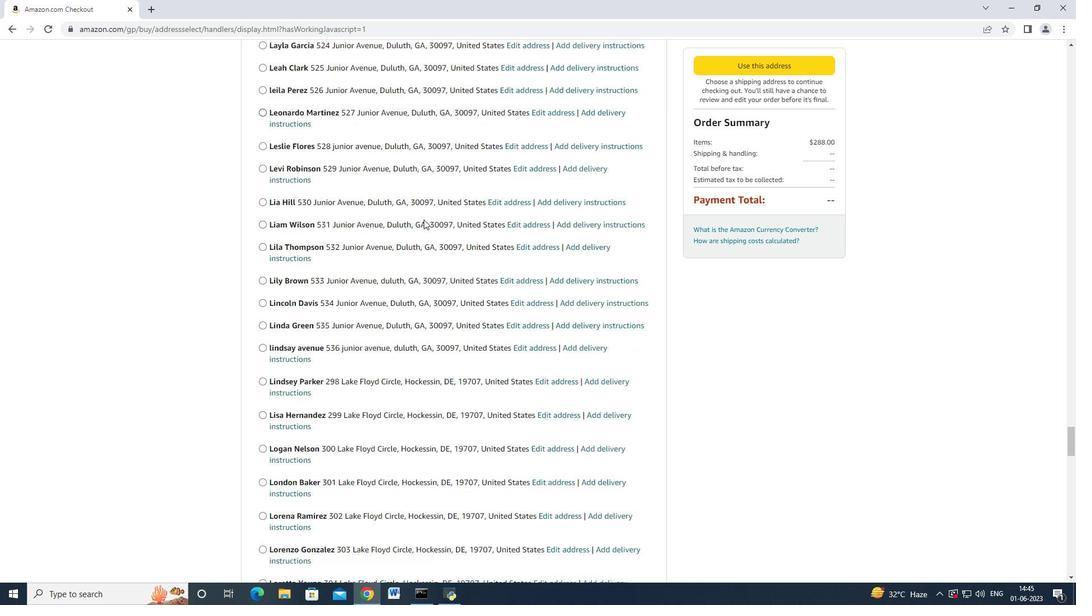
Action: Mouse scrolled (423, 219) with delta (0, 0)
Screenshot: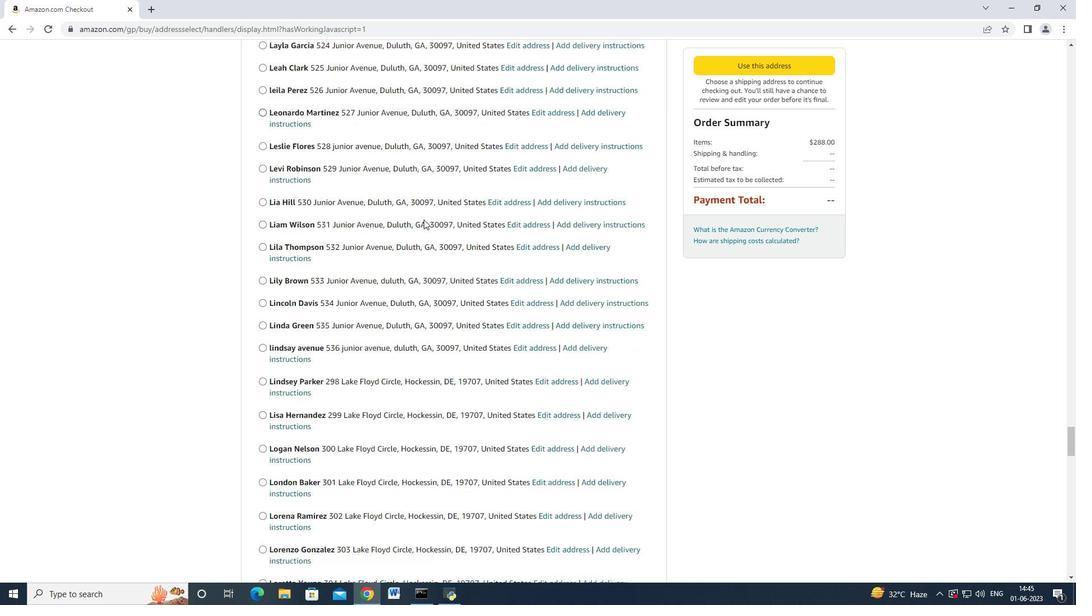 
Action: Mouse moved to (422, 219)
Screenshot: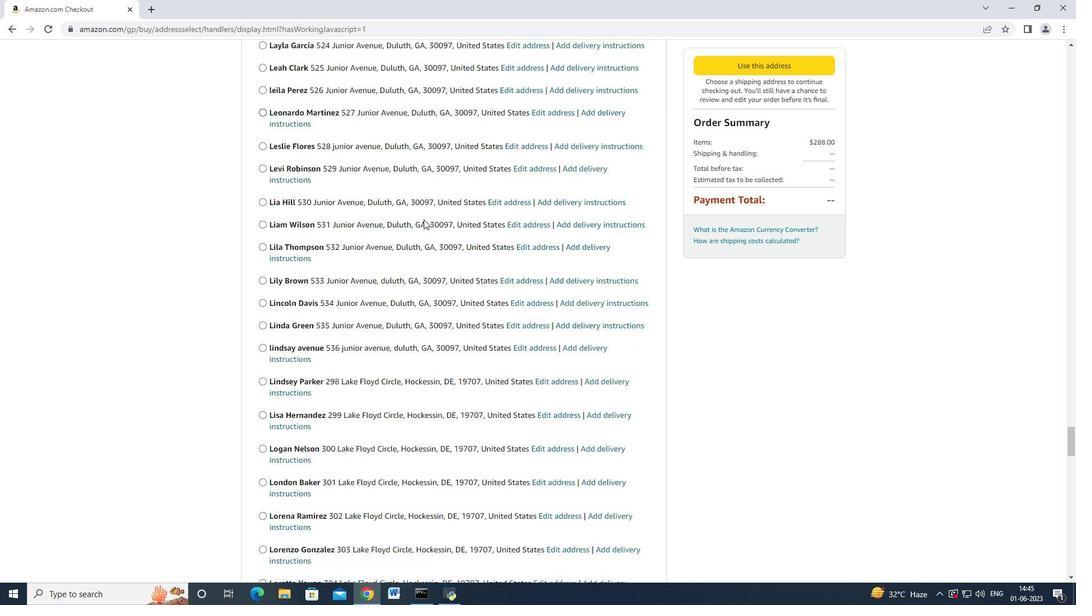 
Action: Mouse scrolled (422, 219) with delta (0, 0)
Screenshot: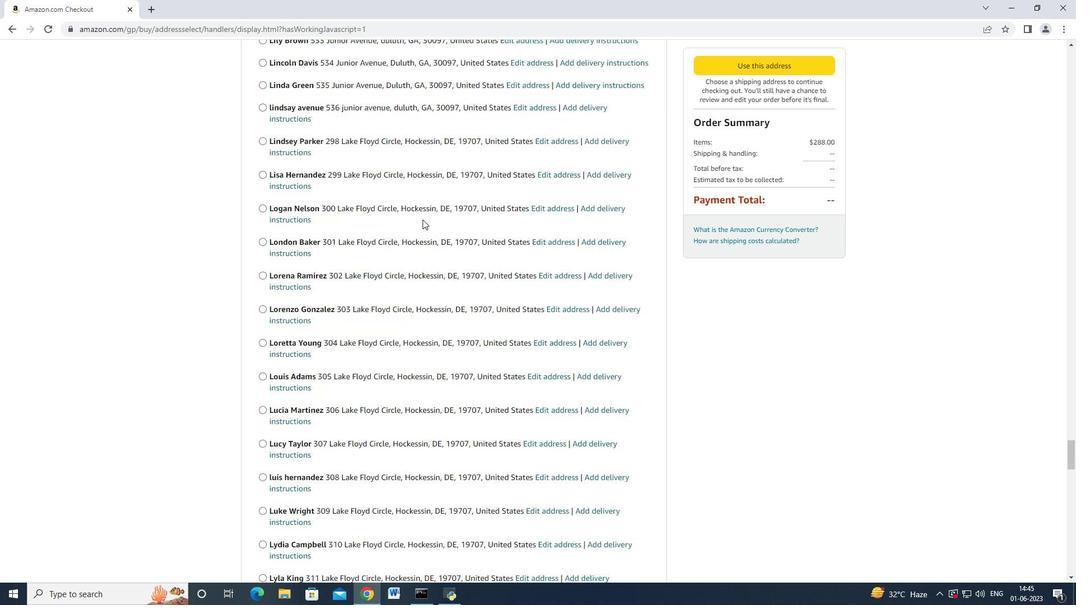 
Action: Mouse scrolled (422, 219) with delta (0, 0)
Screenshot: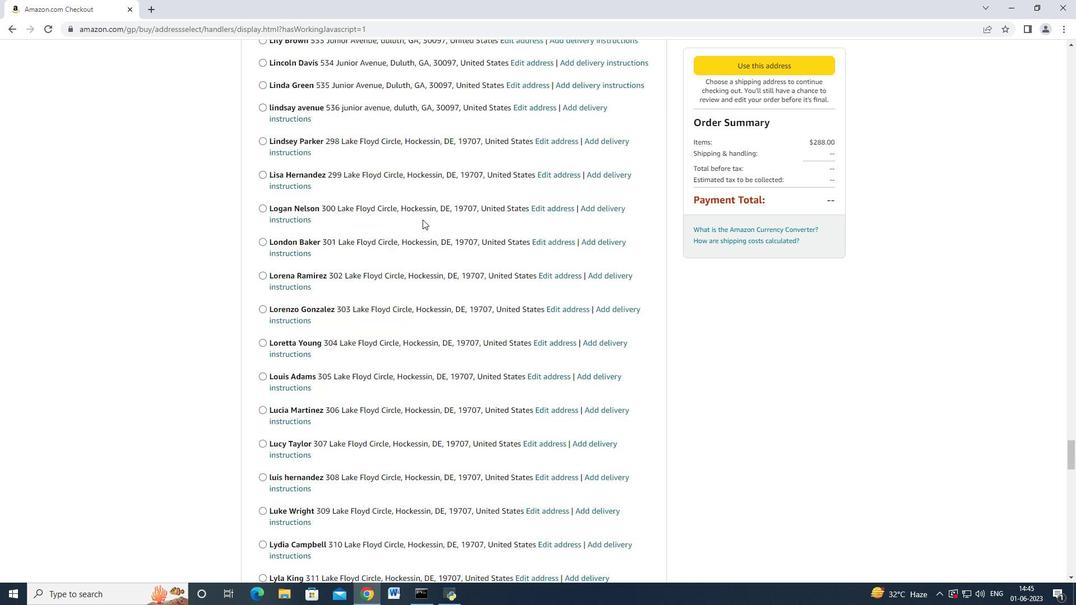 
Action: Mouse scrolled (422, 218) with delta (0, -1)
Screenshot: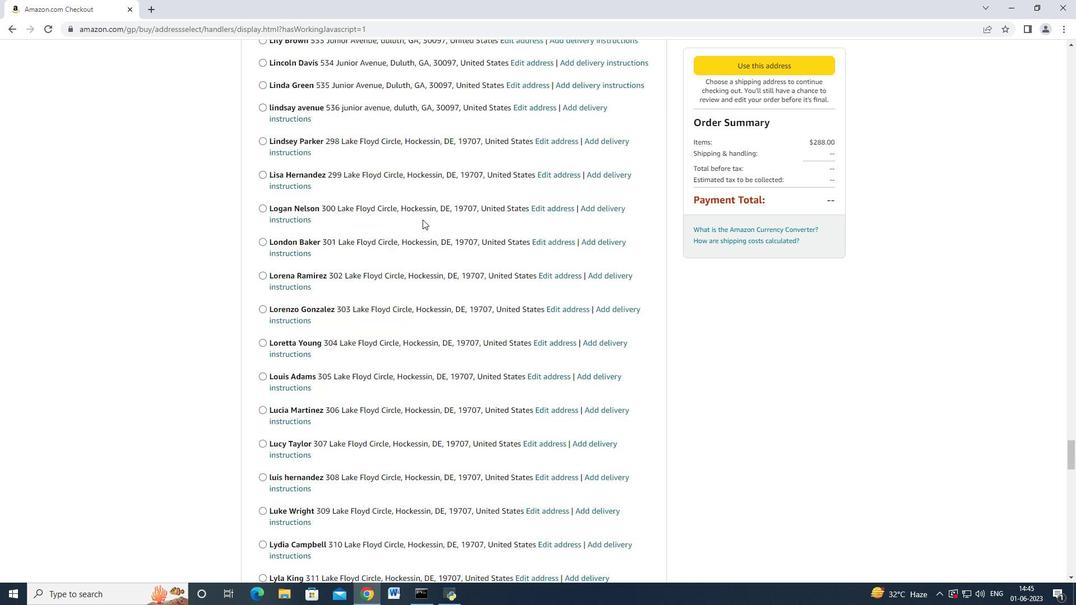
Action: Mouse moved to (422, 220)
Screenshot: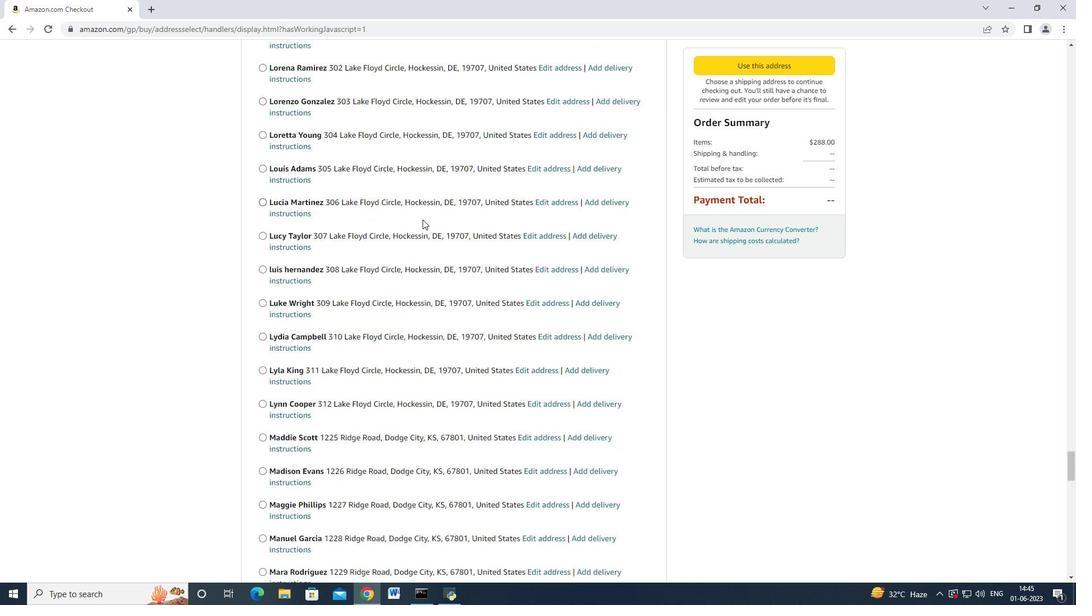 
Action: Mouse scrolled (422, 219) with delta (0, 0)
Screenshot: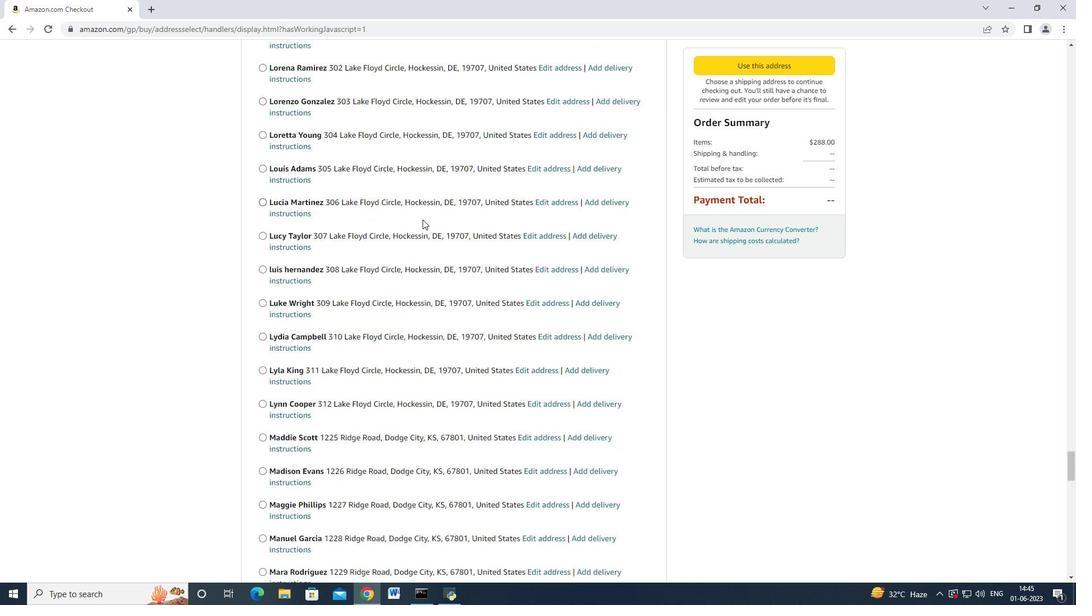 
Action: Mouse scrolled (422, 219) with delta (0, 0)
Screenshot: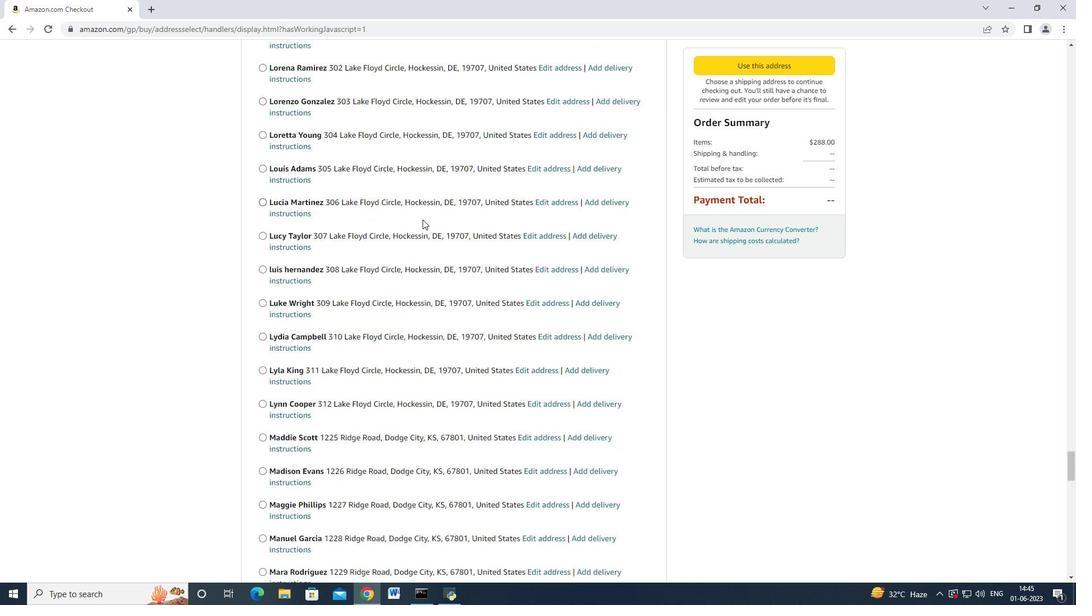 
Action: Mouse moved to (422, 220)
Screenshot: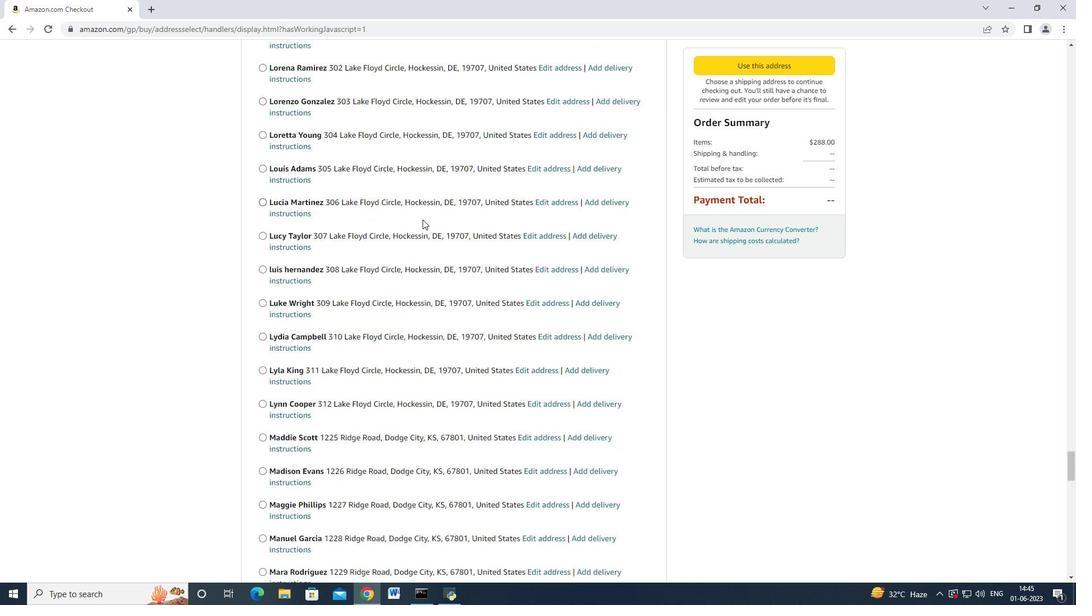 
Action: Mouse scrolled (422, 219) with delta (0, -1)
Screenshot: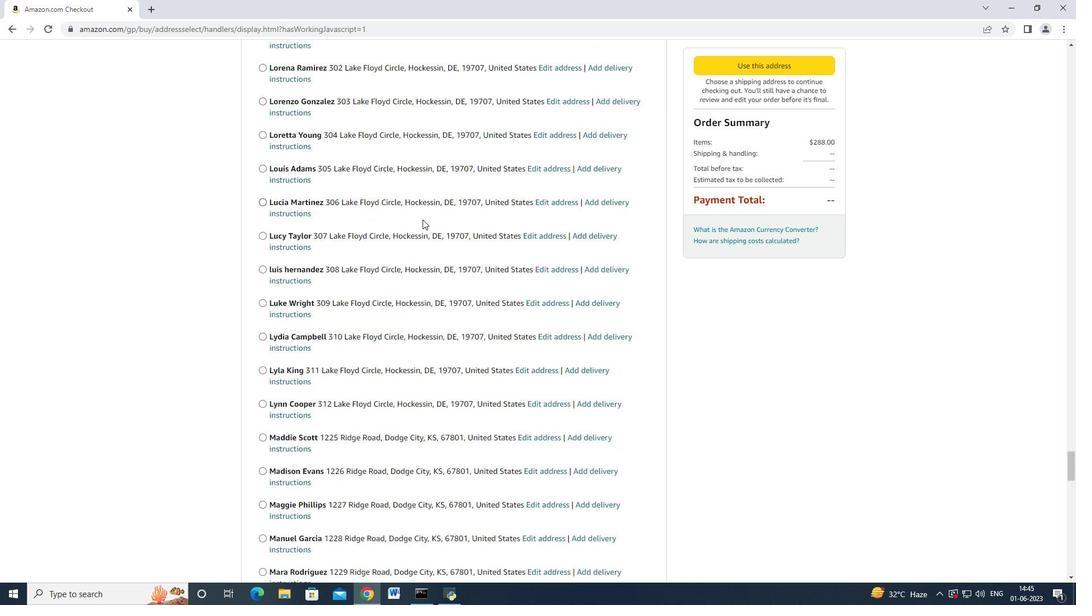 
Action: Mouse moved to (422, 220)
Screenshot: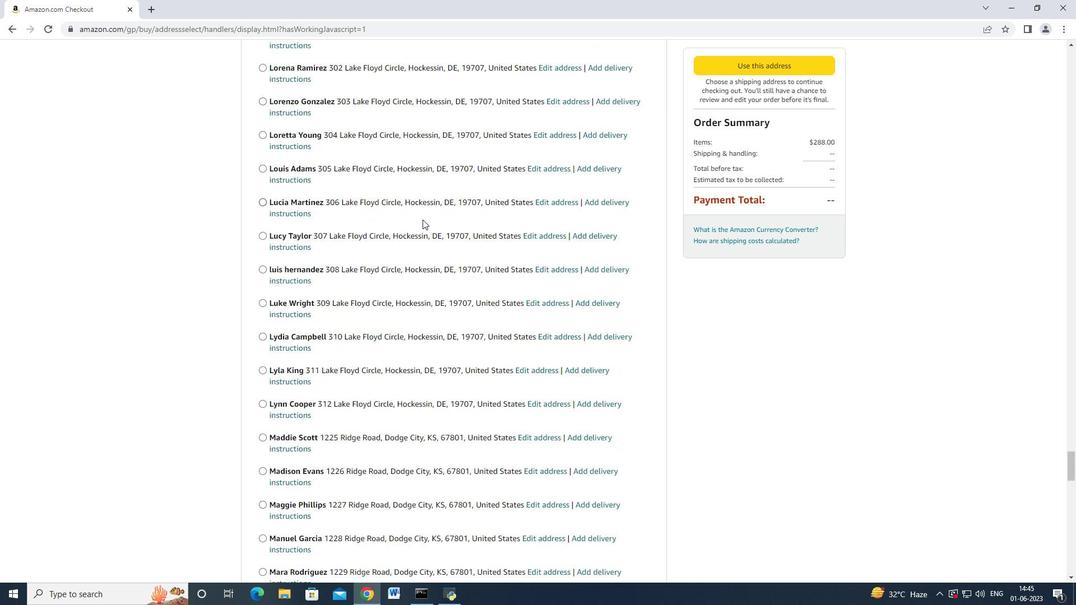 
Action: Mouse scrolled (422, 219) with delta (0, 0)
Screenshot: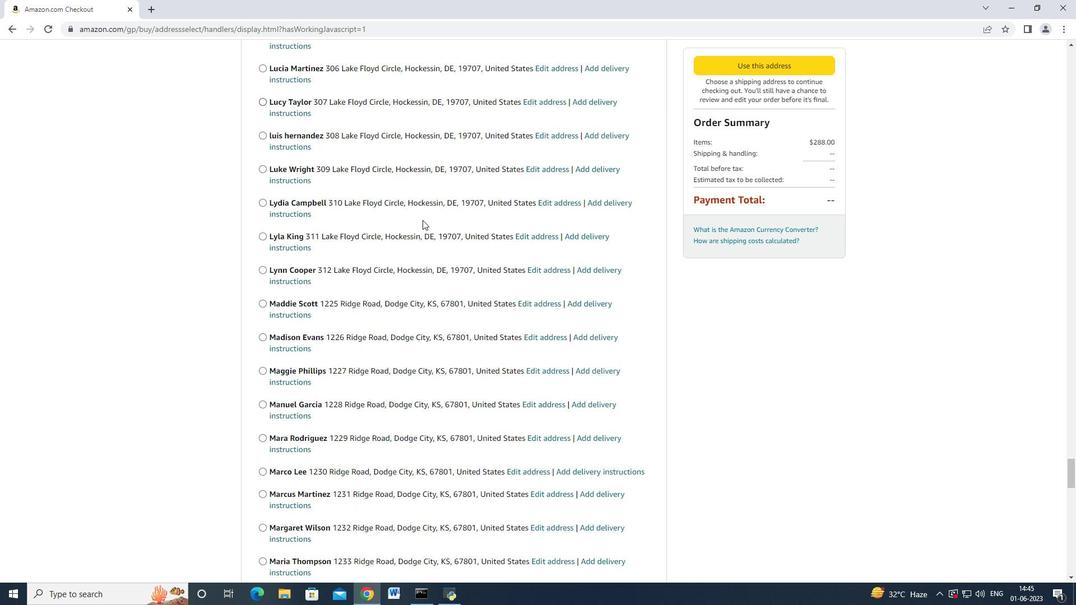 
Action: Mouse scrolled (422, 219) with delta (0, 0)
Screenshot: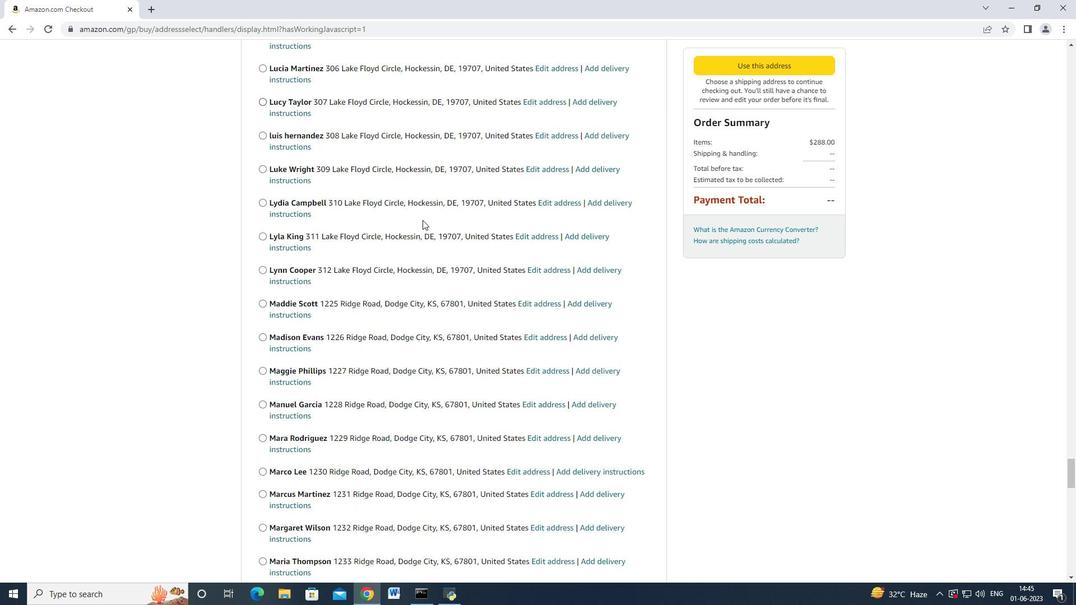 
Action: Mouse scrolled (422, 219) with delta (0, 0)
Screenshot: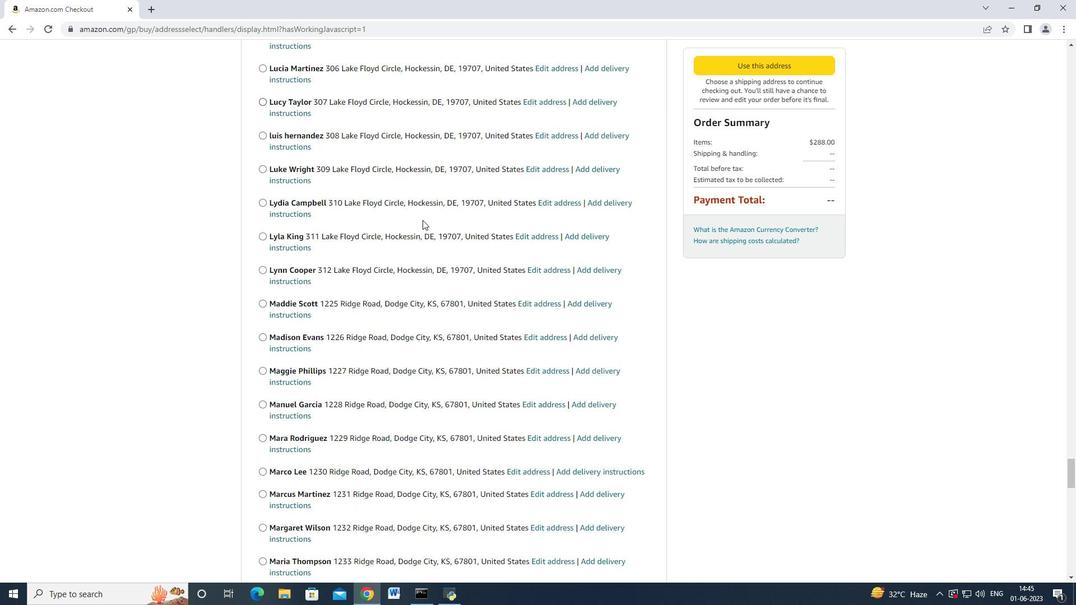 
Action: Mouse scrolled (422, 219) with delta (0, 0)
Screenshot: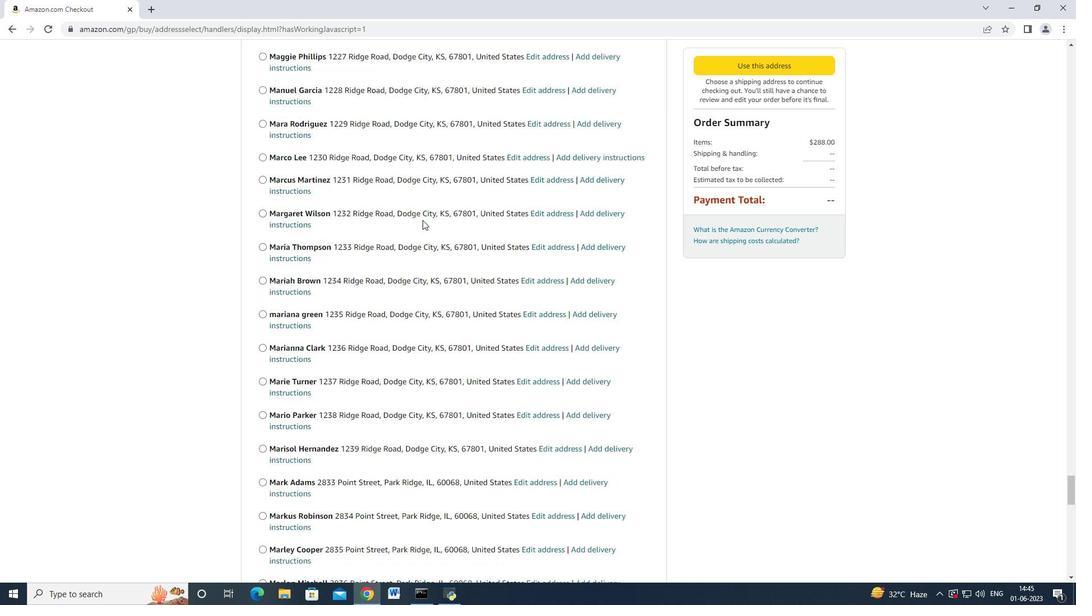 
Action: Mouse scrolled (422, 219) with delta (0, 0)
Screenshot: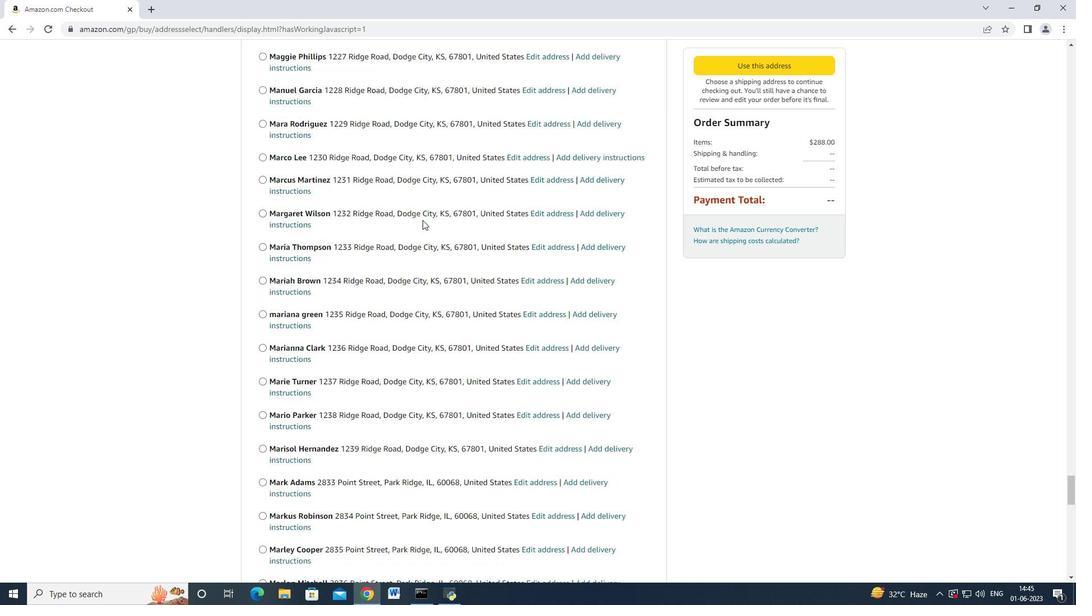 
Action: Mouse scrolled (422, 219) with delta (0, -1)
Screenshot: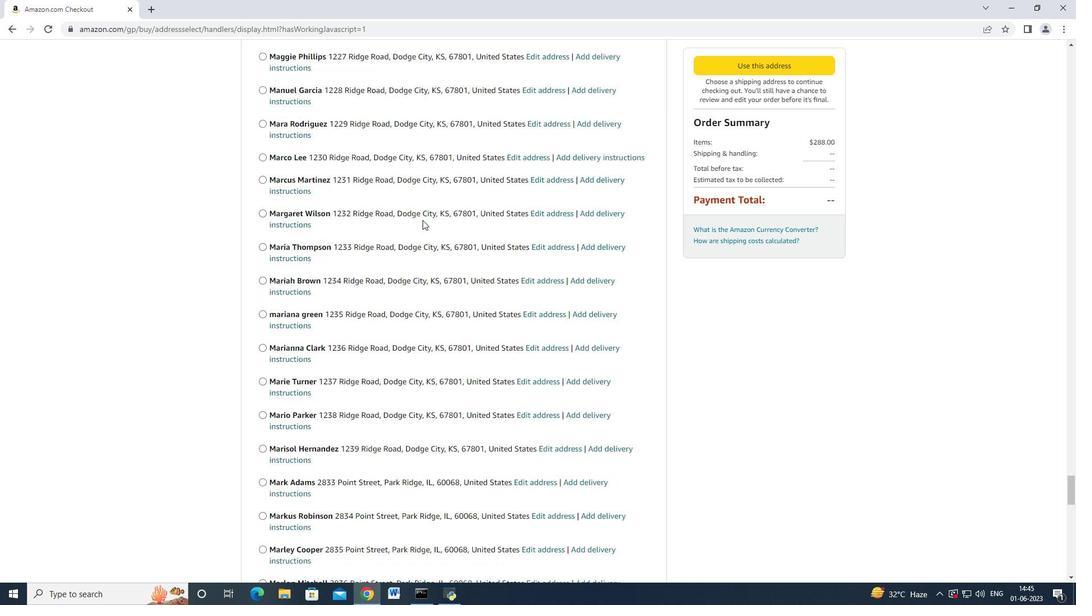 
Action: Mouse scrolled (422, 219) with delta (0, 0)
Screenshot: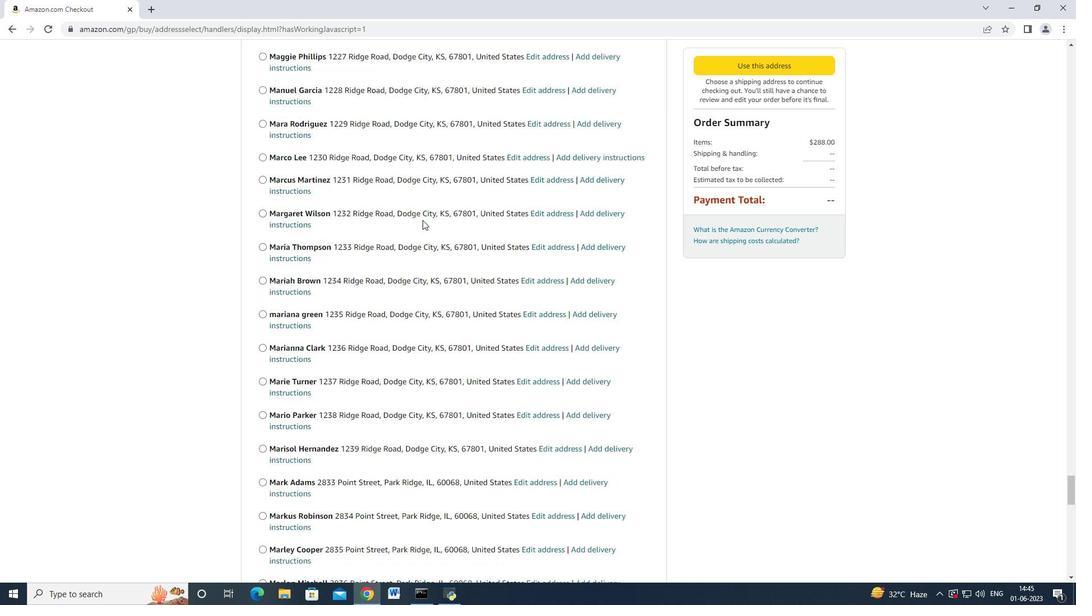 
Action: Mouse scrolled (422, 219) with delta (0, 0)
Screenshot: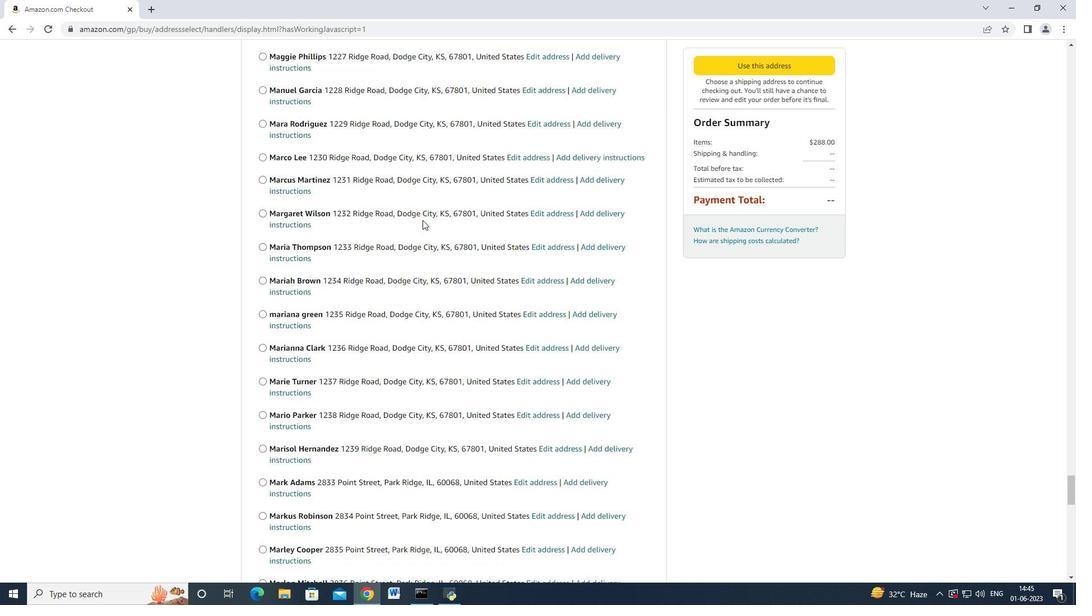 
Action: Mouse scrolled (422, 219) with delta (0, 0)
Screenshot: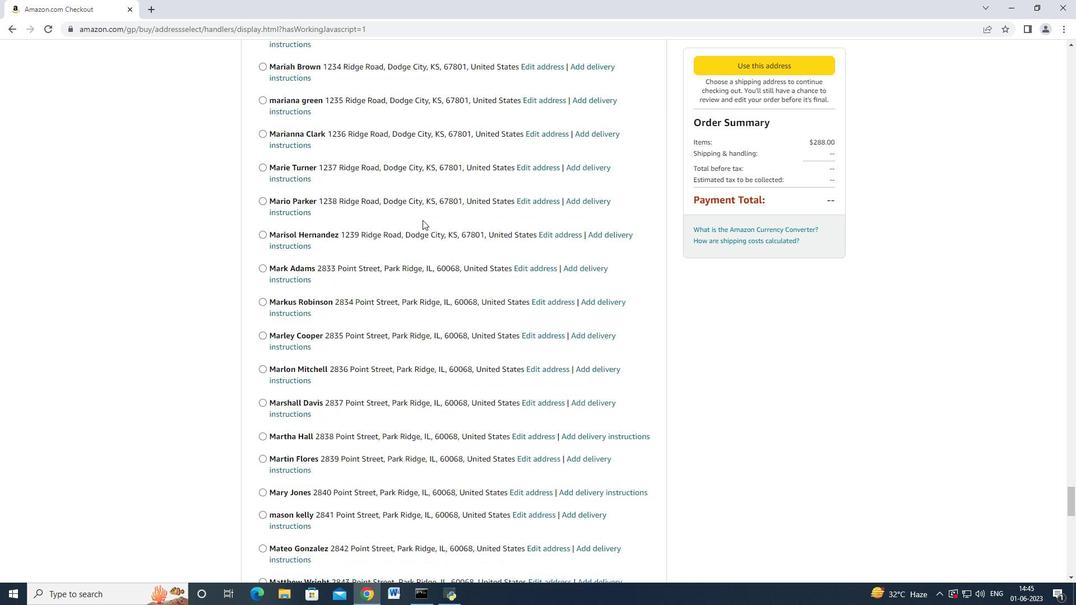 
Action: Mouse scrolled (422, 219) with delta (0, 0)
Screenshot: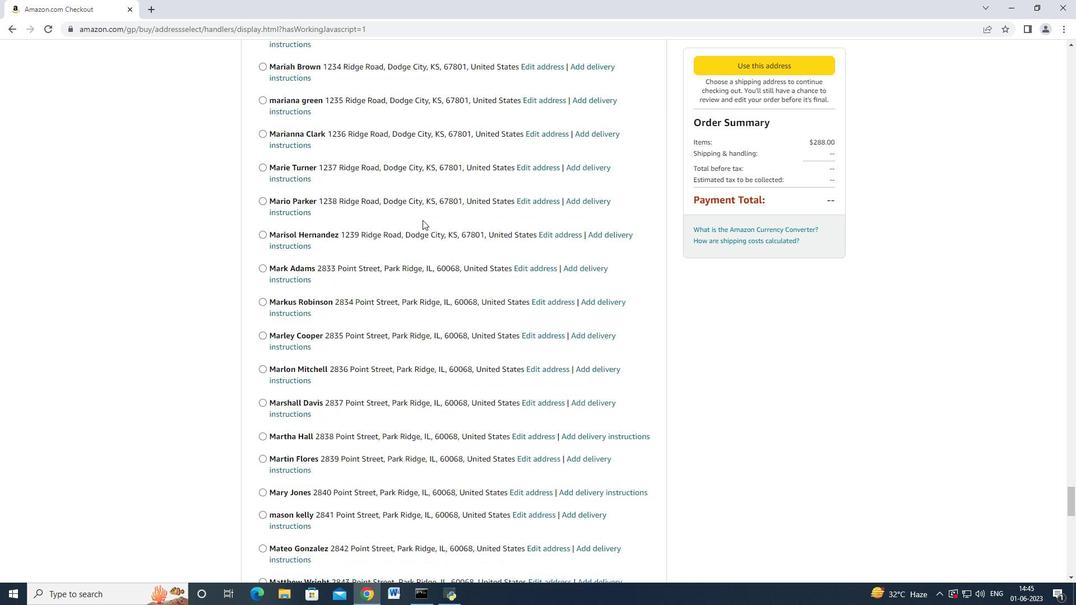 
Action: Mouse scrolled (422, 219) with delta (0, 0)
Screenshot: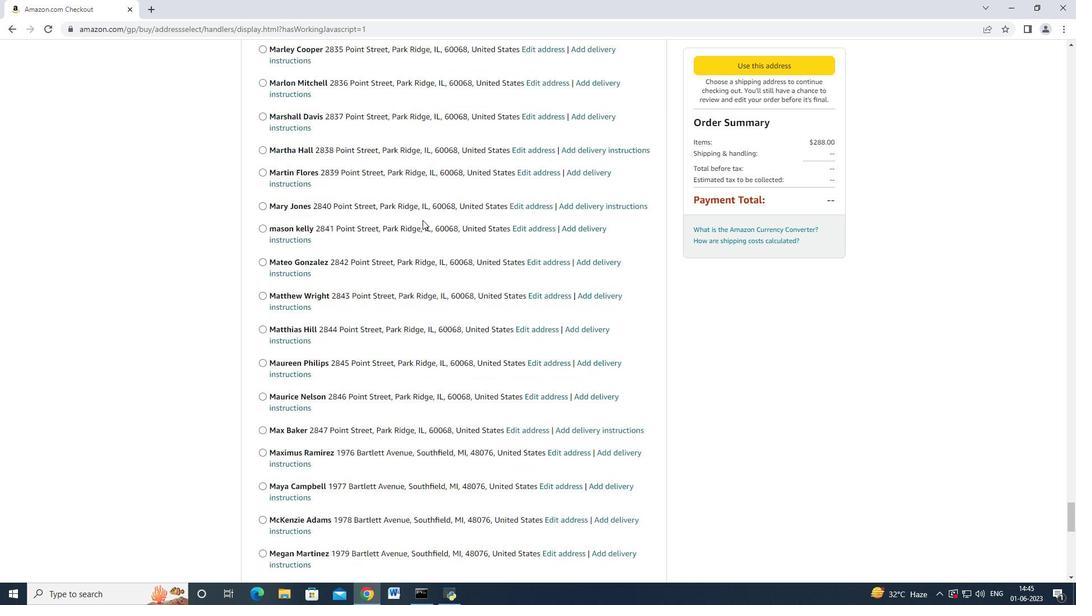 
Action: Mouse scrolled (422, 219) with delta (0, 0)
Screenshot: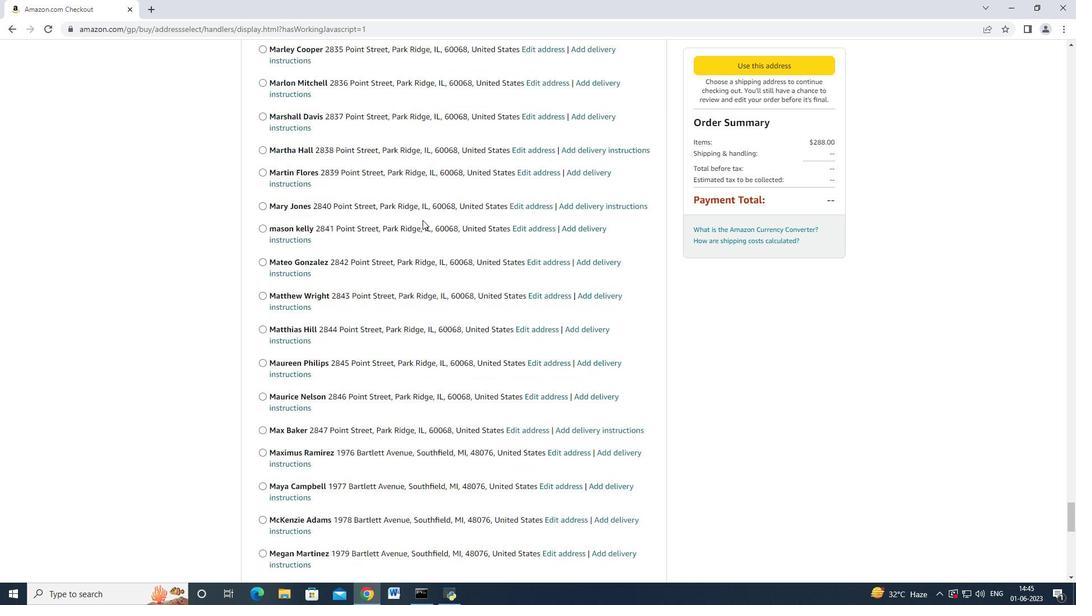 
Action: Mouse scrolled (422, 219) with delta (0, 0)
Screenshot: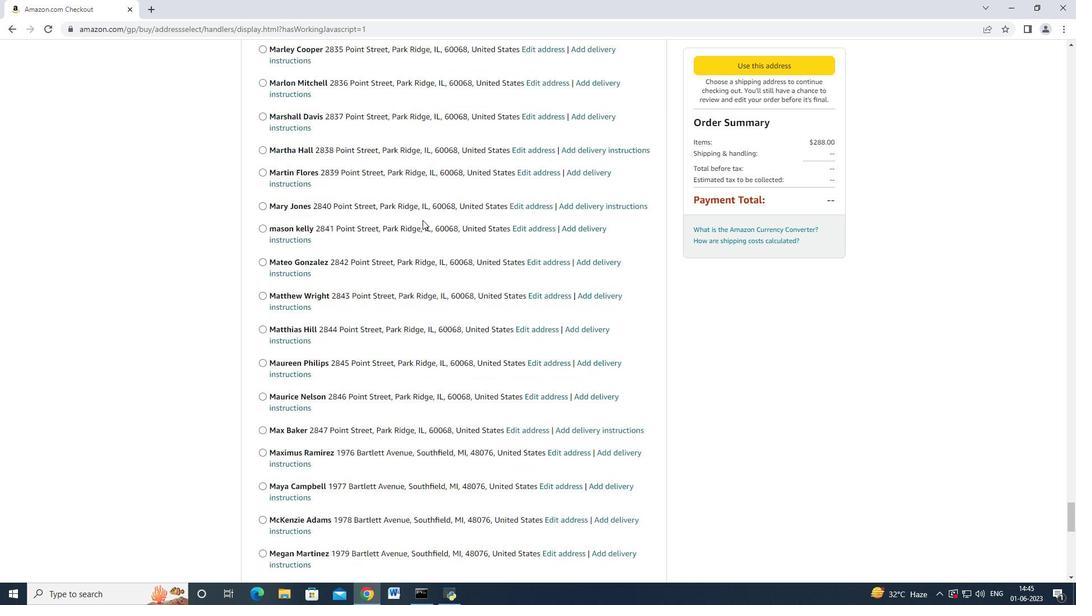
Action: Mouse scrolled (422, 219) with delta (0, 0)
Screenshot: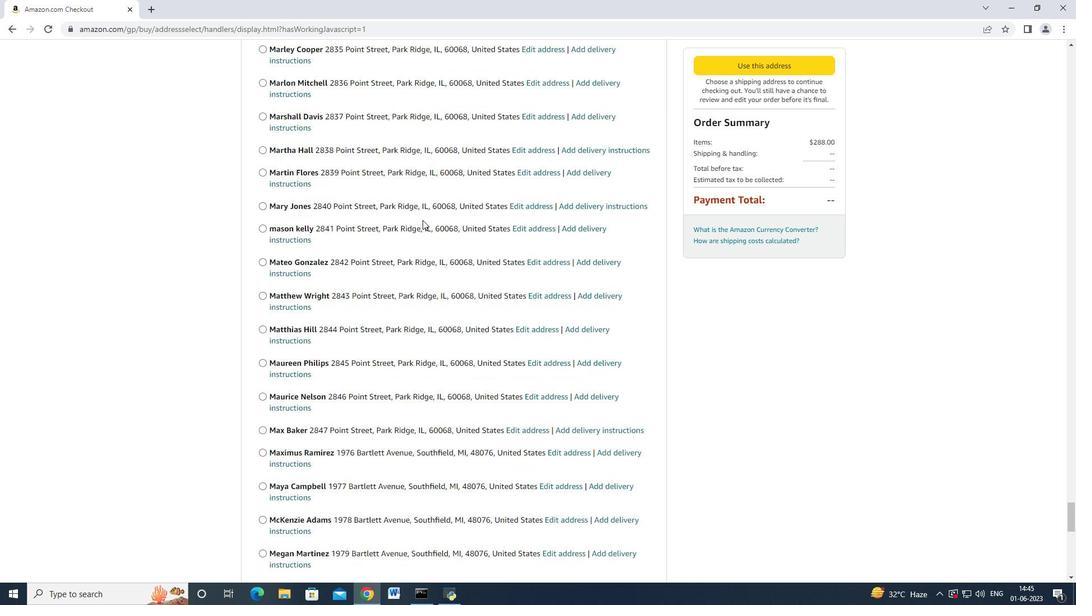 
Action: Mouse scrolled (422, 219) with delta (0, 0)
Screenshot: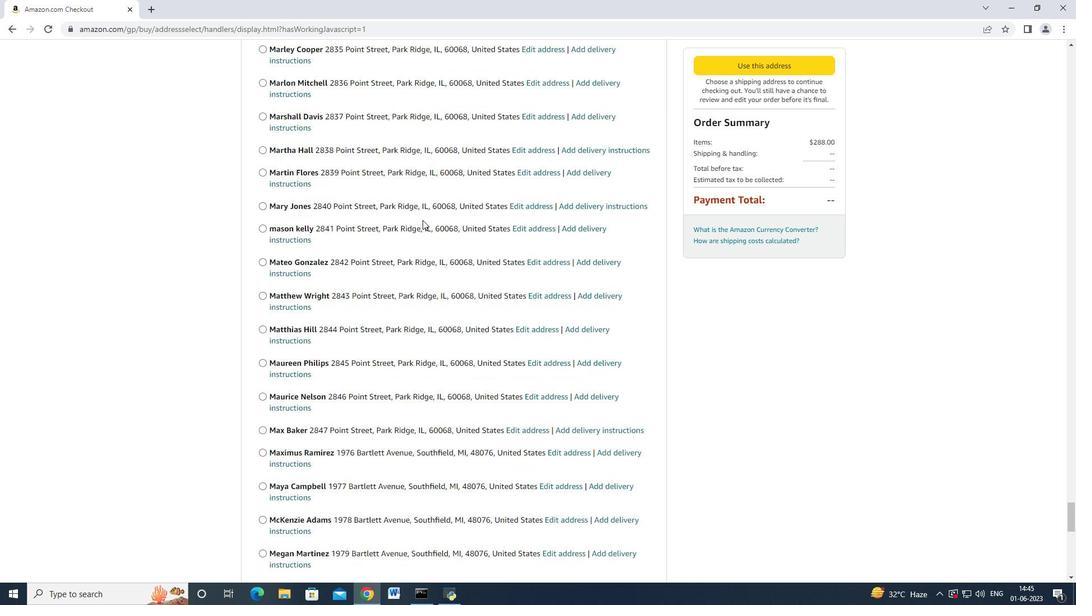 
Action: Mouse scrolled (422, 219) with delta (0, 0)
Screenshot: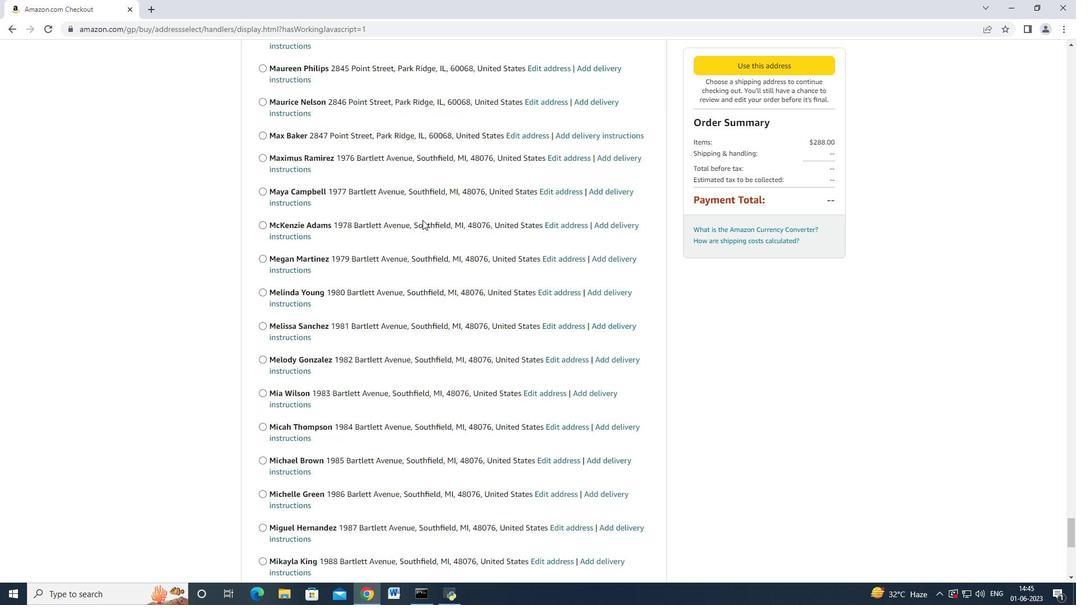 
Action: Mouse scrolled (422, 219) with delta (0, 0)
Screenshot: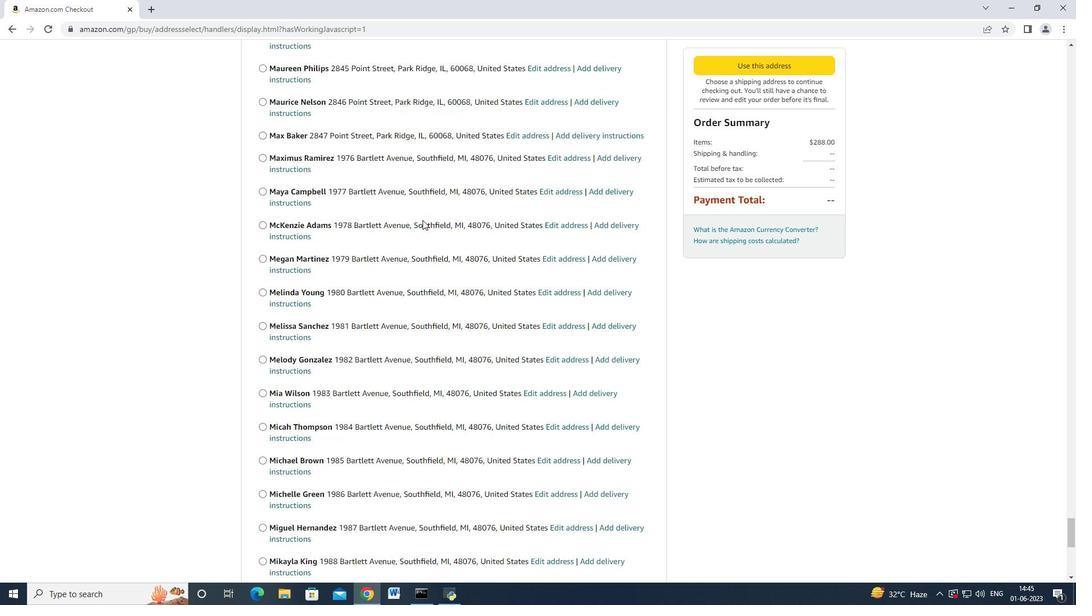 
Action: Mouse scrolled (422, 219) with delta (0, 0)
Screenshot: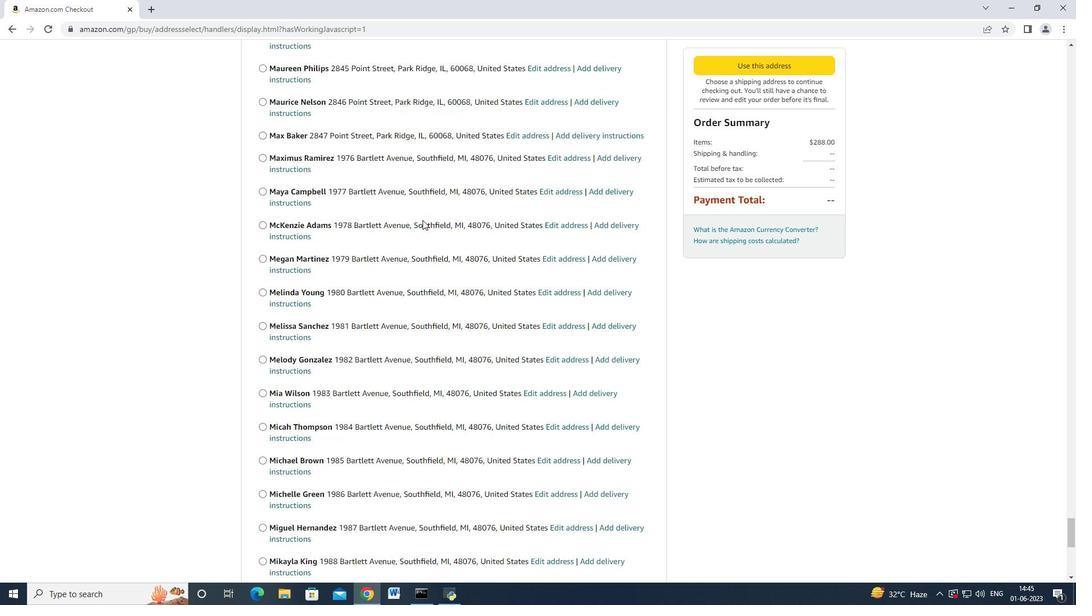 
Action: Mouse scrolled (422, 219) with delta (0, 0)
Screenshot: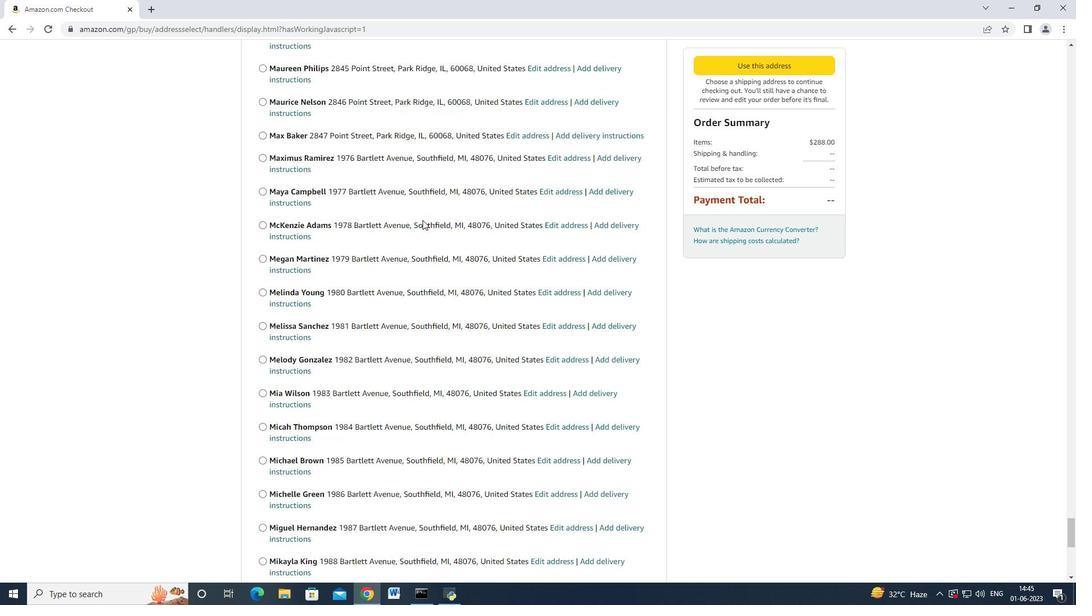 
Action: Mouse scrolled (422, 219) with delta (0, 0)
Screenshot: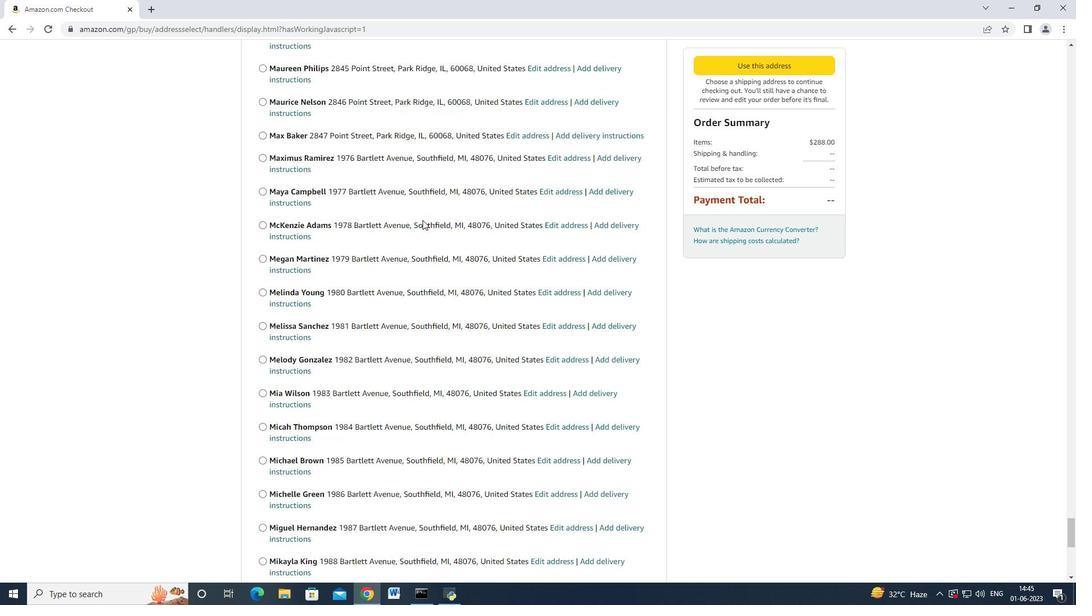 
Action: Mouse scrolled (422, 219) with delta (0, 0)
Screenshot: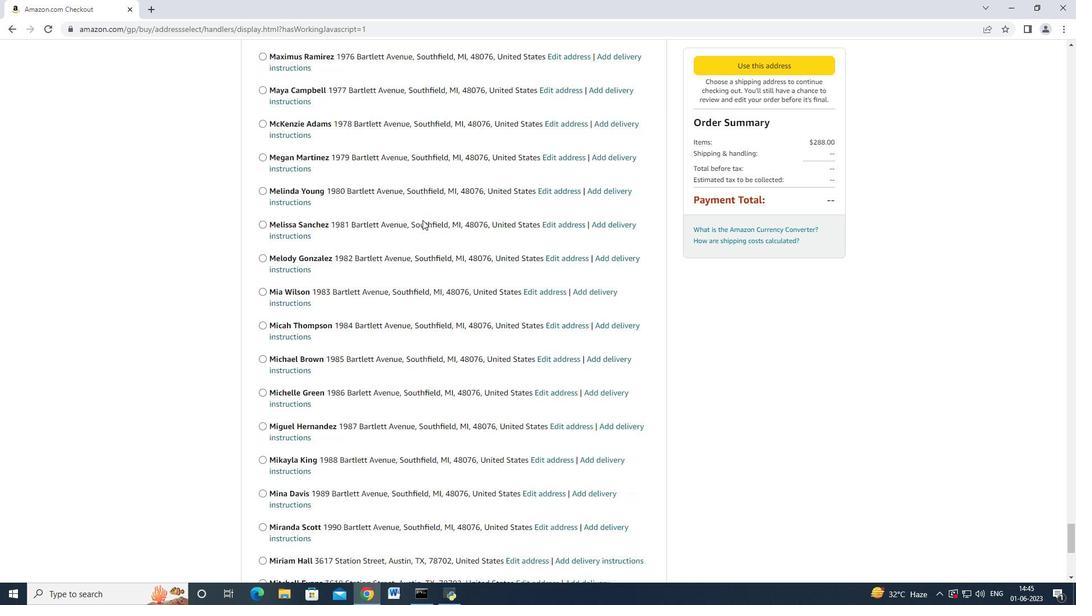 
Action: Mouse scrolled (422, 219) with delta (0, 0)
Screenshot: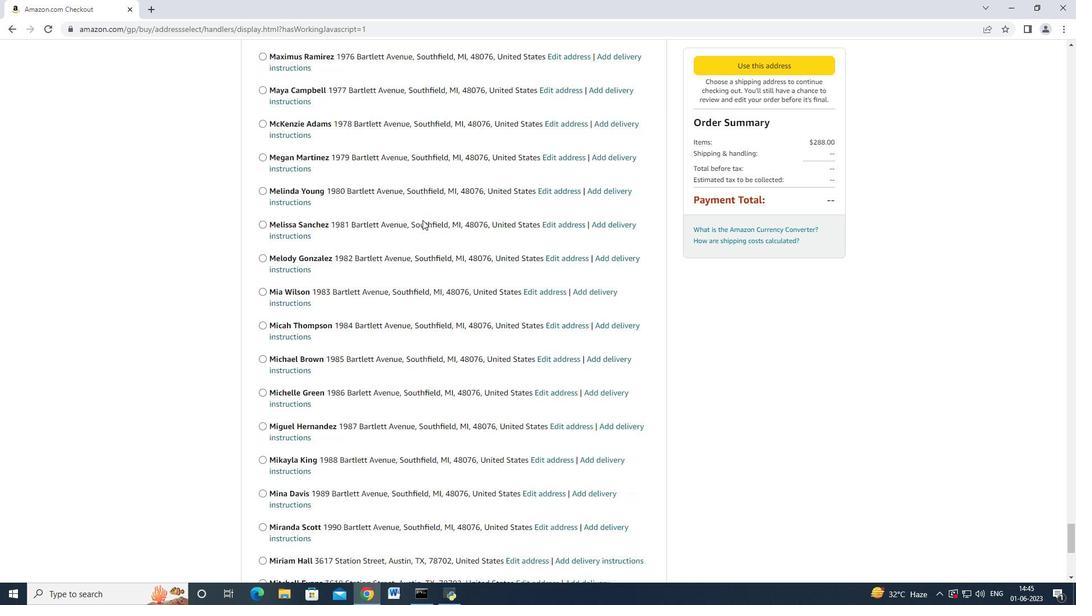 
Action: Mouse scrolled (422, 219) with delta (0, 0)
Screenshot: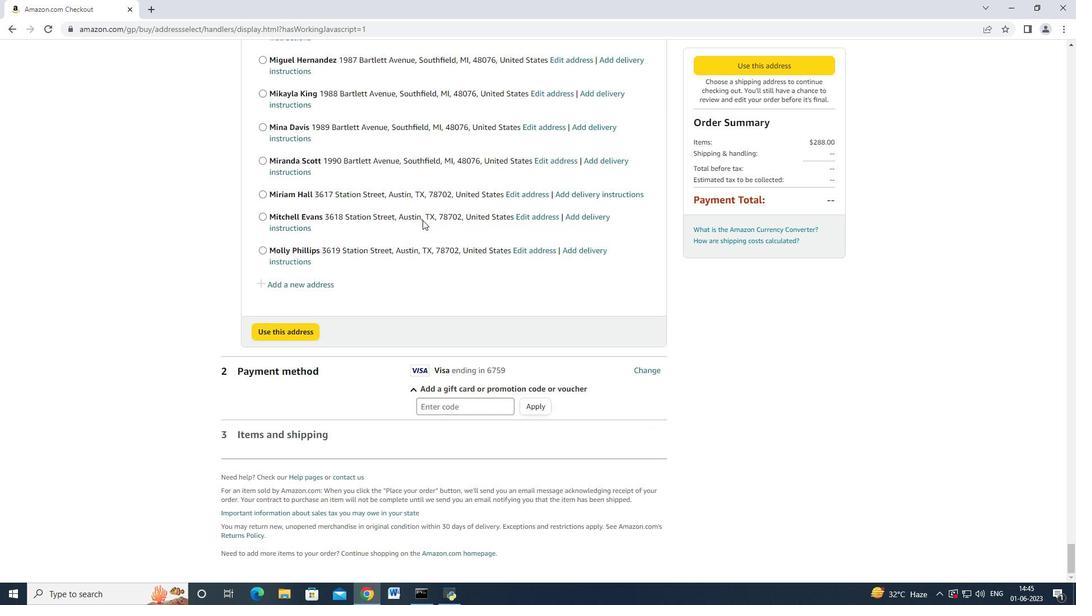 
Action: Mouse scrolled (422, 219) with delta (0, 0)
Screenshot: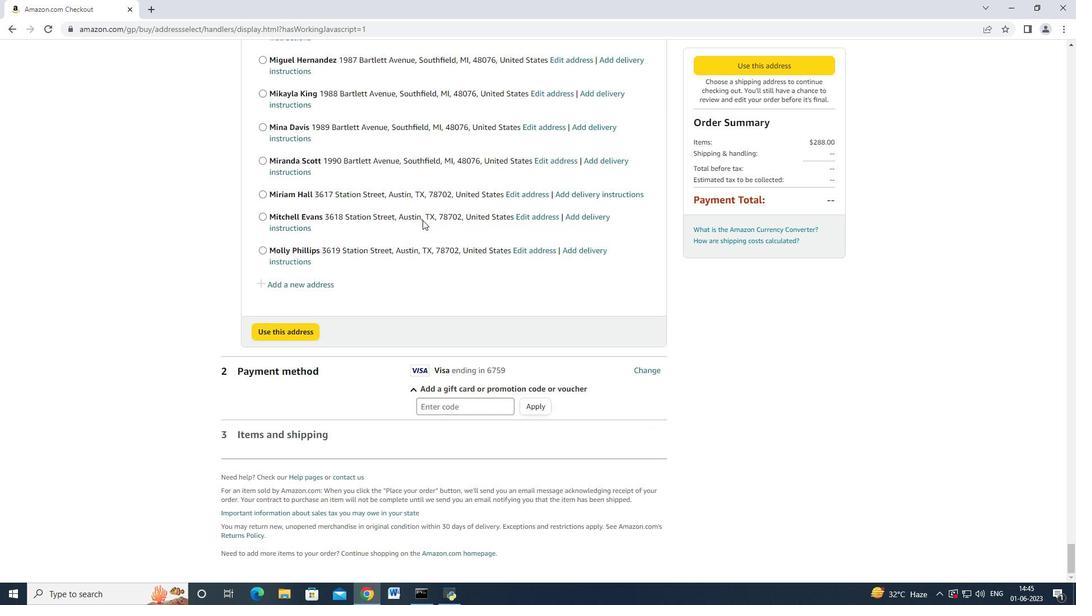 
Action: Mouse scrolled (422, 219) with delta (0, 0)
Screenshot: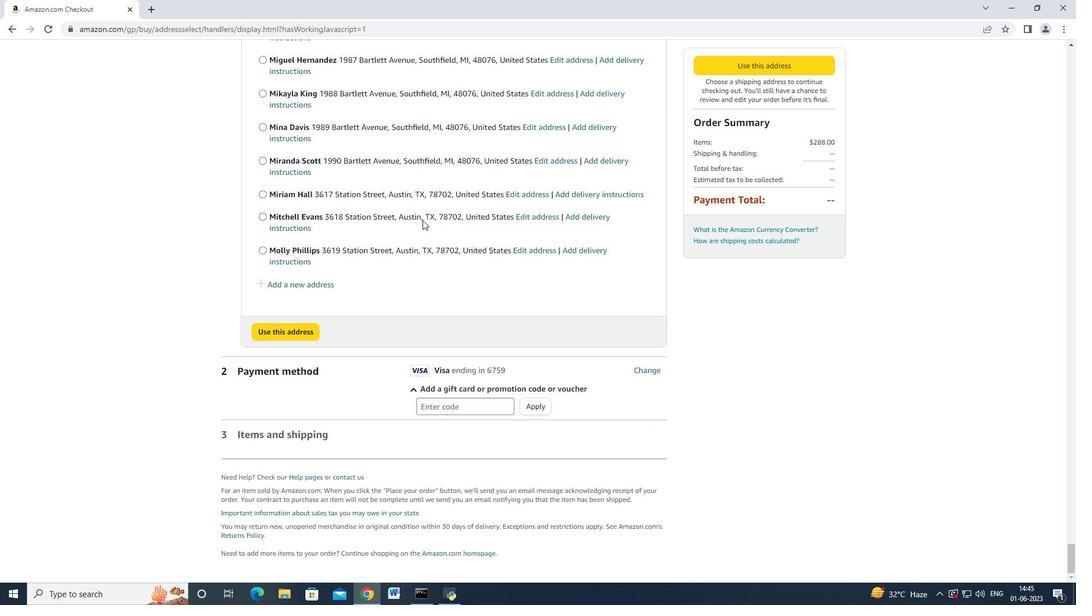 
Action: Mouse scrolled (422, 219) with delta (0, 0)
Screenshot: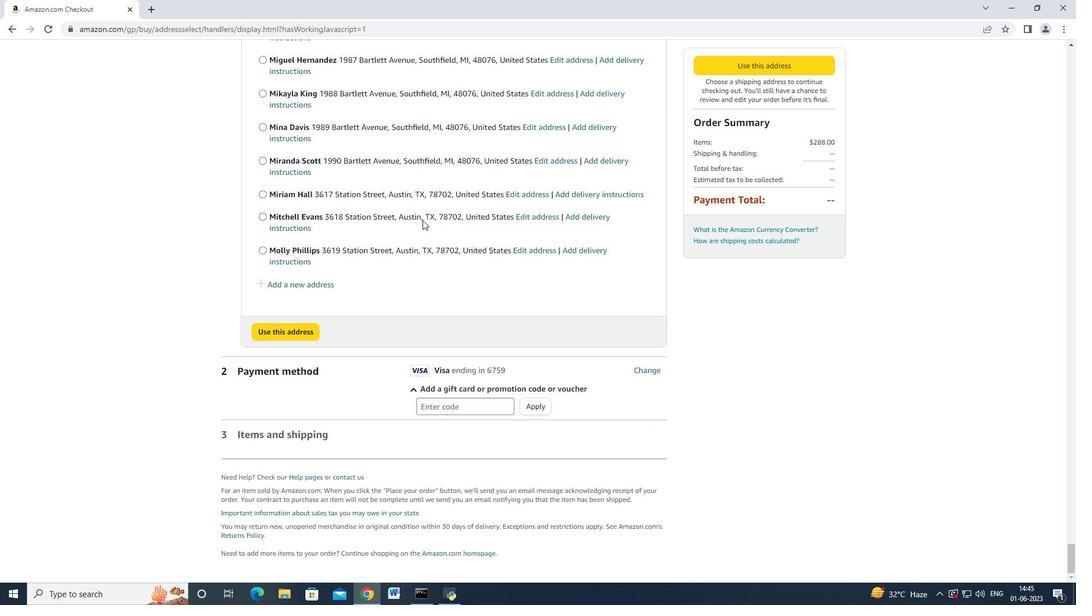 
Action: Mouse scrolled (422, 219) with delta (0, 0)
Screenshot: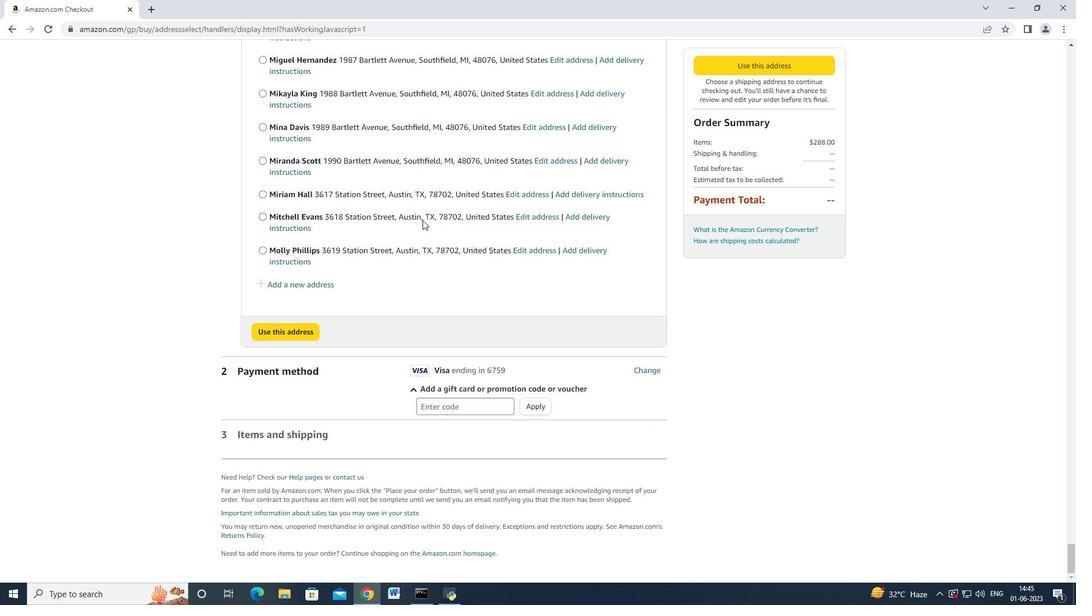 
Action: Mouse scrolled (422, 219) with delta (0, 0)
Screenshot: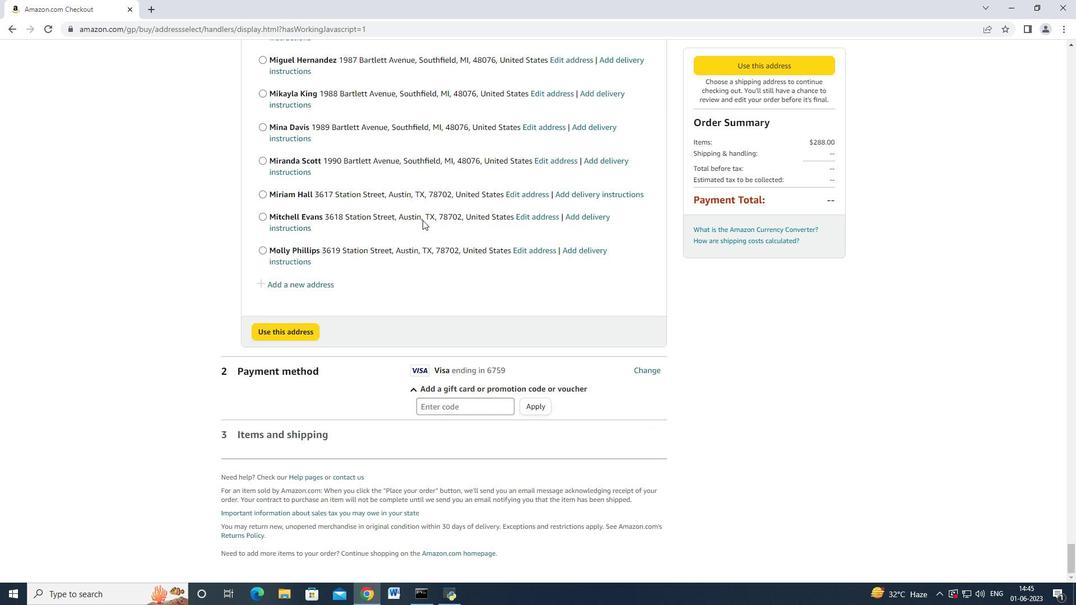 
Action: Mouse scrolled (422, 219) with delta (0, 0)
Screenshot: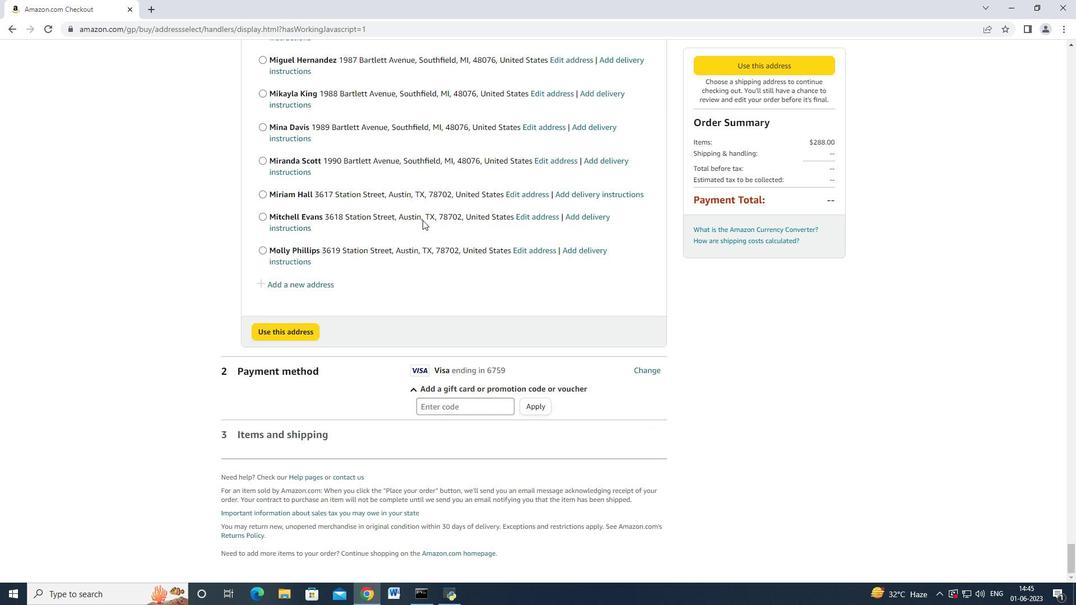 
Action: Mouse scrolled (422, 219) with delta (0, 0)
Screenshot: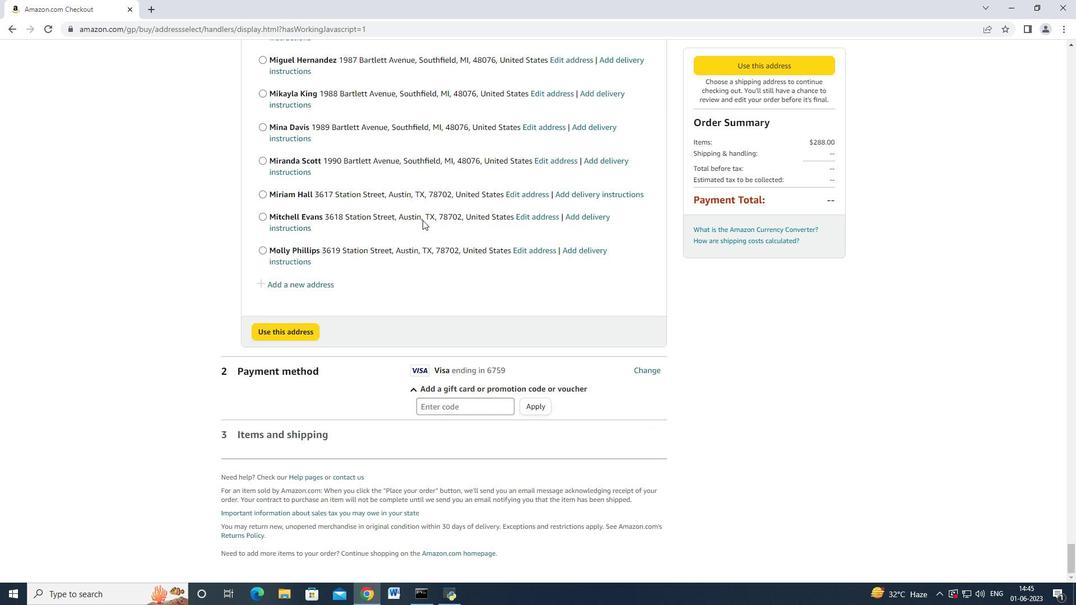 
Action: Mouse moved to (374, 311)
Screenshot: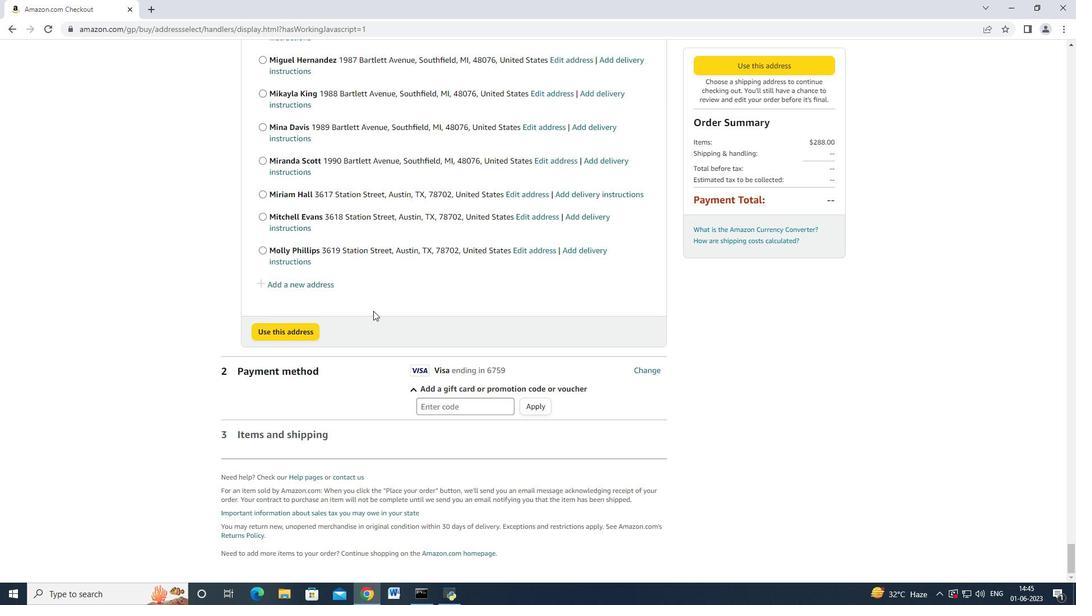
Action: Mouse scrolled (374, 312) with delta (0, 0)
Screenshot: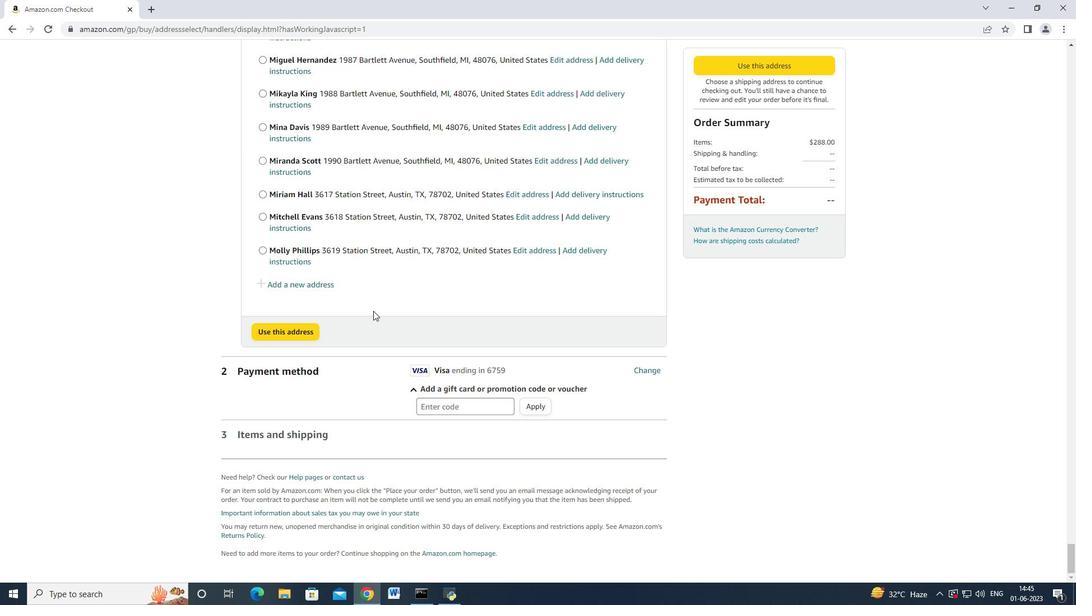 
Action: Mouse scrolled (374, 312) with delta (0, 0)
Screenshot: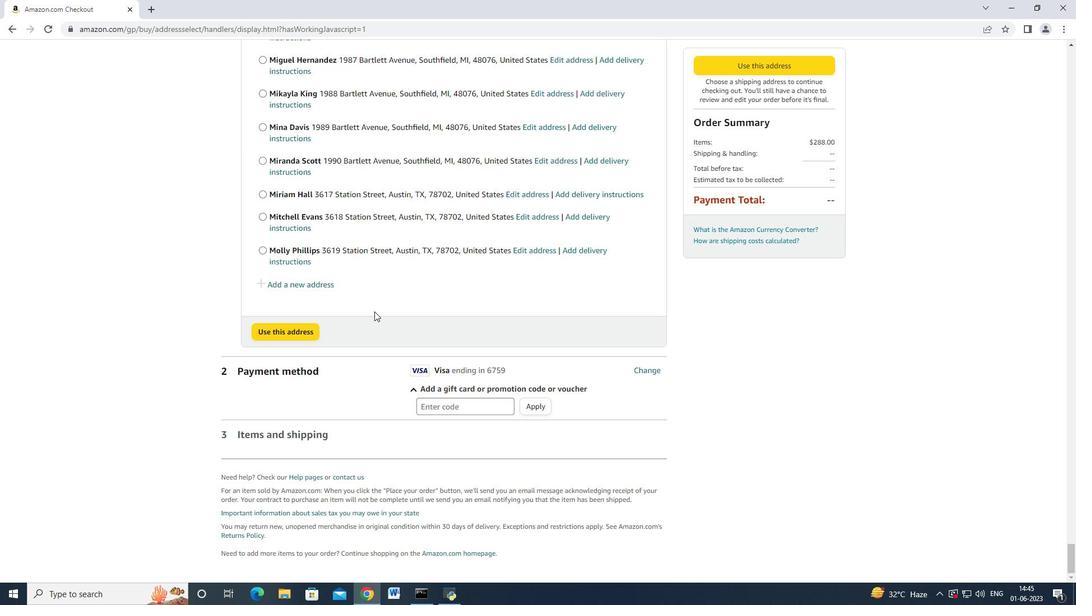 
Action: Mouse moved to (321, 394)
Screenshot: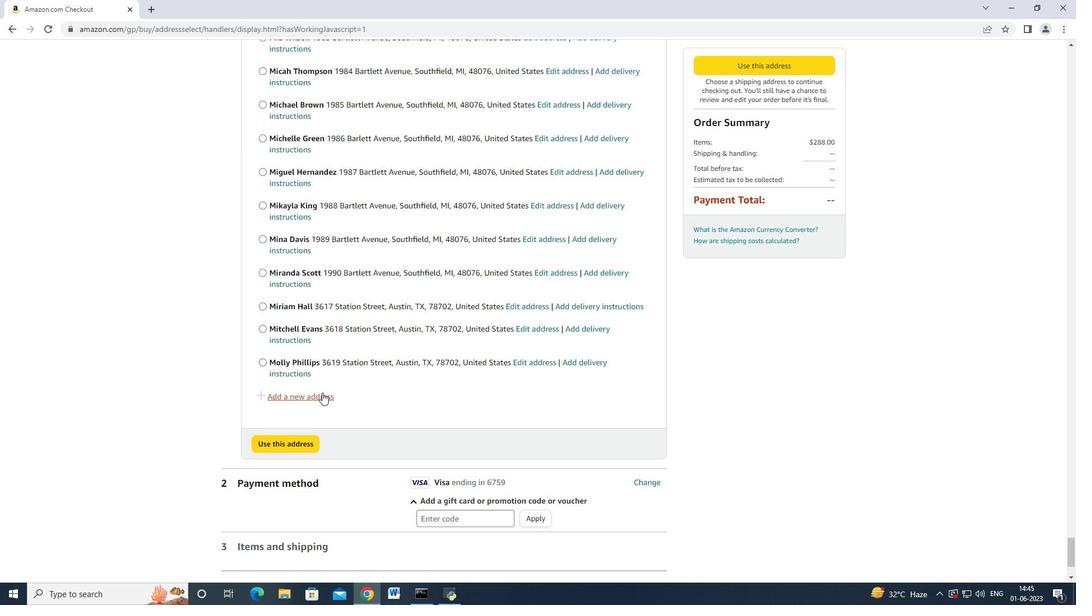 
Action: Mouse pressed left at (321, 394)
Screenshot: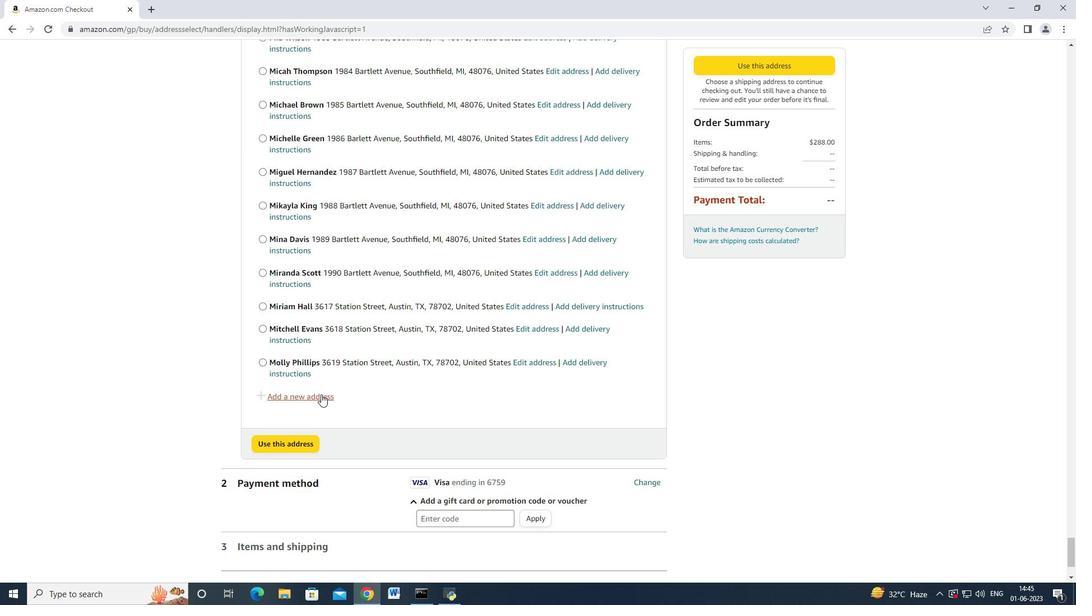 
Action: Mouse moved to (374, 269)
Screenshot: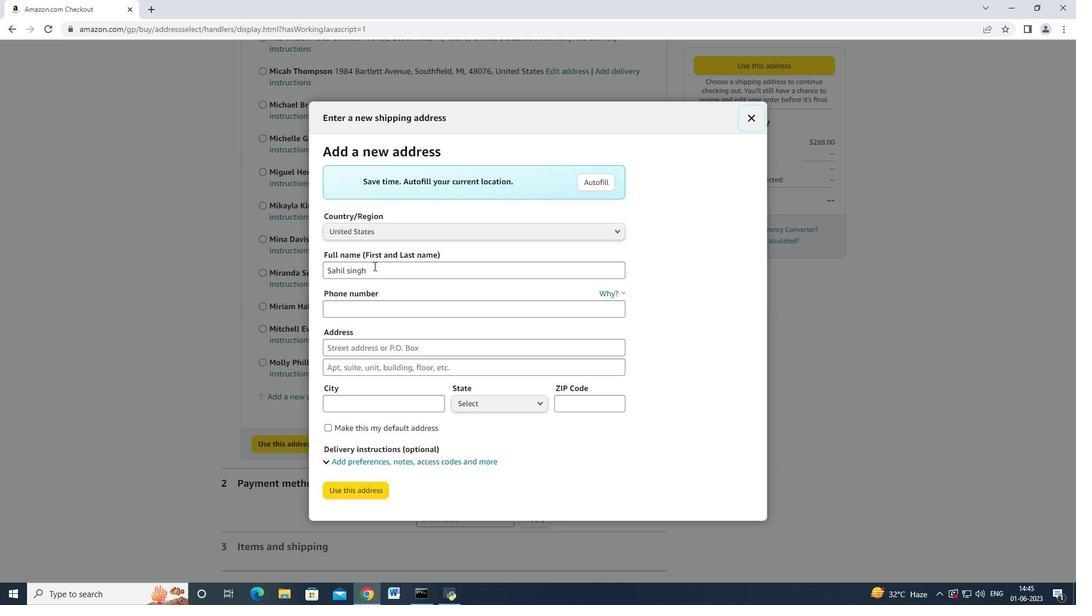 
Action: Mouse pressed left at (374, 269)
Screenshot: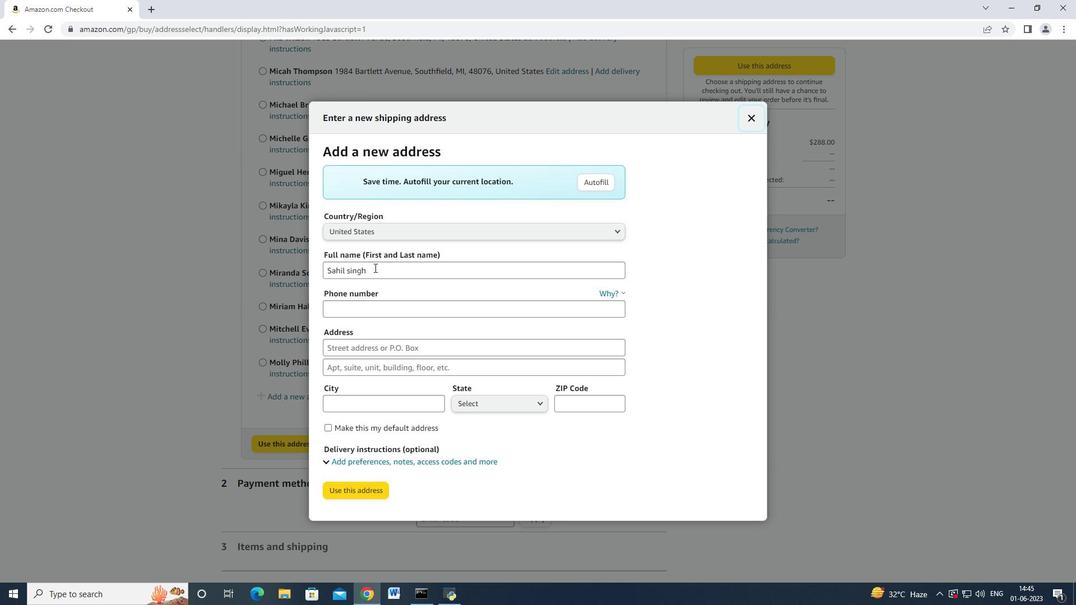 
Action: Mouse moved to (328, 267)
